 Task: Go to Program & Features. Select Whole Food Market. Add to cart Organic Fruit Cups-2. Place order for Jonathan Nelson, _x000D_
22 Red Rail Farm Rd_x000D_
Lincoln, Massachusetts(MA), 01773, Cell Number (781) 259-0697
Action: Mouse moved to (22, 59)
Screenshot: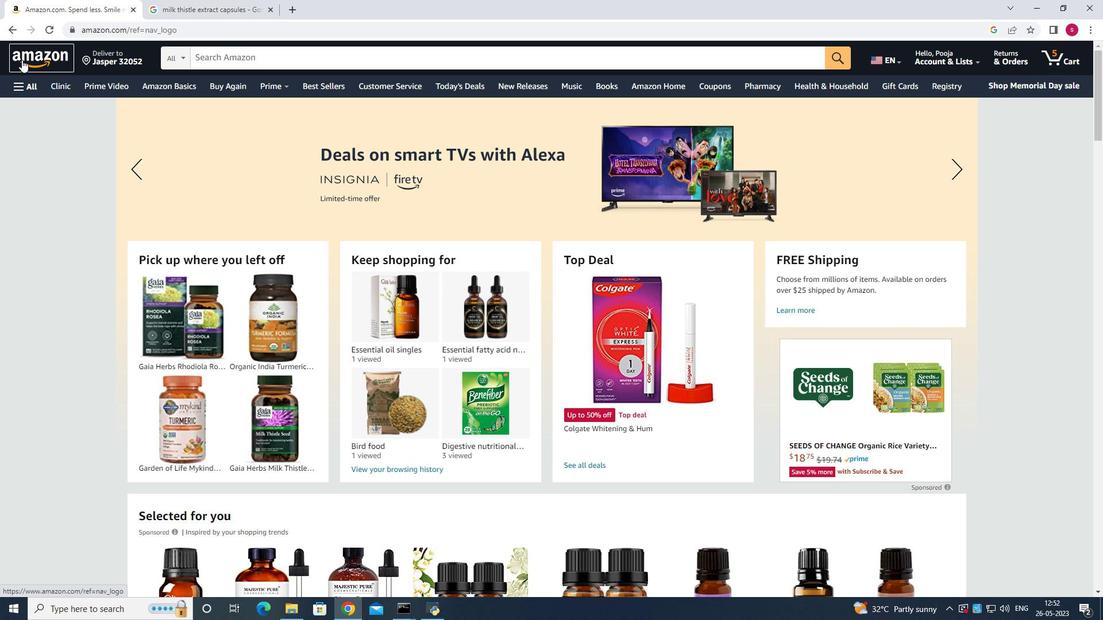 
Action: Mouse pressed left at (22, 59)
Screenshot: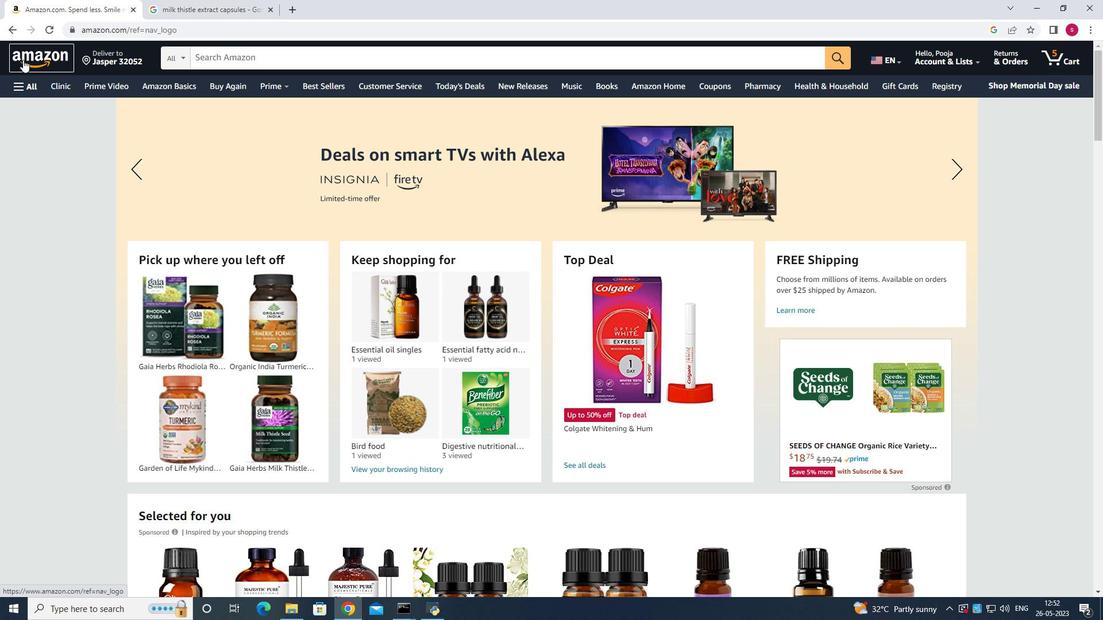 
Action: Mouse moved to (20, 62)
Screenshot: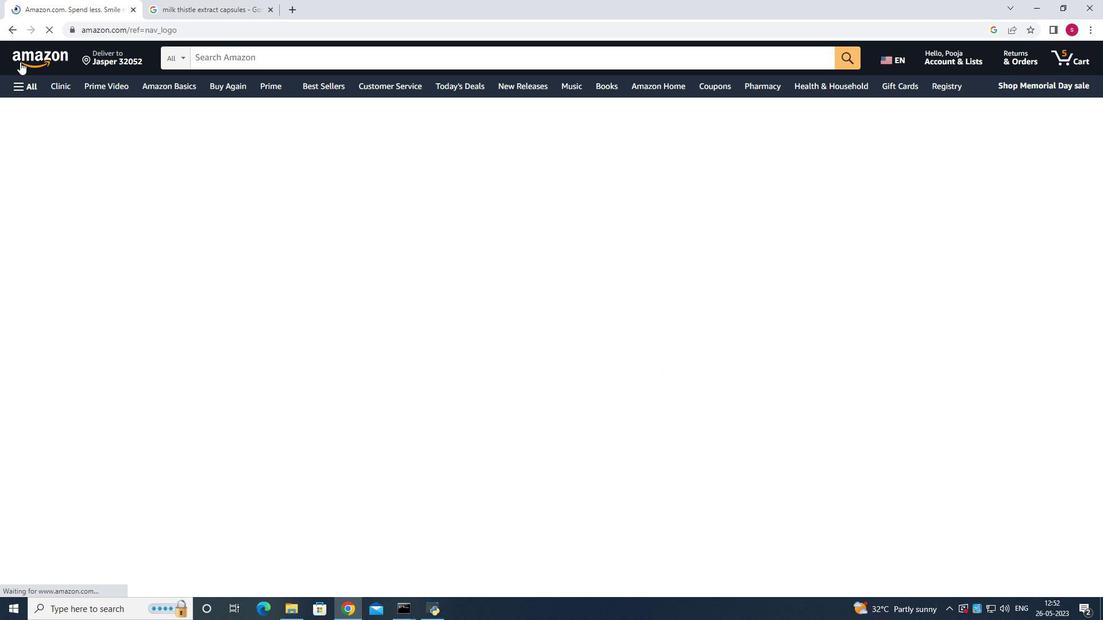 
Action: Mouse pressed left at (20, 62)
Screenshot: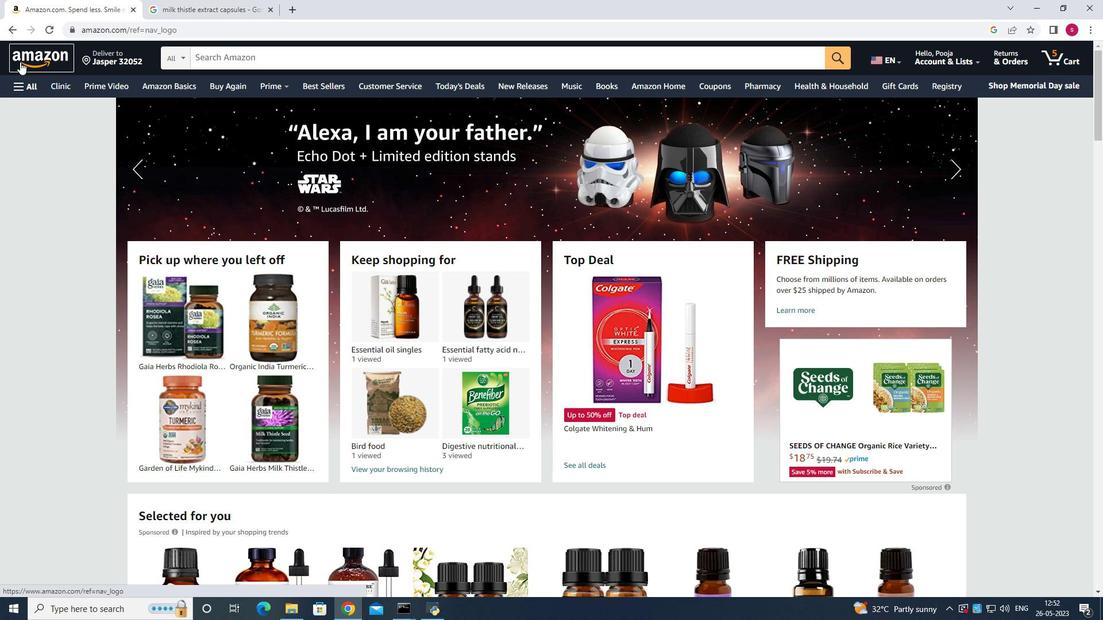 
Action: Mouse moved to (29, 91)
Screenshot: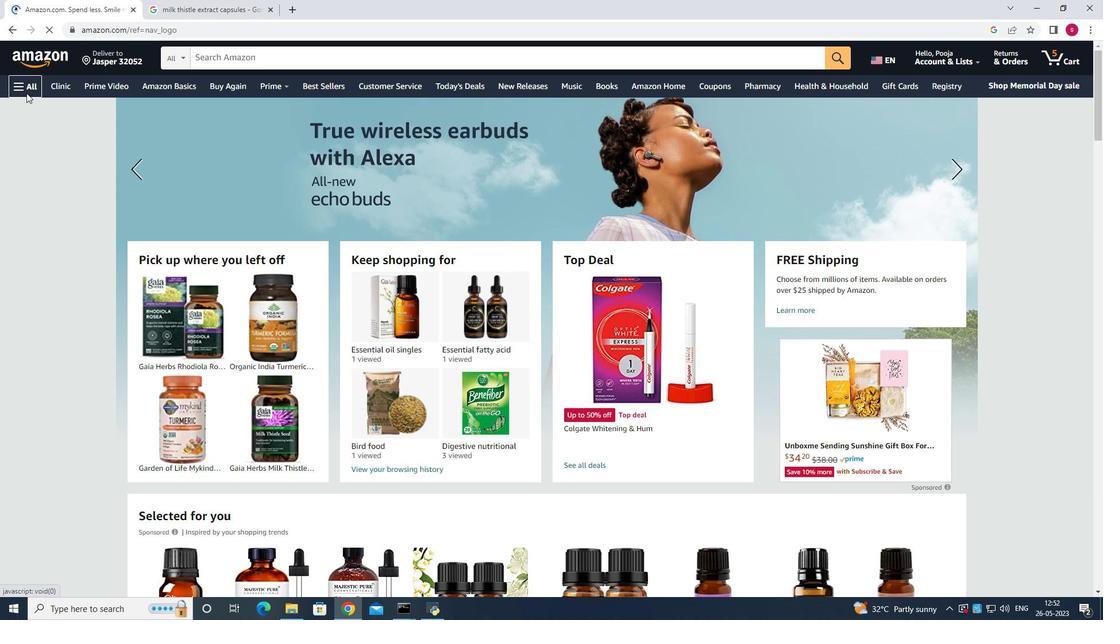 
Action: Mouse pressed left at (29, 91)
Screenshot: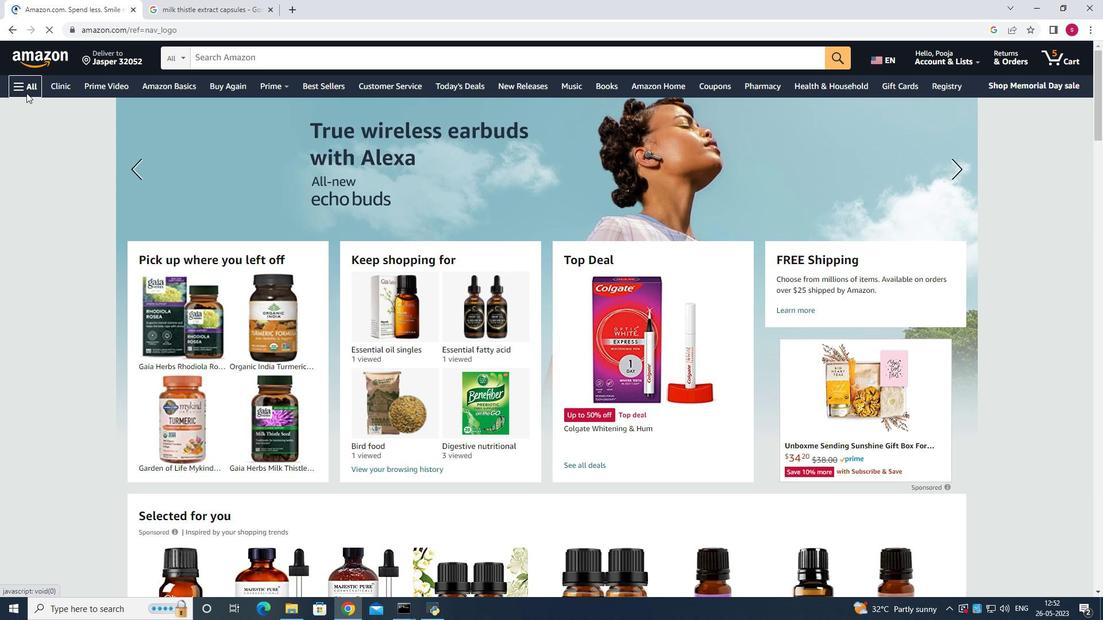 
Action: Mouse moved to (27, 129)
Screenshot: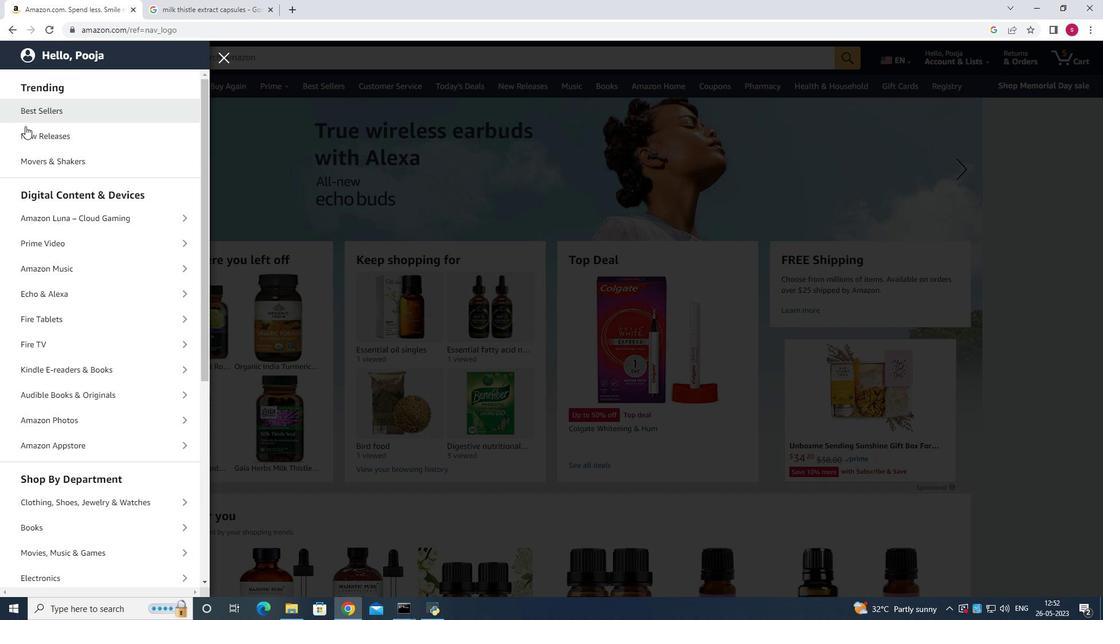 
Action: Mouse scrolled (27, 128) with delta (0, 0)
Screenshot: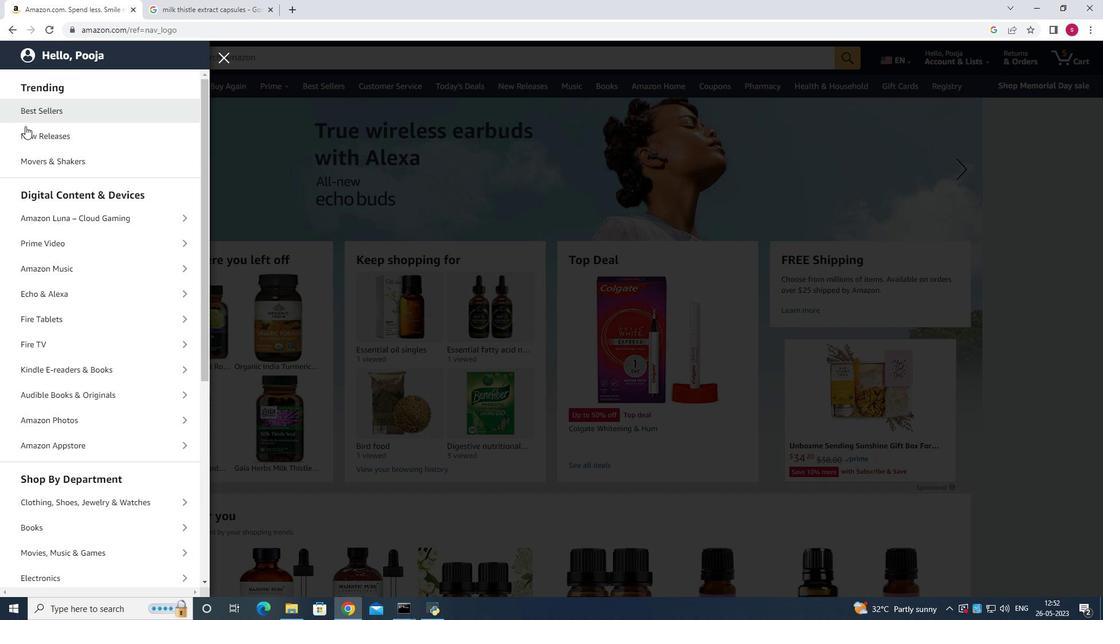 
Action: Mouse moved to (27, 129)
Screenshot: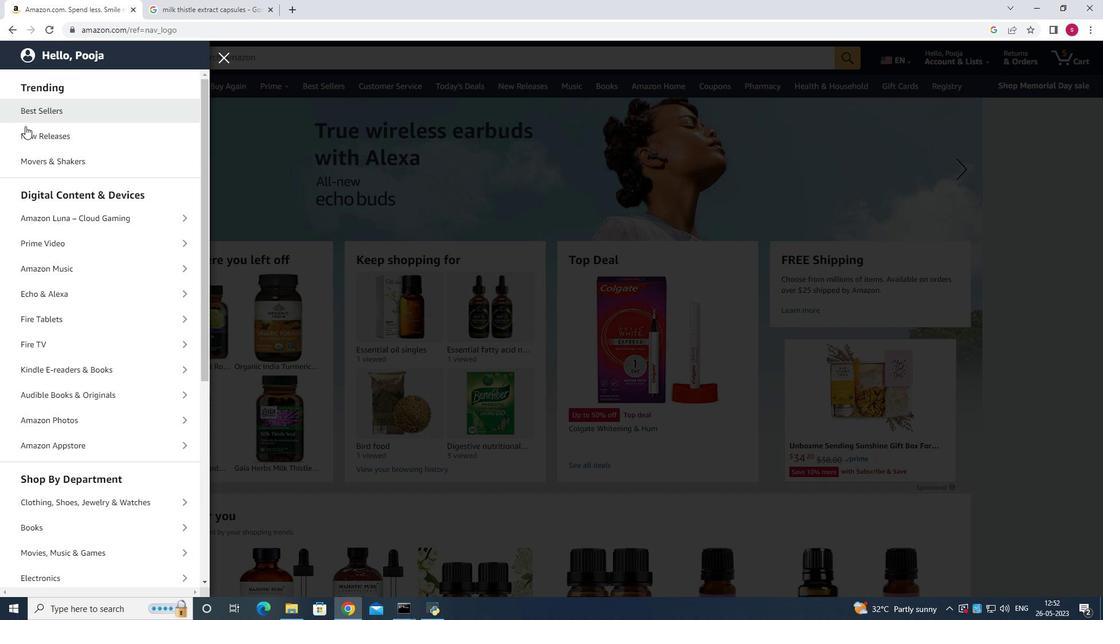 
Action: Mouse scrolled (27, 128) with delta (0, 0)
Screenshot: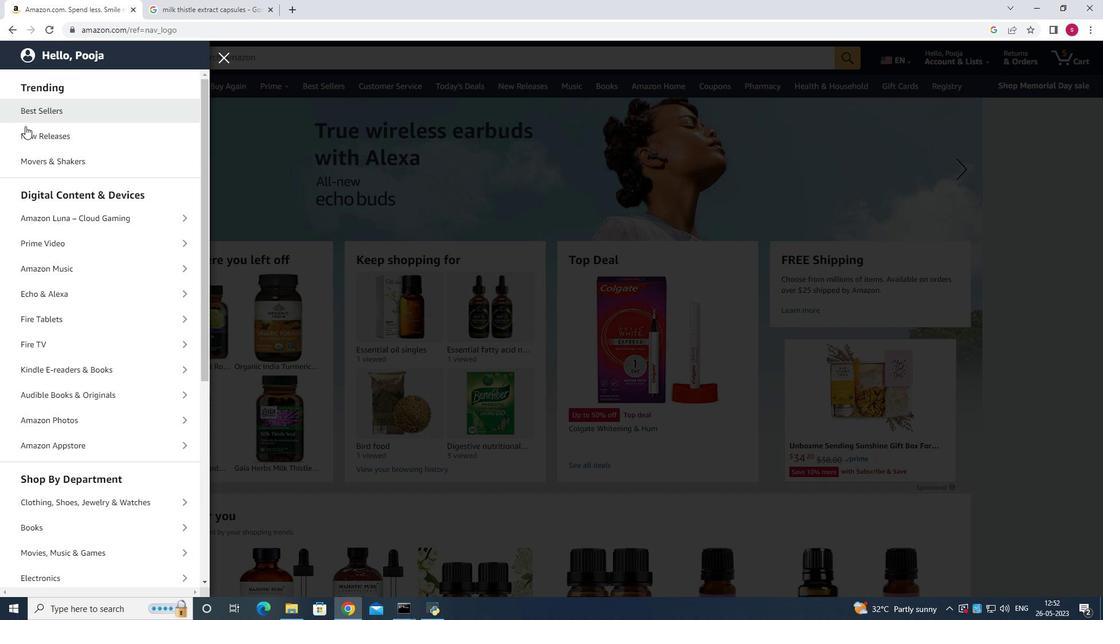 
Action: Mouse moved to (27, 130)
Screenshot: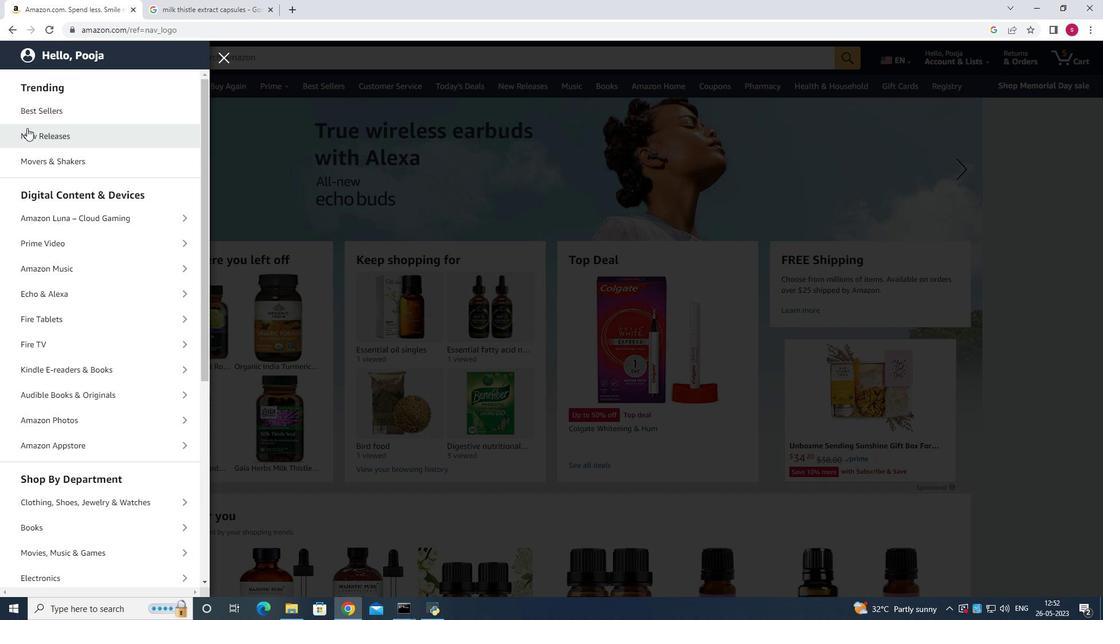 
Action: Mouse scrolled (27, 129) with delta (0, 0)
Screenshot: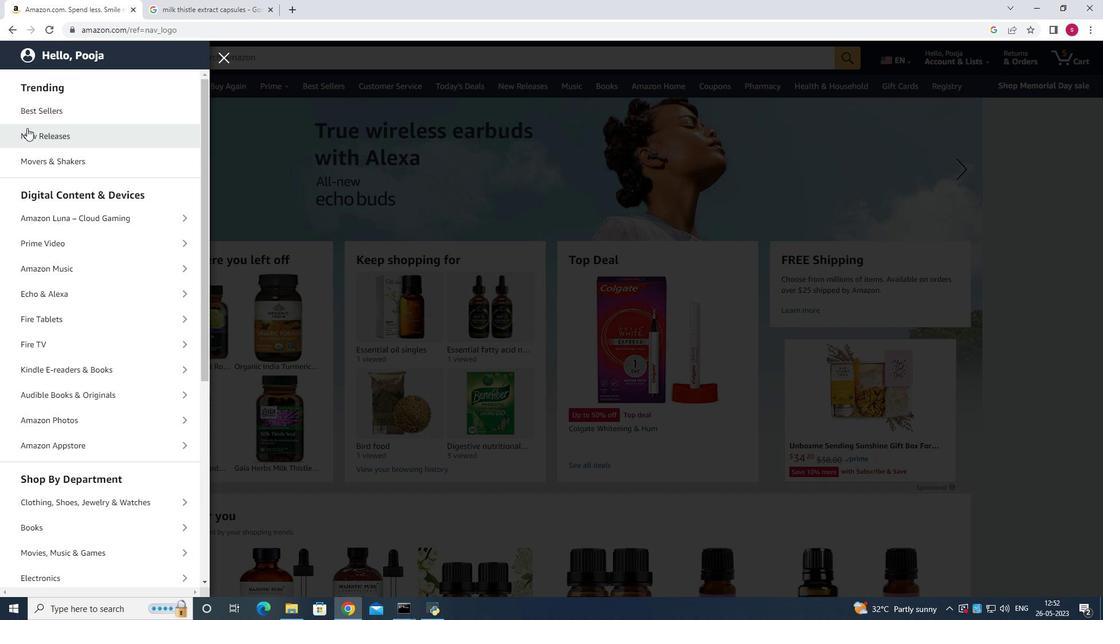 
Action: Mouse scrolled (27, 129) with delta (0, 0)
Screenshot: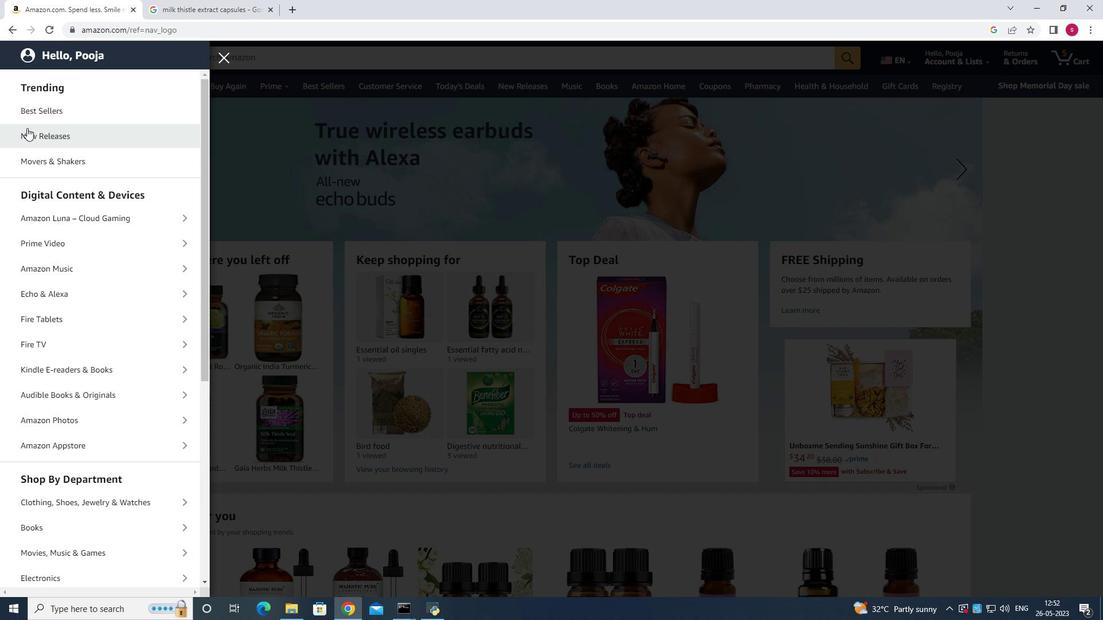 
Action: Mouse scrolled (27, 129) with delta (0, 0)
Screenshot: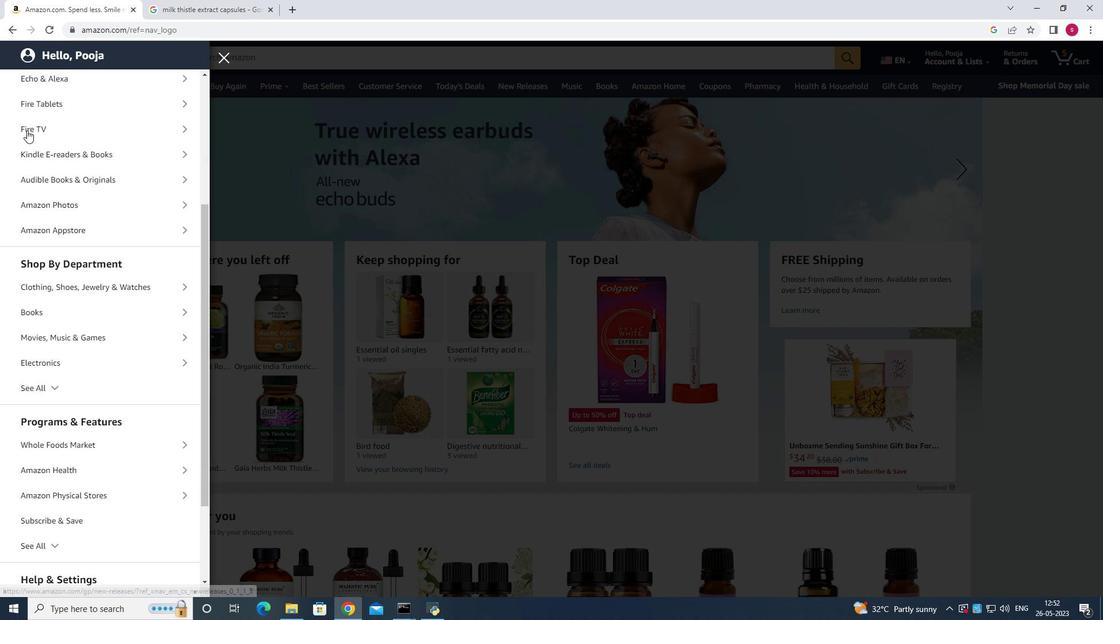 
Action: Mouse scrolled (27, 129) with delta (0, 0)
Screenshot: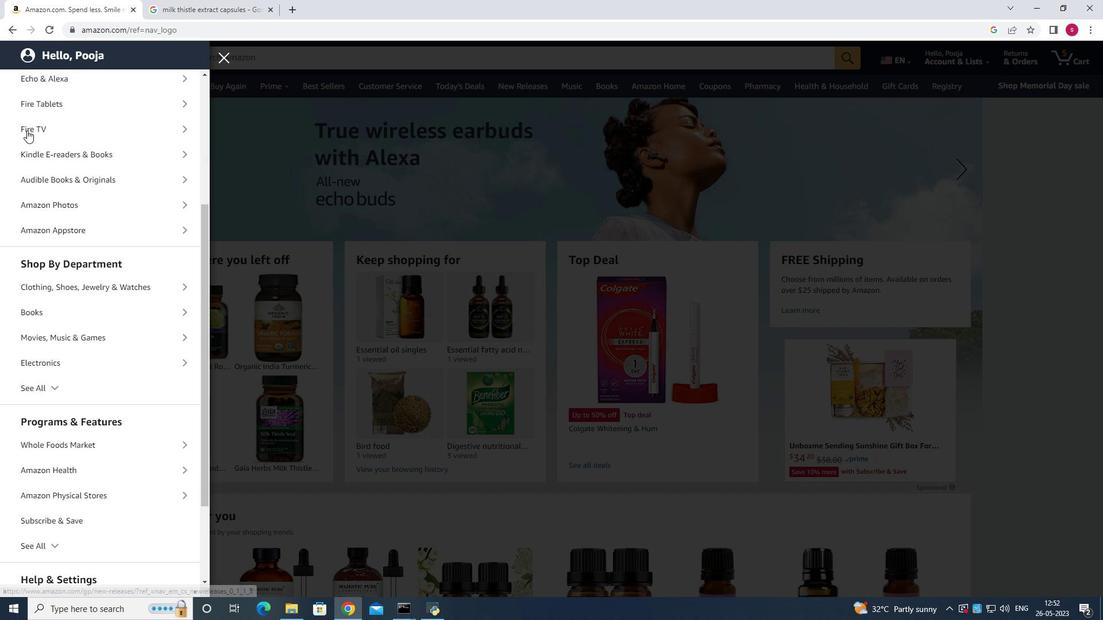 
Action: Mouse scrolled (27, 129) with delta (0, 0)
Screenshot: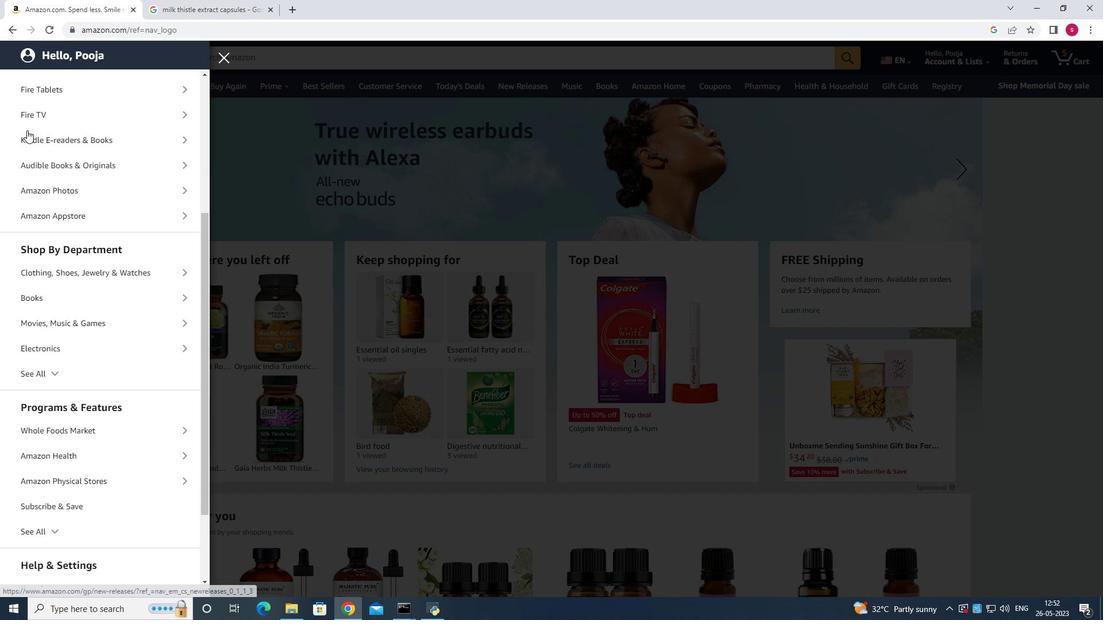 
Action: Mouse scrolled (27, 129) with delta (0, 0)
Screenshot: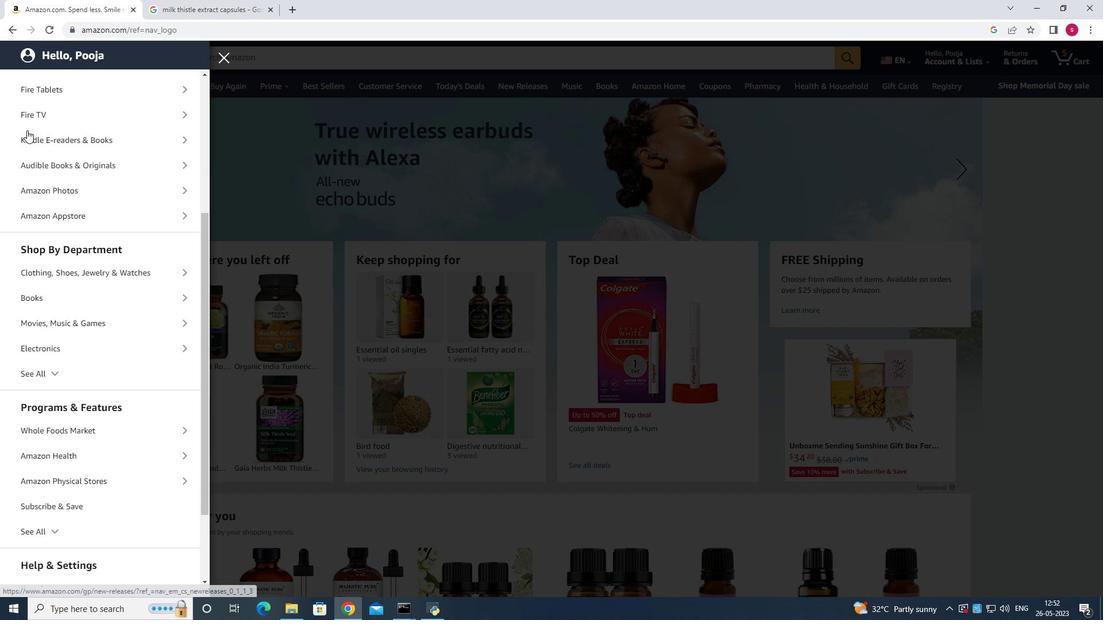 
Action: Mouse moved to (27, 130)
Screenshot: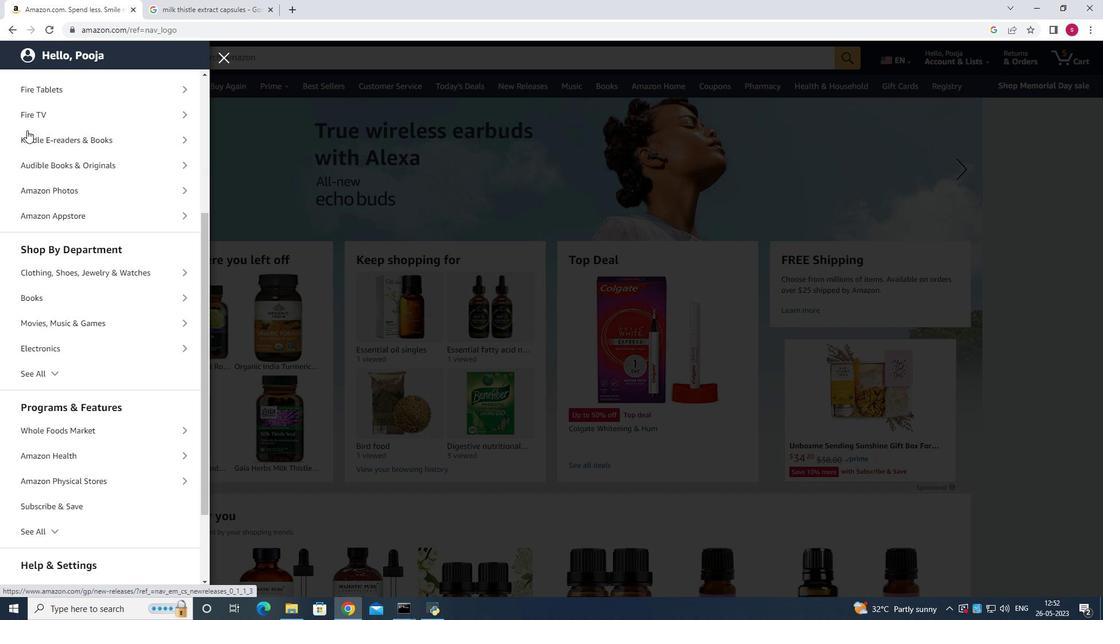 
Action: Mouse scrolled (27, 129) with delta (0, 0)
Screenshot: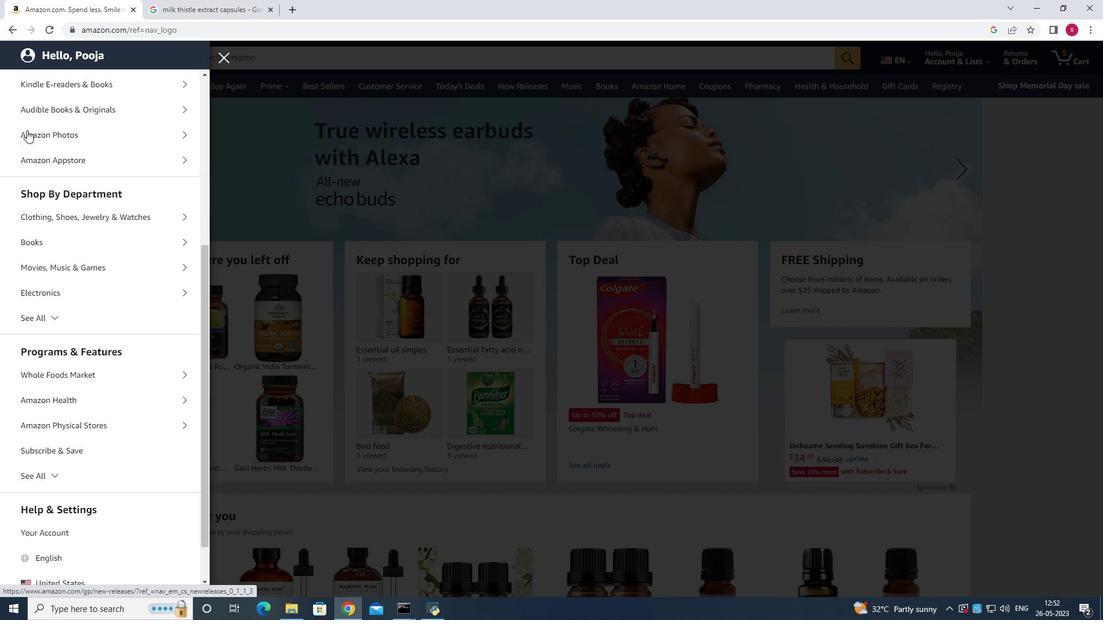 
Action: Mouse scrolled (27, 129) with delta (0, 0)
Screenshot: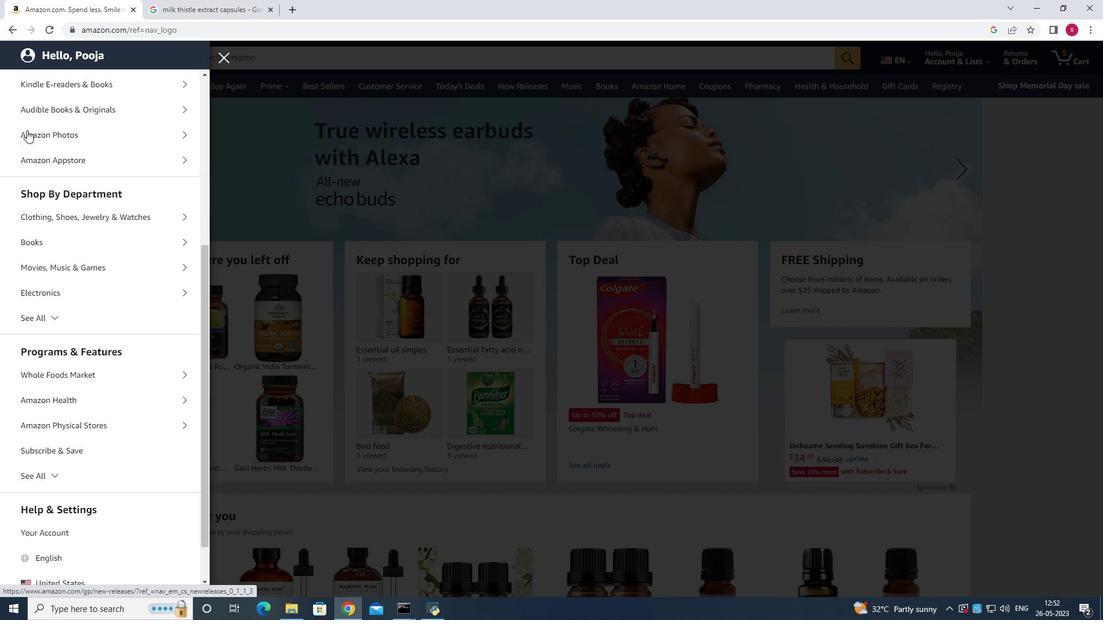 
Action: Mouse moved to (27, 131)
Screenshot: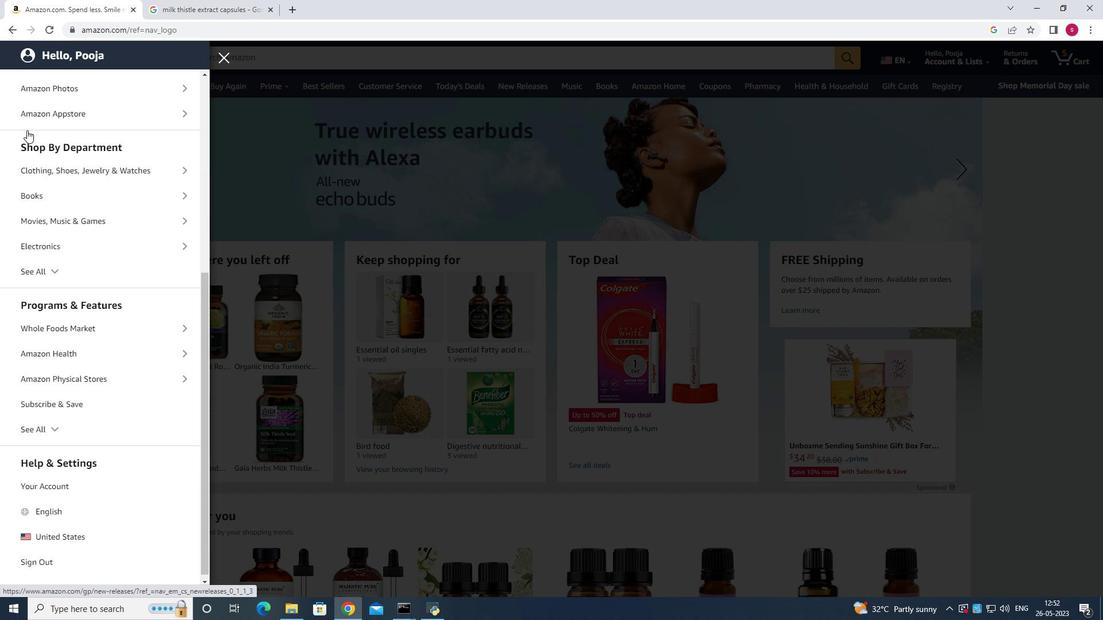 
Action: Mouse scrolled (27, 130) with delta (0, 0)
Screenshot: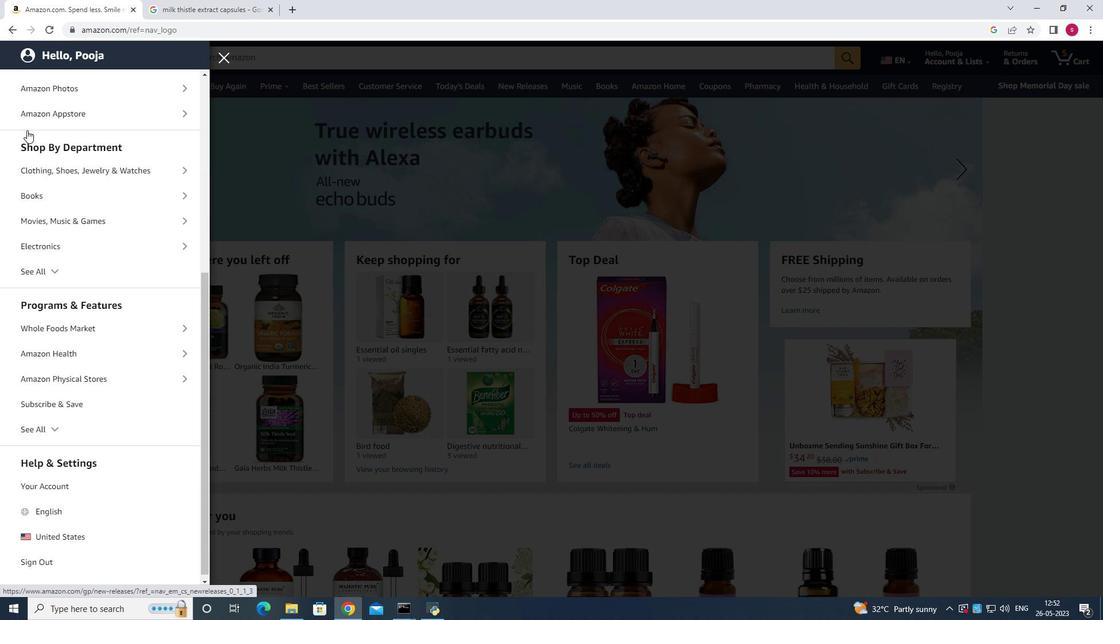 
Action: Mouse moved to (52, 320)
Screenshot: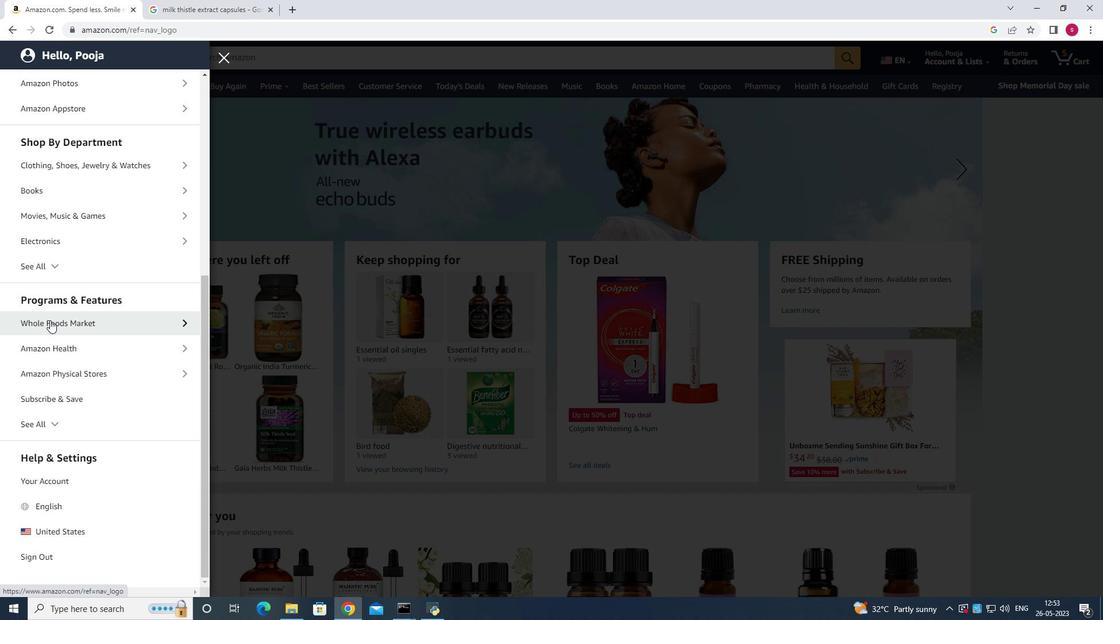
Action: Mouse pressed left at (52, 320)
Screenshot: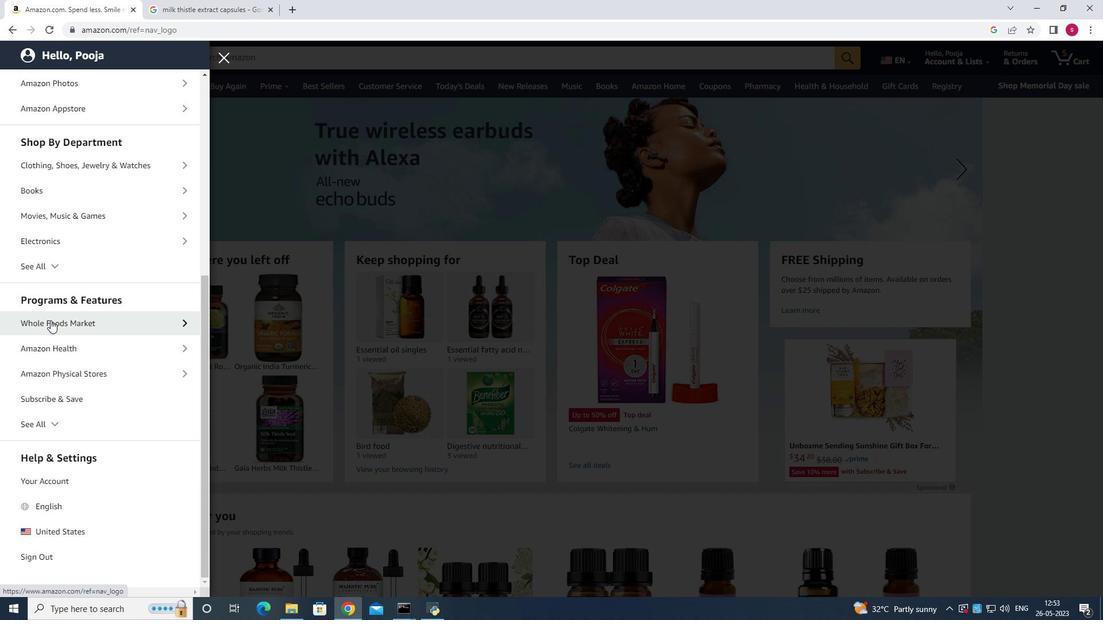 
Action: Mouse moved to (129, 139)
Screenshot: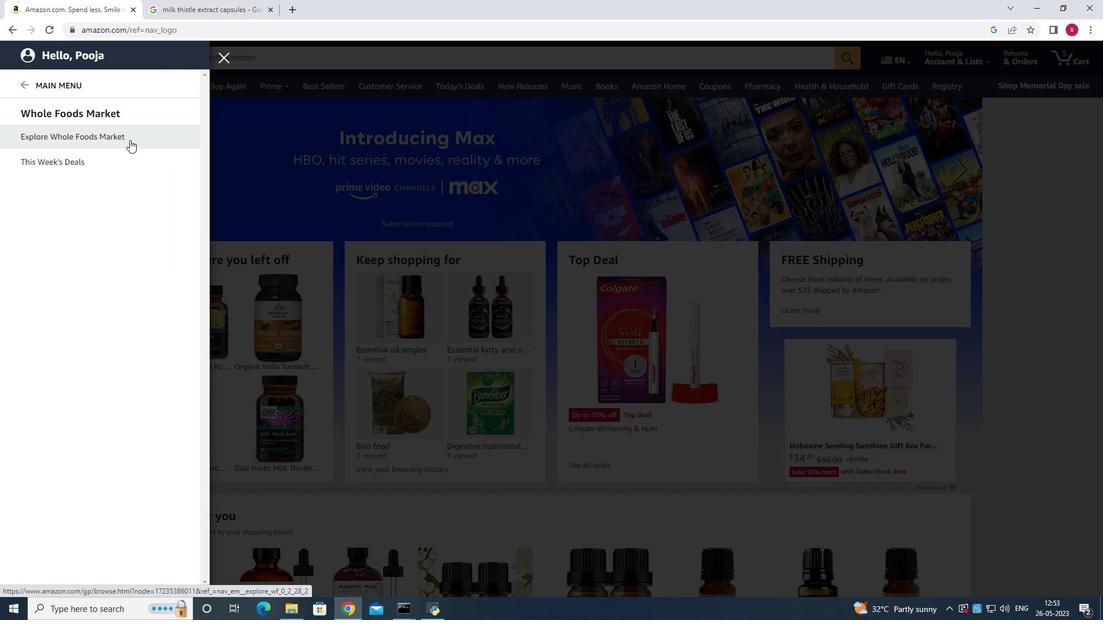 
Action: Mouse pressed left at (129, 139)
Screenshot: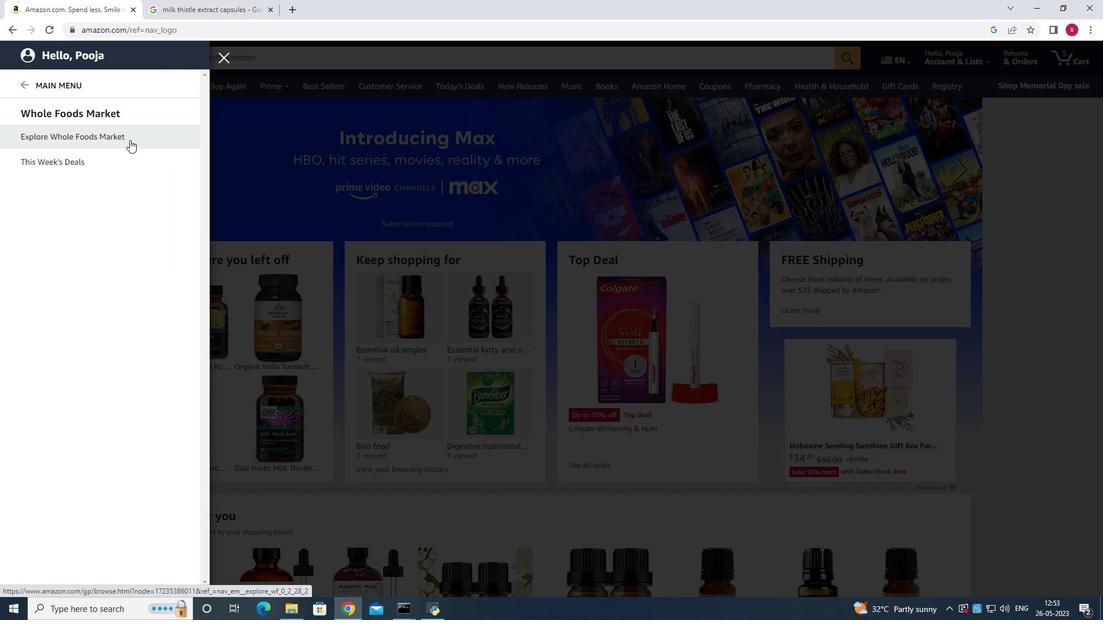 
Action: Mouse moved to (378, 50)
Screenshot: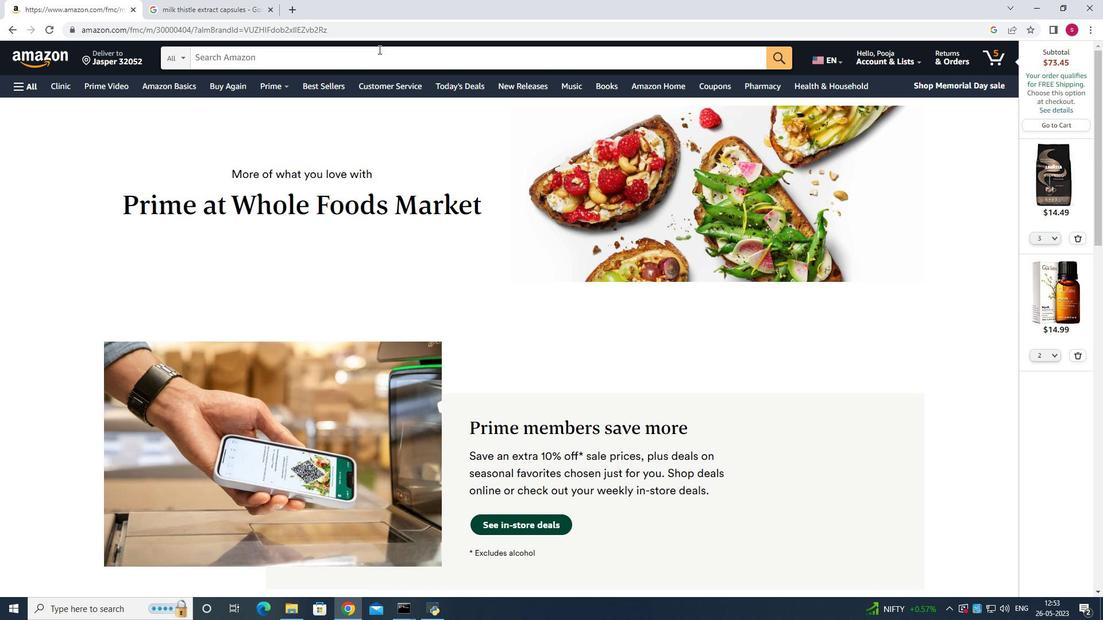 
Action: Mouse pressed left at (378, 50)
Screenshot: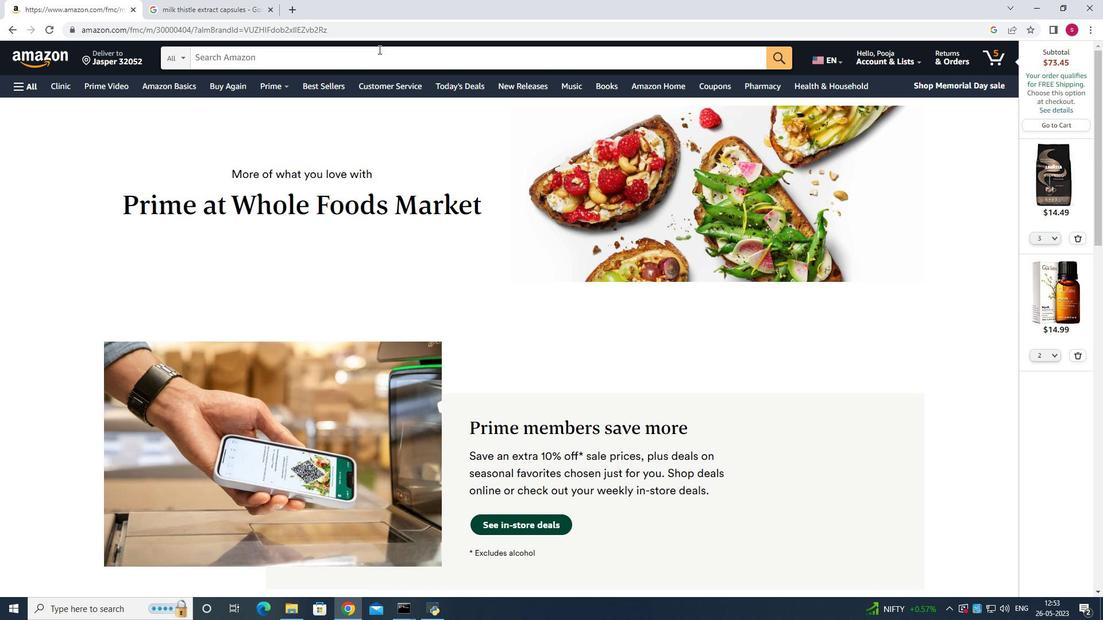 
Action: Mouse moved to (530, 110)
Screenshot: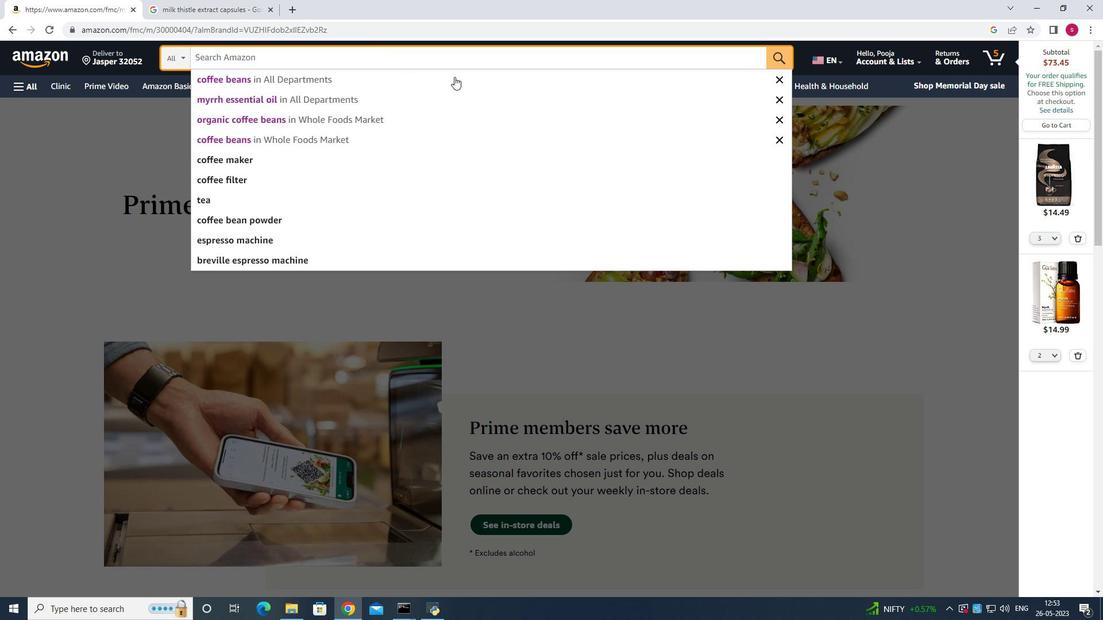 
Action: Key pressed organic<Key.space>fruit<Key.space>cup<Key.enter>
Screenshot: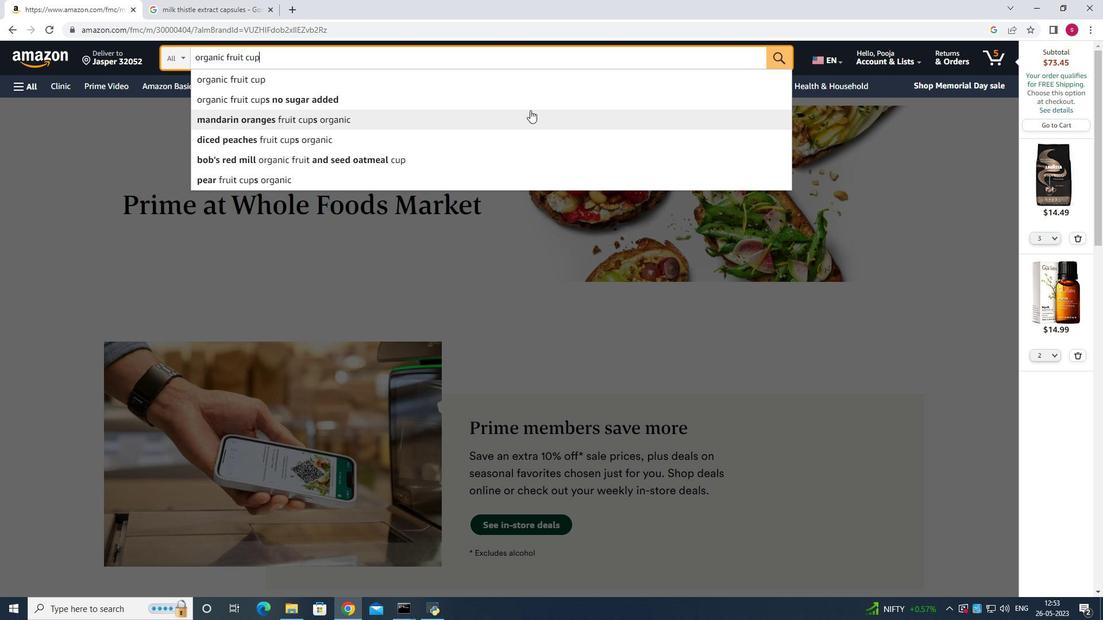 
Action: Mouse moved to (527, 110)
Screenshot: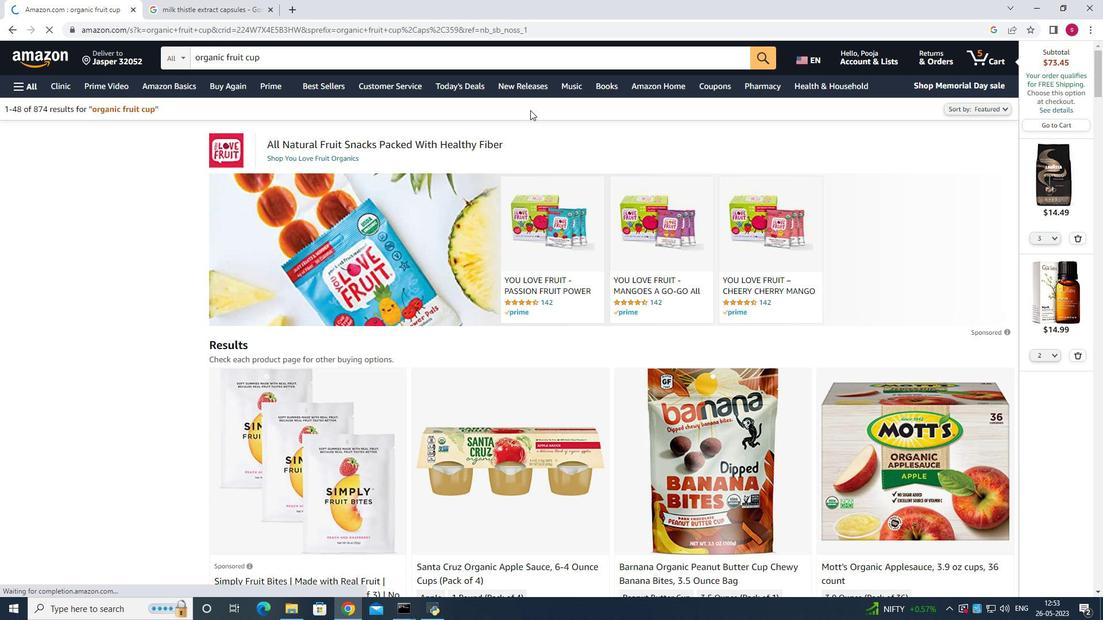 
Action: Mouse scrolled (527, 109) with delta (0, 0)
Screenshot: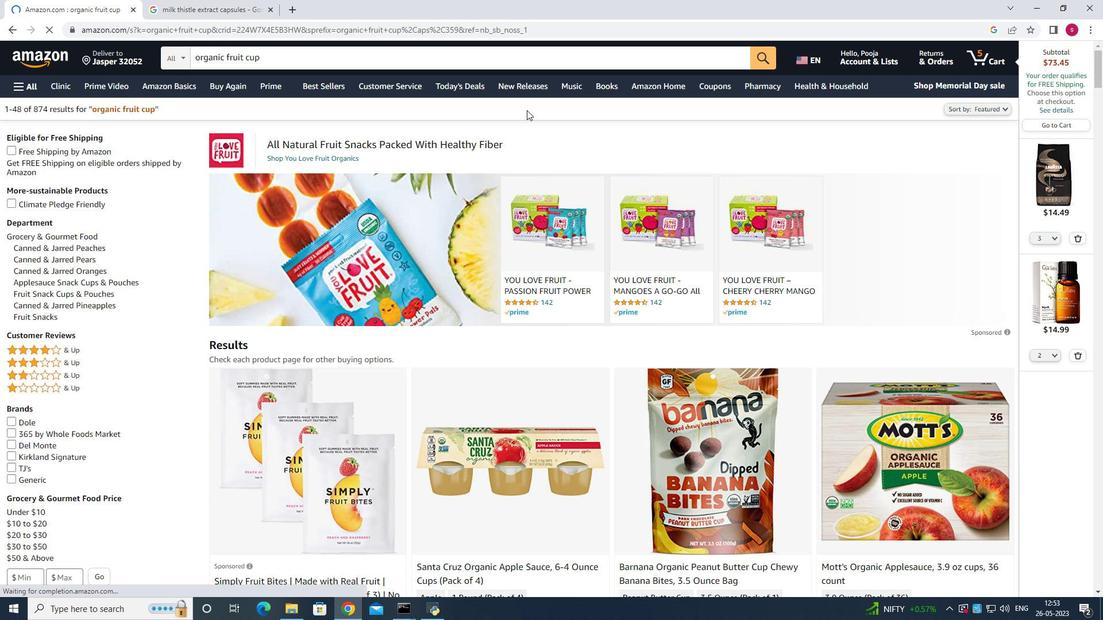 
Action: Mouse moved to (527, 112)
Screenshot: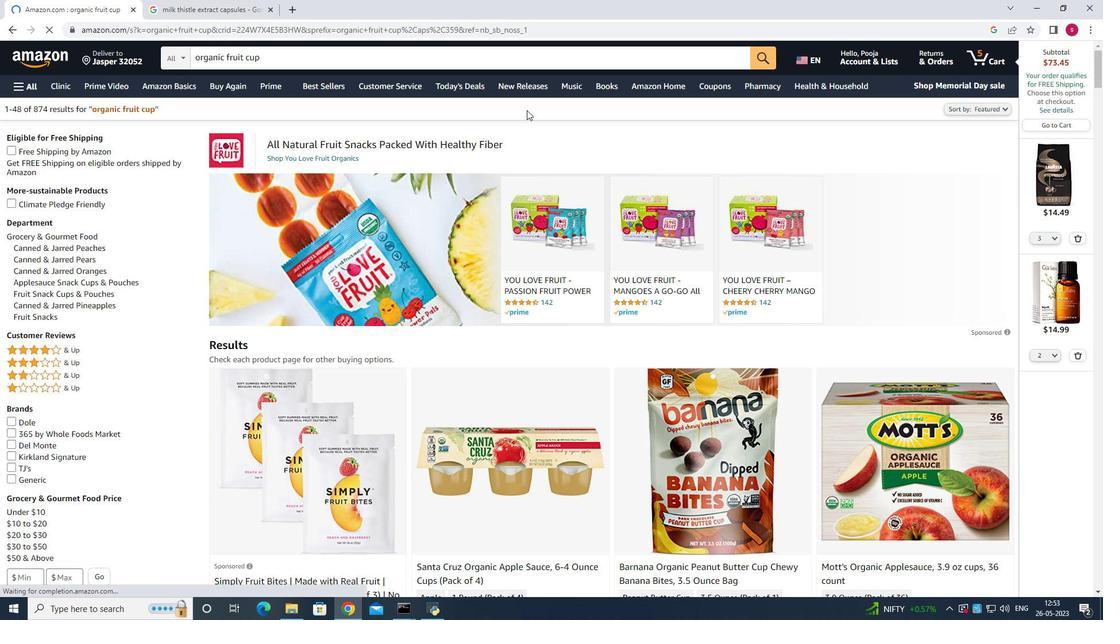 
Action: Mouse scrolled (527, 112) with delta (0, 0)
Screenshot: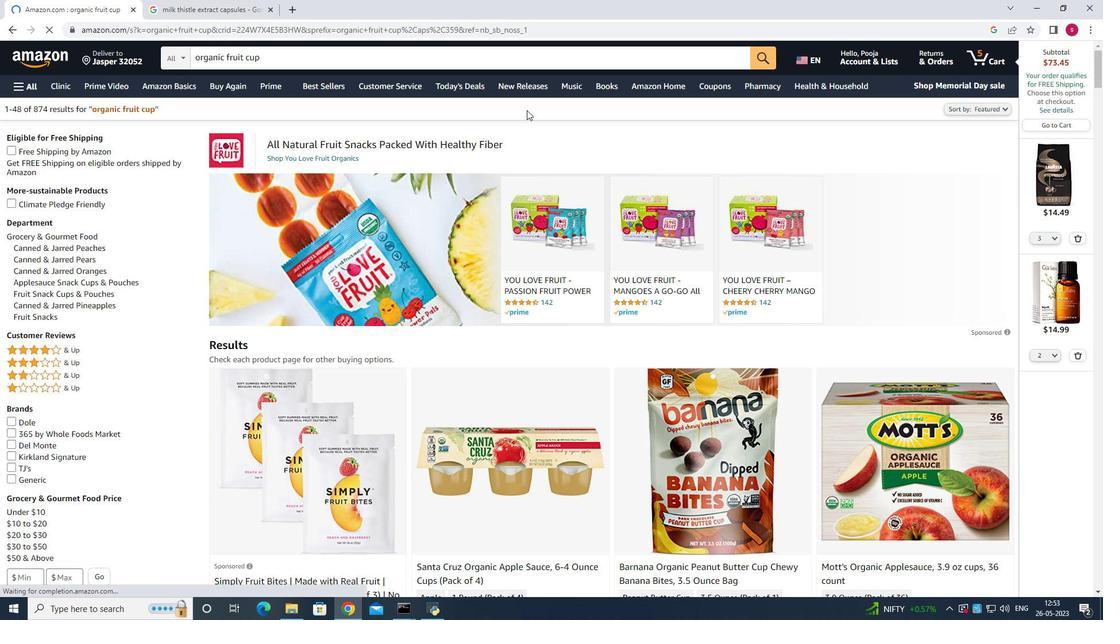 
Action: Mouse moved to (523, 101)
Screenshot: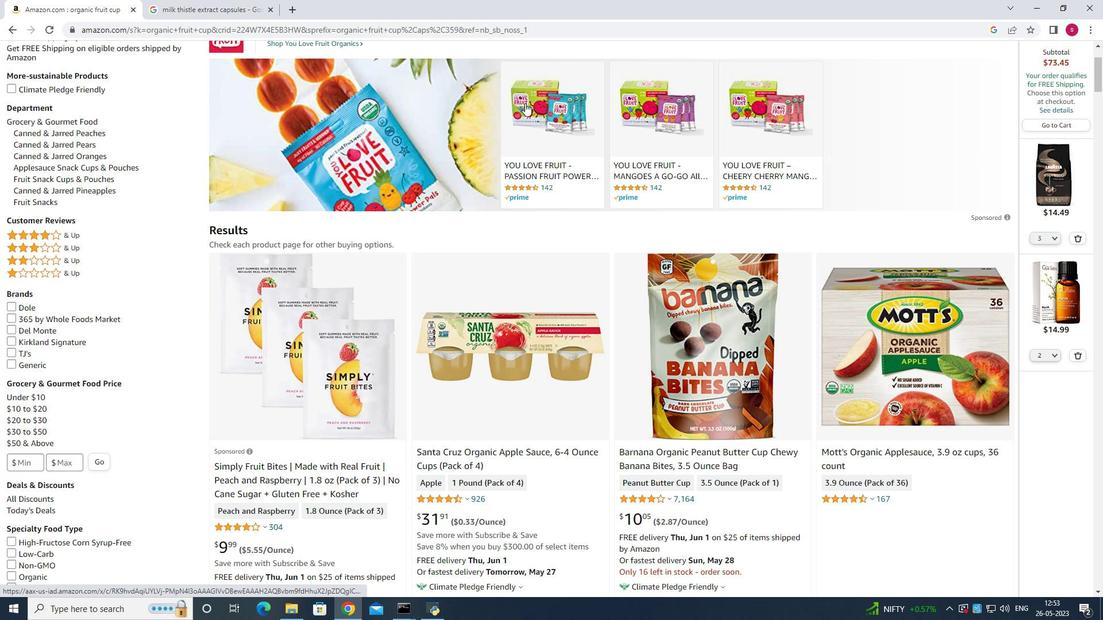 
Action: Mouse scrolled (523, 101) with delta (0, 0)
Screenshot: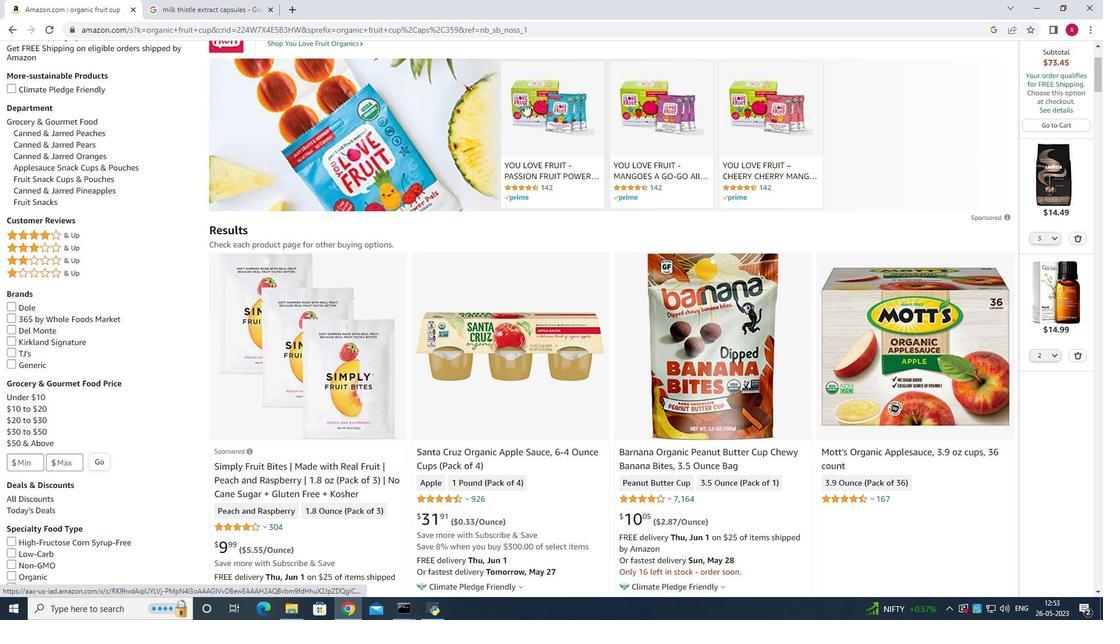 
Action: Mouse scrolled (523, 101) with delta (0, 0)
Screenshot: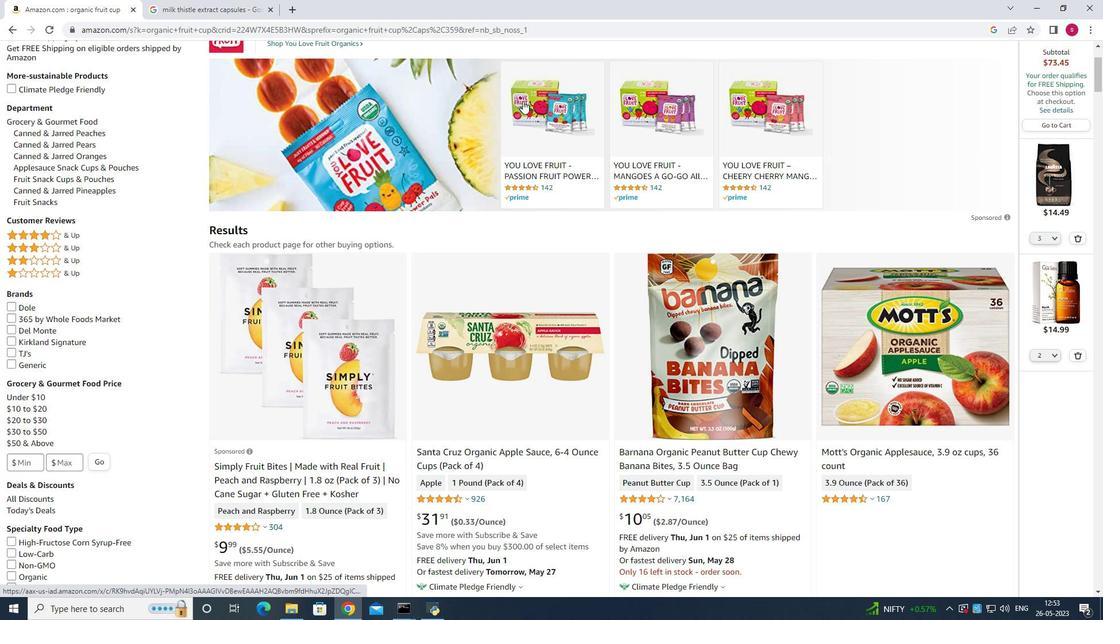
Action: Mouse scrolled (523, 101) with delta (0, 0)
Screenshot: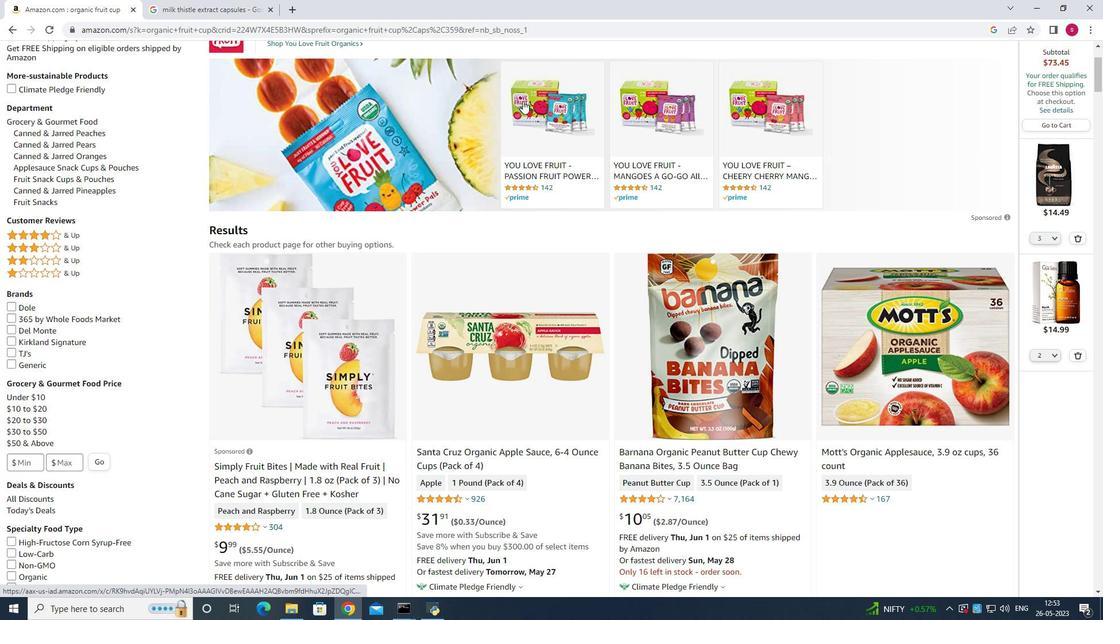 
Action: Mouse scrolled (523, 101) with delta (0, 0)
Screenshot: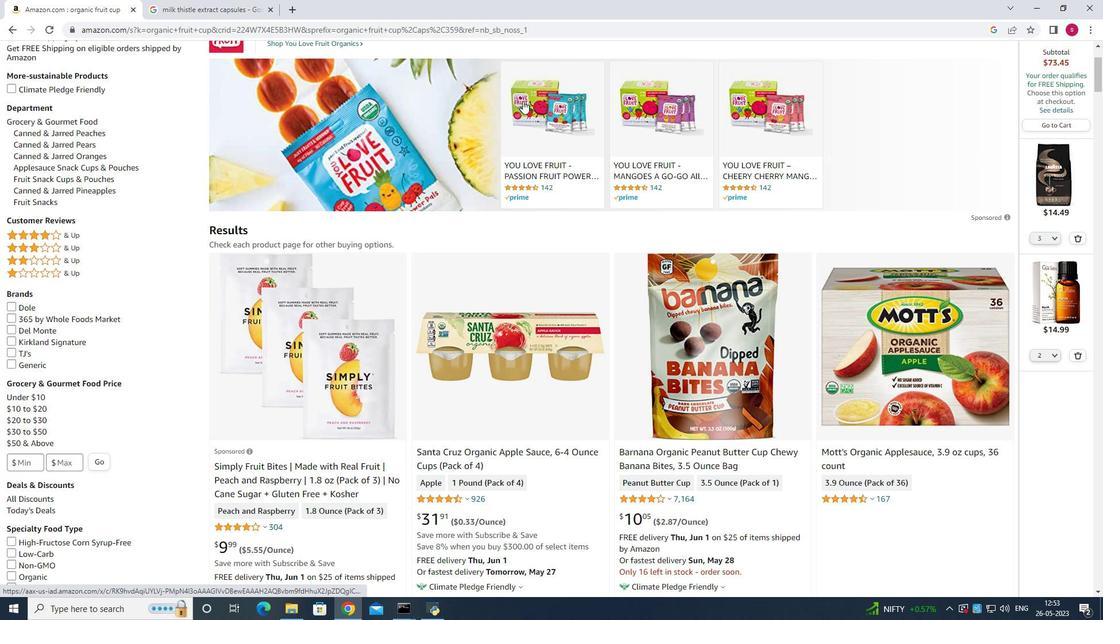 
Action: Mouse moved to (523, 101)
Screenshot: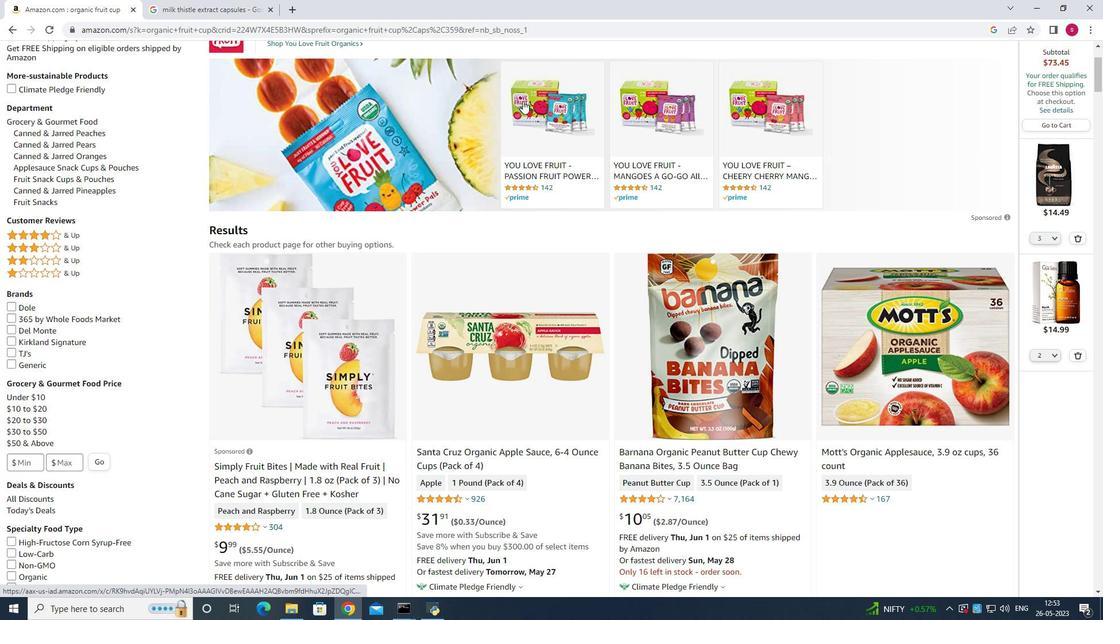 
Action: Mouse scrolled (523, 101) with delta (0, 0)
Screenshot: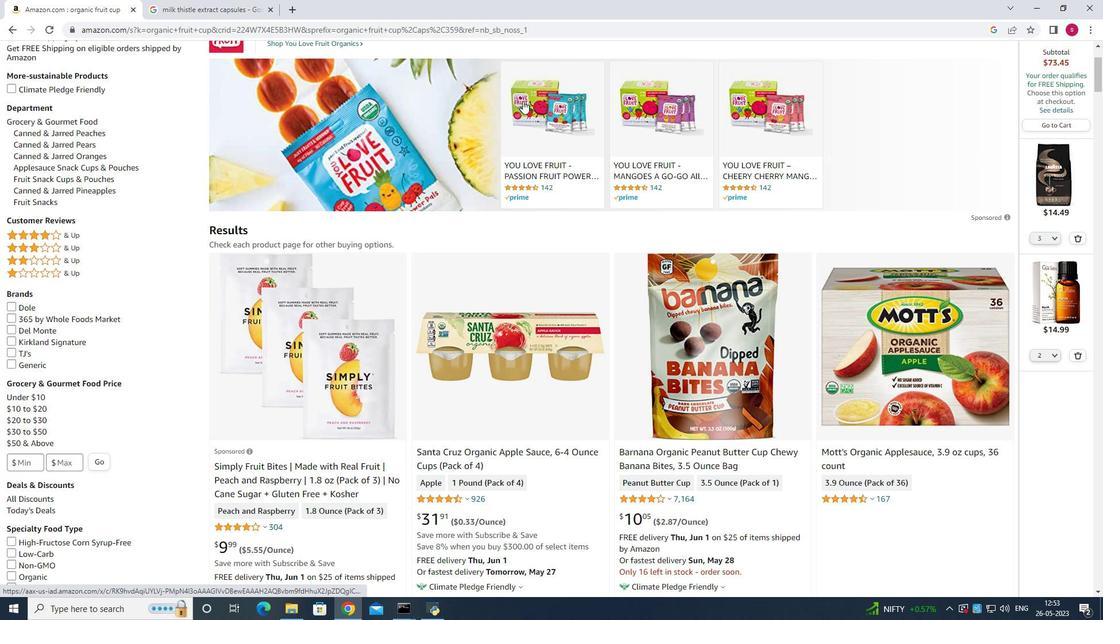 
Action: Mouse moved to (506, 104)
Screenshot: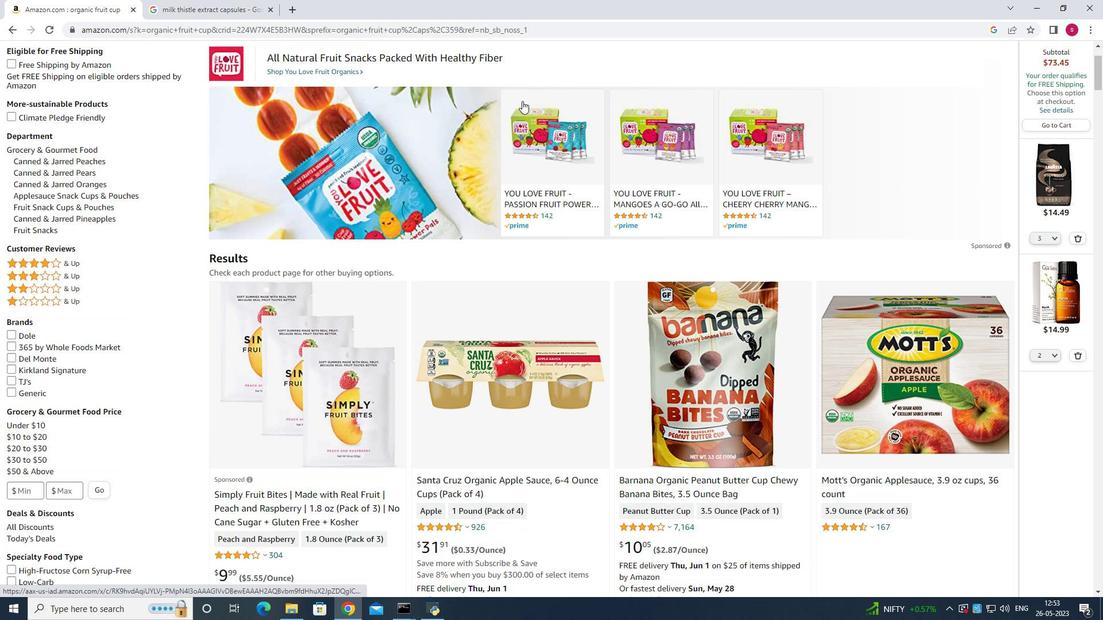 
Action: Mouse scrolled (521, 101) with delta (0, 0)
Screenshot: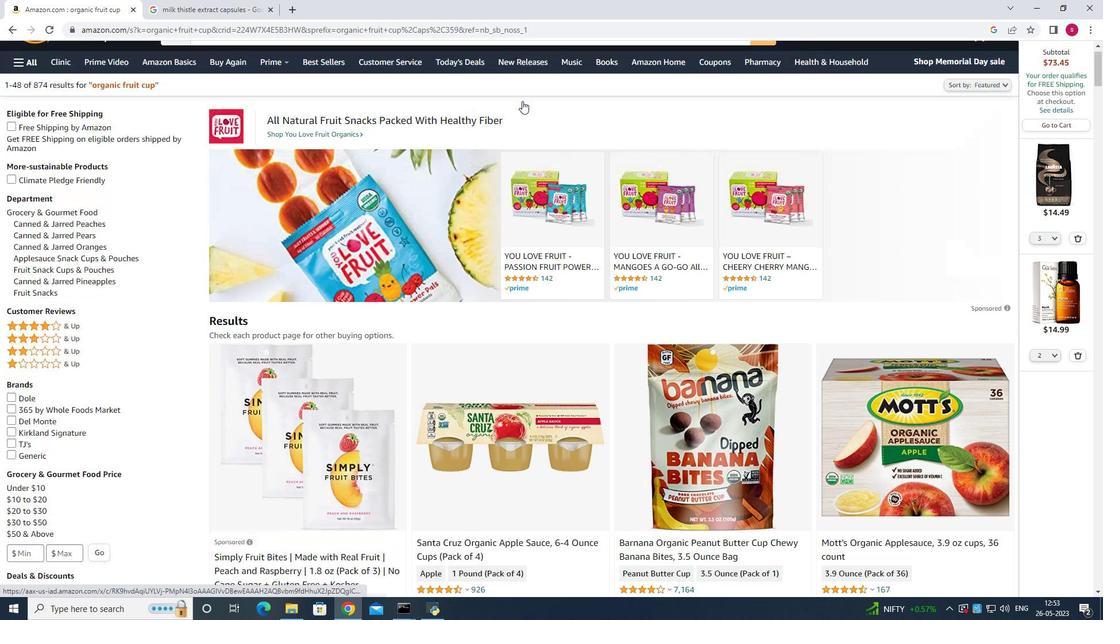 
Action: Mouse moved to (503, 104)
Screenshot: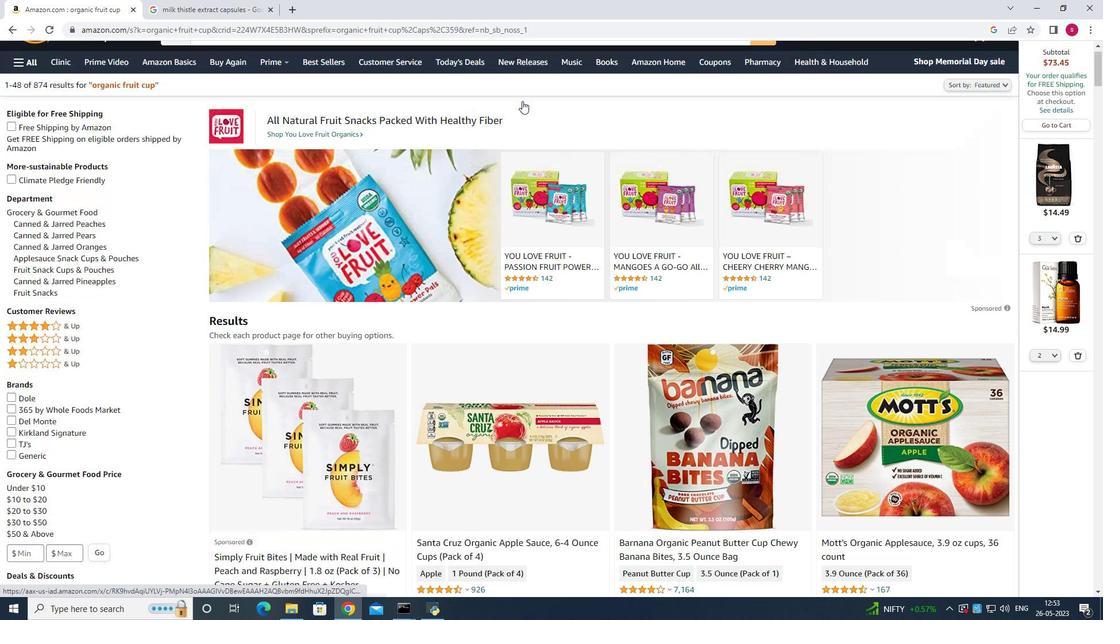 
Action: Mouse scrolled (503, 104) with delta (0, 0)
Screenshot: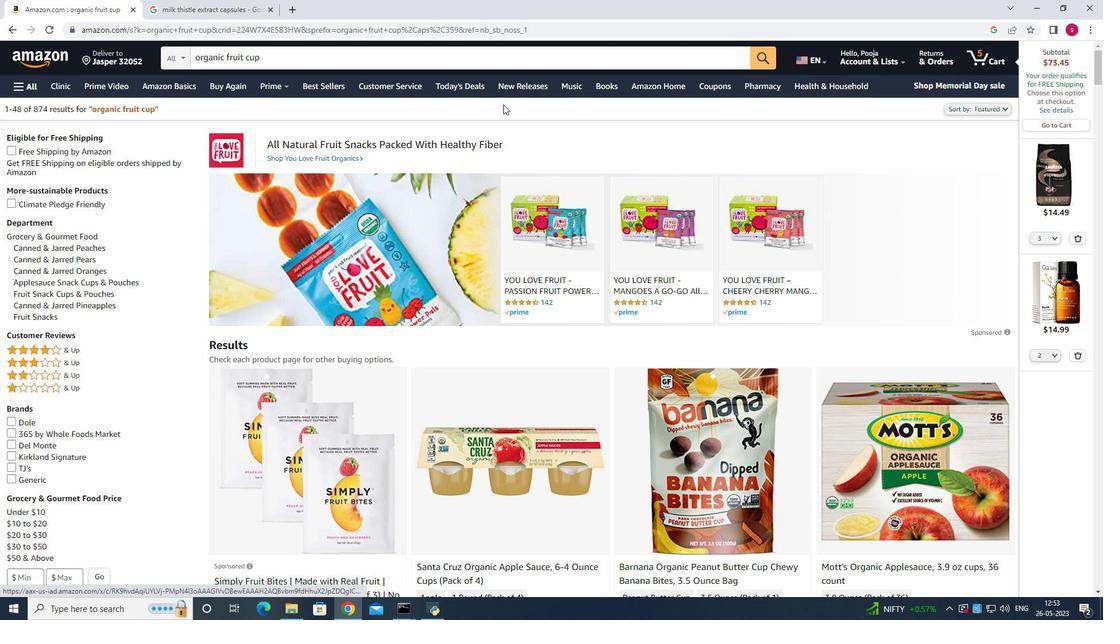 
Action: Mouse moved to (503, 105)
Screenshot: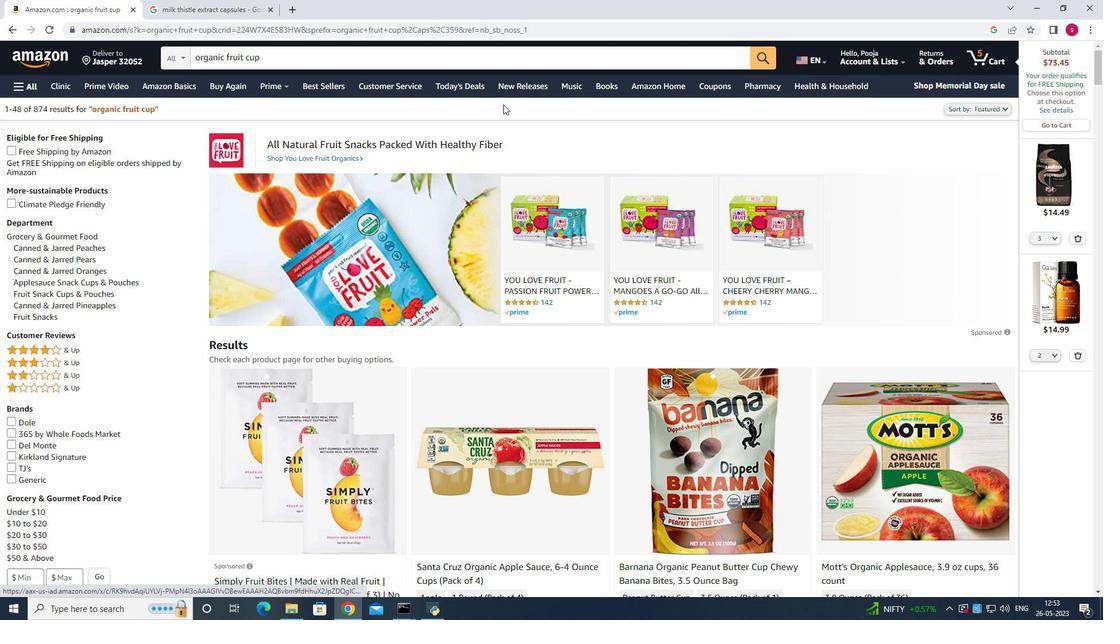 
Action: Mouse scrolled (503, 104) with delta (0, 0)
Screenshot: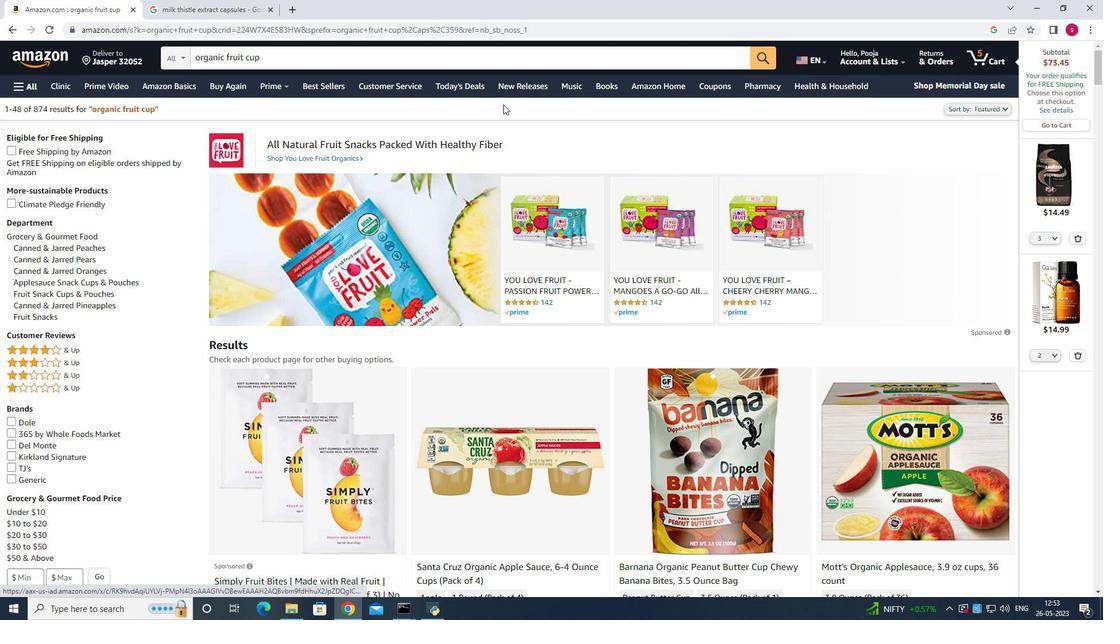 
Action: Mouse moved to (501, 105)
Screenshot: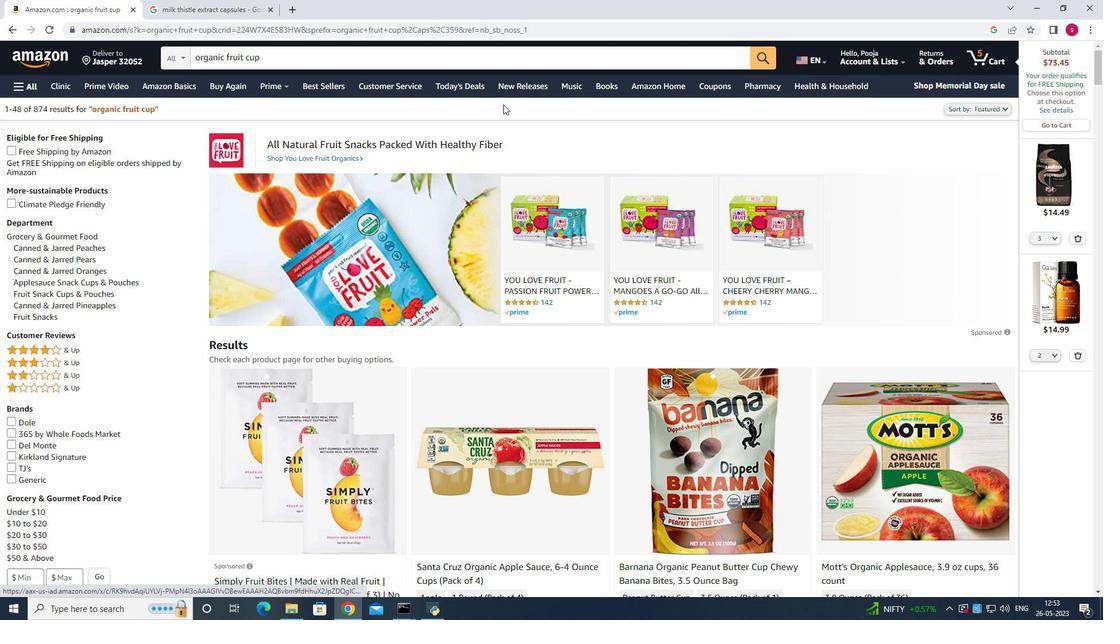
Action: Mouse scrolled (501, 104) with delta (0, 0)
Screenshot: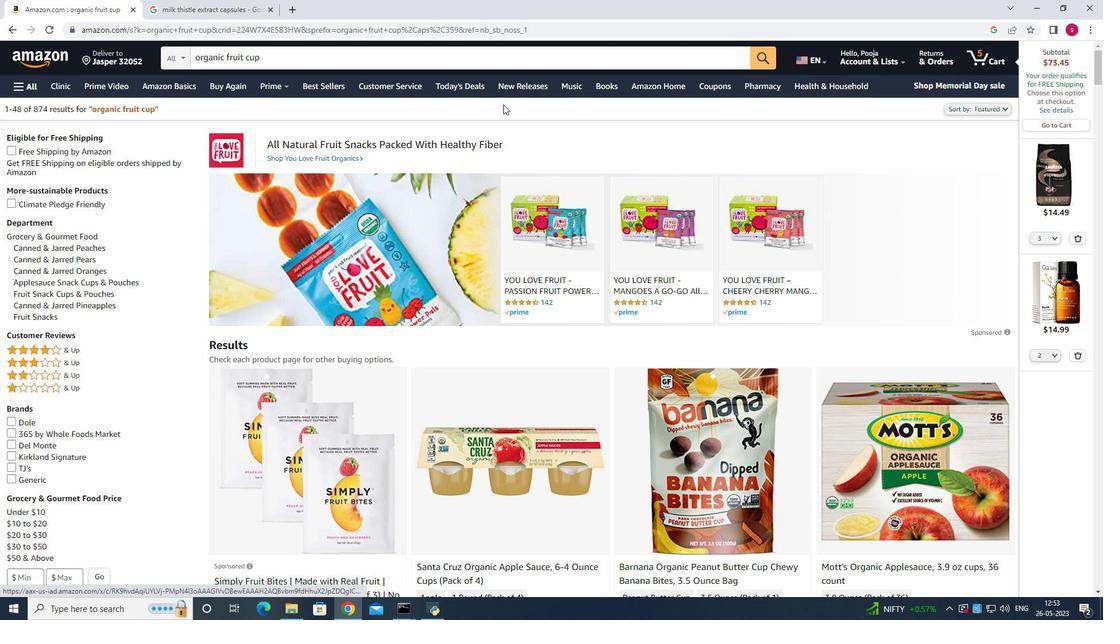 
Action: Mouse scrolled (501, 104) with delta (0, 0)
Screenshot: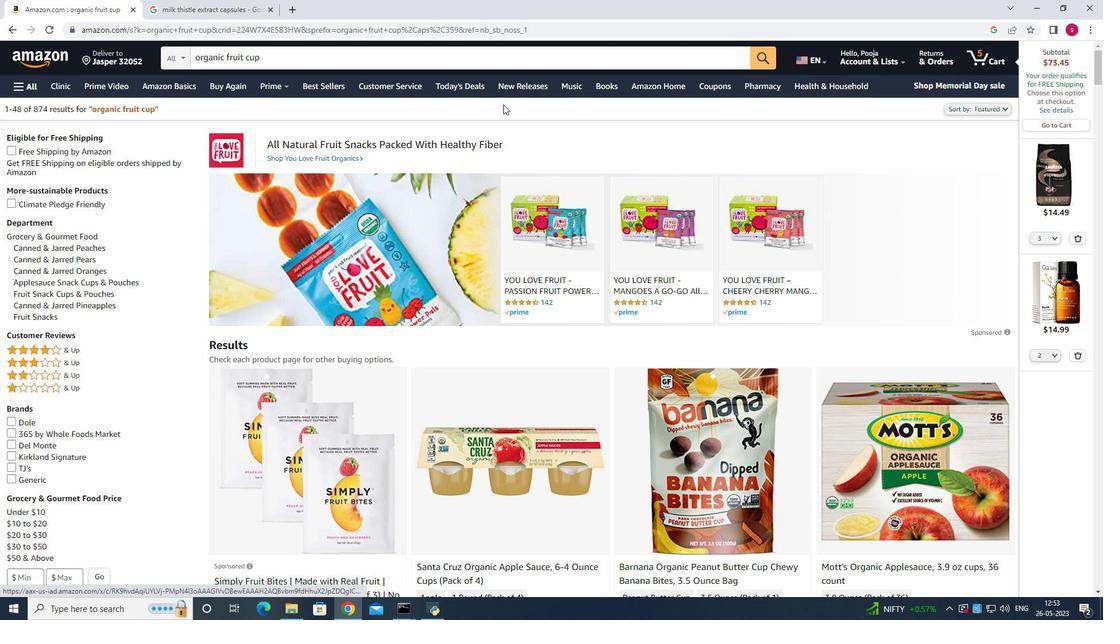 
Action: Mouse scrolled (501, 104) with delta (0, 0)
Screenshot: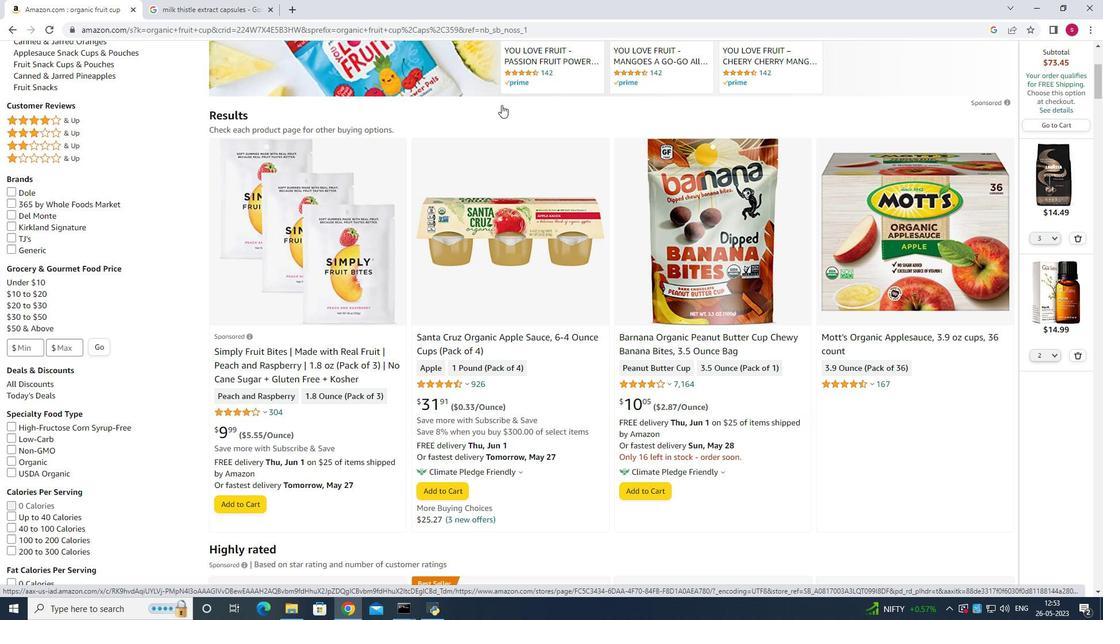 
Action: Mouse scrolled (501, 104) with delta (0, 0)
Screenshot: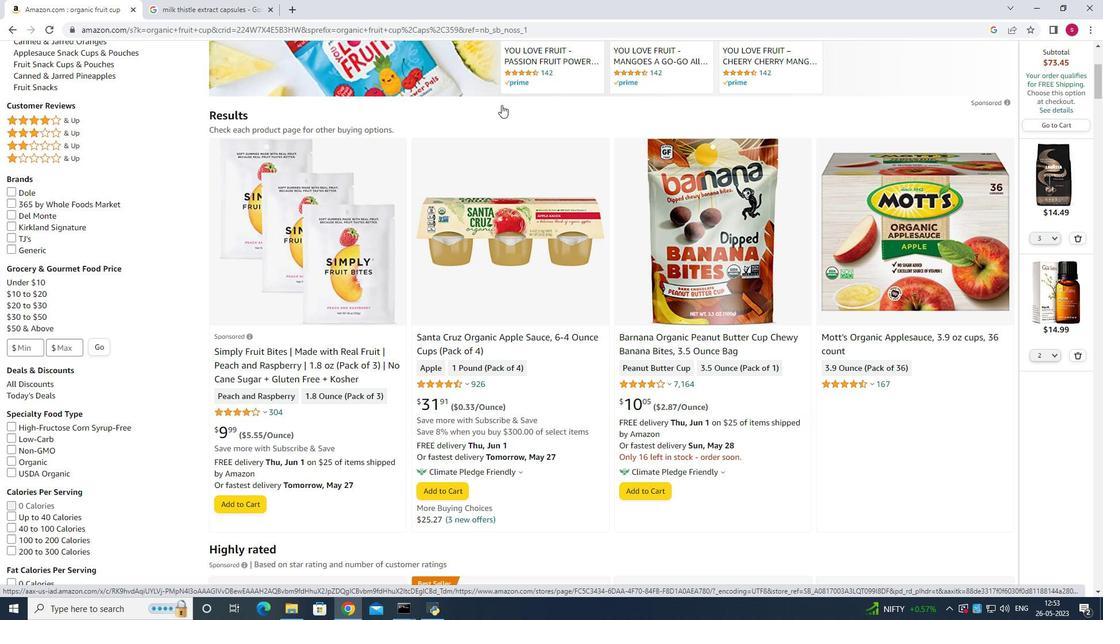 
Action: Mouse scrolled (501, 105) with delta (0, 0)
Screenshot: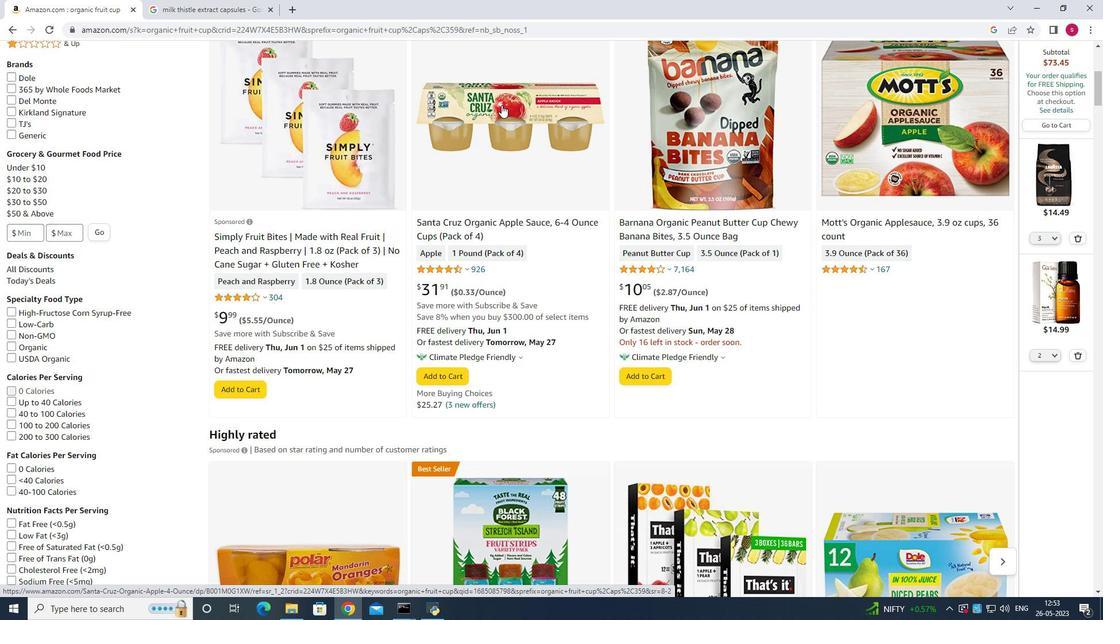 
Action: Mouse scrolled (501, 104) with delta (0, 0)
Screenshot: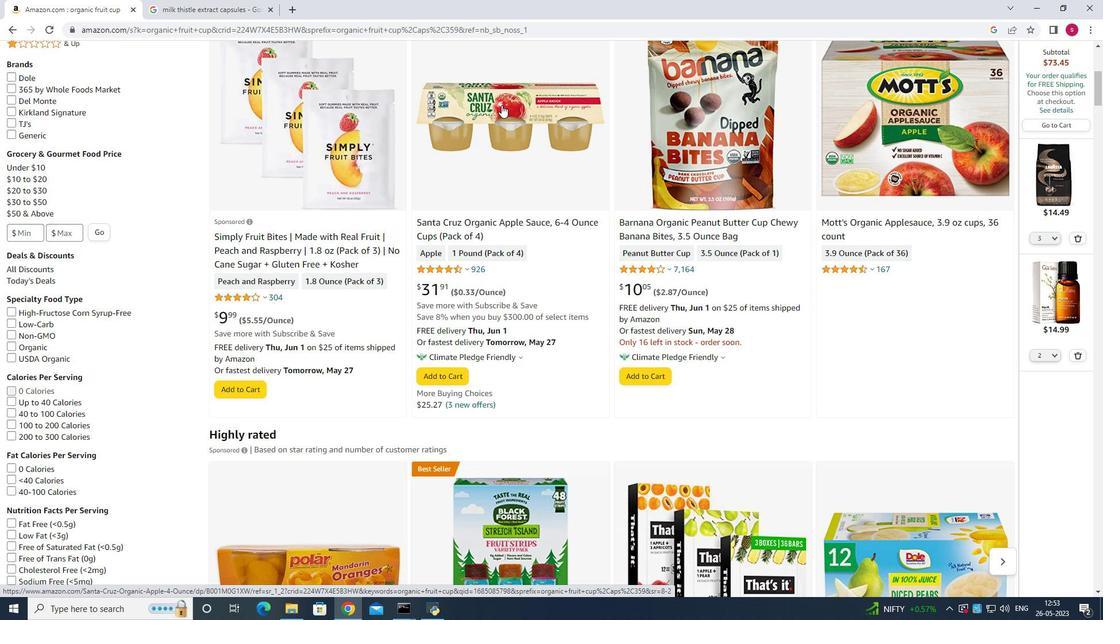 
Action: Mouse scrolled (501, 104) with delta (0, 0)
Screenshot: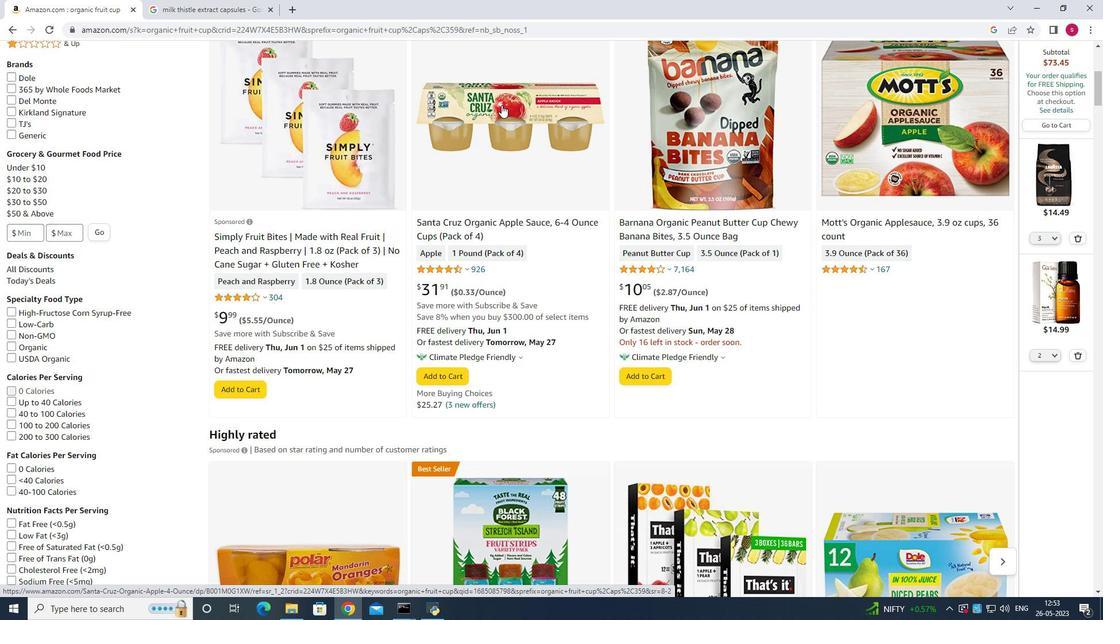 
Action: Mouse scrolled (501, 104) with delta (0, 0)
Screenshot: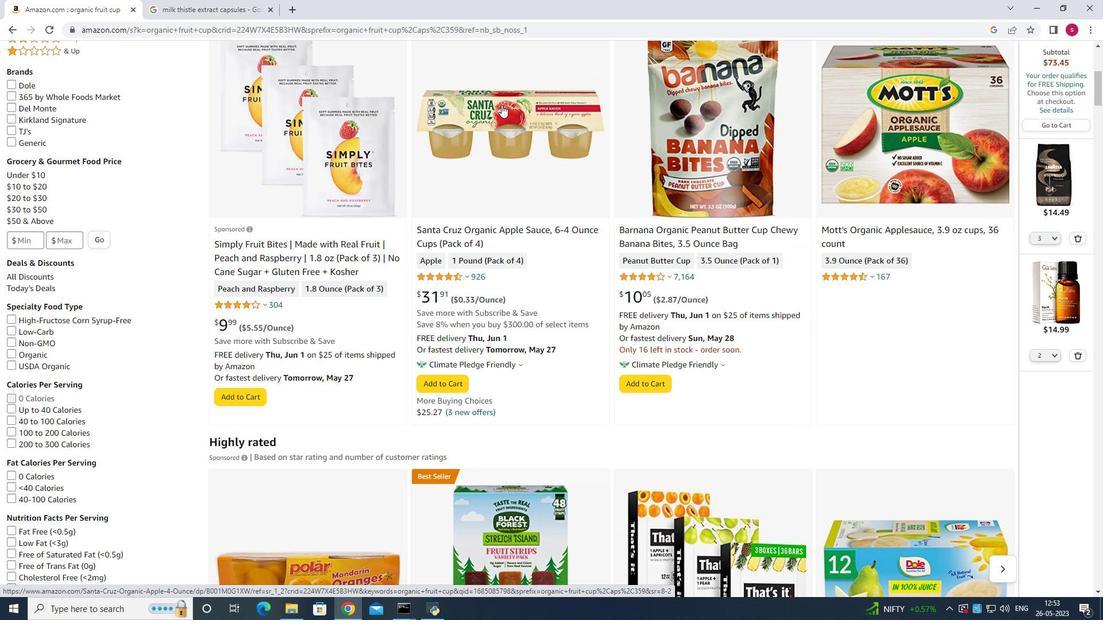 
Action: Mouse scrolled (501, 104) with delta (0, 0)
Screenshot: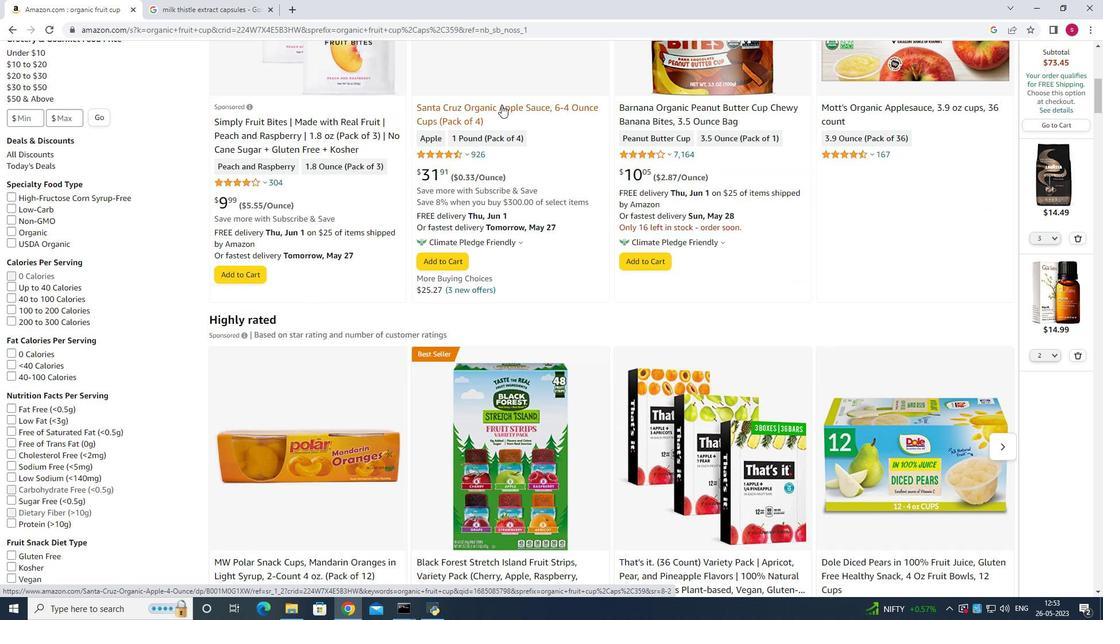 
Action: Mouse scrolled (501, 104) with delta (0, 0)
Screenshot: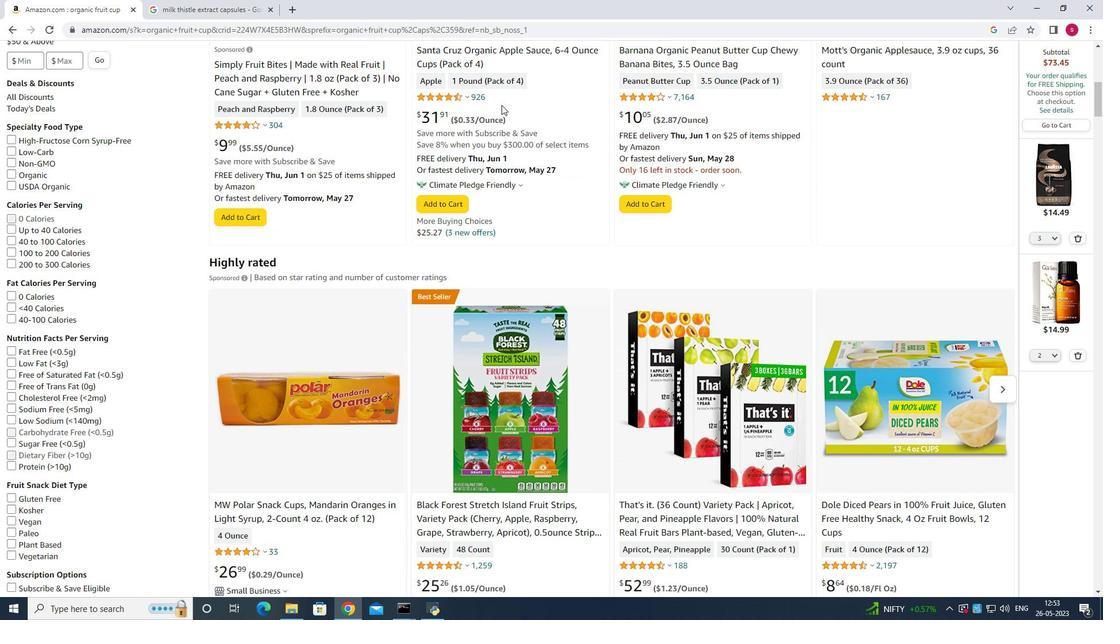 
Action: Mouse scrolled (501, 104) with delta (0, 0)
Screenshot: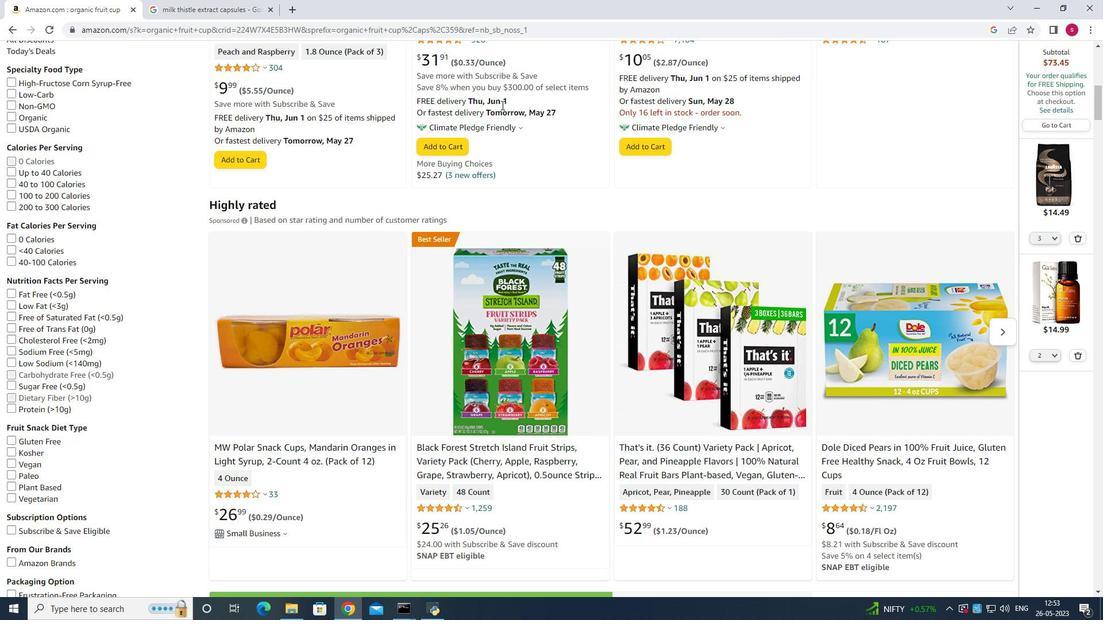 
Action: Mouse scrolled (501, 104) with delta (0, 0)
Screenshot: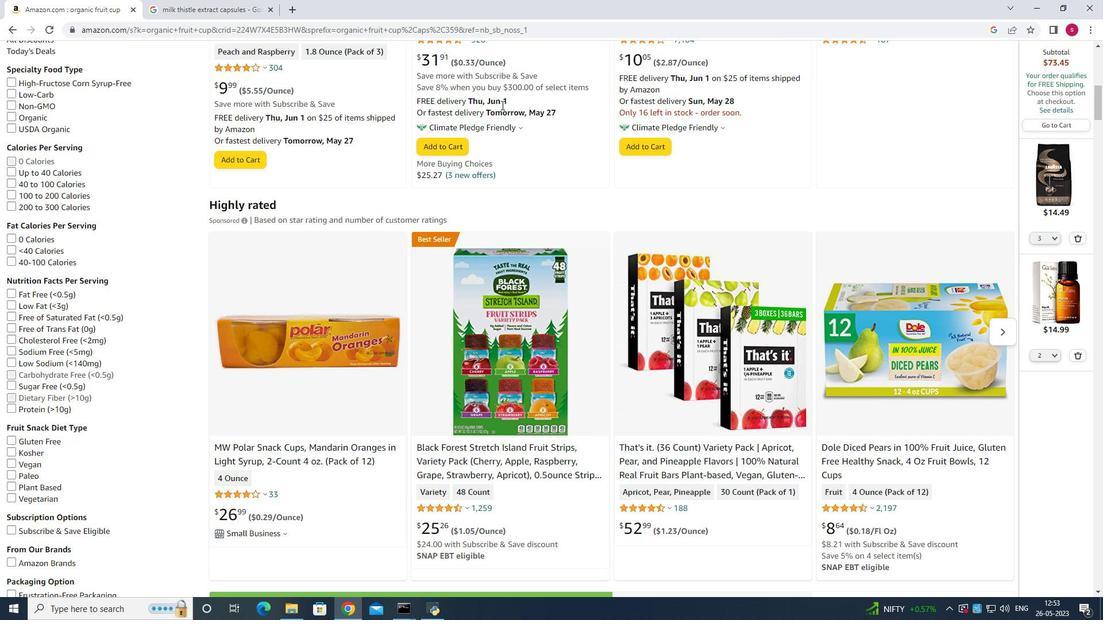 
Action: Mouse scrolled (501, 104) with delta (0, 0)
Screenshot: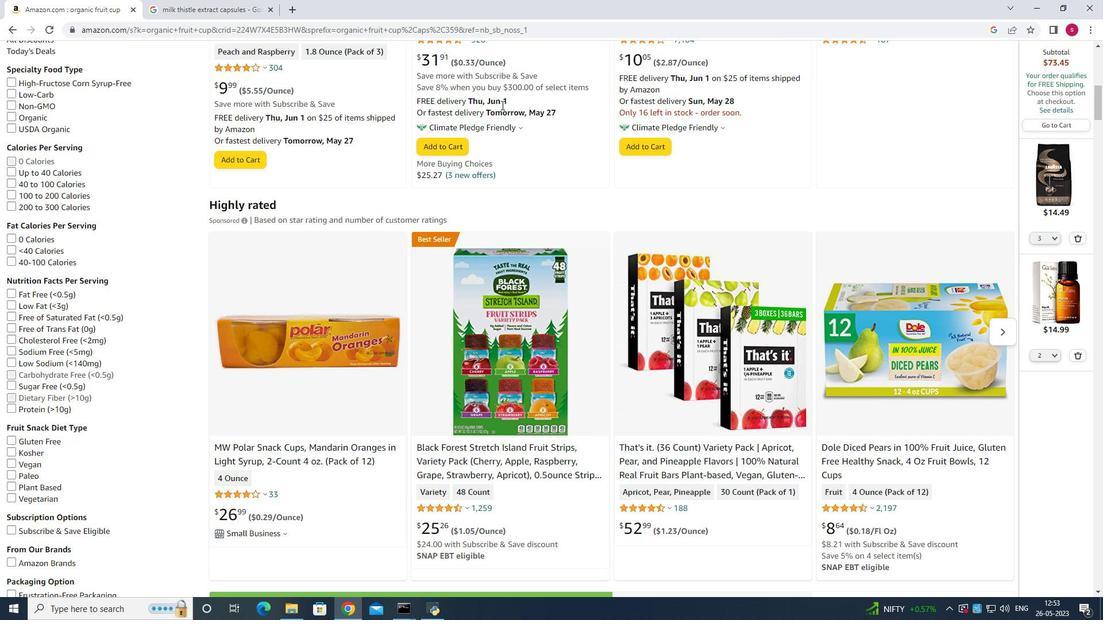 
Action: Mouse scrolled (501, 104) with delta (0, 0)
Screenshot: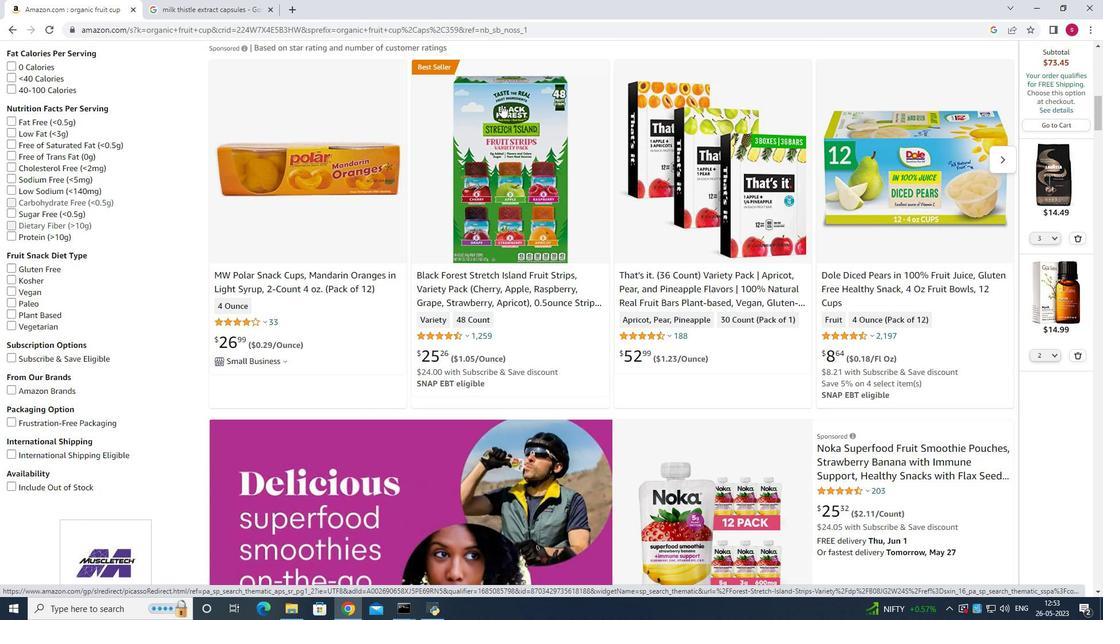 
Action: Mouse scrolled (501, 104) with delta (0, 0)
Screenshot: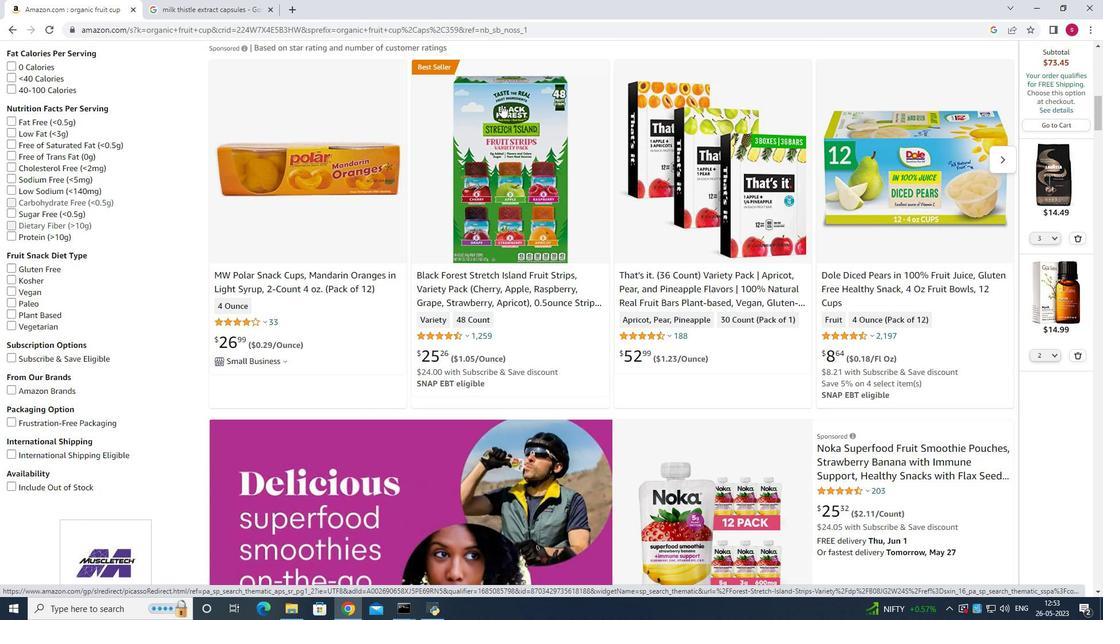 
Action: Mouse scrolled (501, 104) with delta (0, 0)
Screenshot: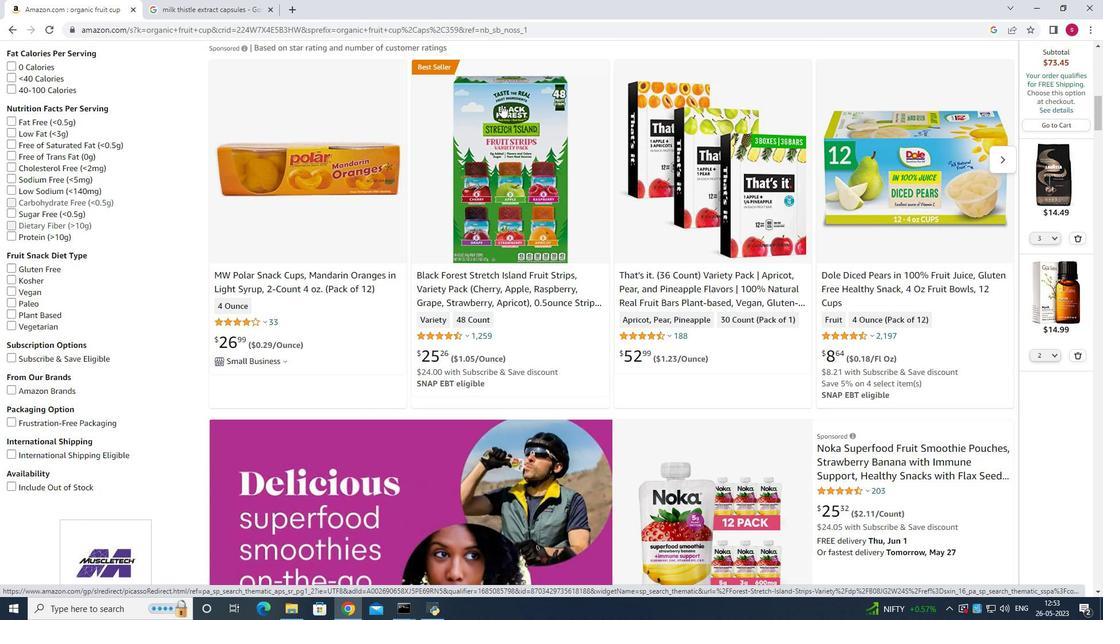 
Action: Mouse scrolled (501, 104) with delta (0, 0)
Screenshot: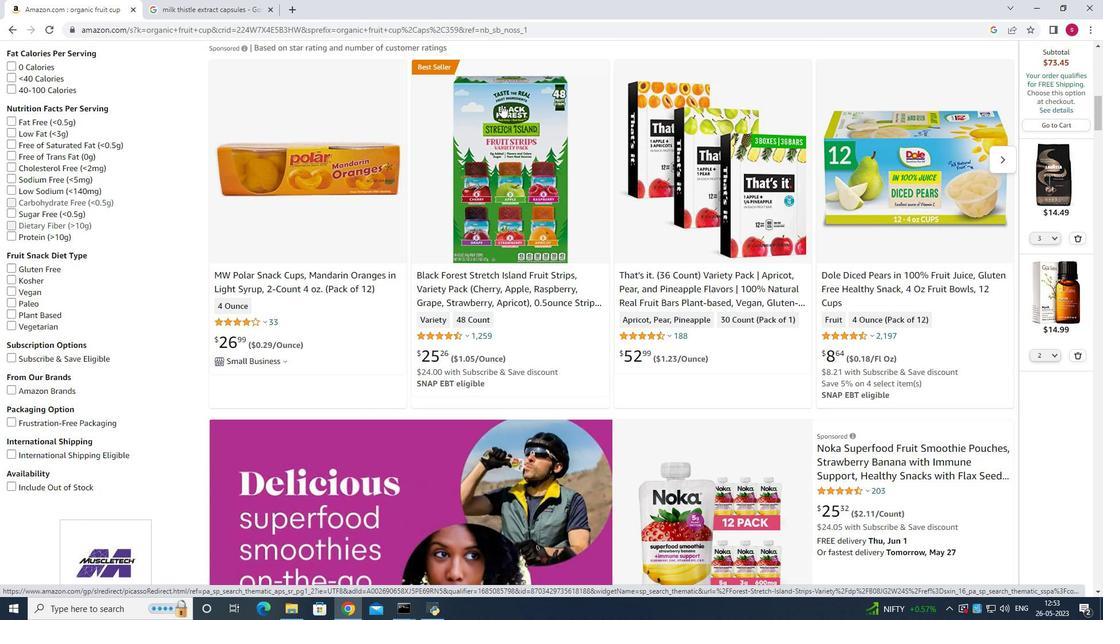 
Action: Mouse scrolled (501, 104) with delta (0, 0)
Screenshot: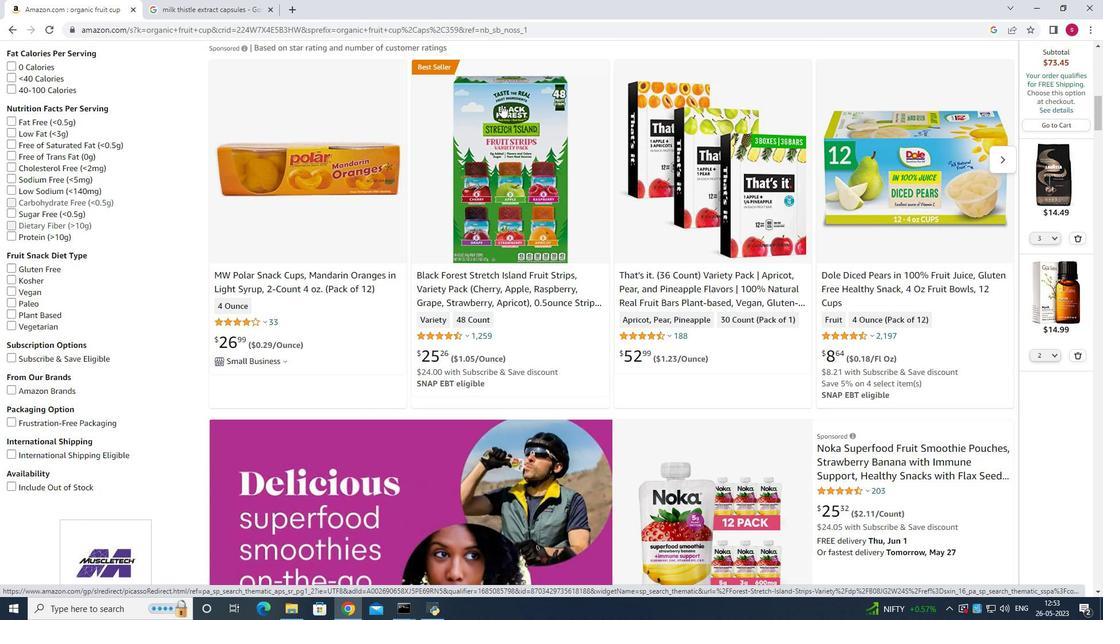 
Action: Mouse moved to (501, 105)
Screenshot: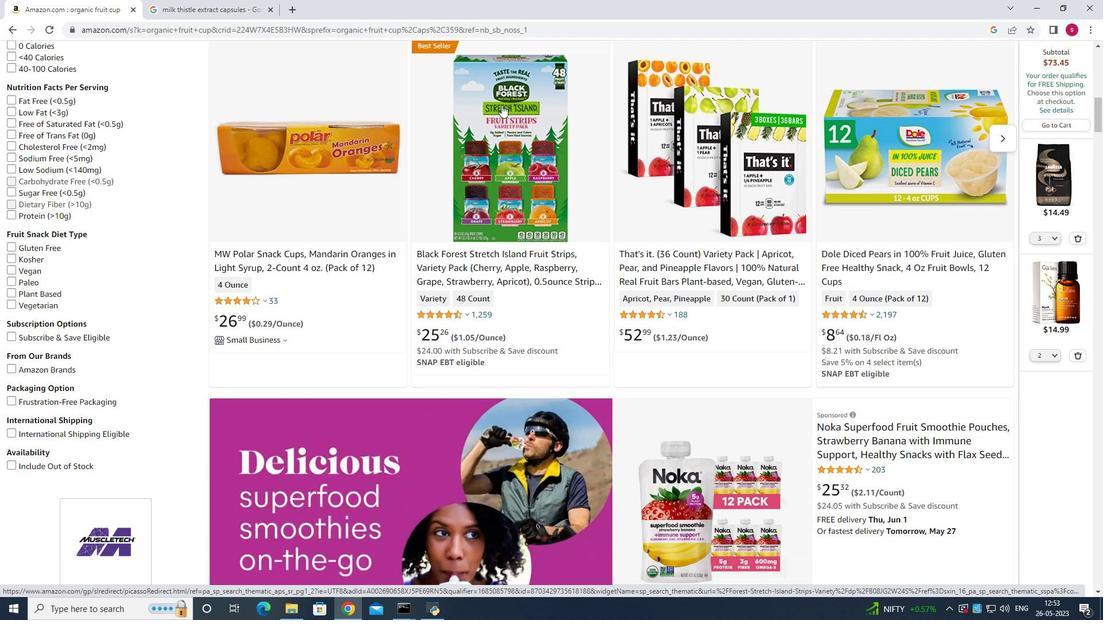 
Action: Mouse scrolled (501, 105) with delta (0, 0)
Screenshot: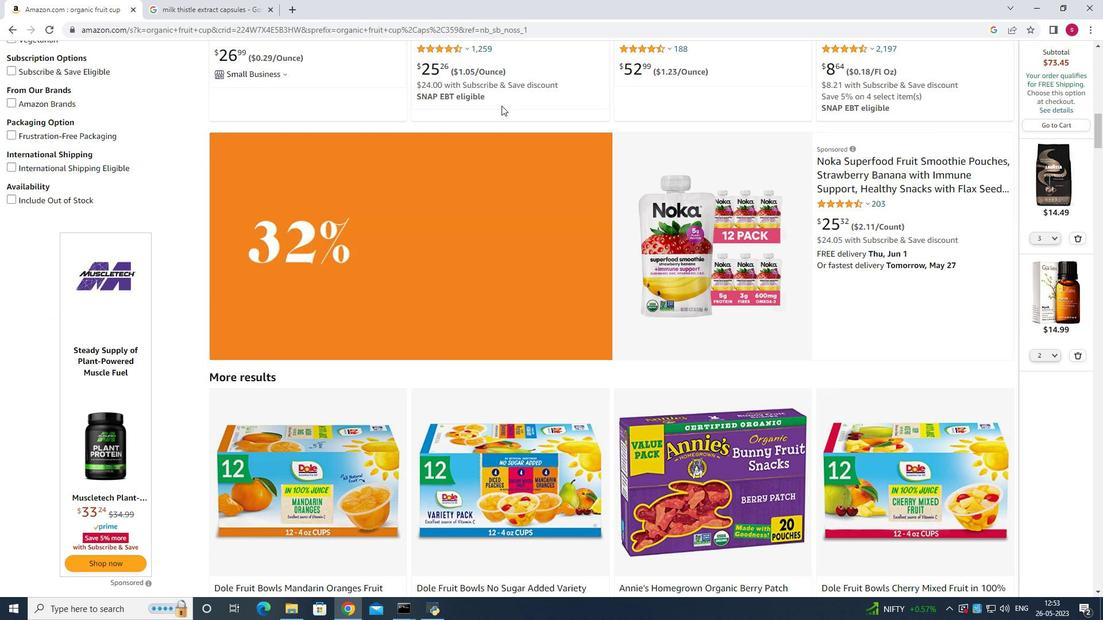 
Action: Mouse scrolled (501, 105) with delta (0, 0)
Screenshot: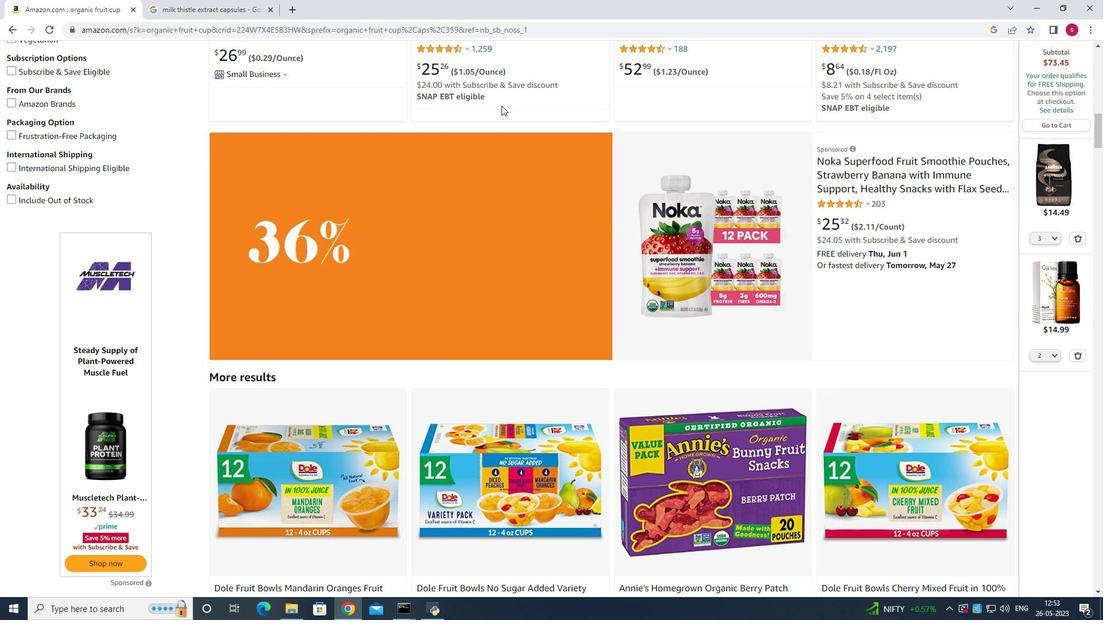 
Action: Mouse scrolled (501, 105) with delta (0, 0)
Screenshot: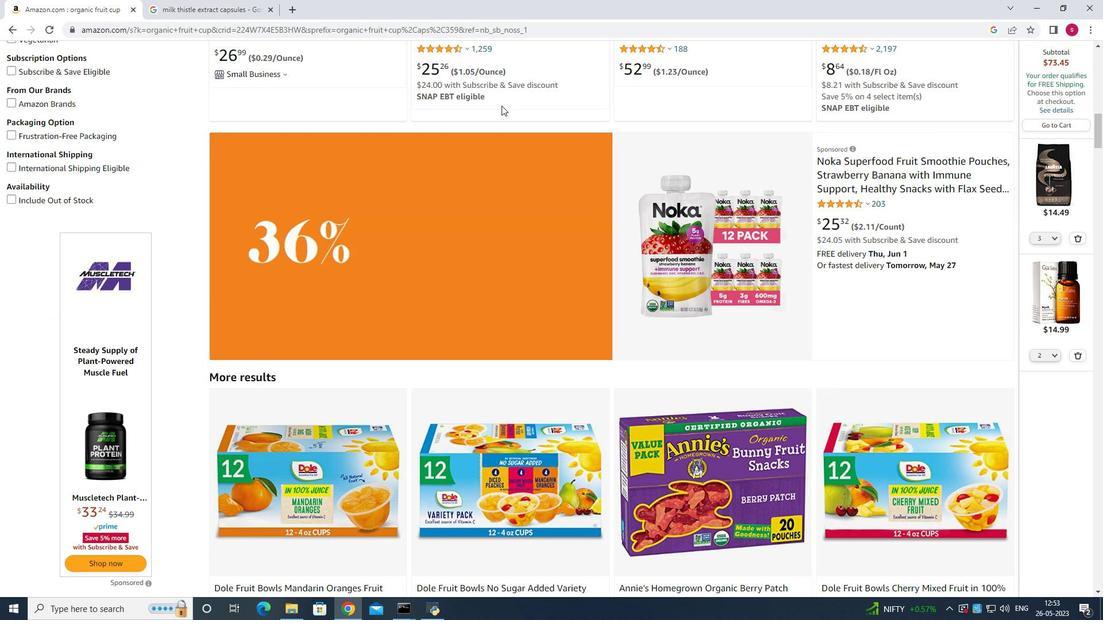 
Action: Mouse scrolled (501, 105) with delta (0, 0)
Screenshot: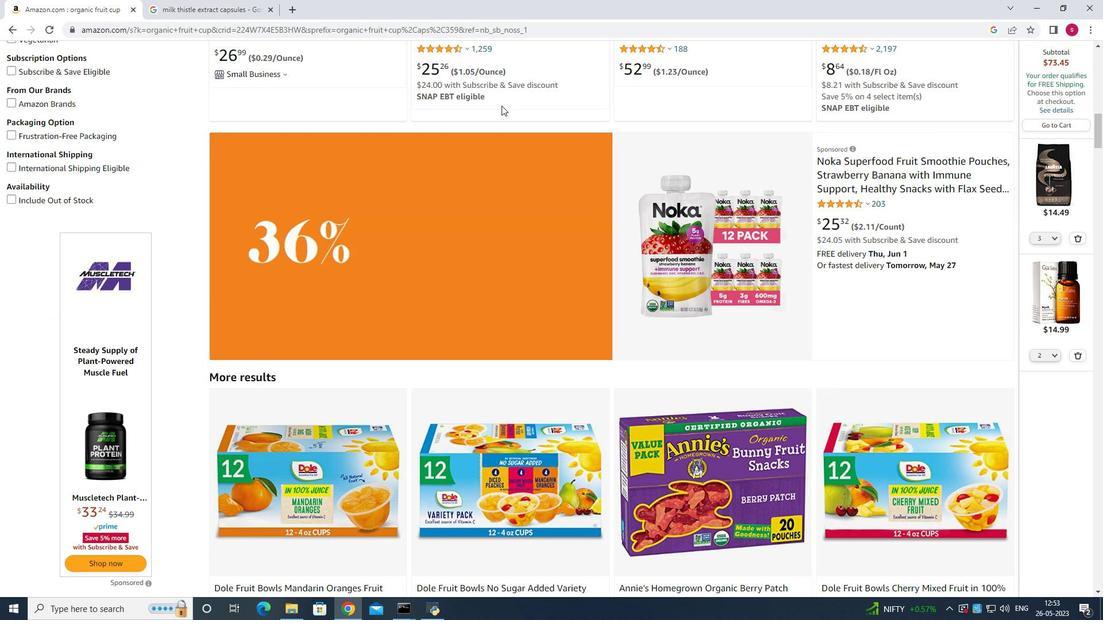 
Action: Mouse scrolled (501, 105) with delta (0, 0)
Screenshot: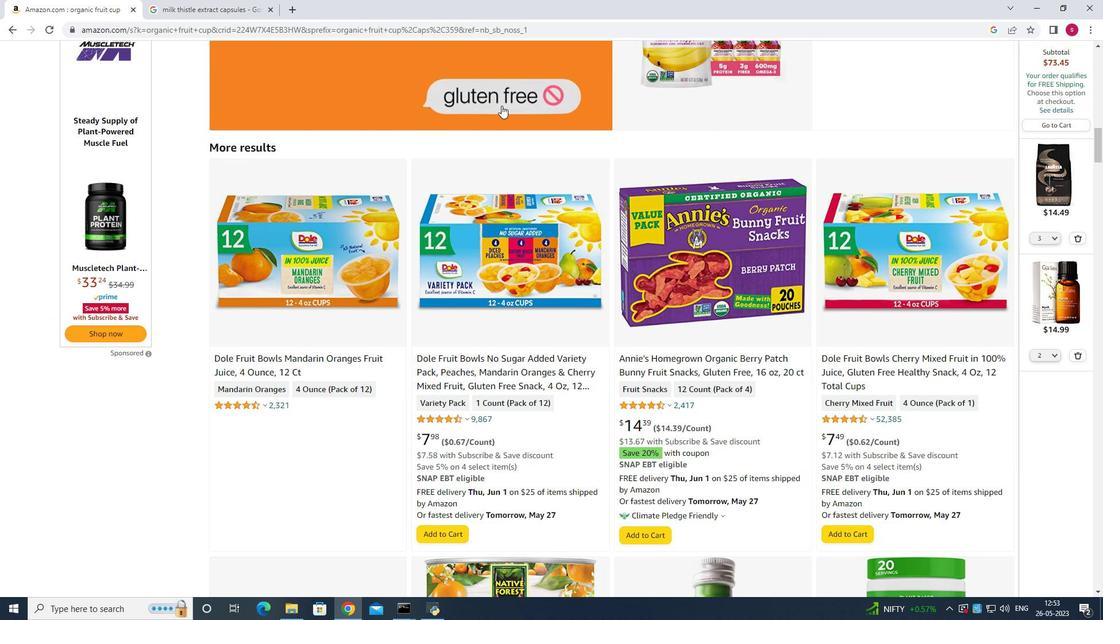 
Action: Mouse scrolled (501, 105) with delta (0, 0)
Screenshot: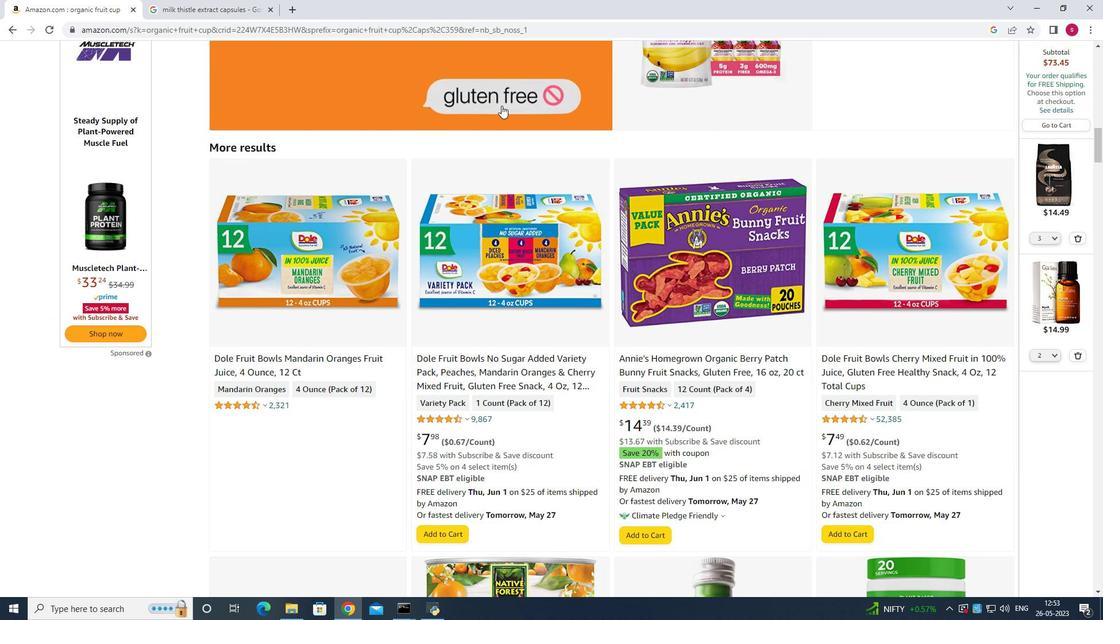 
Action: Mouse scrolled (501, 105) with delta (0, 0)
Screenshot: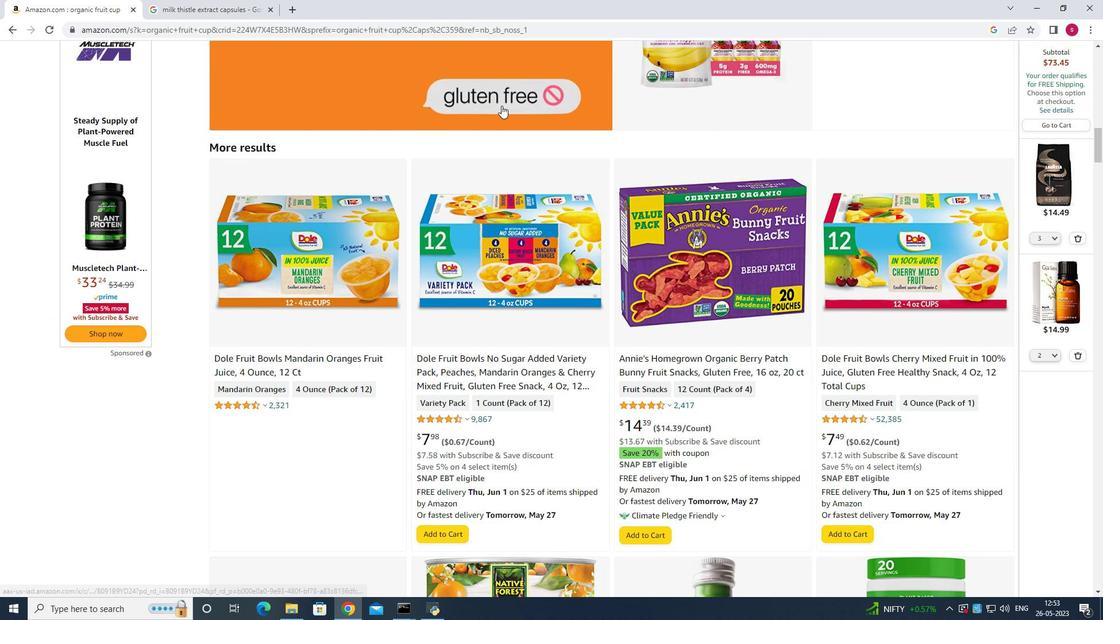 
Action: Mouse scrolled (501, 105) with delta (0, 0)
Screenshot: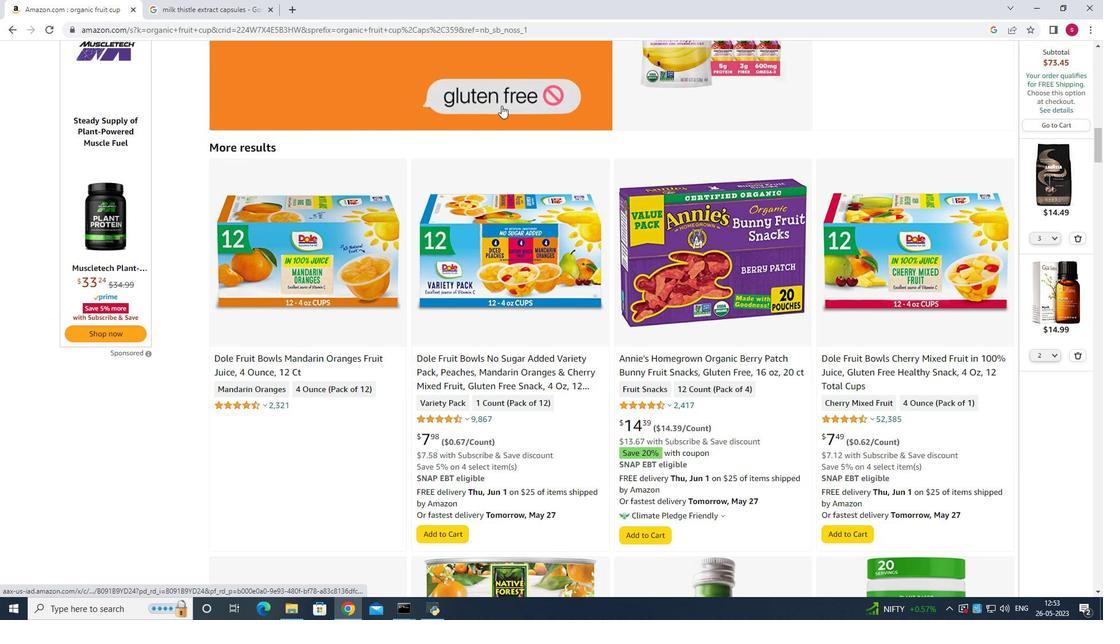 
Action: Mouse scrolled (501, 105) with delta (0, 0)
Screenshot: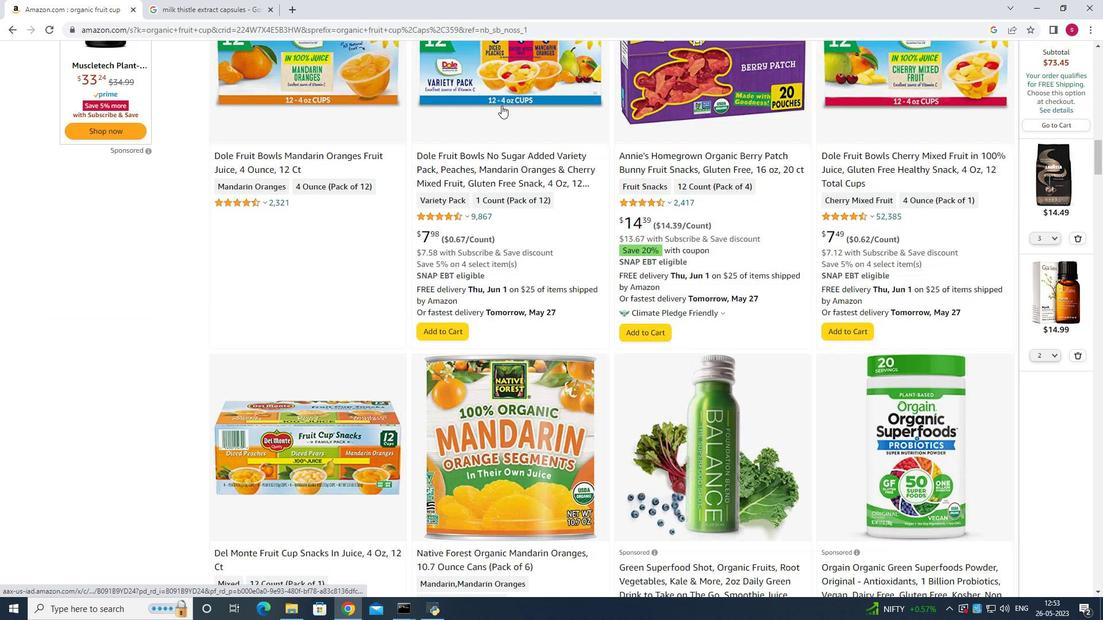 
Action: Mouse scrolled (501, 105) with delta (0, 0)
Screenshot: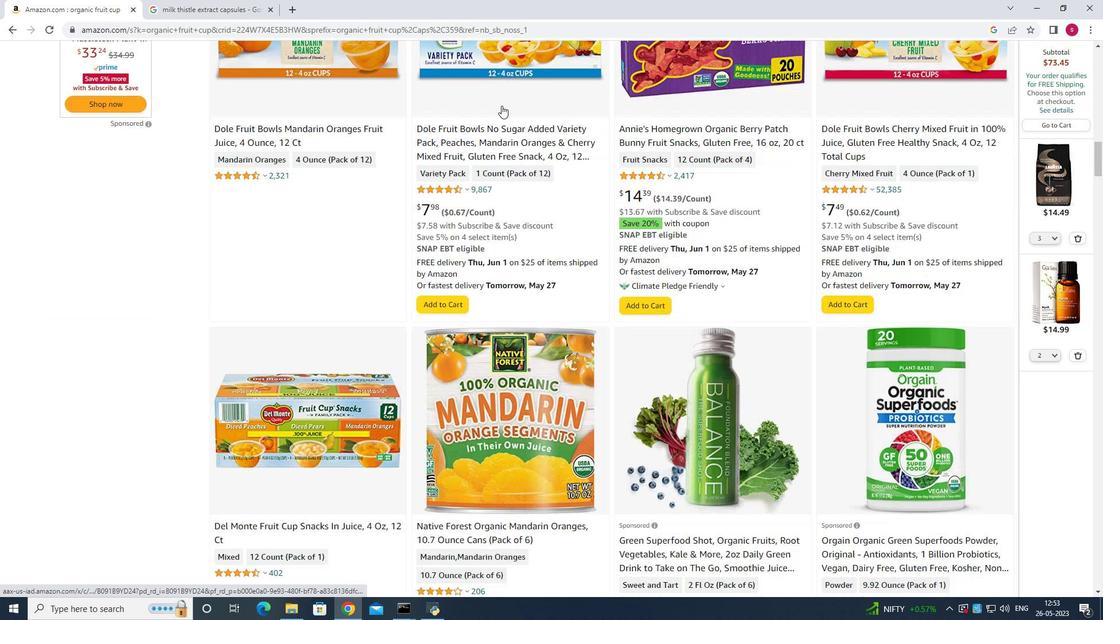 
Action: Mouse scrolled (501, 105) with delta (0, 0)
Screenshot: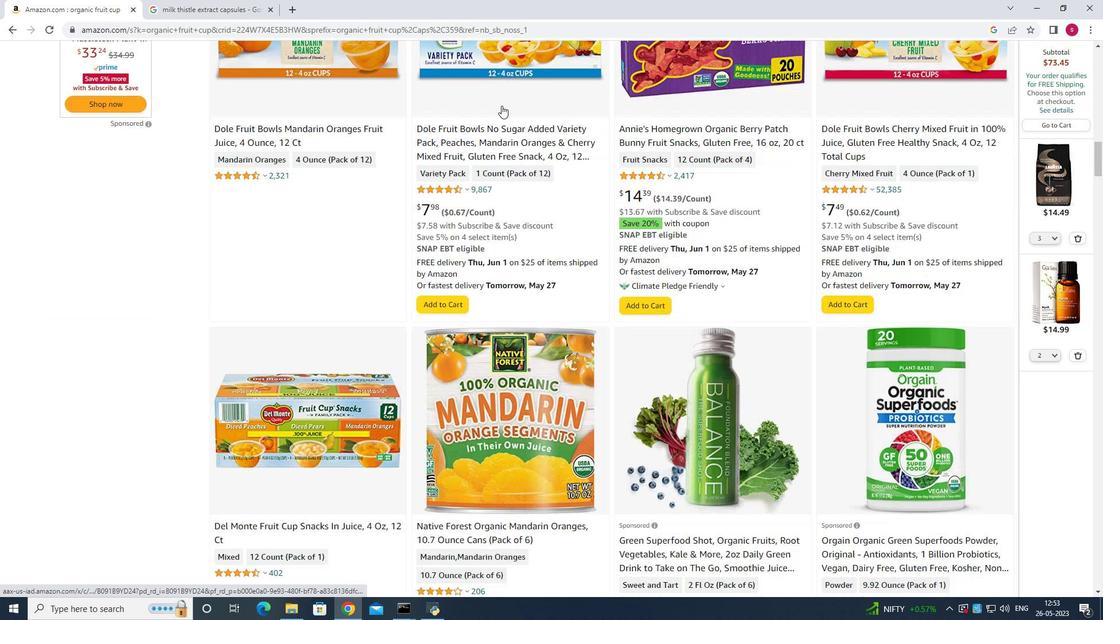 
Action: Mouse scrolled (501, 105) with delta (0, 0)
Screenshot: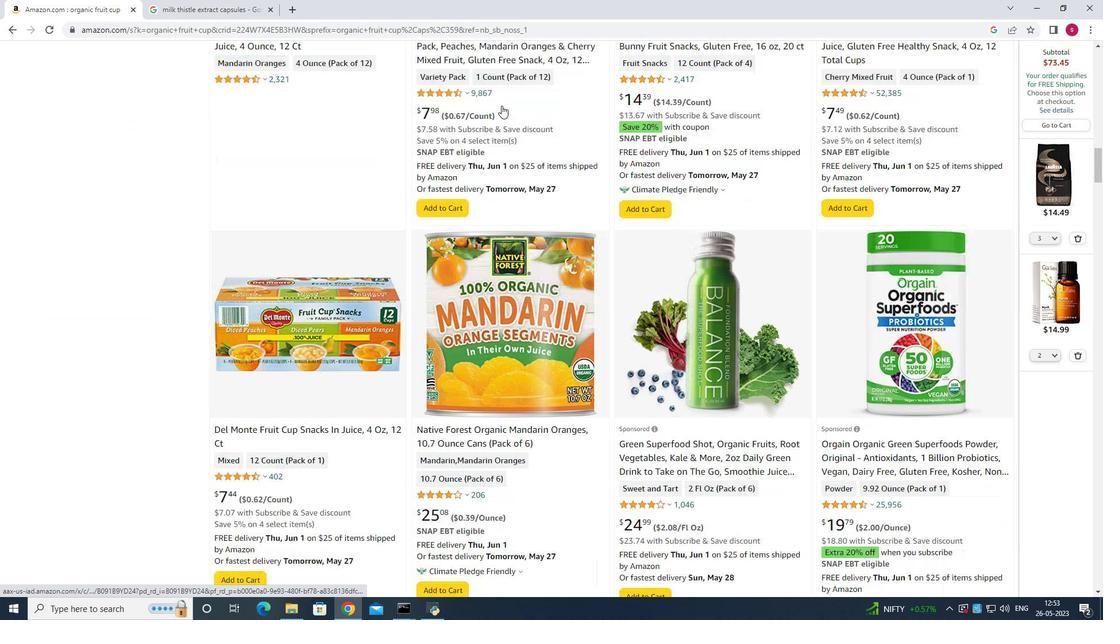
Action: Mouse scrolled (501, 105) with delta (0, 0)
Screenshot: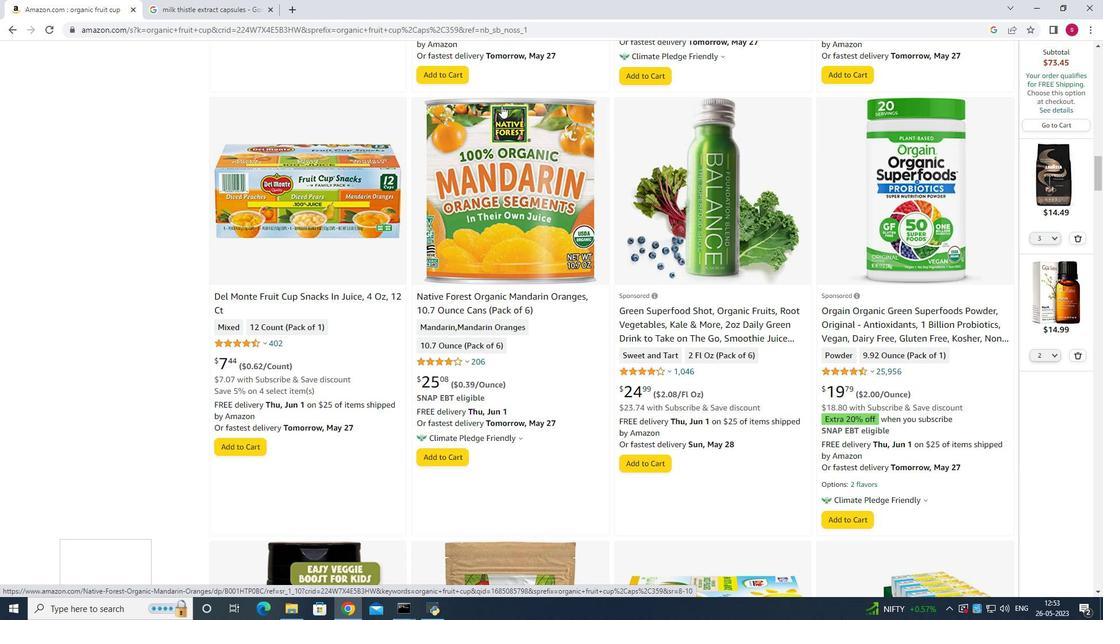
Action: Mouse scrolled (501, 105) with delta (0, 0)
Screenshot: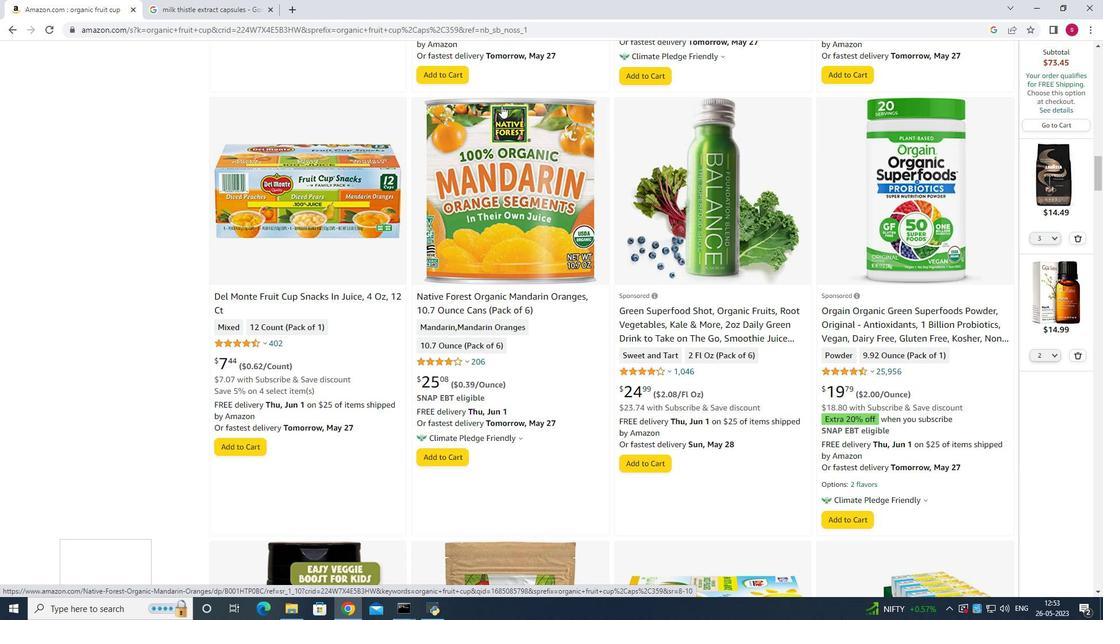 
Action: Mouse scrolled (501, 105) with delta (0, 0)
Screenshot: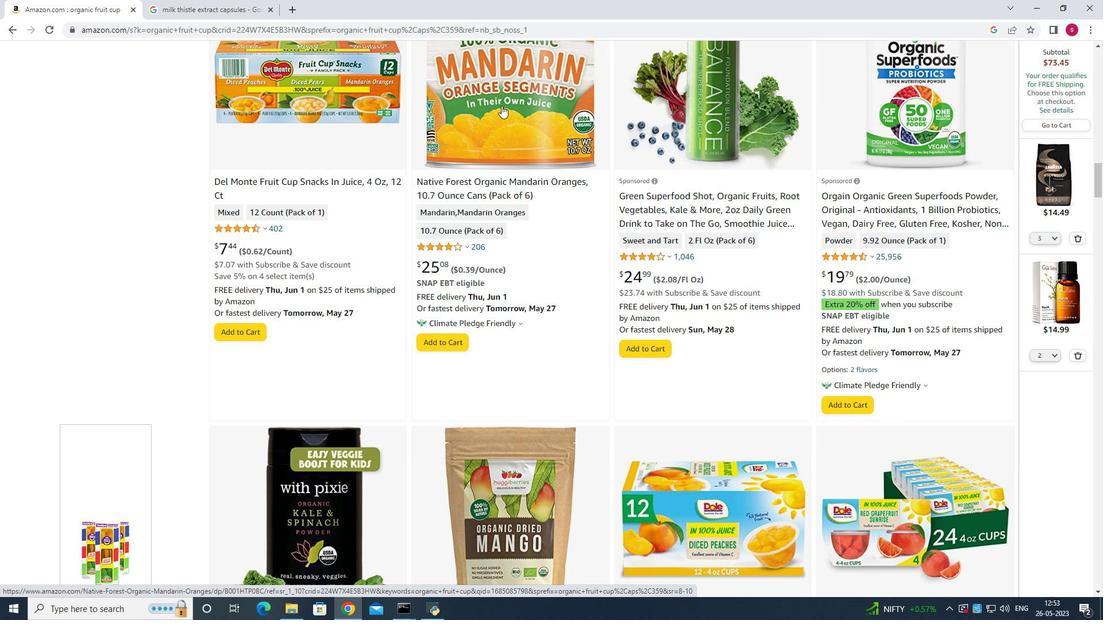 
Action: Mouse scrolled (501, 105) with delta (0, 0)
Screenshot: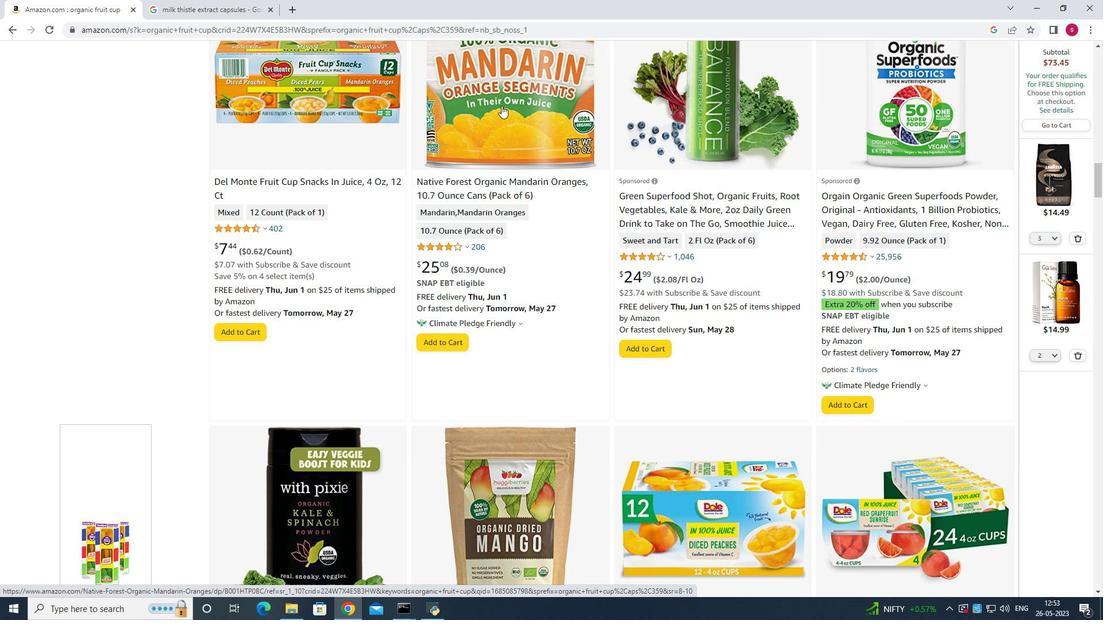 
Action: Mouse scrolled (501, 105) with delta (0, 0)
Screenshot: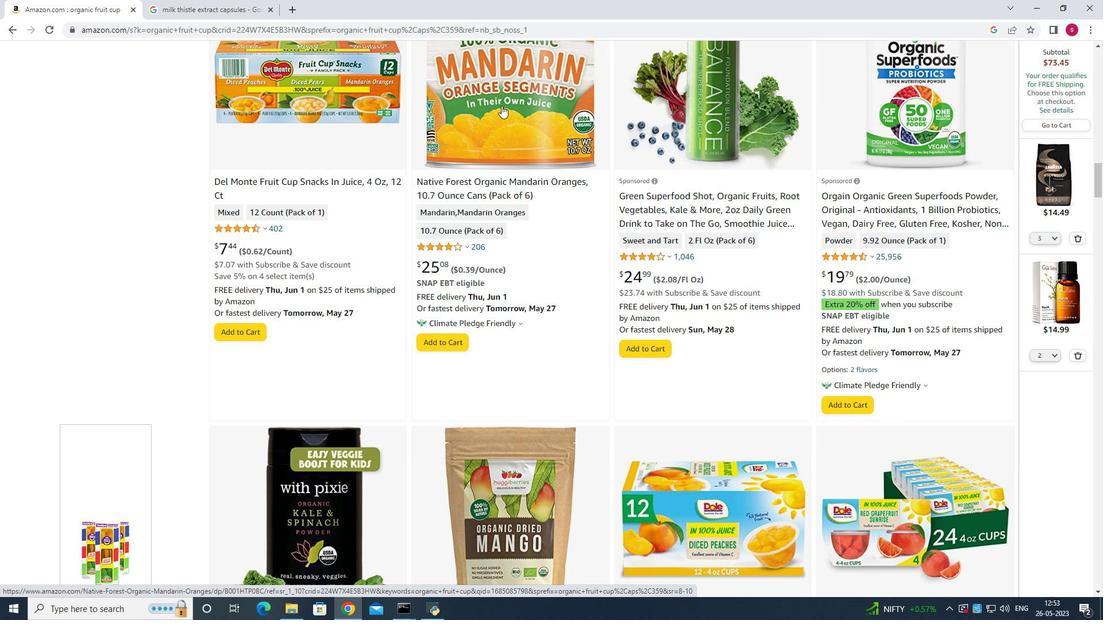 
Action: Mouse scrolled (501, 105) with delta (0, 0)
Screenshot: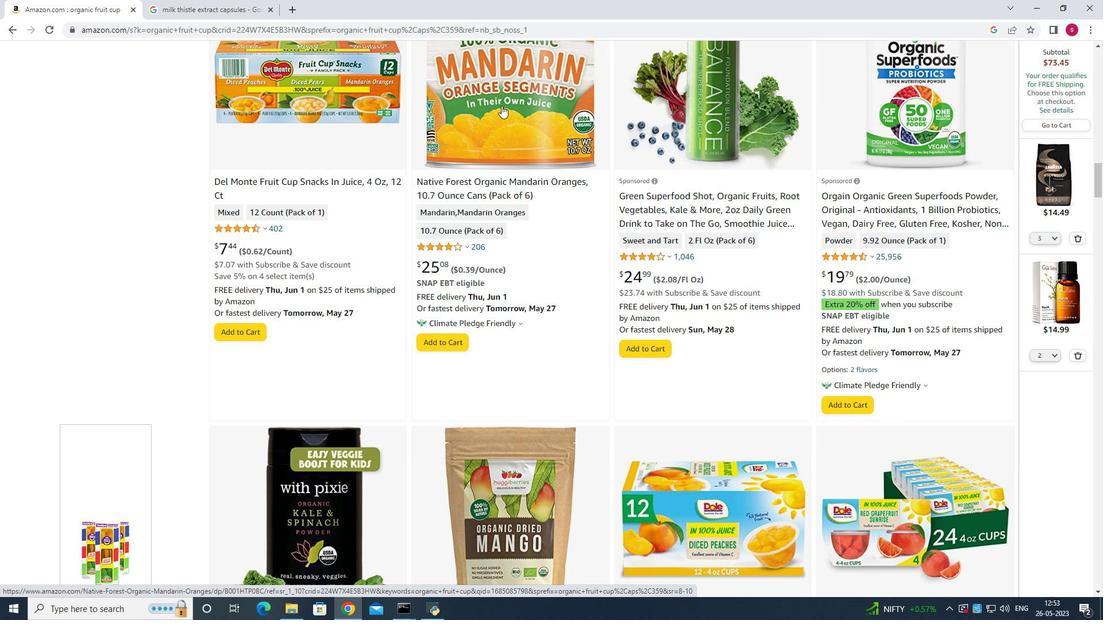 
Action: Mouse scrolled (501, 105) with delta (0, 0)
Screenshot: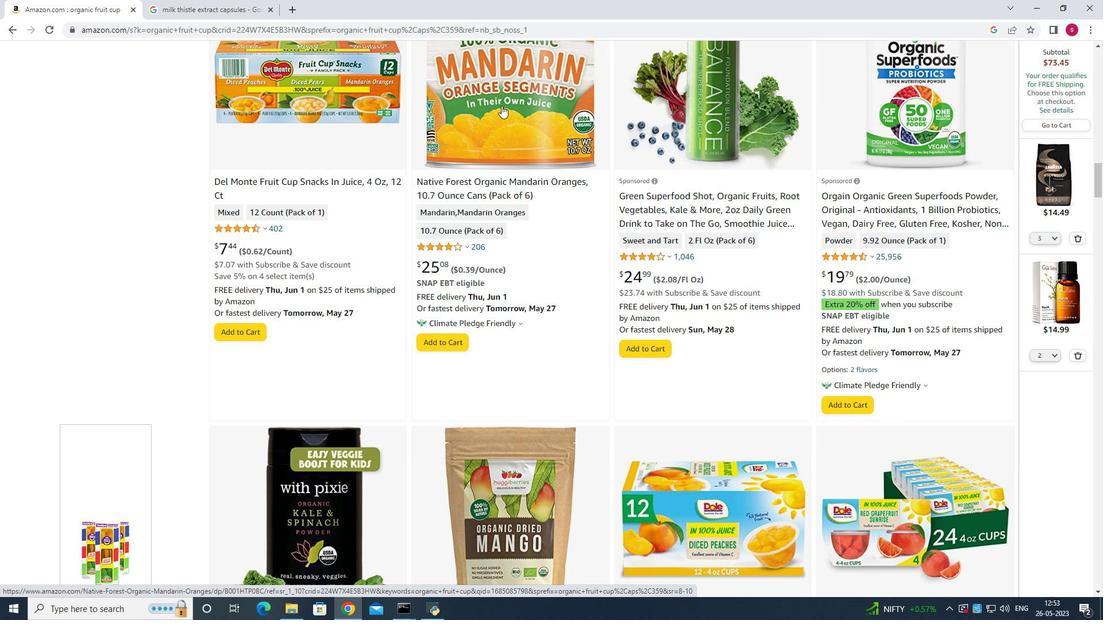 
Action: Mouse scrolled (501, 106) with delta (0, 0)
Screenshot: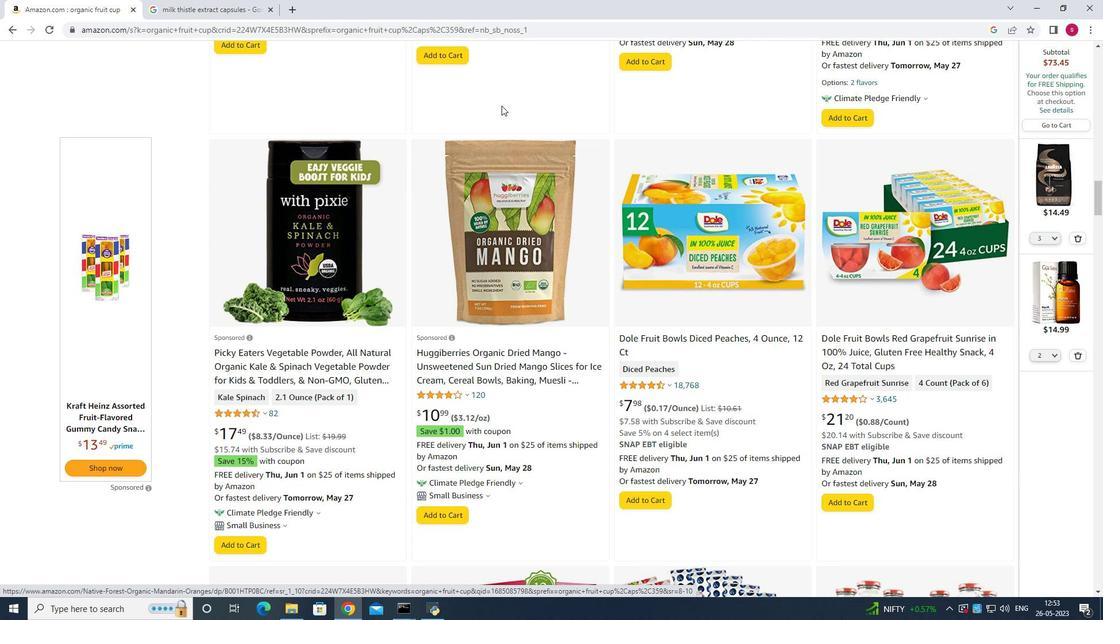 
Action: Mouse scrolled (501, 106) with delta (0, 0)
Screenshot: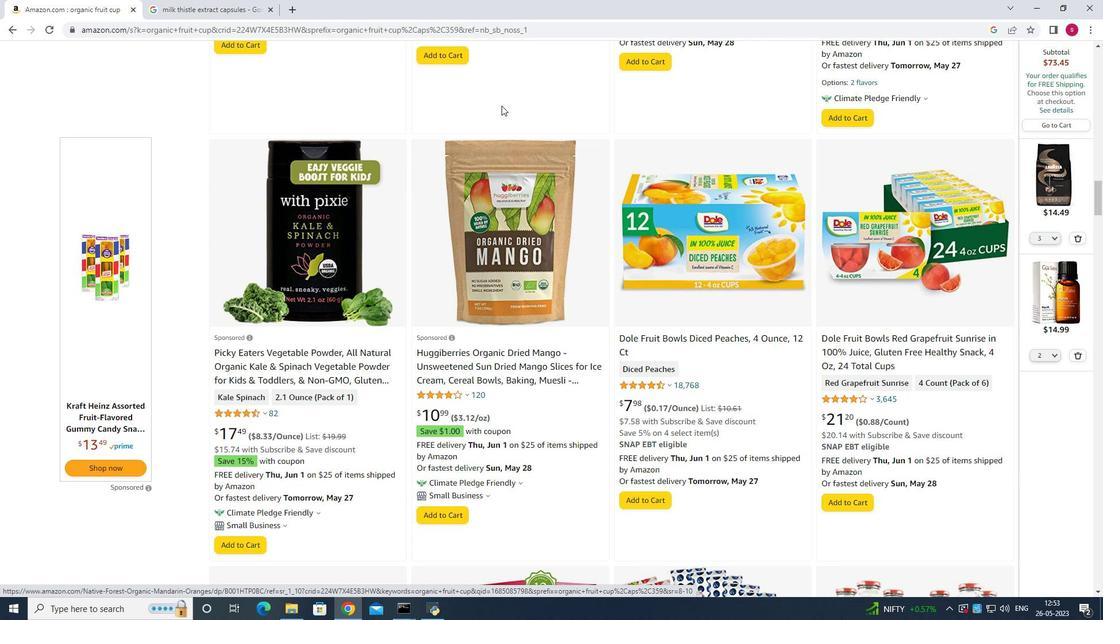 
Action: Mouse scrolled (501, 106) with delta (0, 0)
Screenshot: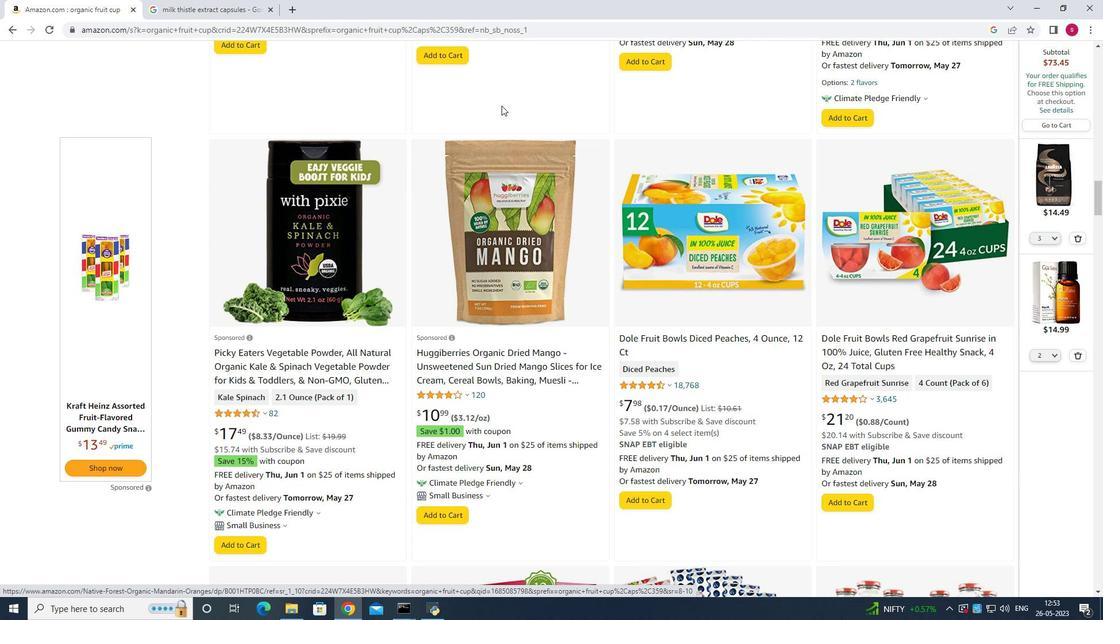 
Action: Mouse scrolled (501, 106) with delta (0, 0)
Screenshot: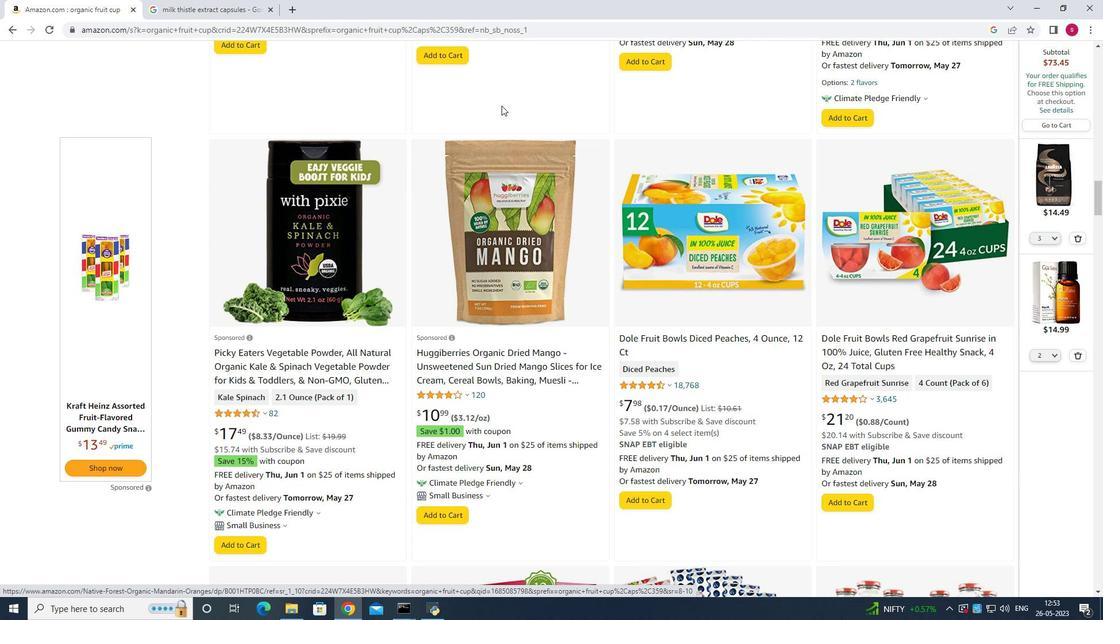 
Action: Mouse scrolled (501, 106) with delta (0, 0)
Screenshot: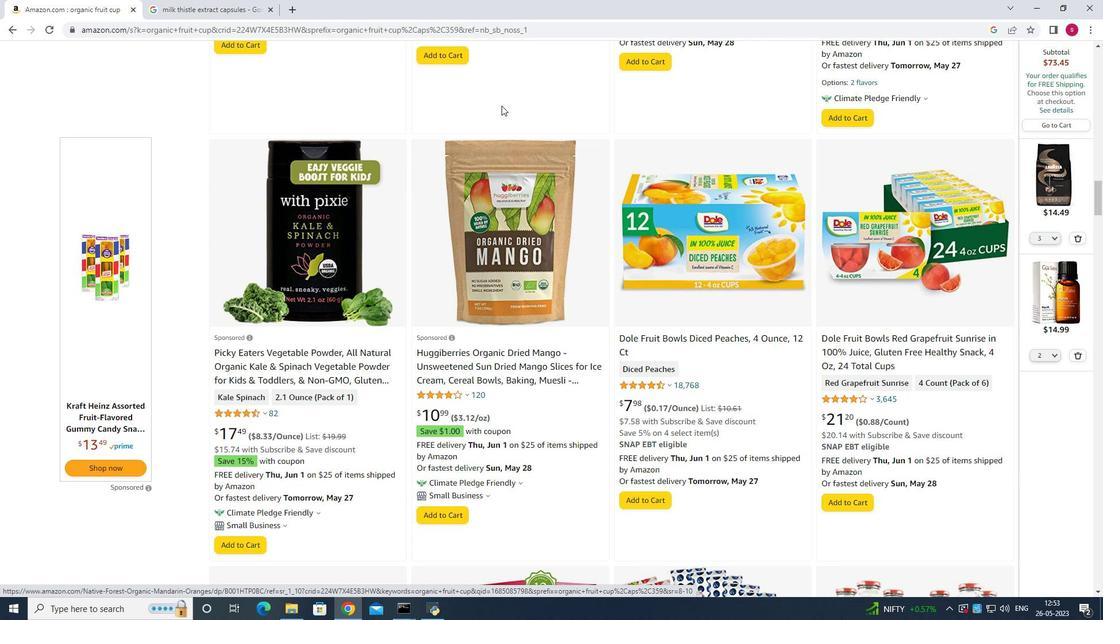 
Action: Mouse scrolled (501, 106) with delta (0, 0)
Screenshot: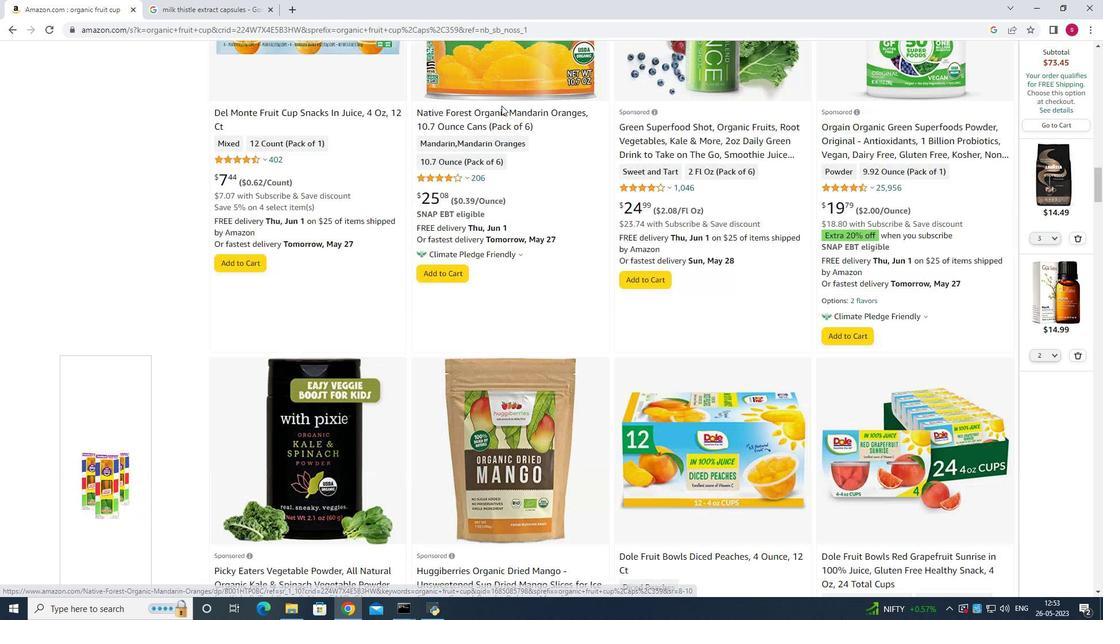 
Action: Mouse scrolled (501, 106) with delta (0, 0)
Screenshot: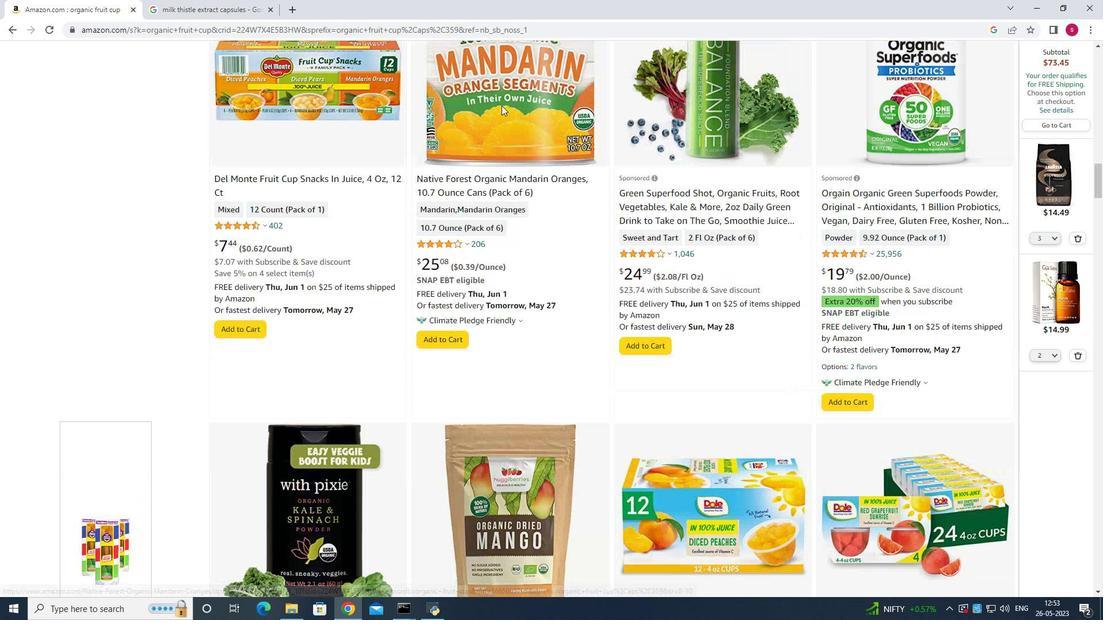 
Action: Mouse scrolled (501, 106) with delta (0, 0)
Screenshot: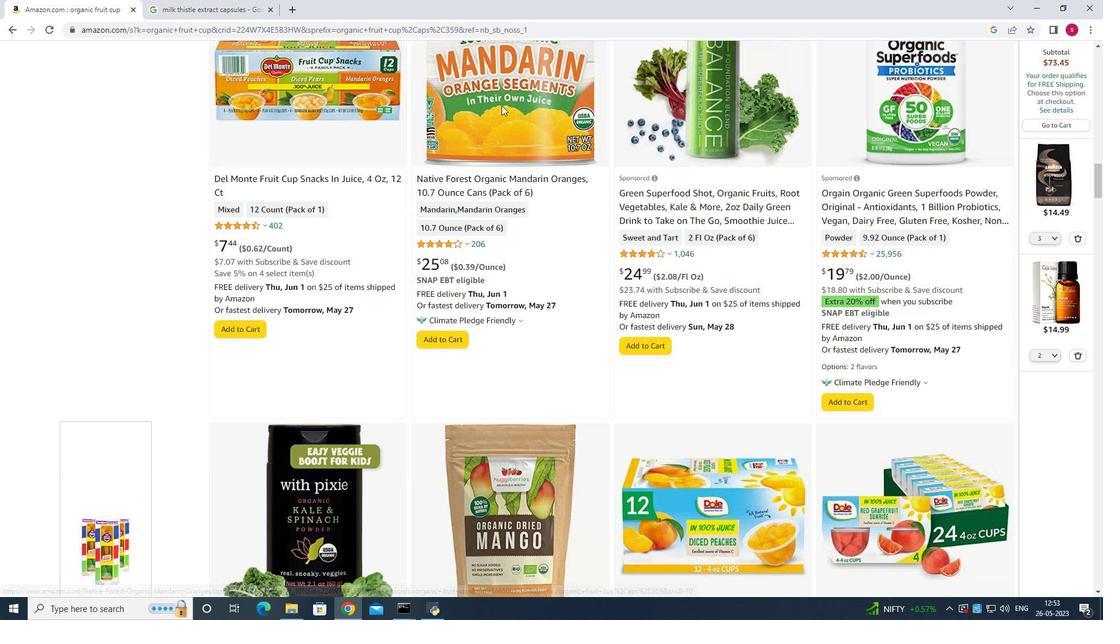 
Action: Mouse moved to (502, 105)
Screenshot: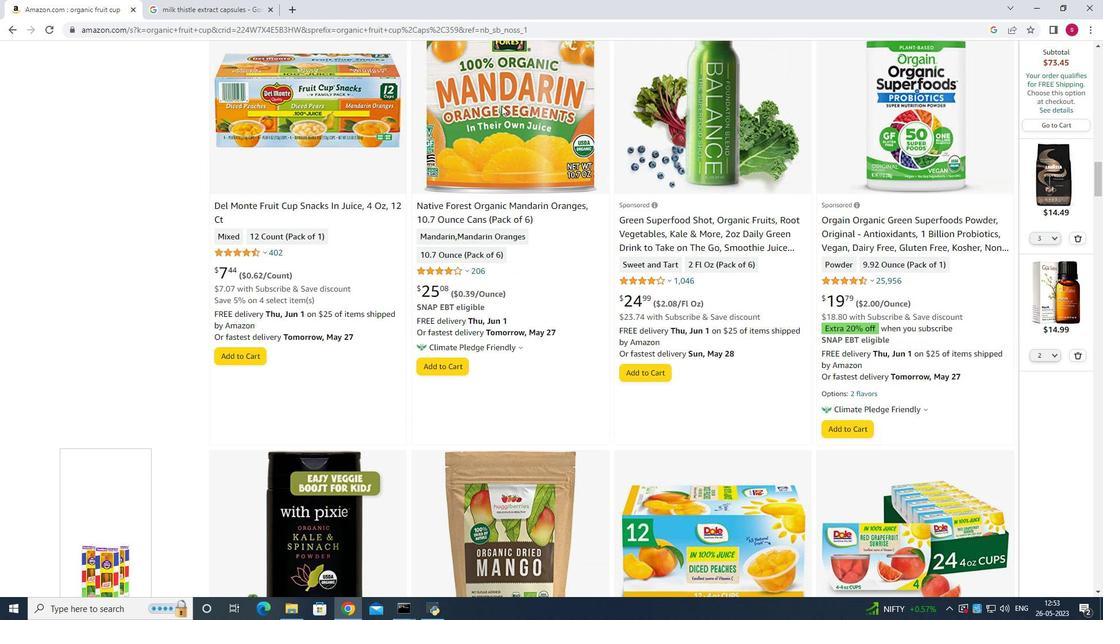 
Action: Mouse scrolled (502, 105) with delta (0, 0)
Screenshot: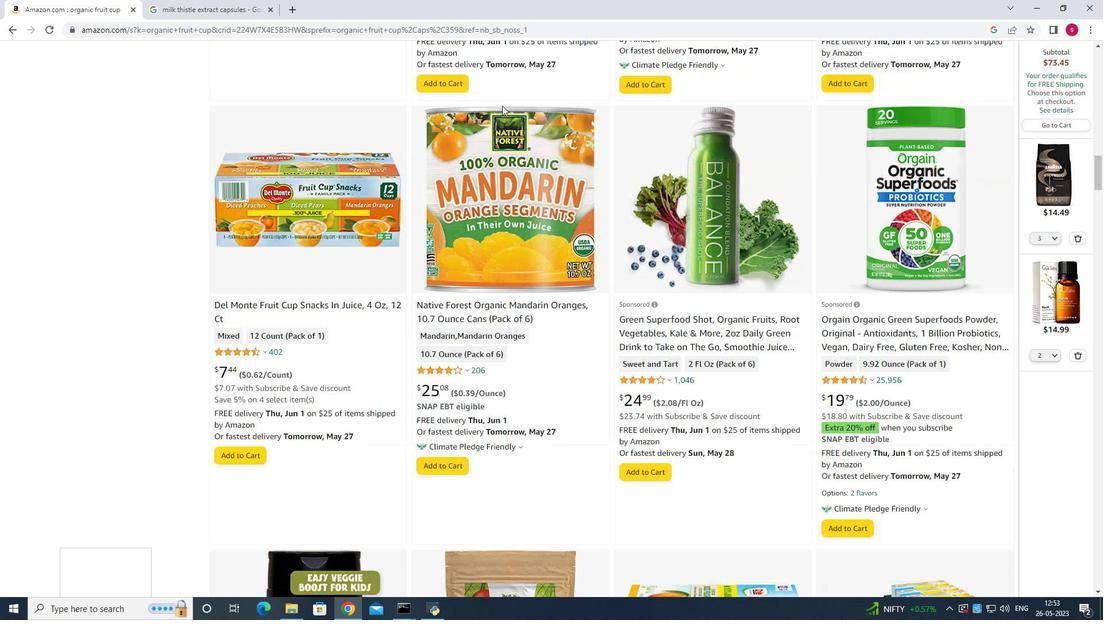 
Action: Mouse moved to (502, 104)
Screenshot: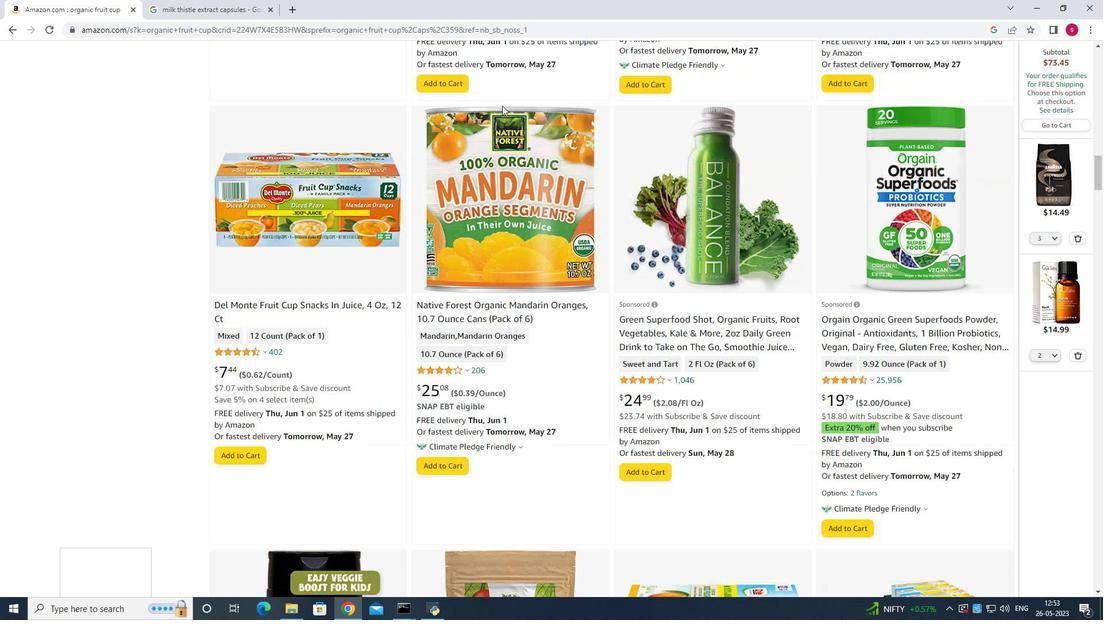 
Action: Mouse scrolled (502, 105) with delta (0, 0)
Screenshot: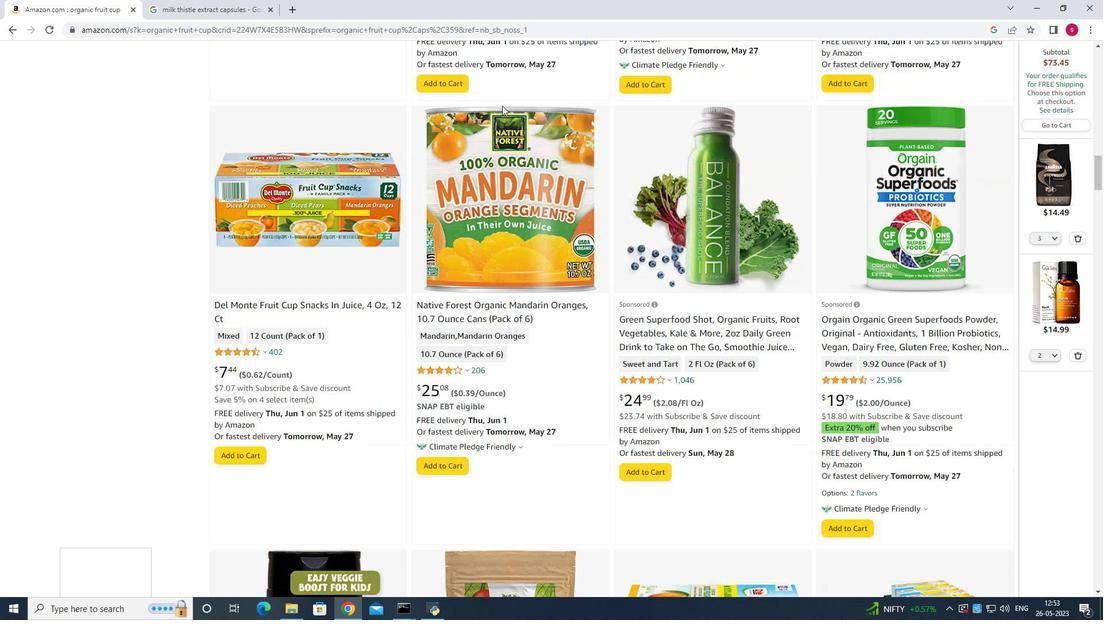 
Action: Mouse scrolled (502, 105) with delta (0, 0)
Screenshot: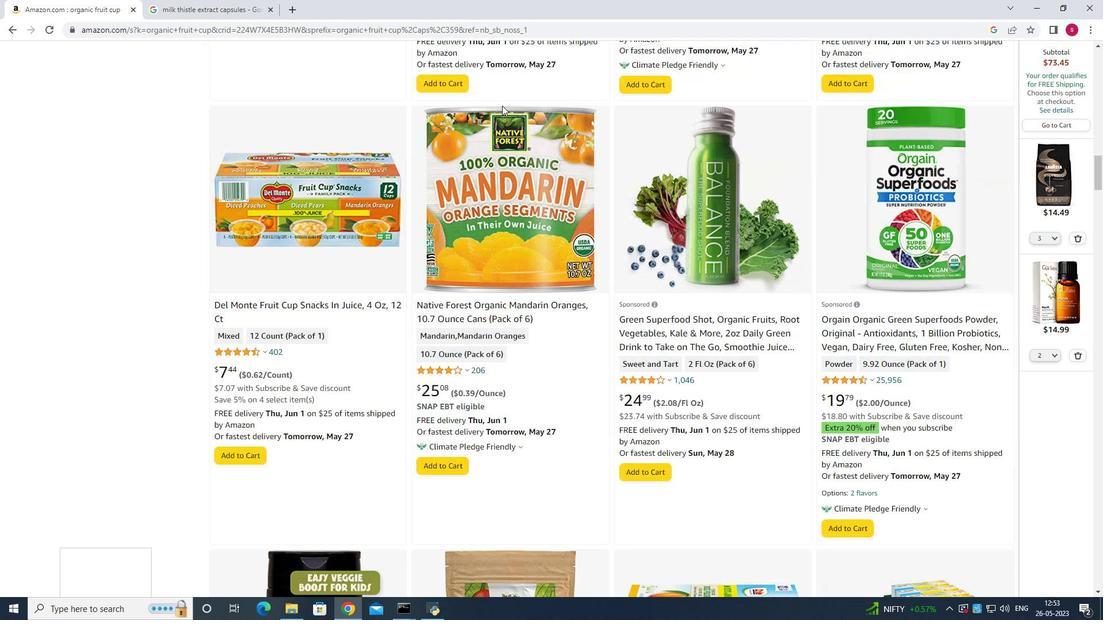 
Action: Mouse moved to (502, 104)
Screenshot: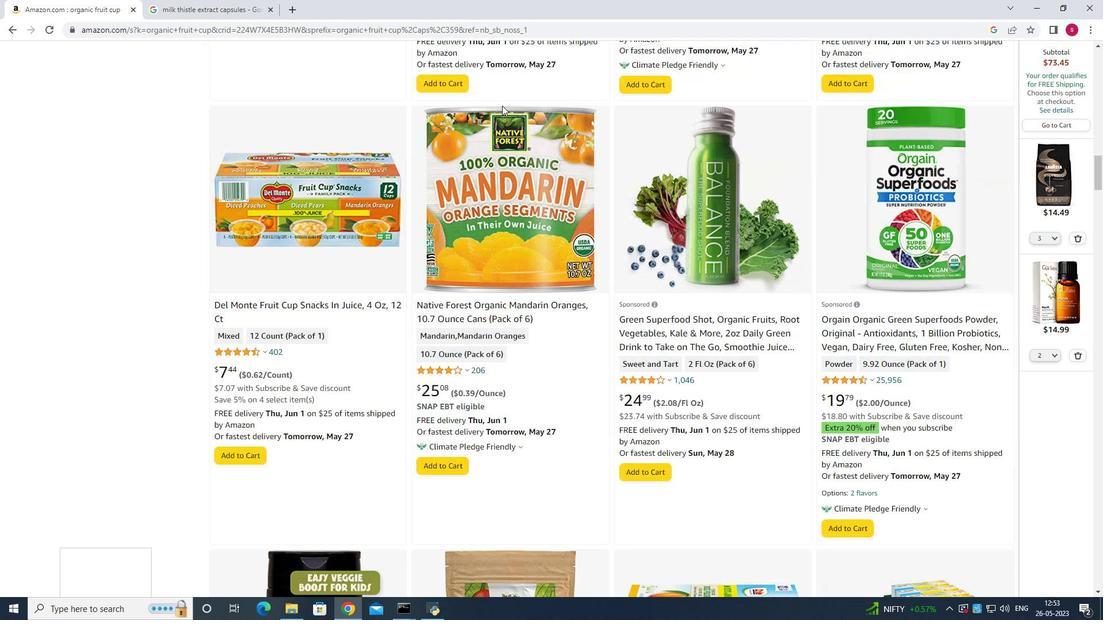 
Action: Mouse scrolled (502, 104) with delta (0, 0)
Screenshot: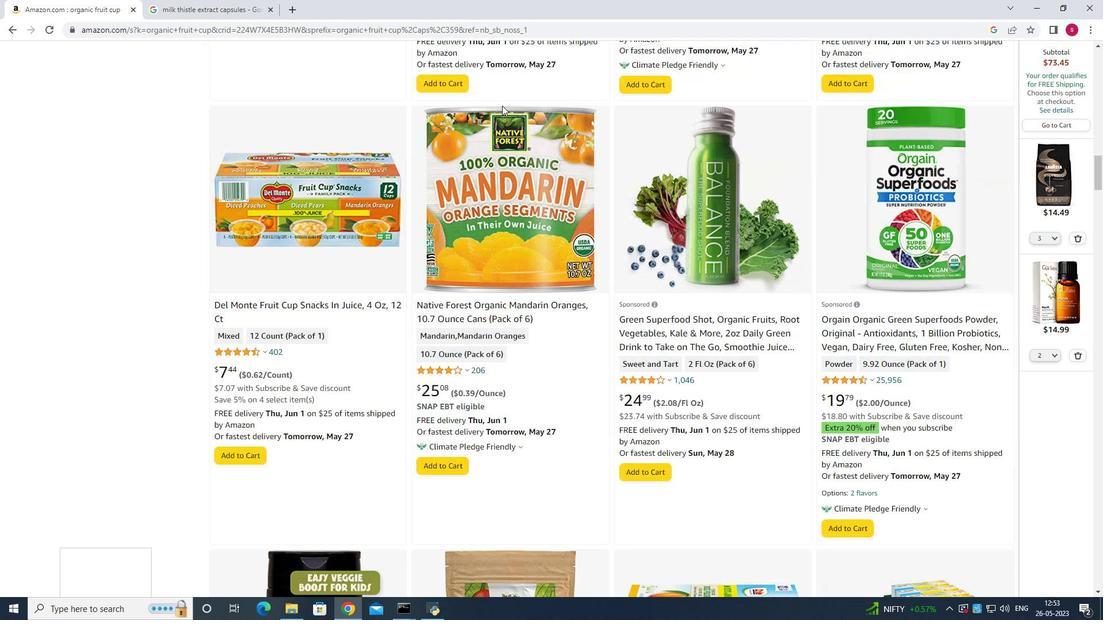 
Action: Mouse moved to (502, 102)
Screenshot: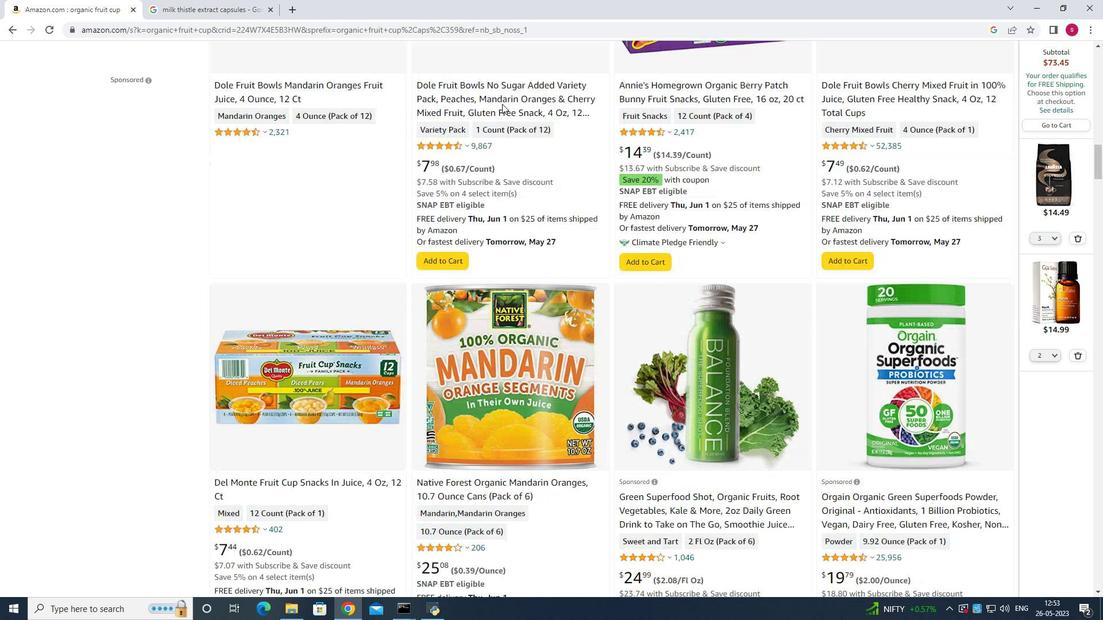 
Action: Mouse scrolled (502, 103) with delta (0, 0)
Screenshot: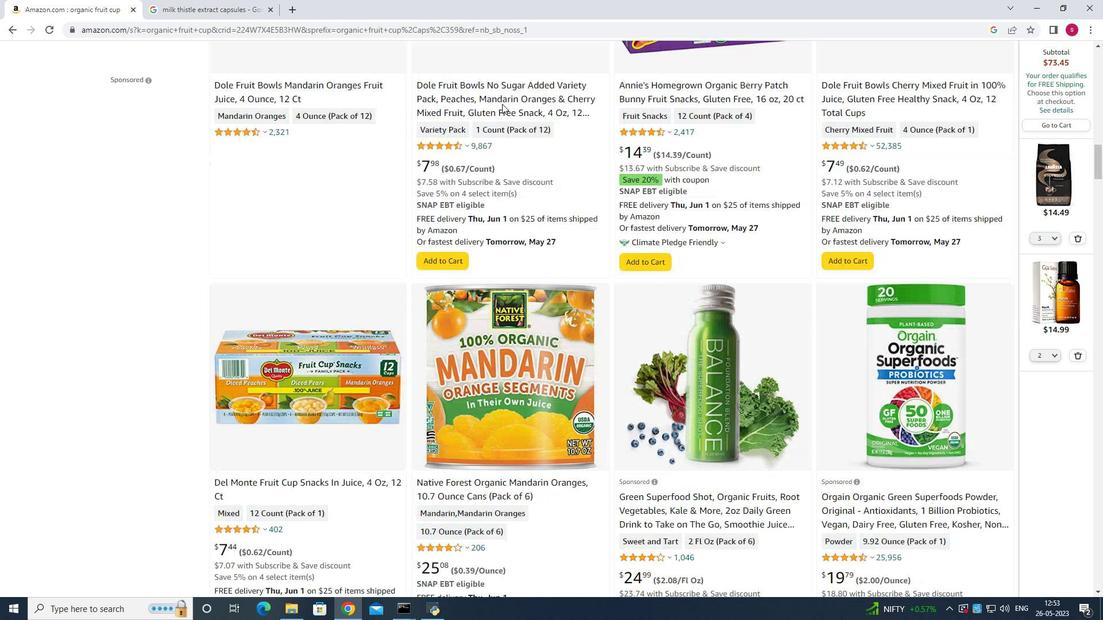 
Action: Mouse scrolled (502, 103) with delta (0, 0)
Screenshot: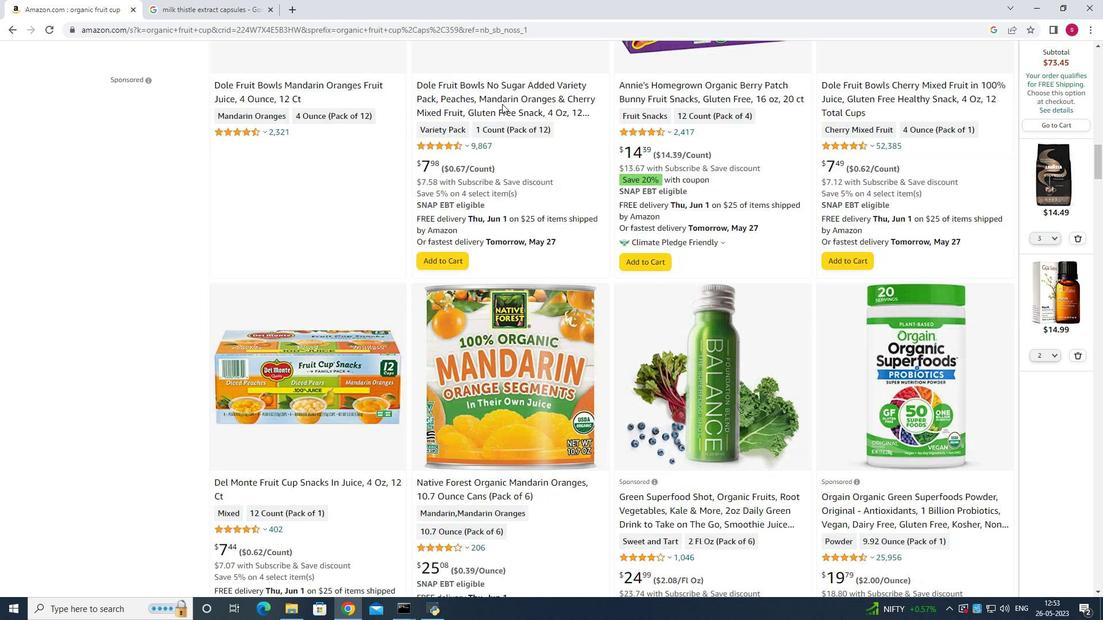 
Action: Mouse moved to (502, 102)
Screenshot: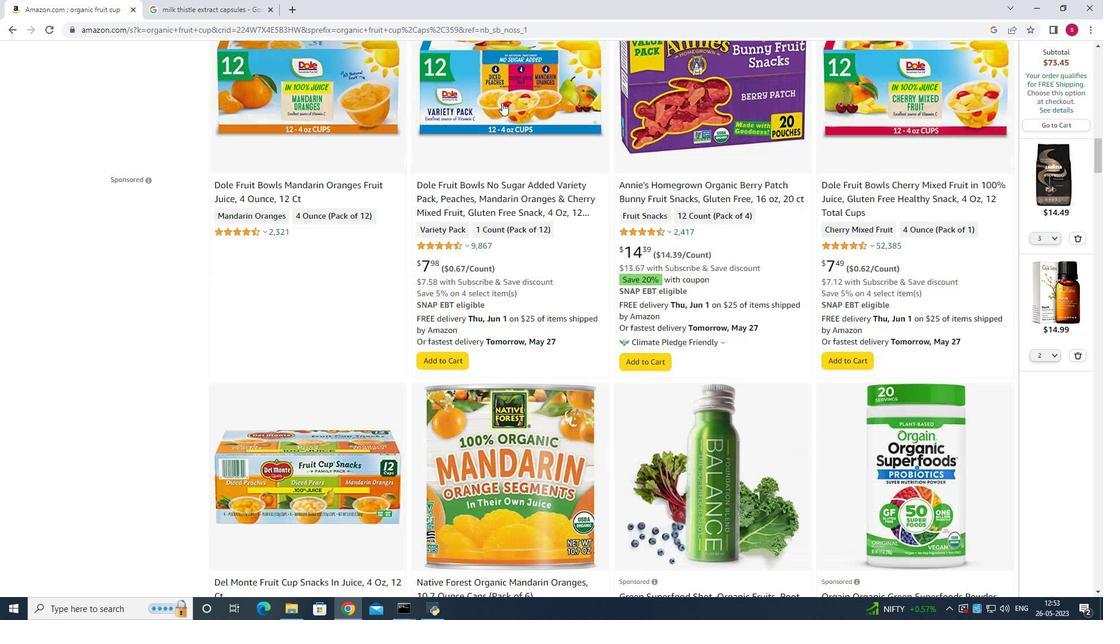 
Action: Mouse scrolled (502, 102) with delta (0, 0)
Screenshot: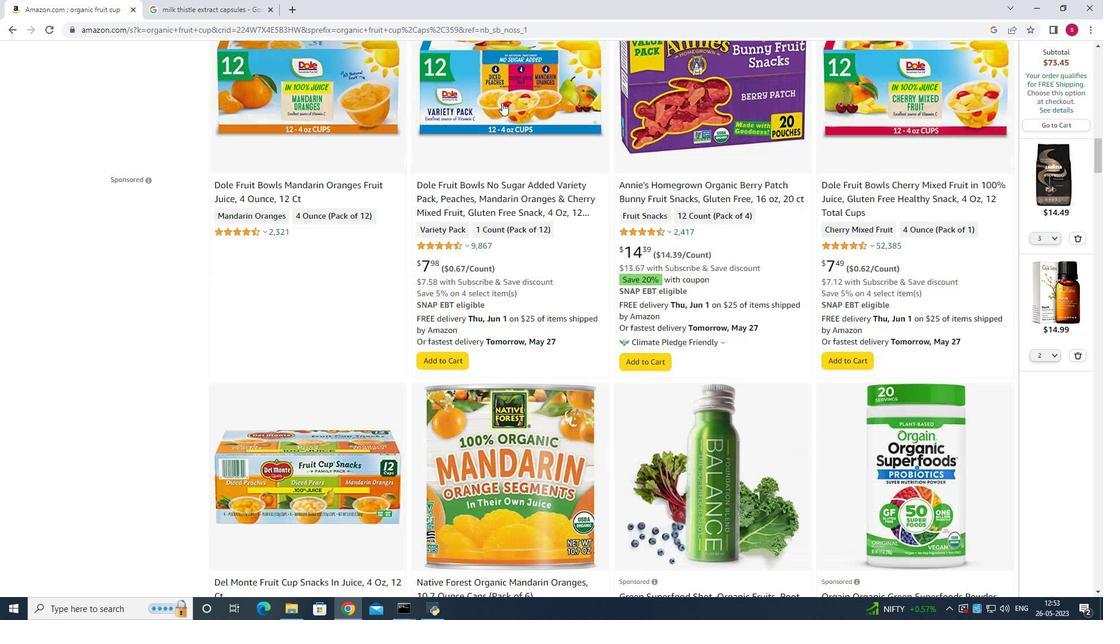 
Action: Mouse scrolled (502, 102) with delta (0, 0)
Screenshot: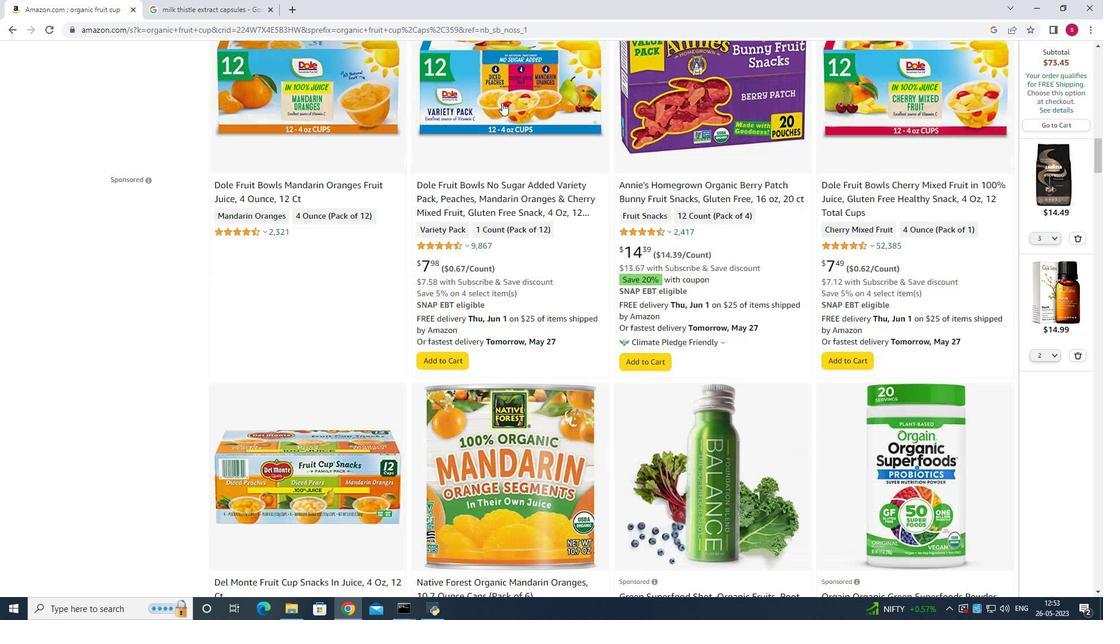 
Action: Mouse moved to (502, 101)
Screenshot: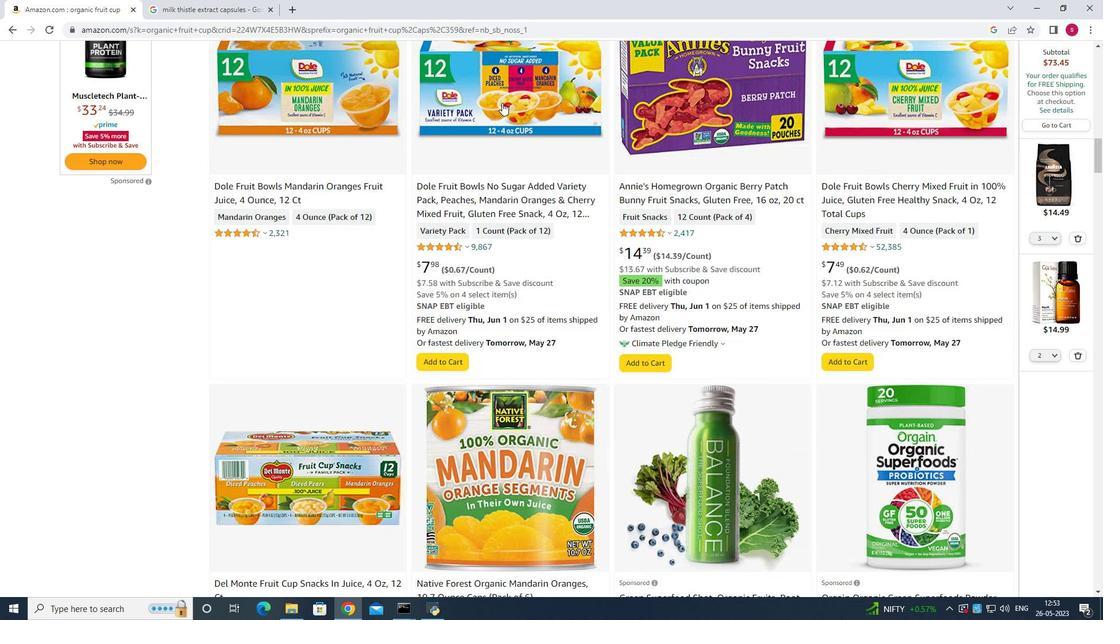 
Action: Mouse scrolled (502, 101) with delta (0, 0)
Screenshot: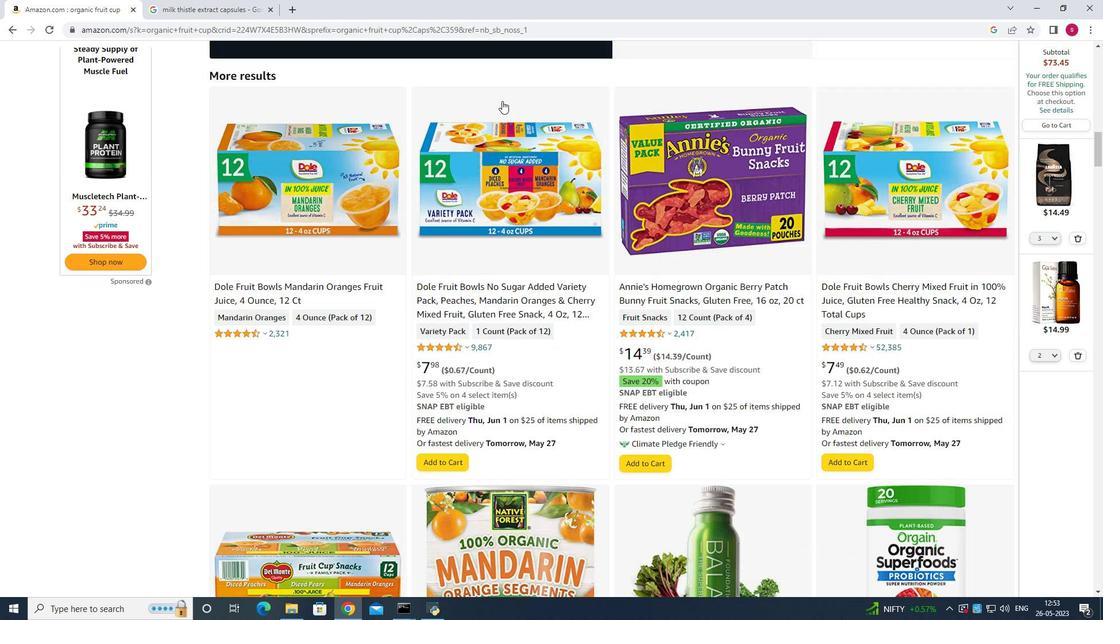 
Action: Mouse scrolled (502, 101) with delta (0, 0)
Screenshot: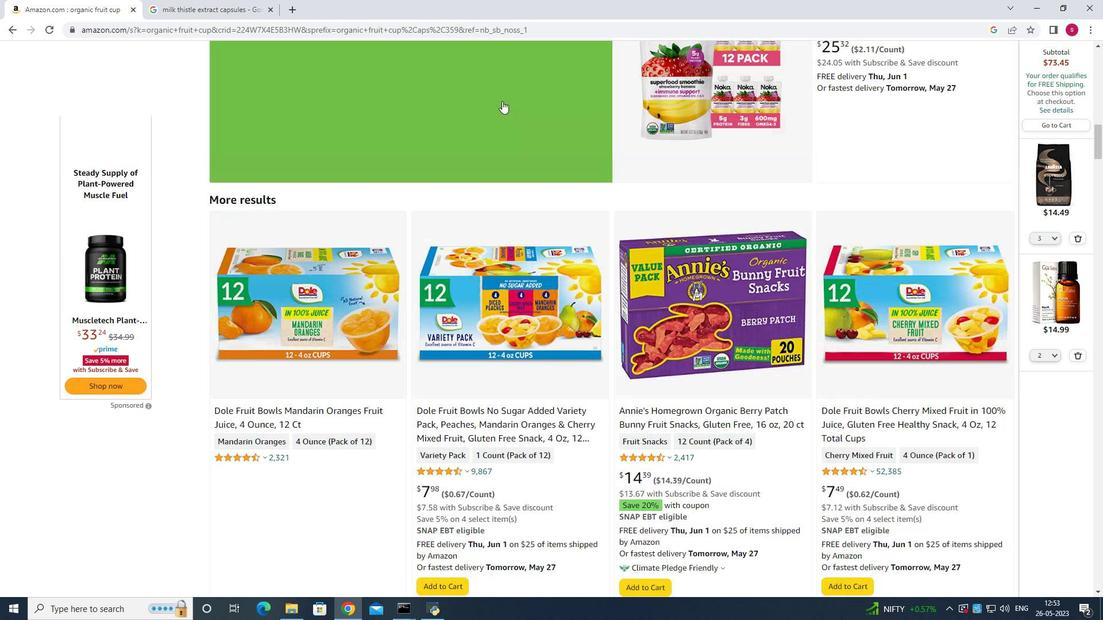 
Action: Mouse scrolled (502, 101) with delta (0, 0)
Screenshot: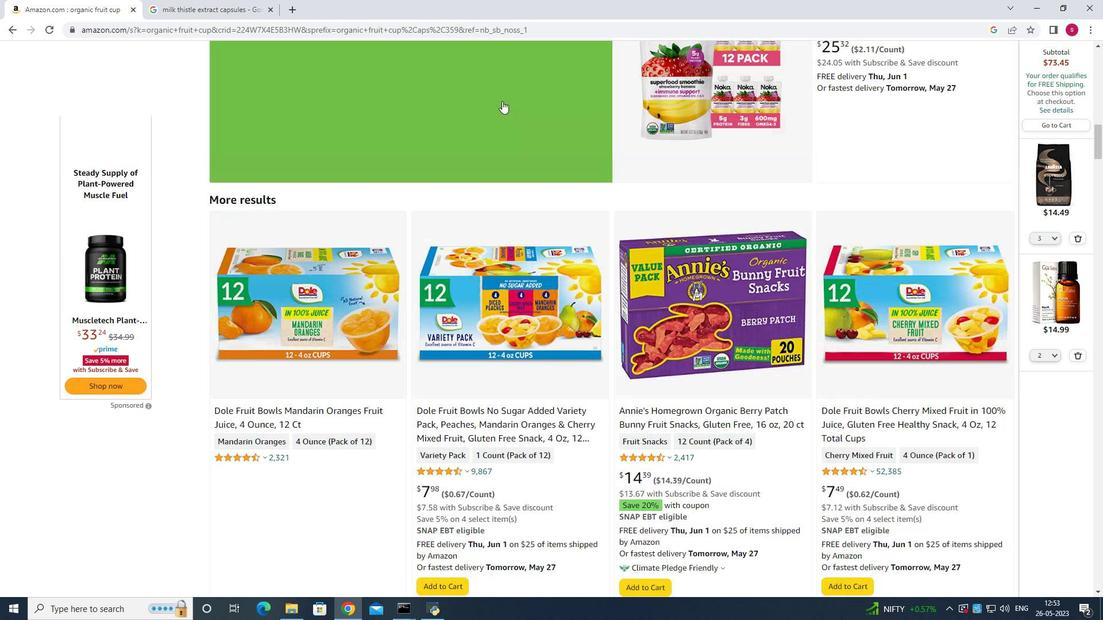 
Action: Mouse moved to (502, 100)
Screenshot: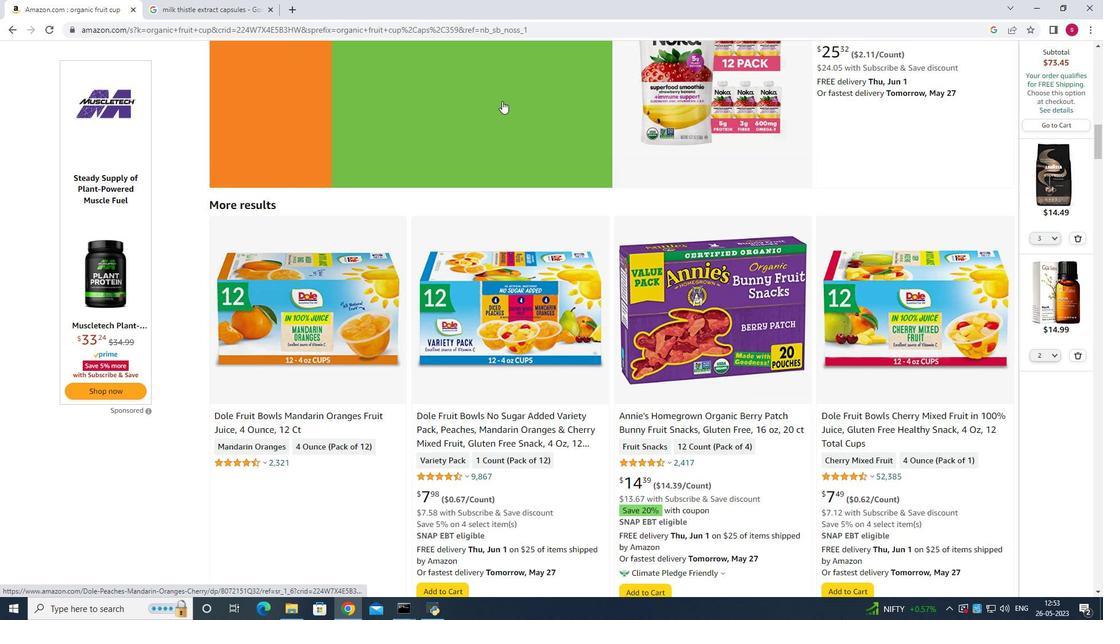 
Action: Mouse scrolled (502, 101) with delta (0, 0)
Screenshot: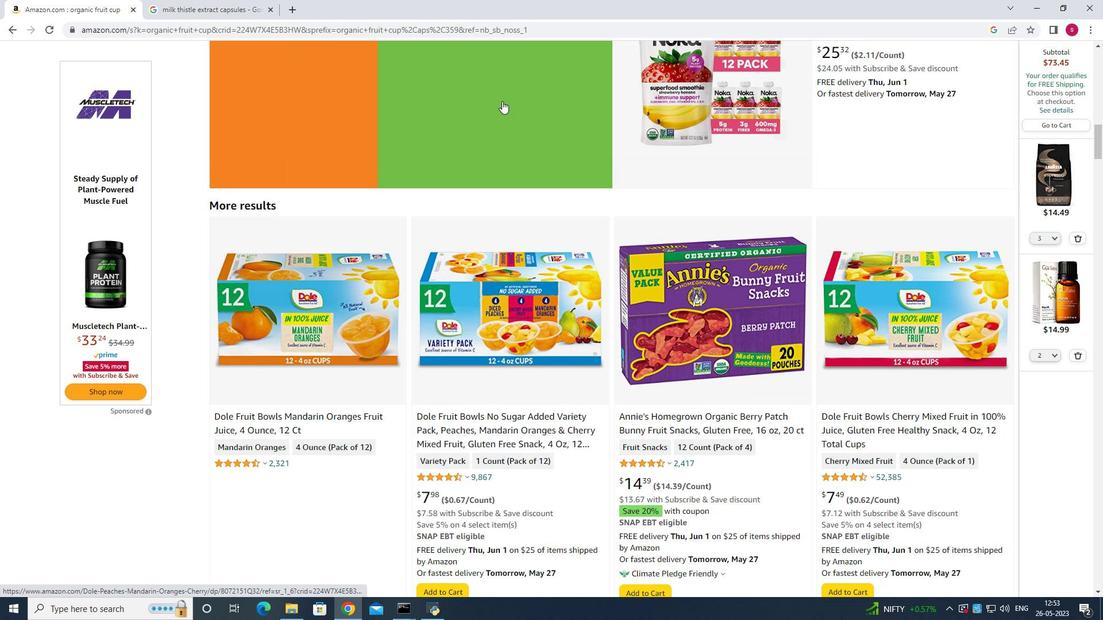 
Action: Mouse scrolled (502, 101) with delta (0, 0)
Screenshot: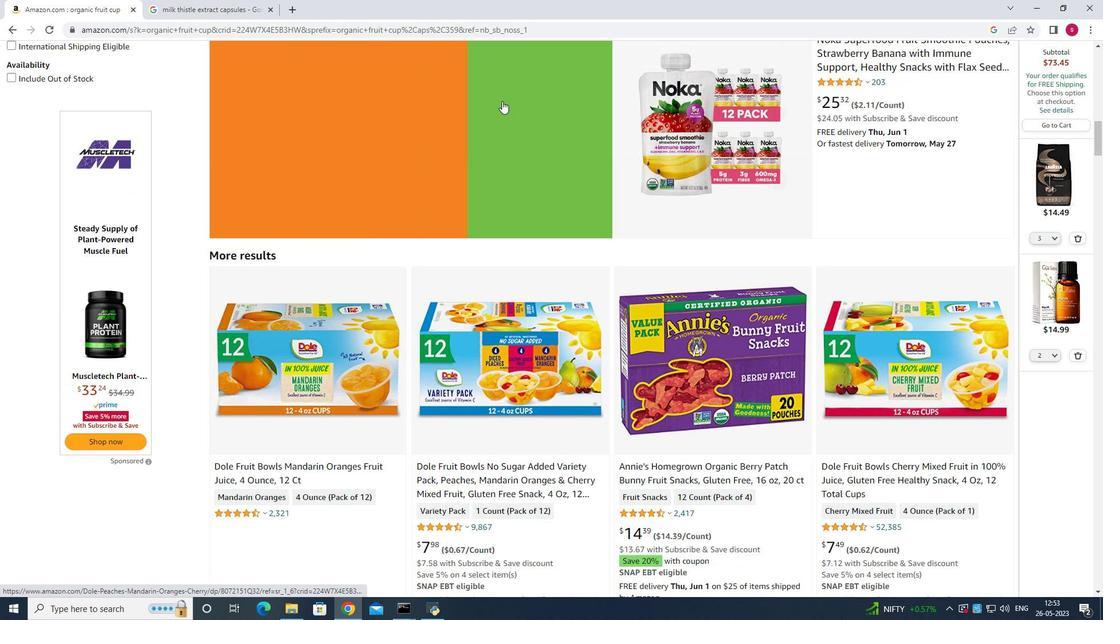 
Action: Mouse scrolled (502, 101) with delta (0, 0)
Screenshot: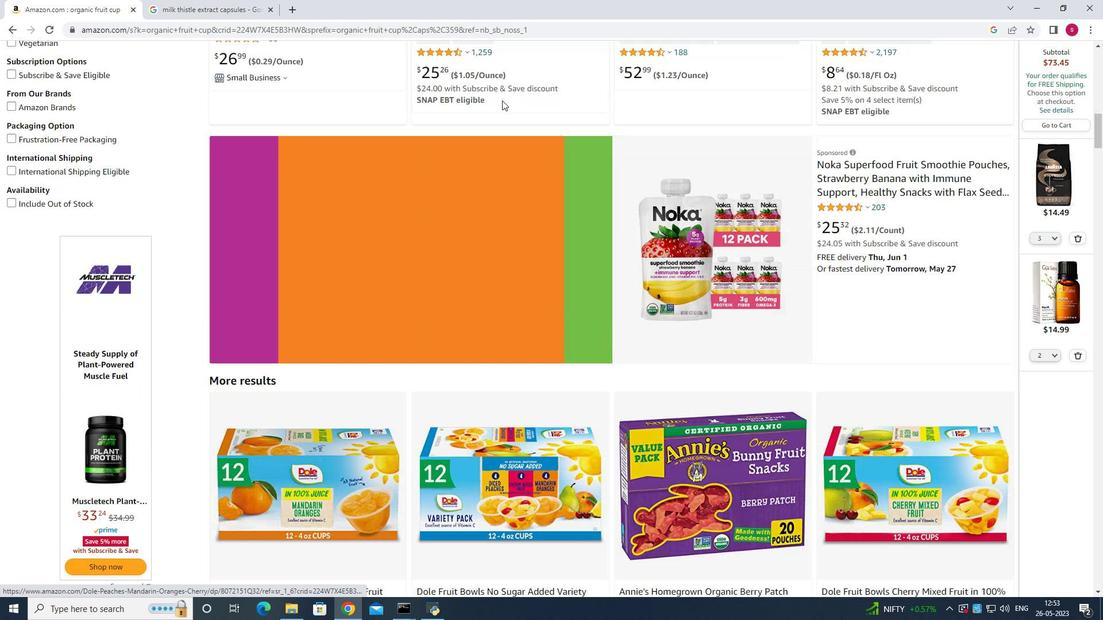 
Action: Mouse scrolled (502, 101) with delta (0, 0)
Screenshot: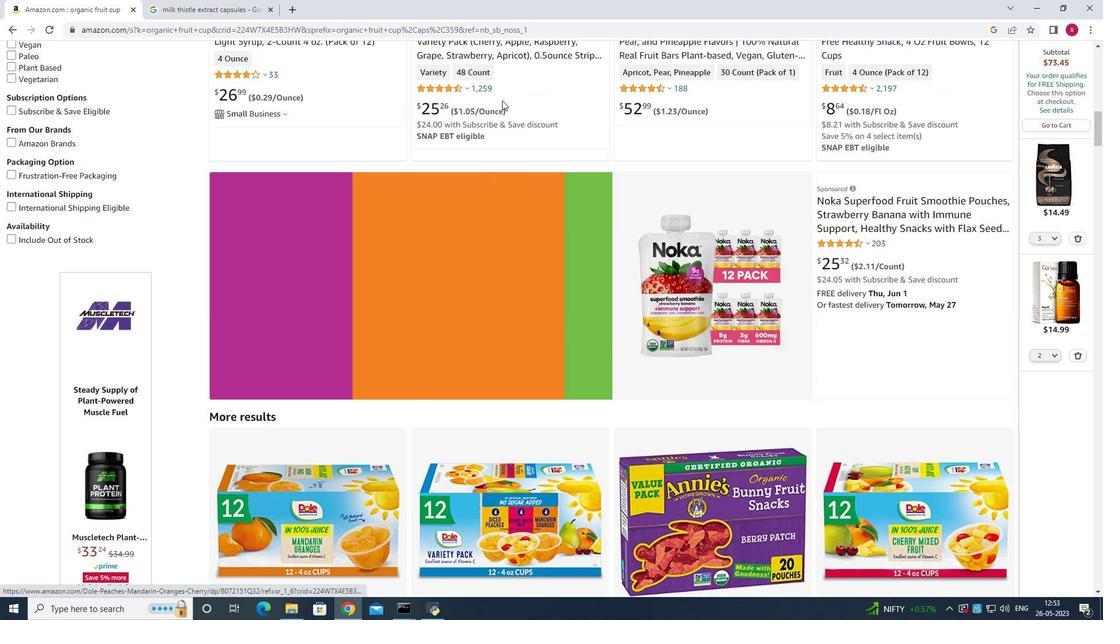 
Action: Mouse scrolled (502, 101) with delta (0, 0)
Screenshot: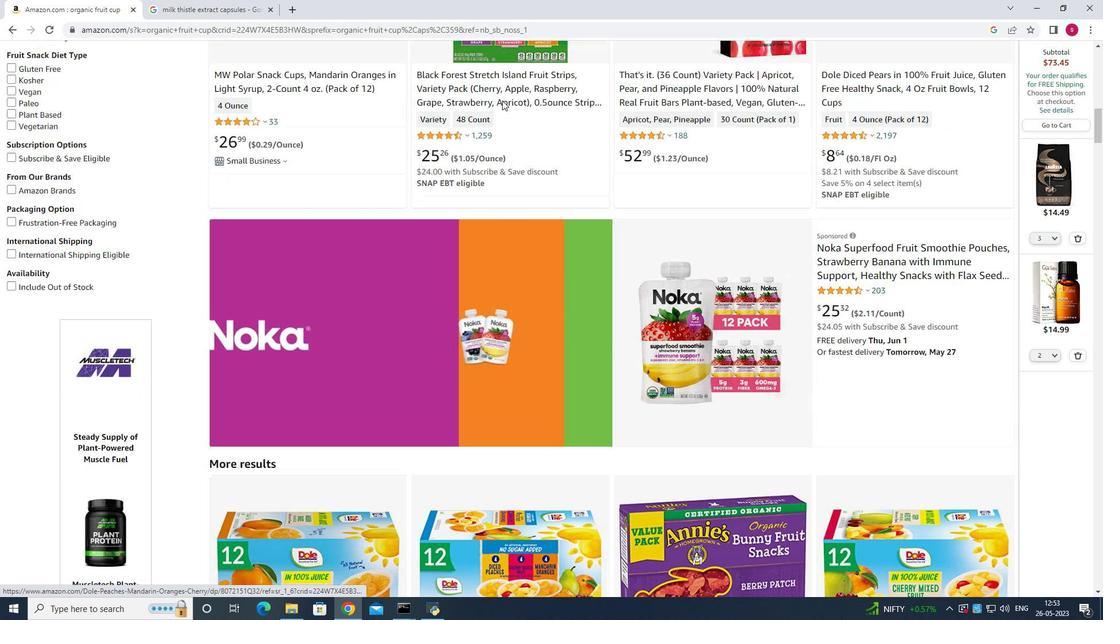 
Action: Mouse scrolled (502, 101) with delta (0, 0)
Screenshot: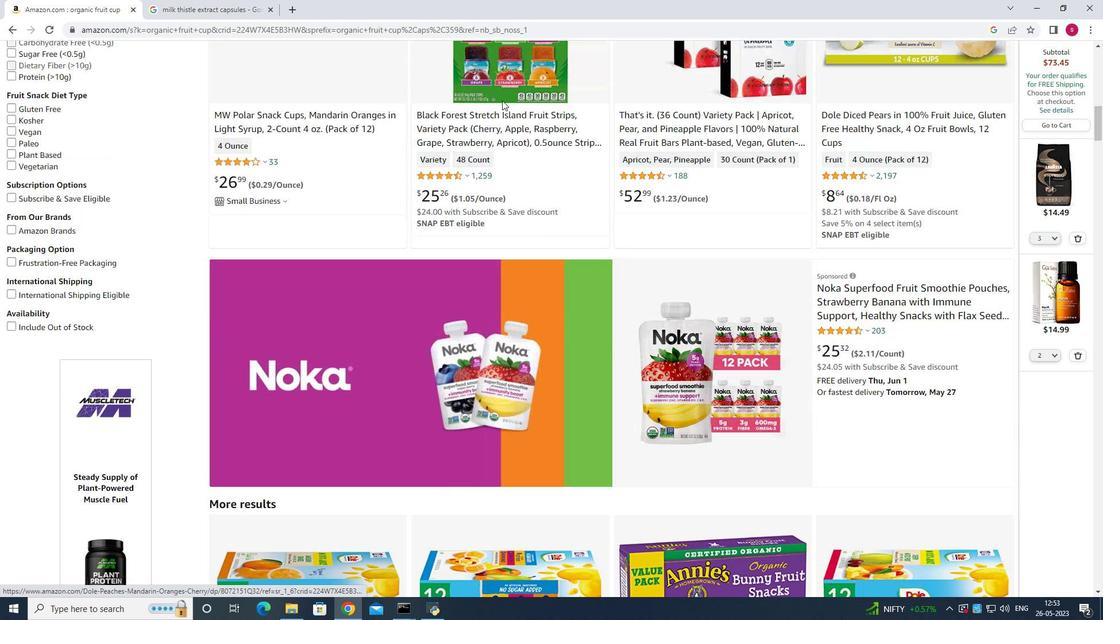 
Action: Mouse scrolled (502, 101) with delta (0, 0)
Screenshot: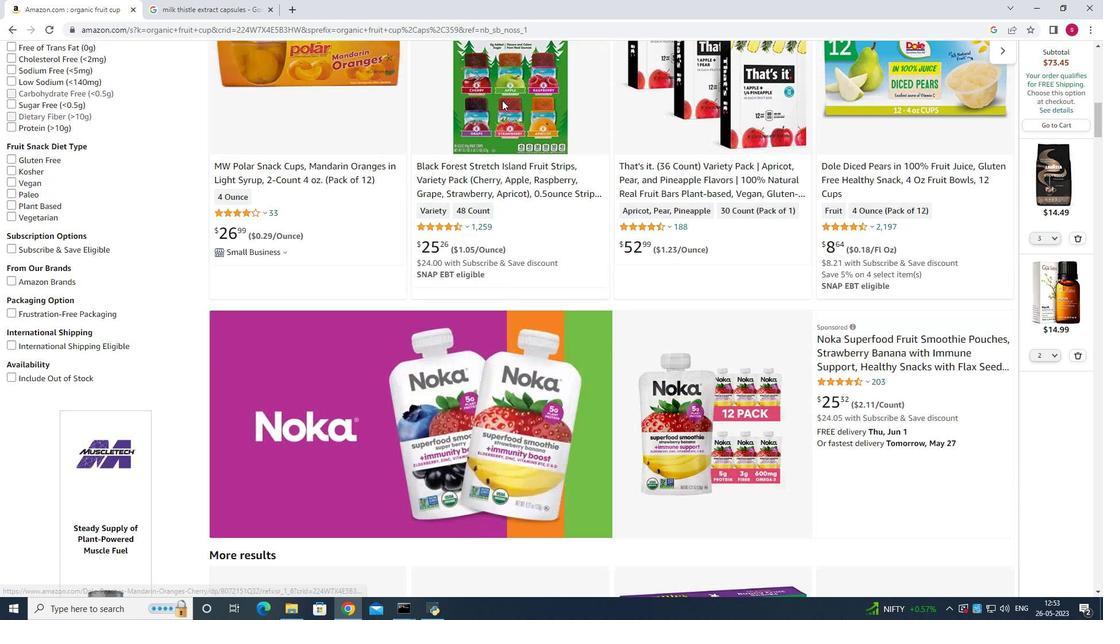
Action: Mouse scrolled (502, 101) with delta (0, 0)
Screenshot: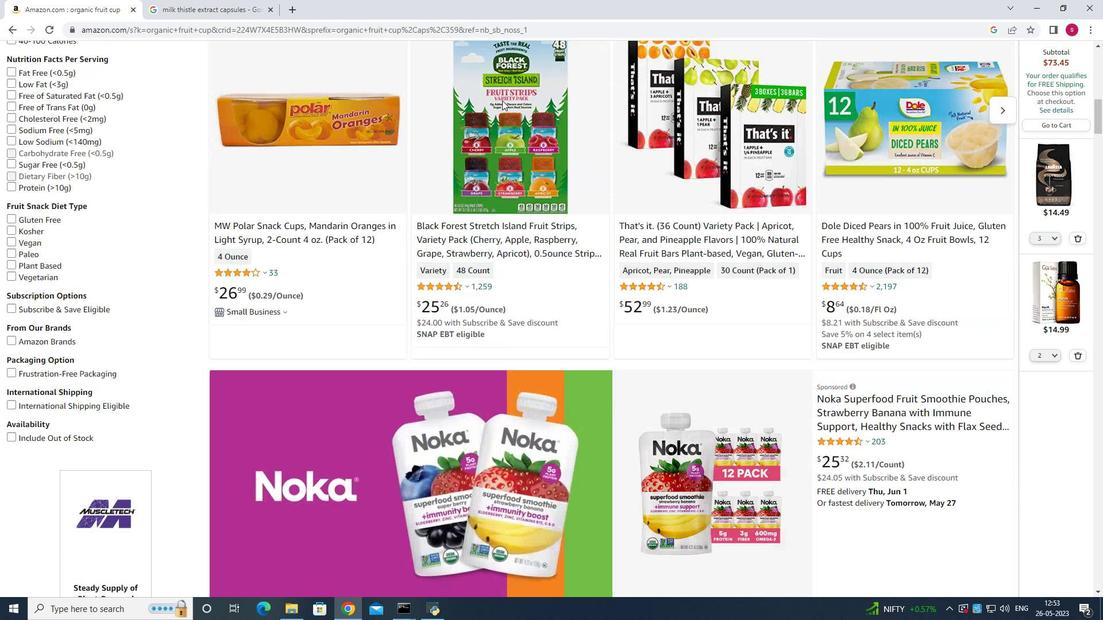 
Action: Mouse scrolled (502, 101) with delta (0, 0)
Screenshot: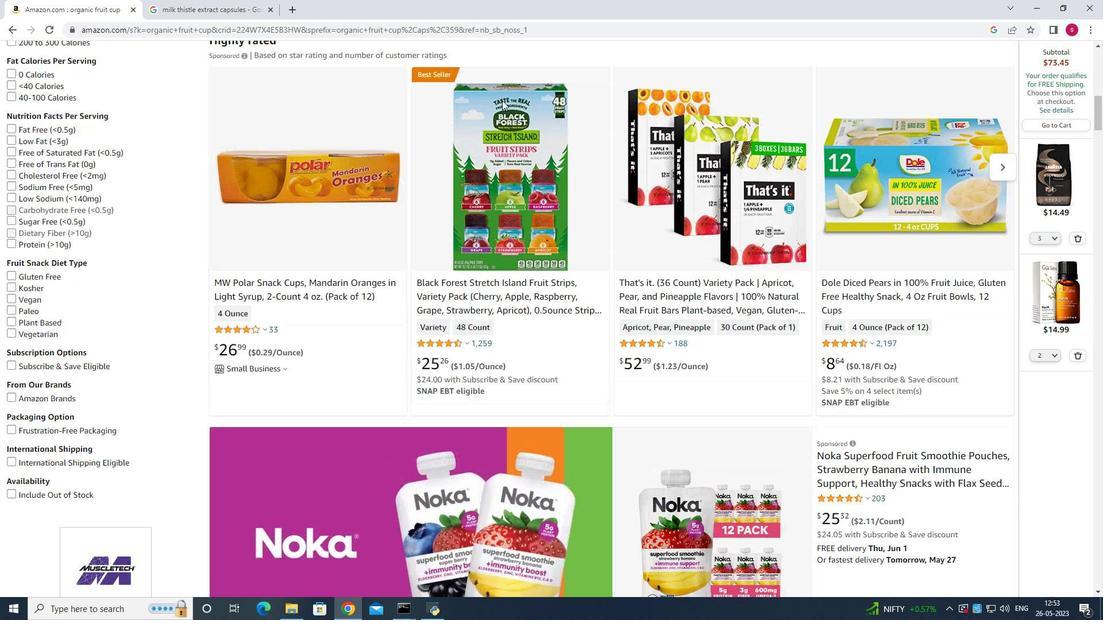 
Action: Mouse scrolled (502, 101) with delta (0, 0)
Screenshot: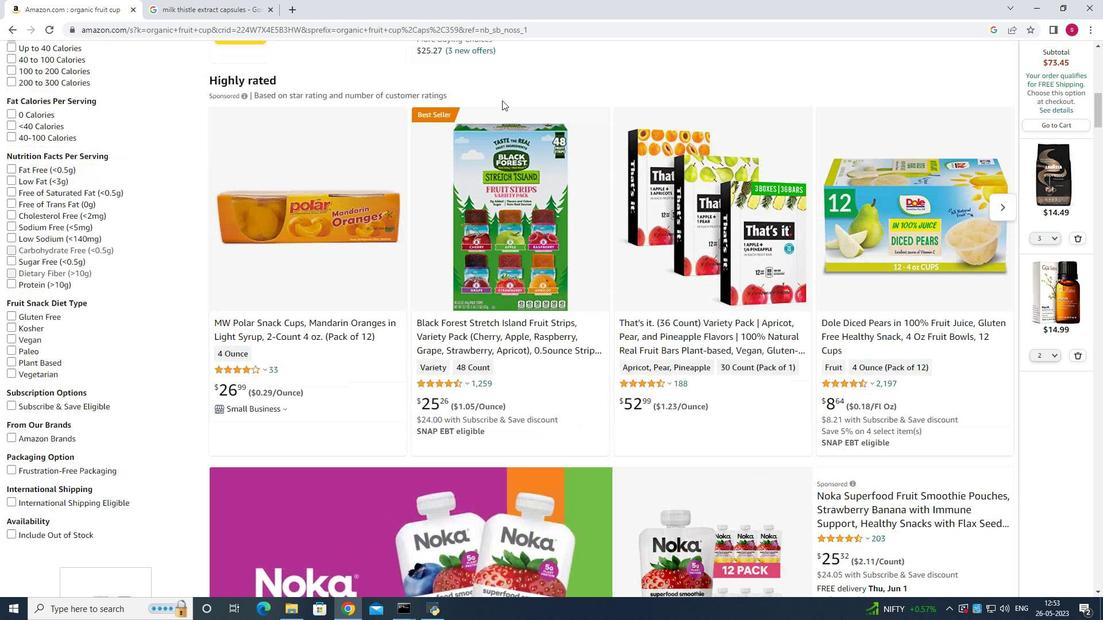 
Action: Mouse scrolled (502, 101) with delta (0, 0)
Screenshot: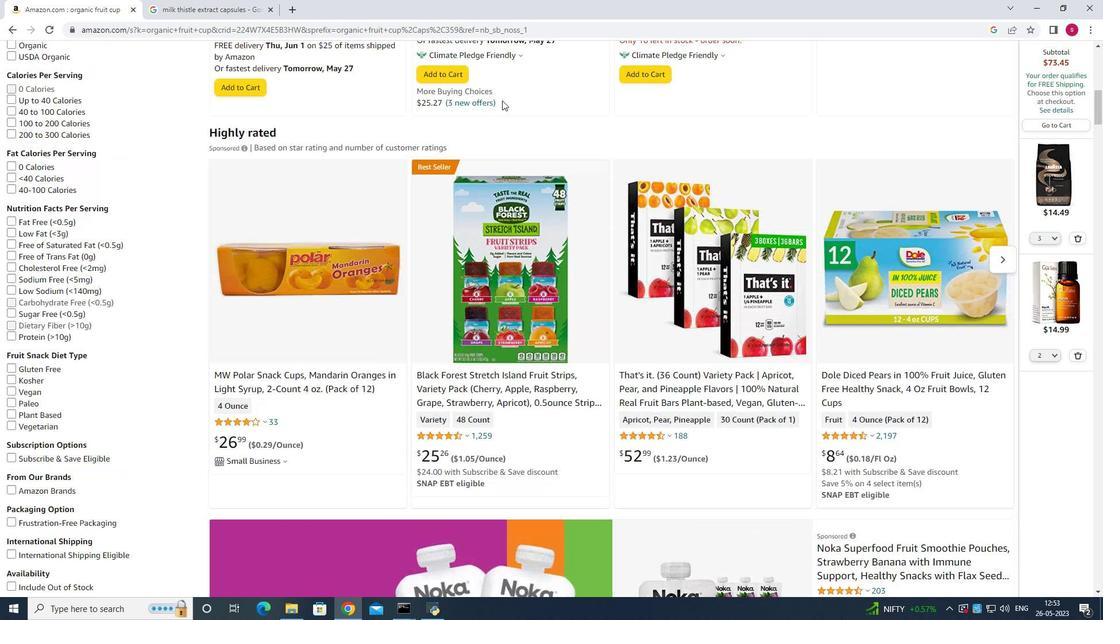 
Action: Mouse scrolled (502, 101) with delta (0, 0)
Screenshot: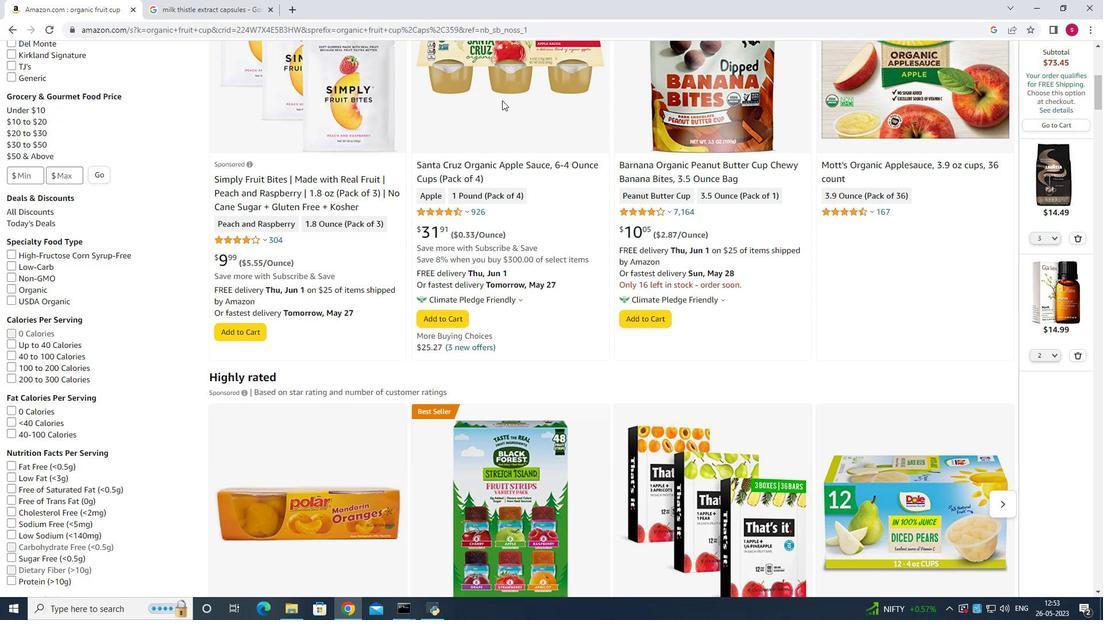 
Action: Mouse scrolled (502, 101) with delta (0, 0)
Screenshot: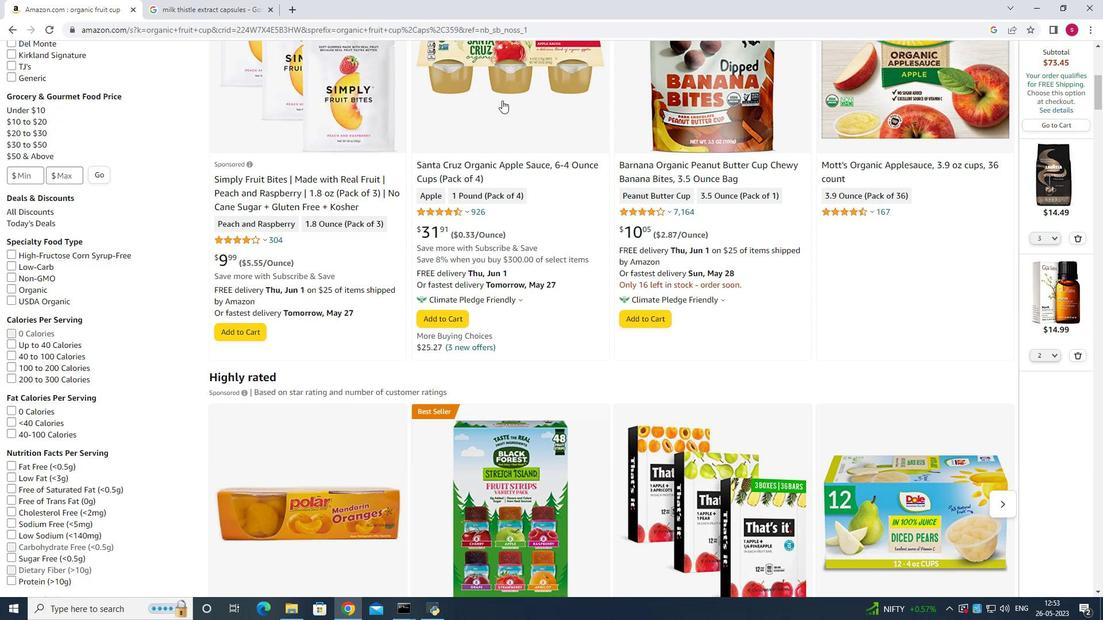 
Action: Mouse scrolled (502, 101) with delta (0, 0)
Screenshot: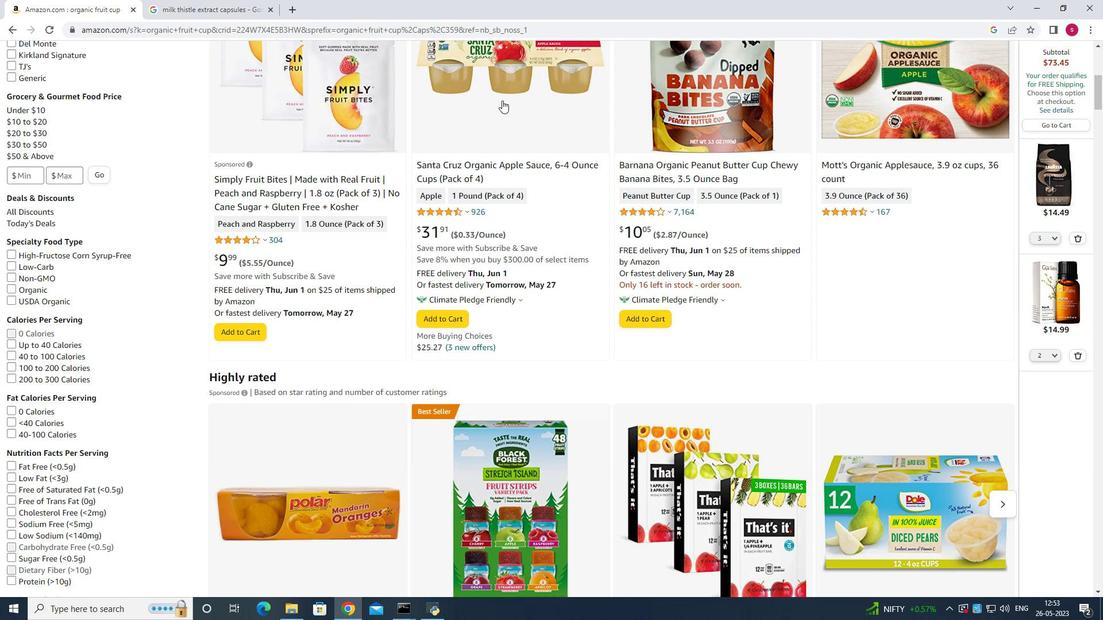 
Action: Mouse moved to (502, 100)
Screenshot: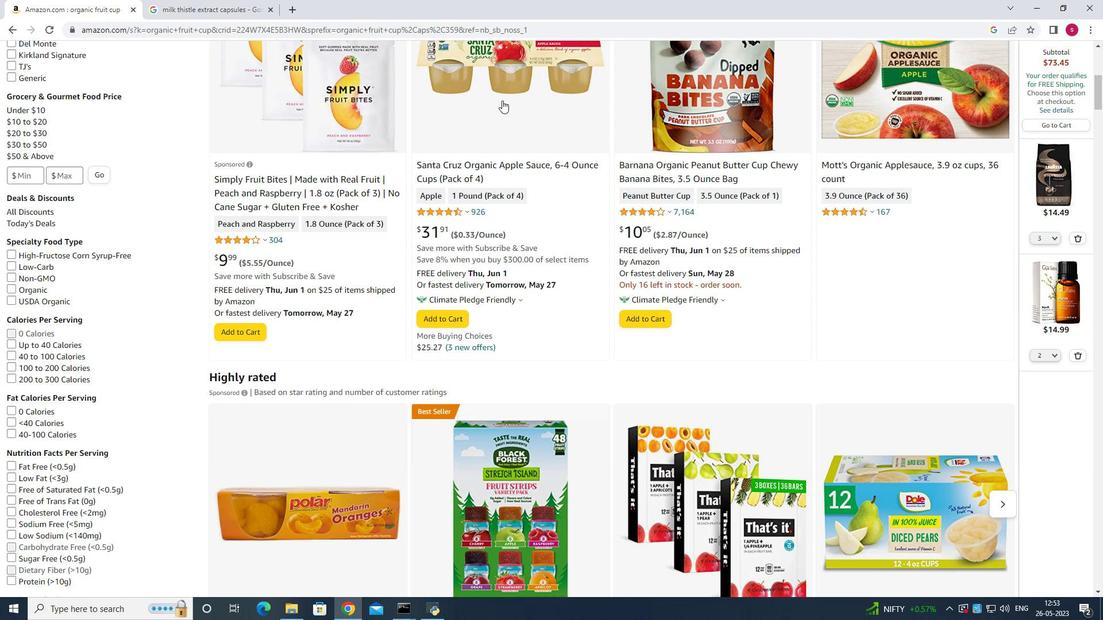 
Action: Mouse scrolled (502, 101) with delta (0, 0)
Screenshot: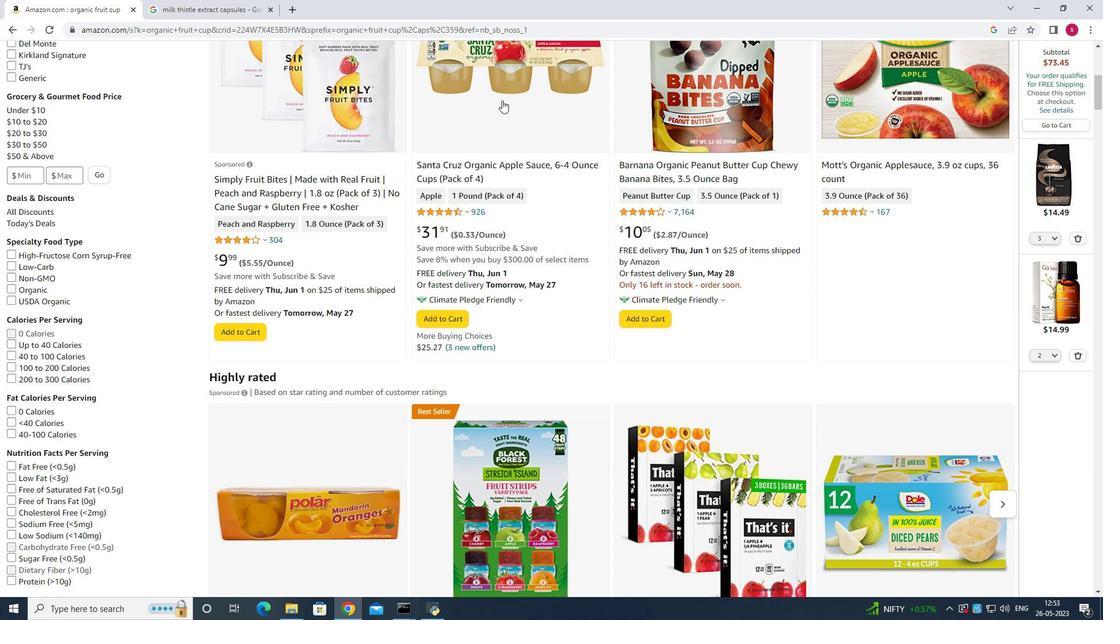 
Action: Mouse scrolled (502, 101) with delta (0, 0)
Screenshot: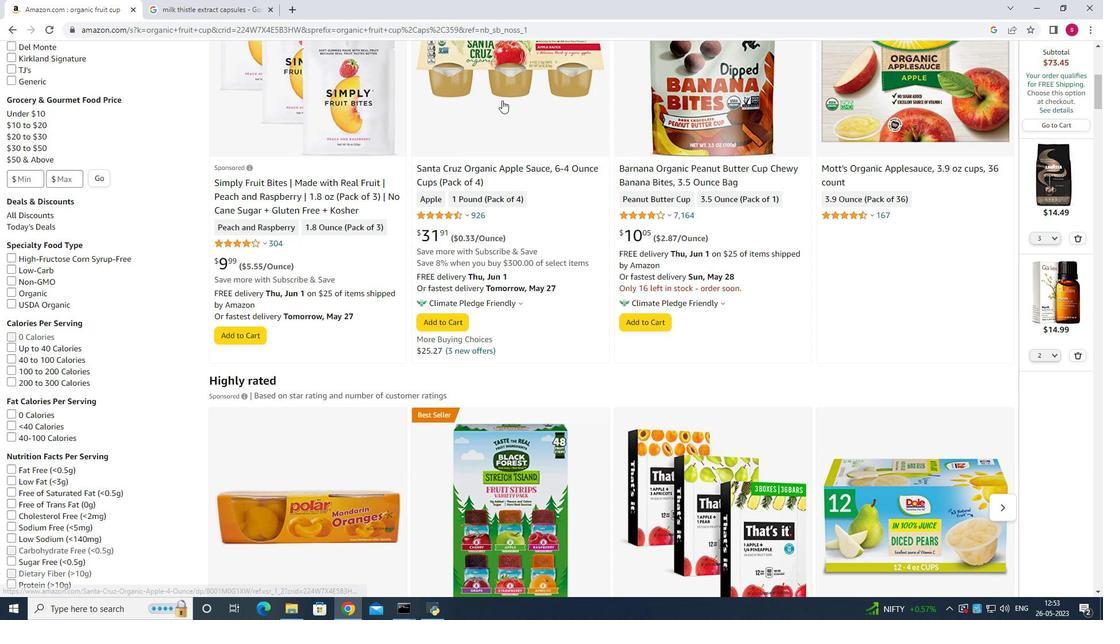 
Action: Mouse scrolled (502, 101) with delta (0, 0)
Screenshot: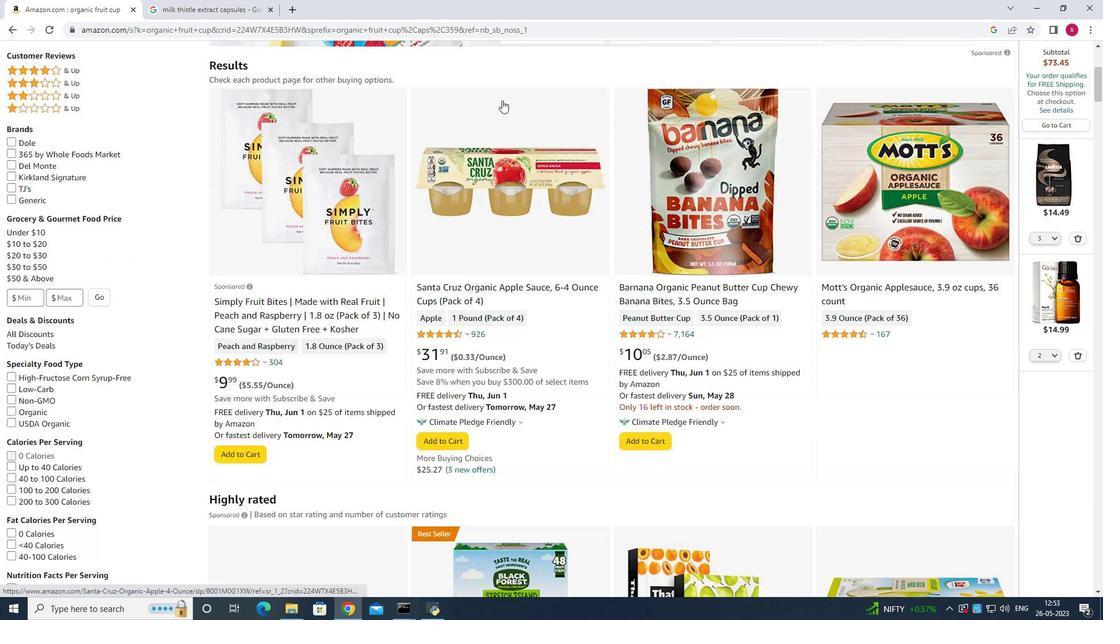 
Action: Mouse scrolled (502, 101) with delta (0, 0)
Screenshot: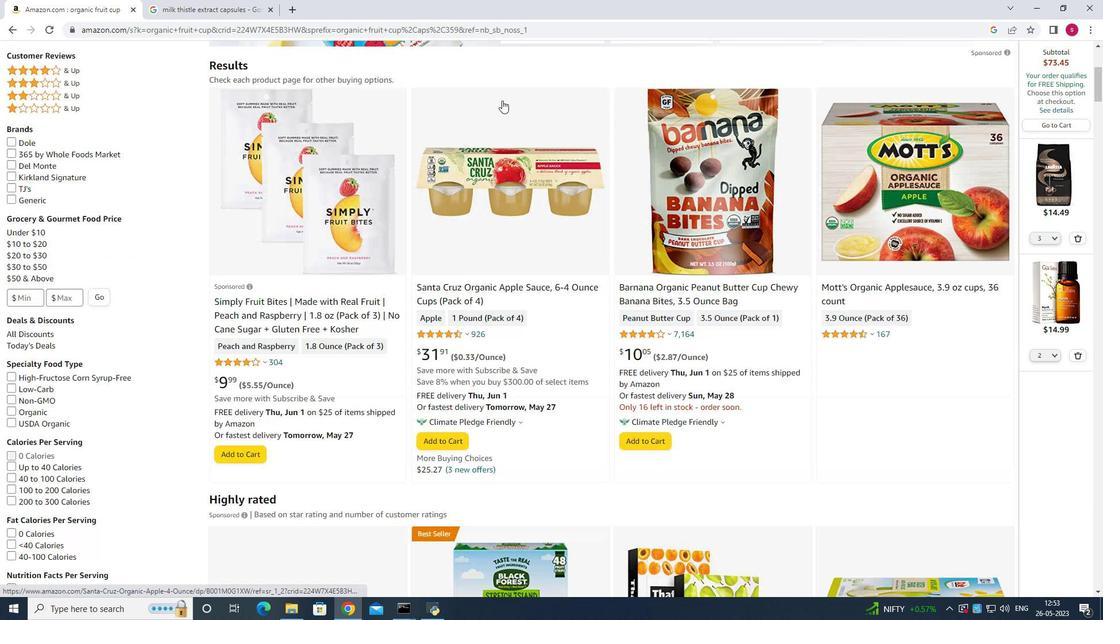
Action: Mouse moved to (508, 104)
Screenshot: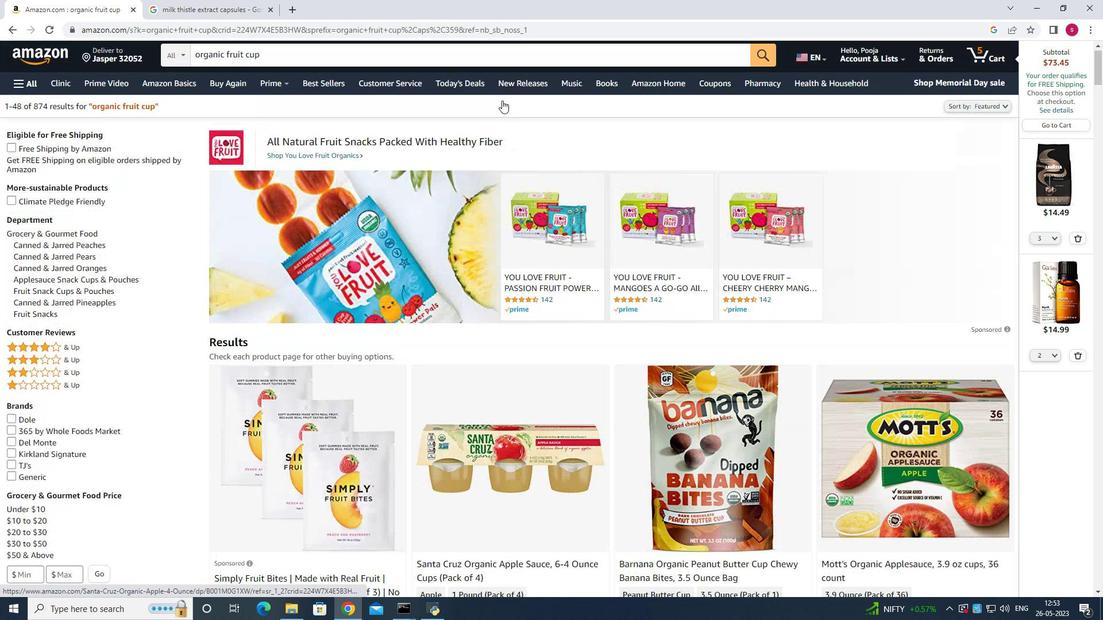 
Action: Mouse scrolled (508, 105) with delta (0, 0)
Screenshot: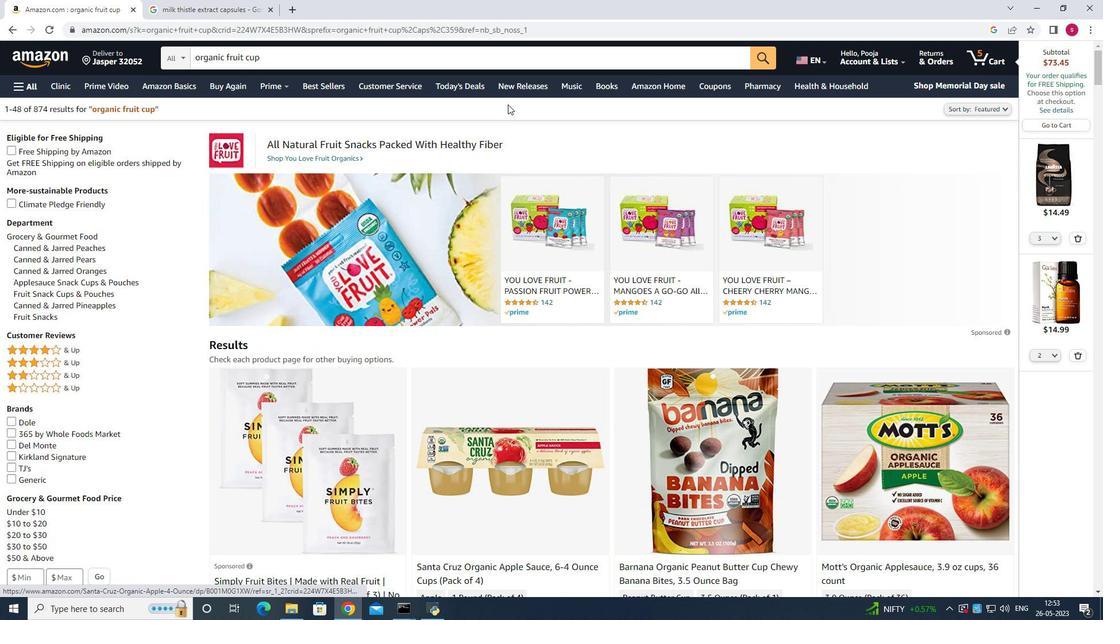 
Action: Mouse scrolled (508, 105) with delta (0, 0)
Screenshot: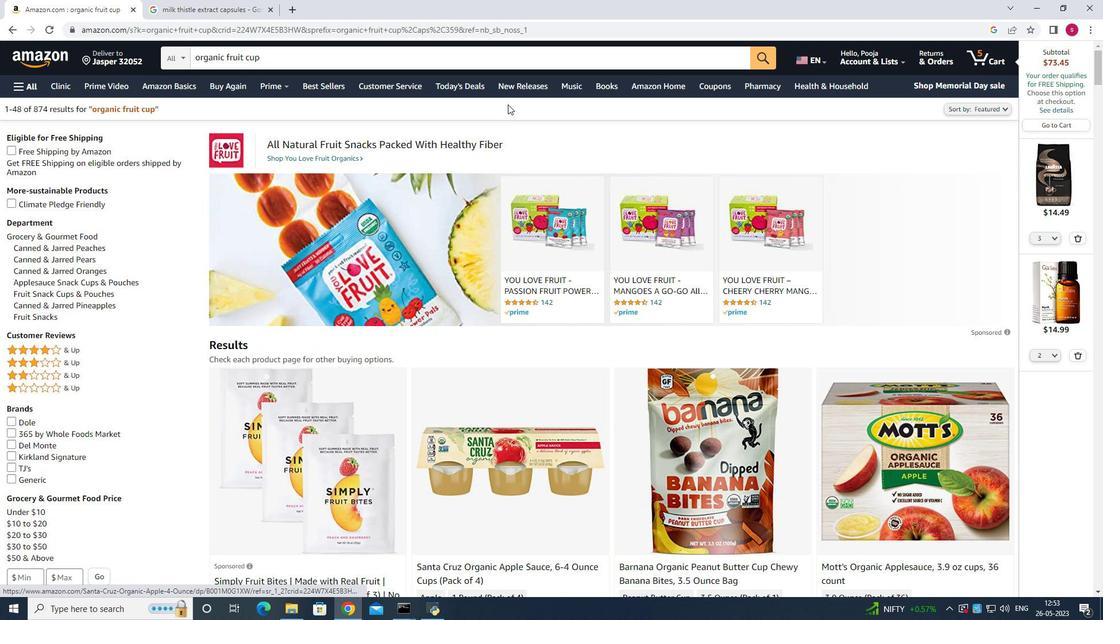 
Action: Mouse scrolled (508, 105) with delta (0, 0)
Screenshot: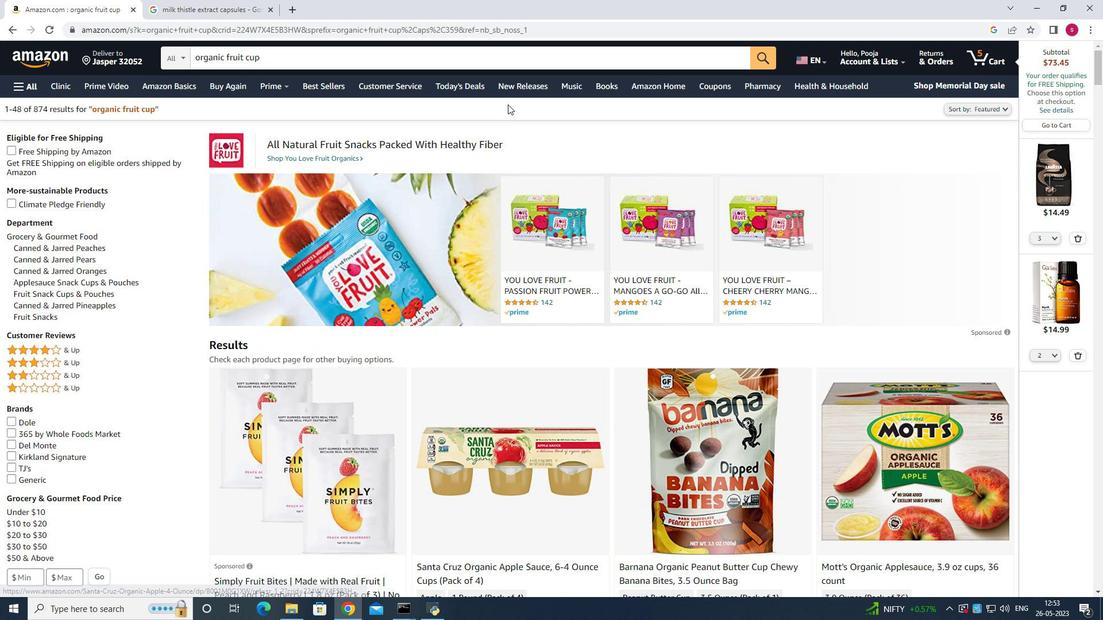 
Action: Mouse scrolled (508, 105) with delta (0, 0)
Screenshot: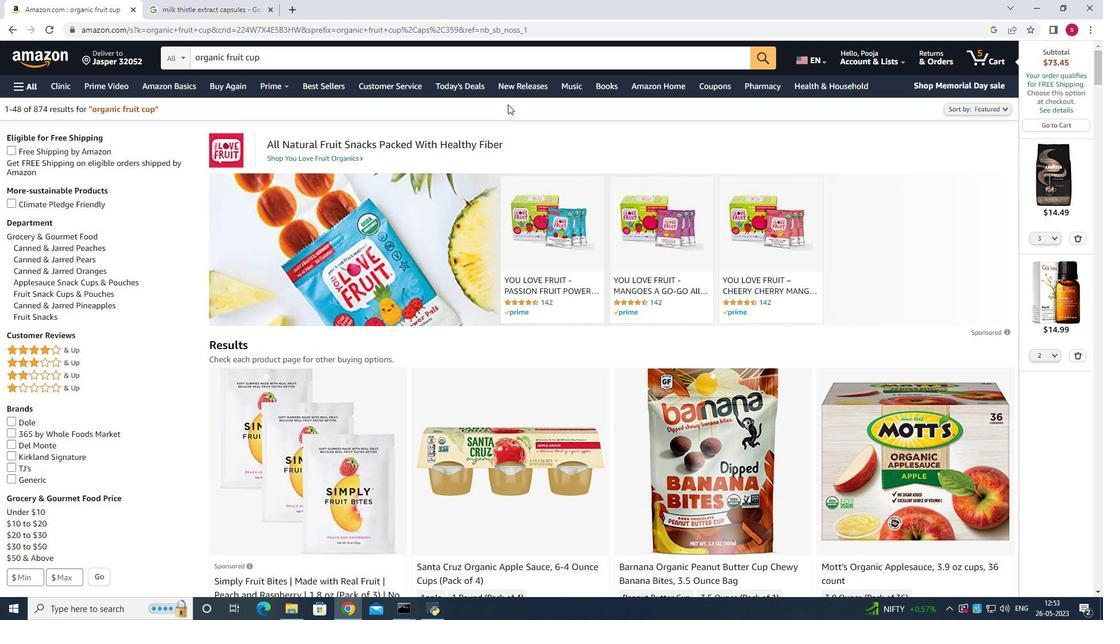 
Action: Mouse scrolled (508, 105) with delta (0, 0)
Screenshot: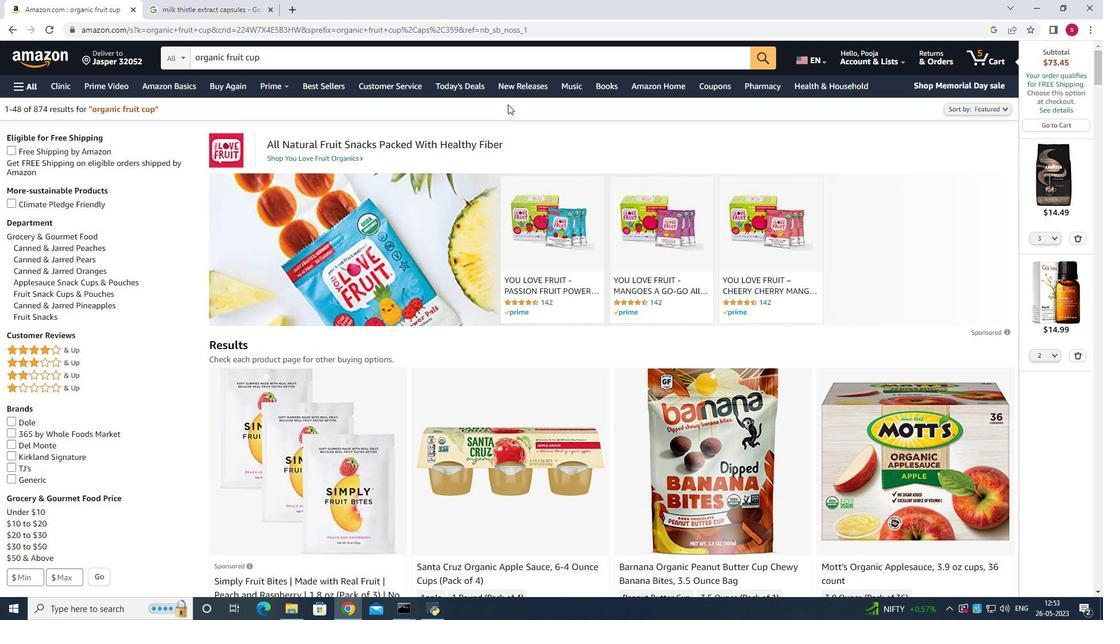 
Action: Mouse scrolled (508, 105) with delta (0, 0)
Screenshot: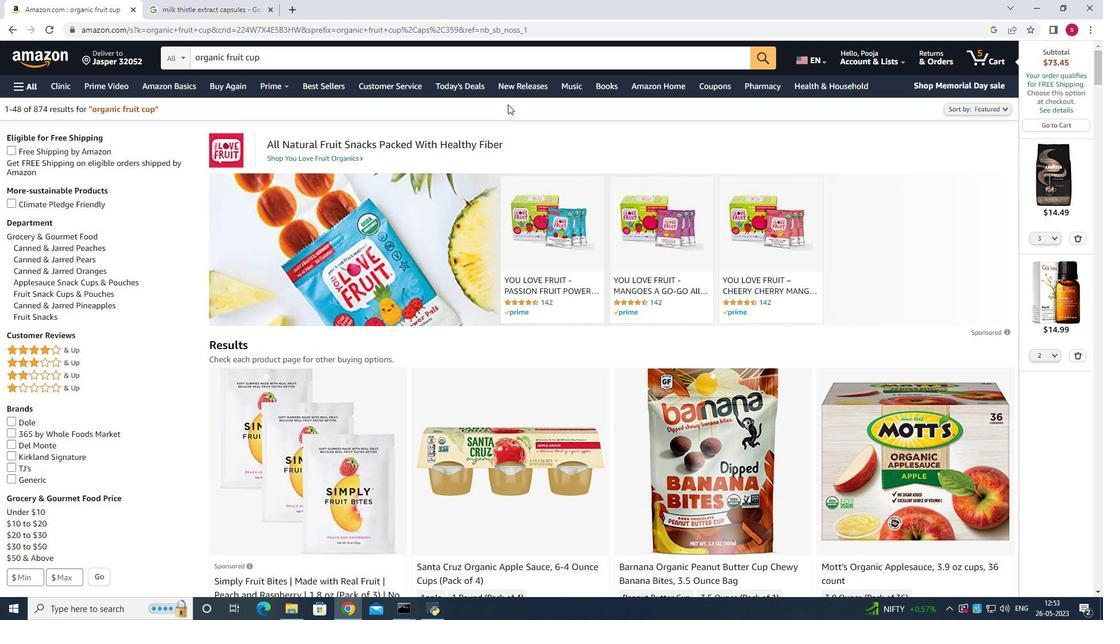 
Action: Mouse scrolled (508, 105) with delta (0, 0)
Screenshot: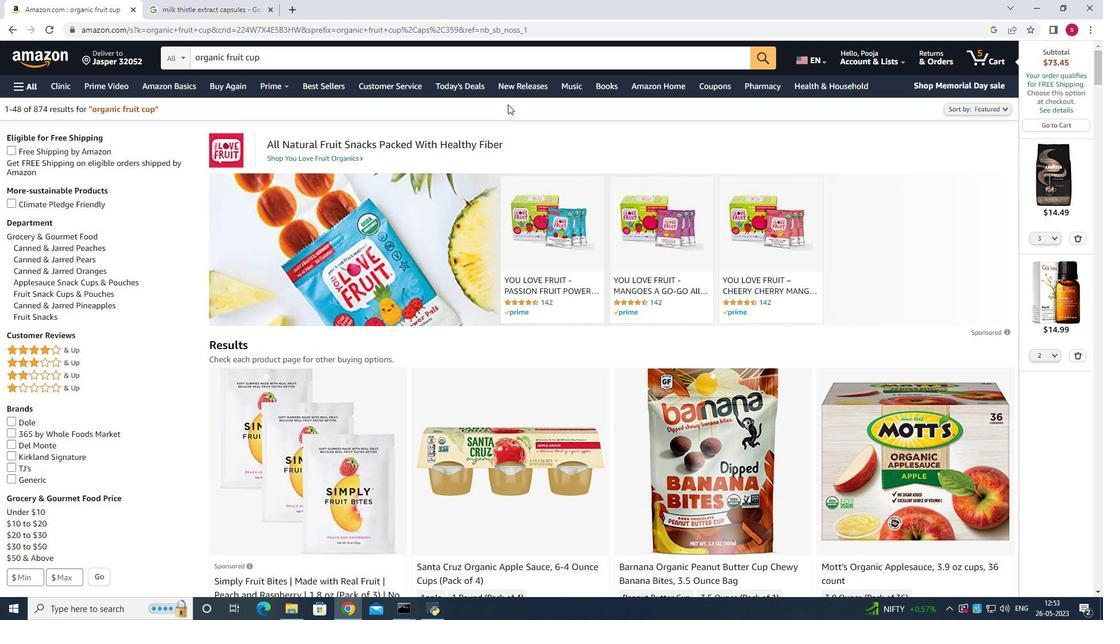 
Action: Mouse scrolled (508, 105) with delta (0, 0)
Screenshot: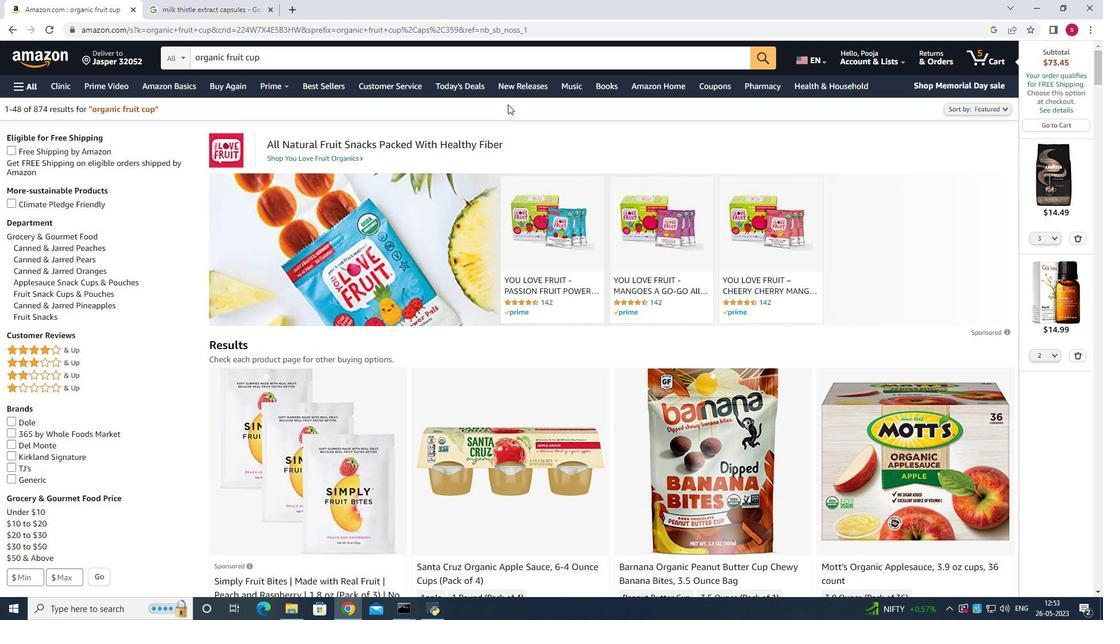 
Action: Mouse moved to (911, 415)
Screenshot: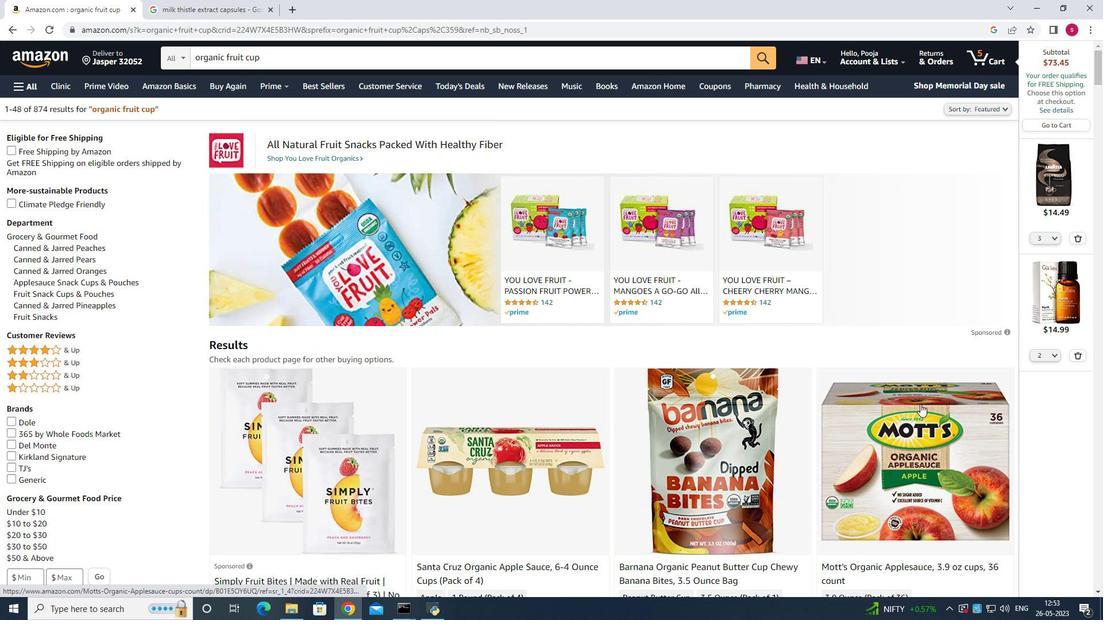 
Action: Mouse pressed left at (911, 415)
Screenshot: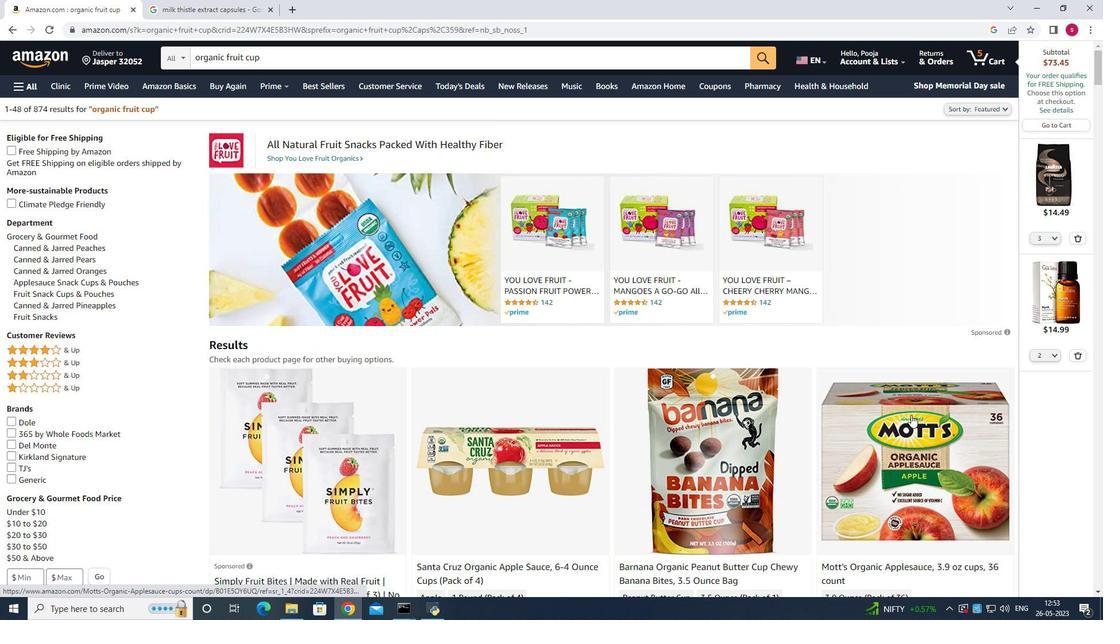 
Action: Mouse moved to (571, 318)
Screenshot: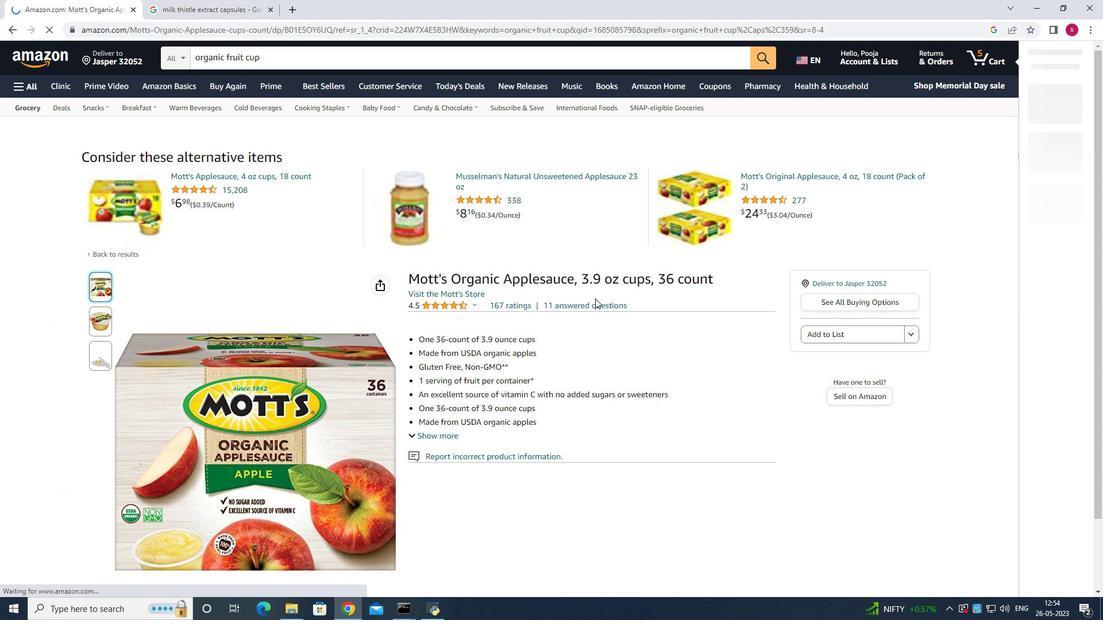 
Action: Mouse scrolled (571, 317) with delta (0, 0)
Screenshot: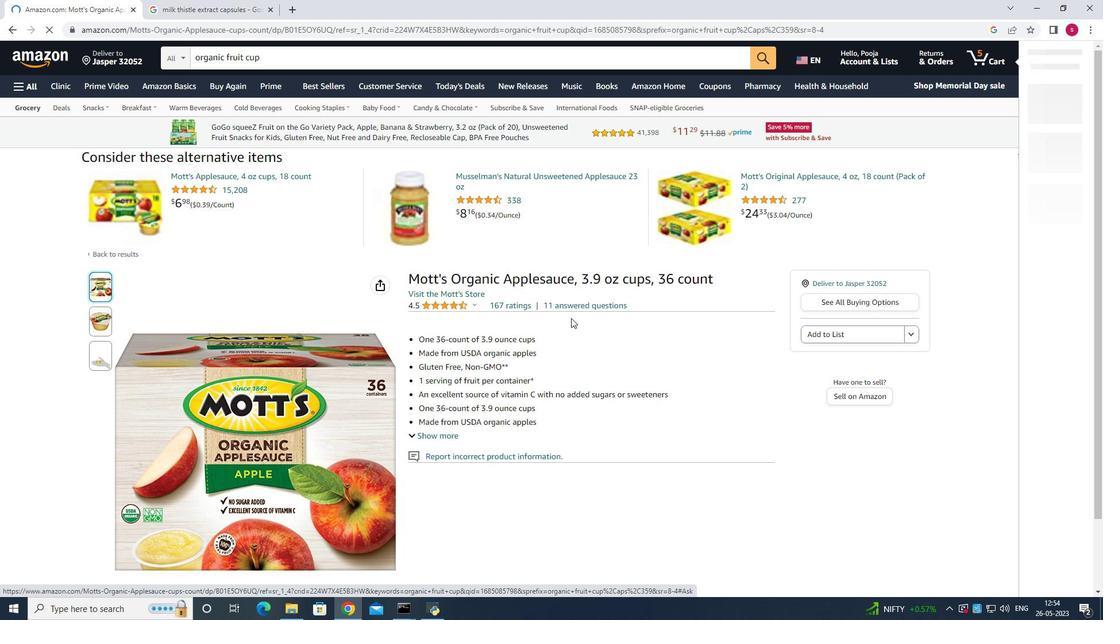 
Action: Mouse scrolled (571, 317) with delta (0, 0)
Screenshot: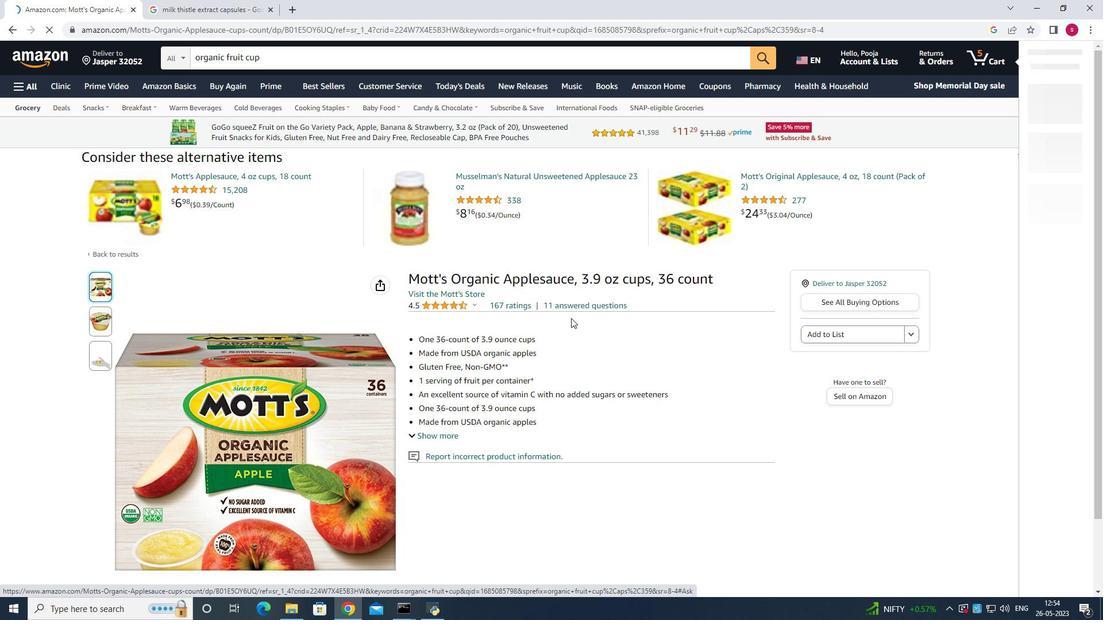 
Action: Mouse scrolled (571, 317) with delta (0, 0)
Screenshot: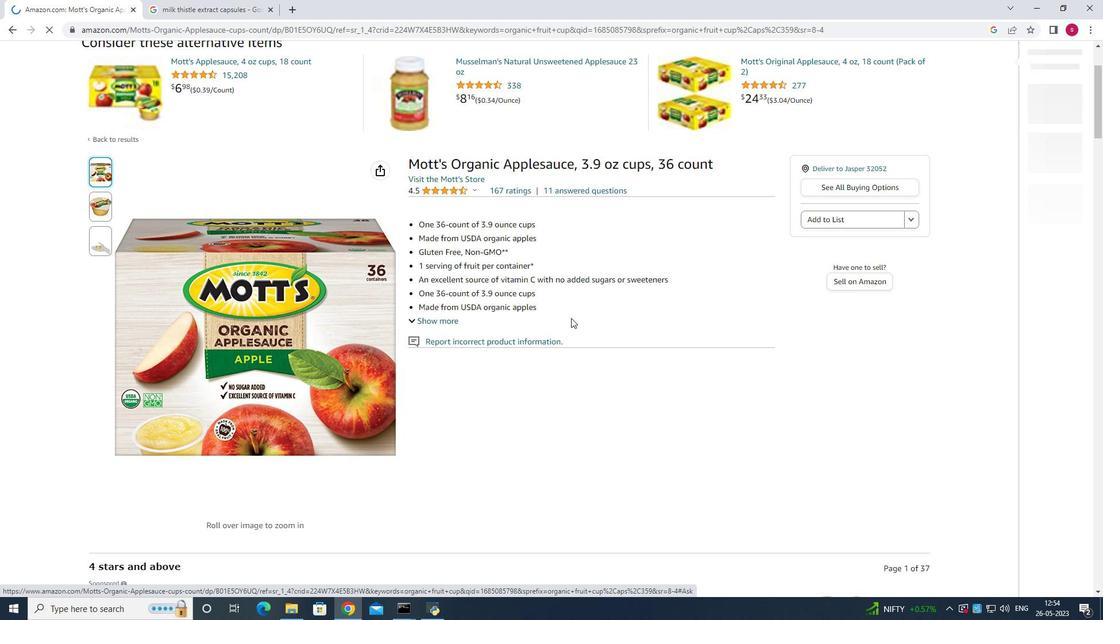 
Action: Mouse scrolled (571, 317) with delta (0, 0)
Screenshot: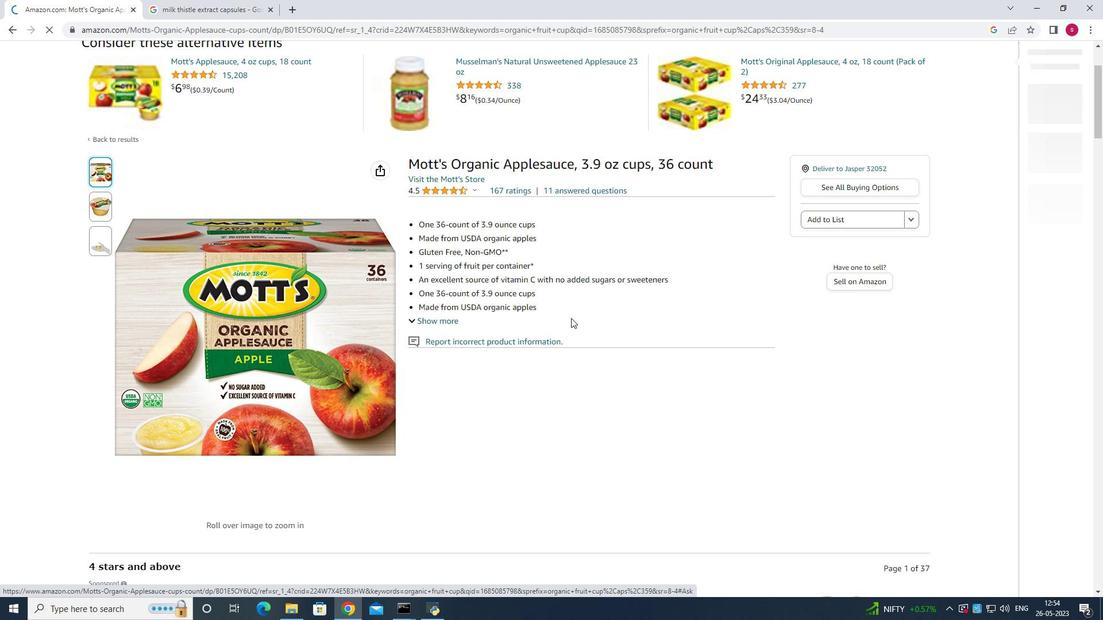 
Action: Mouse scrolled (571, 317) with delta (0, 0)
Screenshot: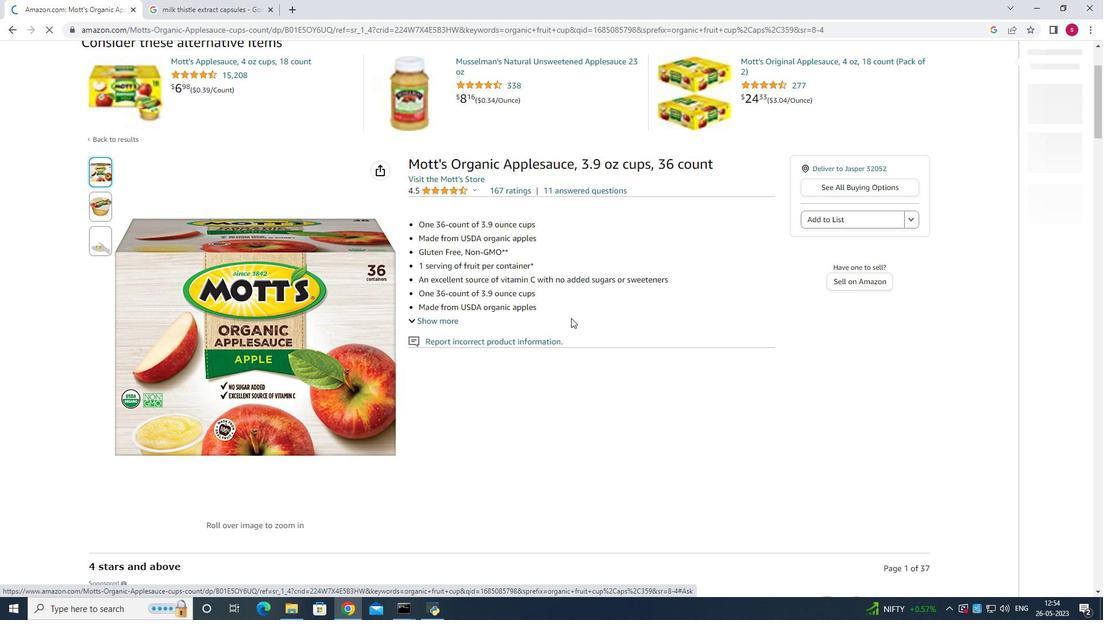 
Action: Mouse scrolled (571, 317) with delta (0, 0)
Screenshot: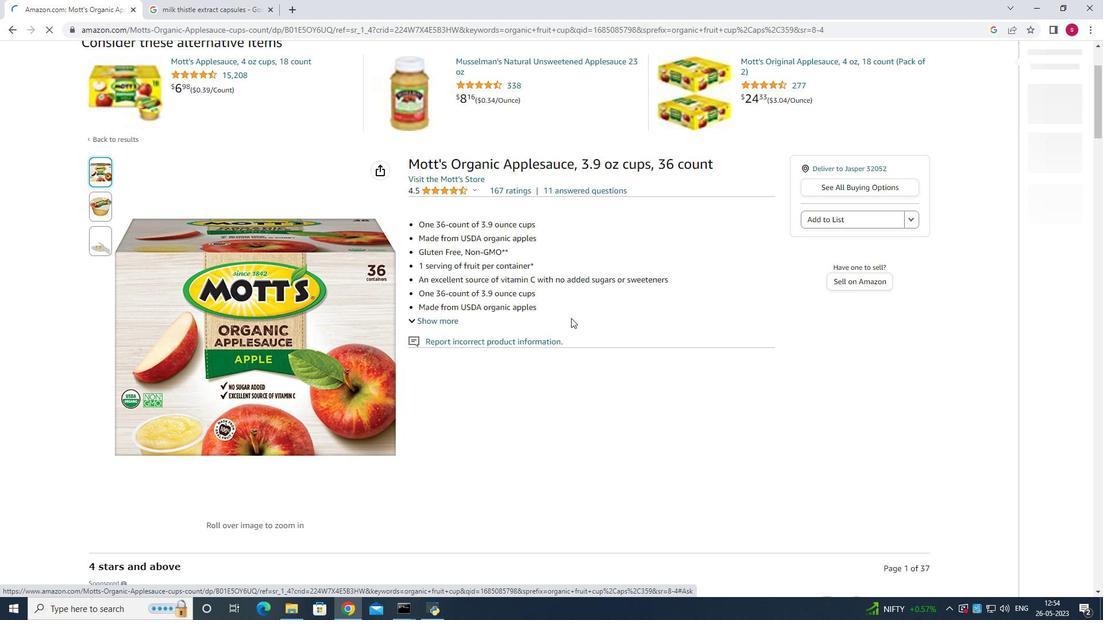 
Action: Mouse moved to (205, 243)
Screenshot: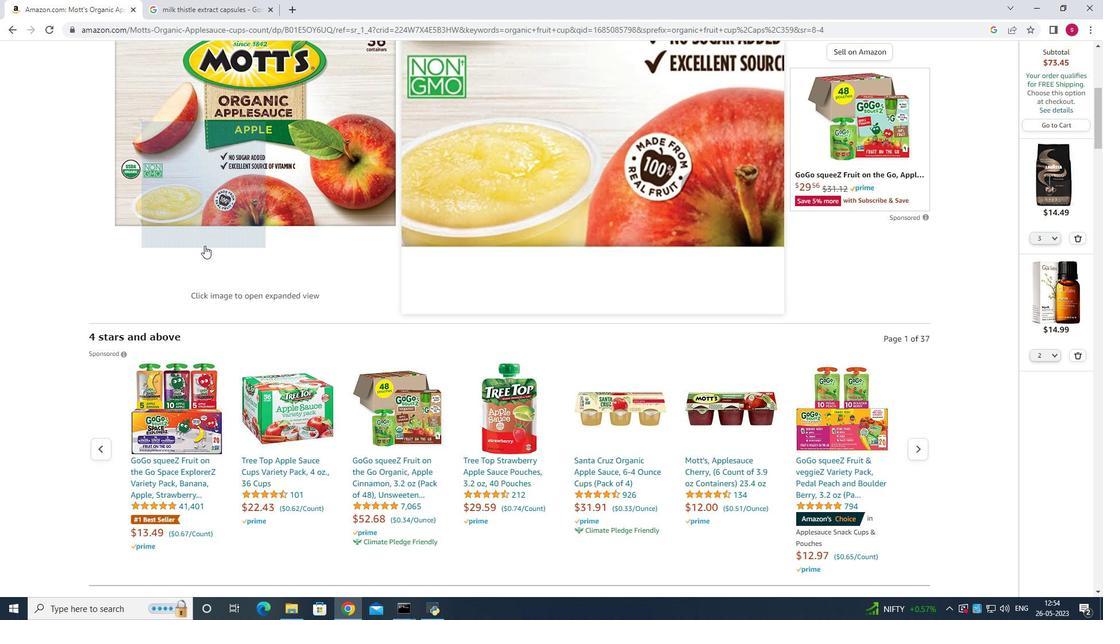 
Action: Mouse scrolled (205, 242) with delta (0, 0)
Screenshot: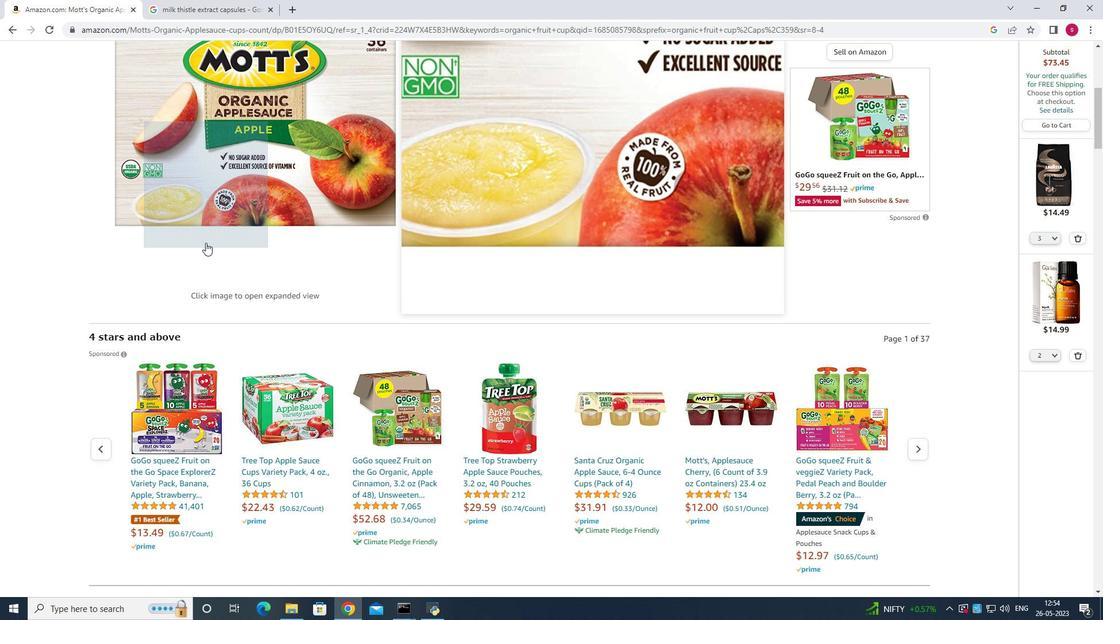 
Action: Mouse scrolled (205, 242) with delta (0, 0)
Screenshot: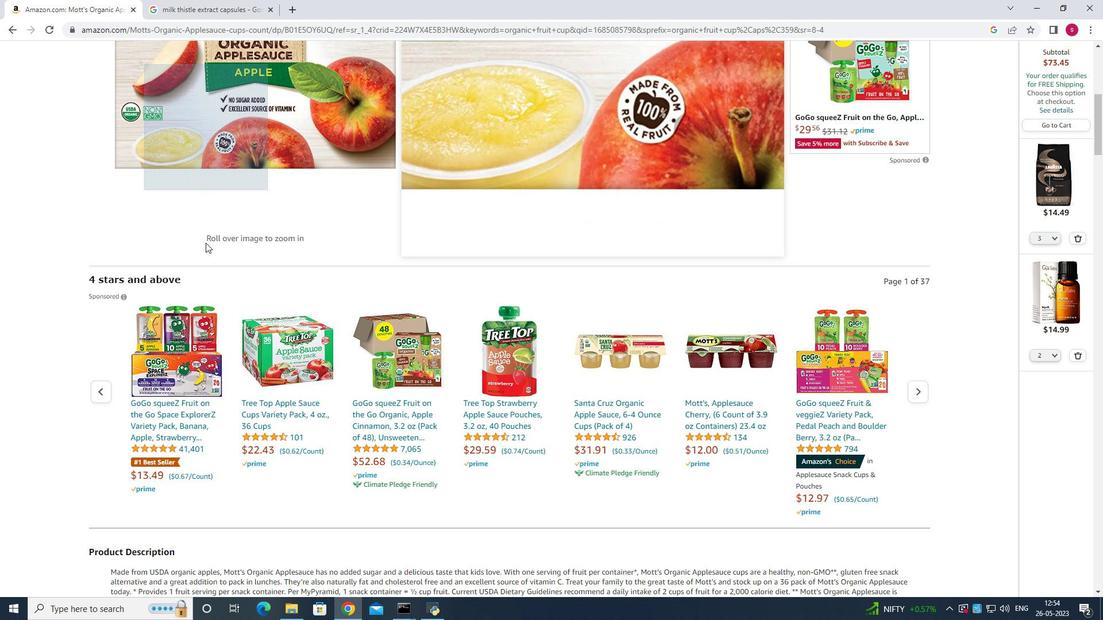 
Action: Mouse scrolled (205, 242) with delta (0, 0)
Screenshot: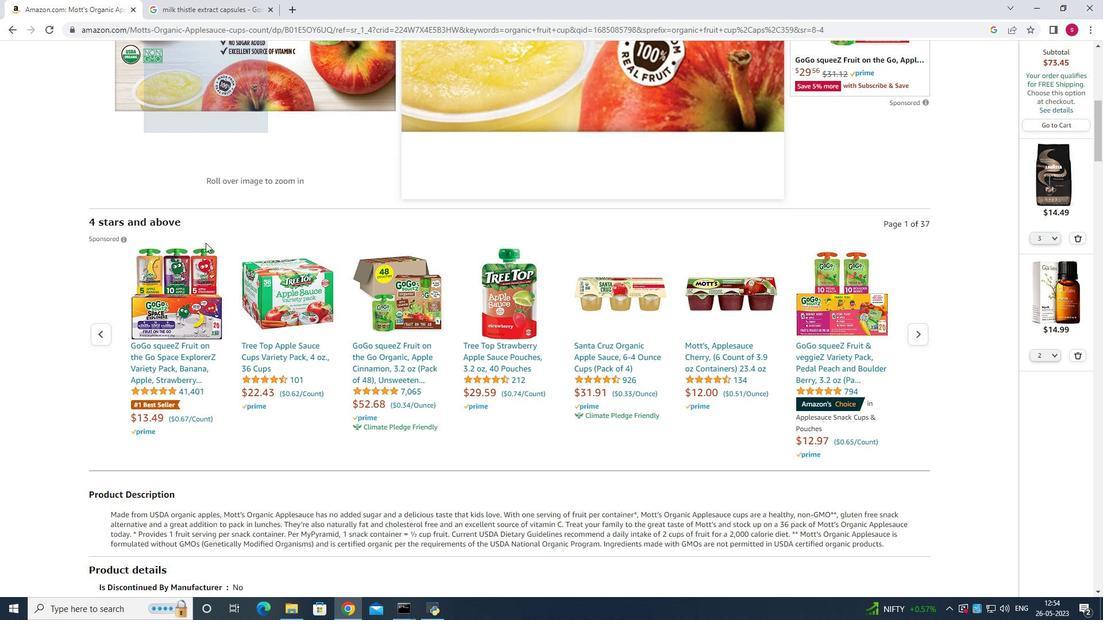 
Action: Mouse scrolled (205, 242) with delta (0, 0)
Screenshot: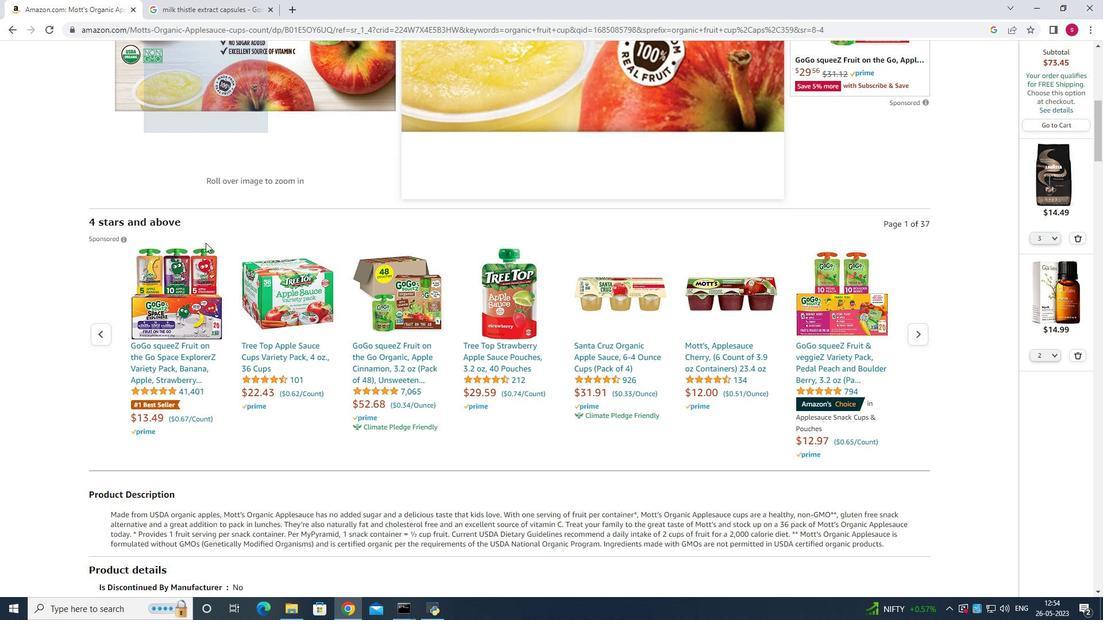 
Action: Mouse scrolled (205, 242) with delta (0, 0)
Screenshot: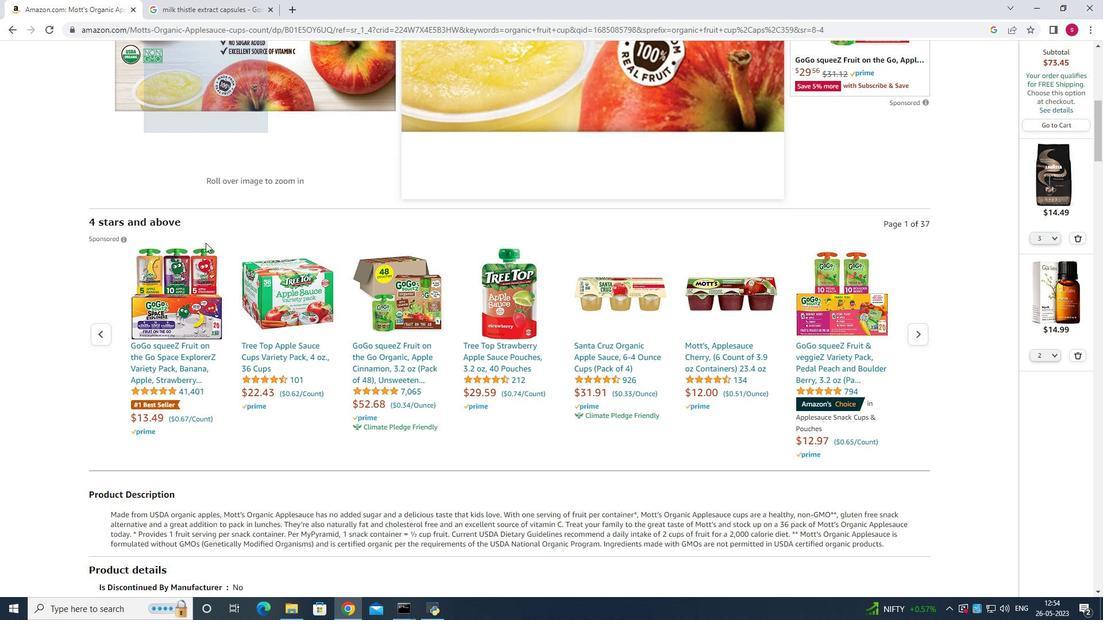 
Action: Mouse scrolled (205, 242) with delta (0, 0)
Screenshot: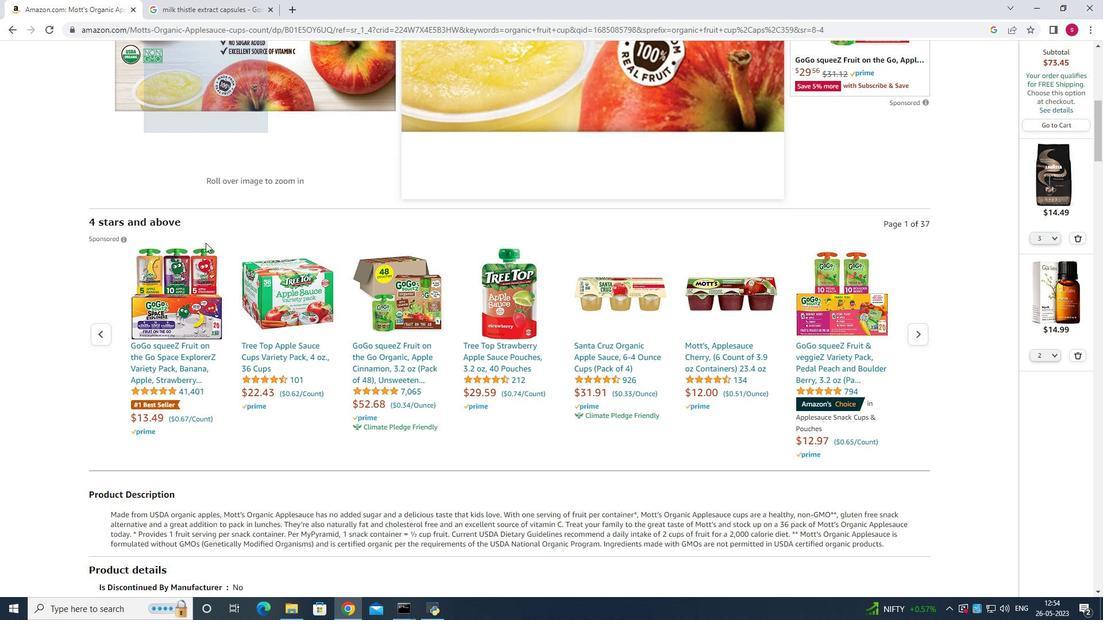 
Action: Mouse scrolled (205, 242) with delta (0, 0)
Screenshot: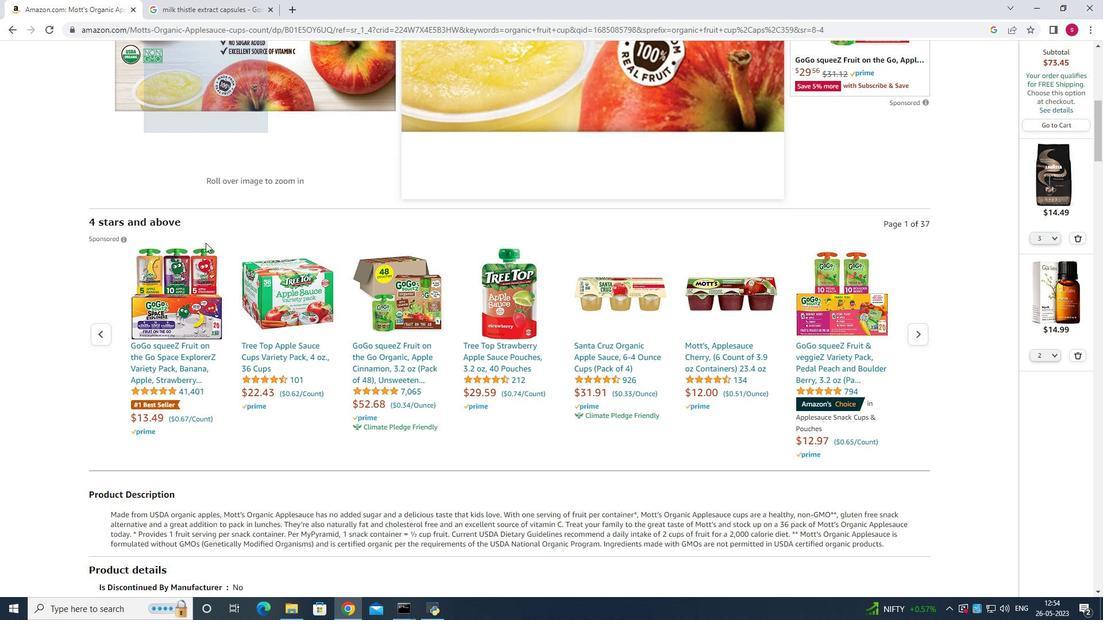 
Action: Mouse moved to (205, 243)
Screenshot: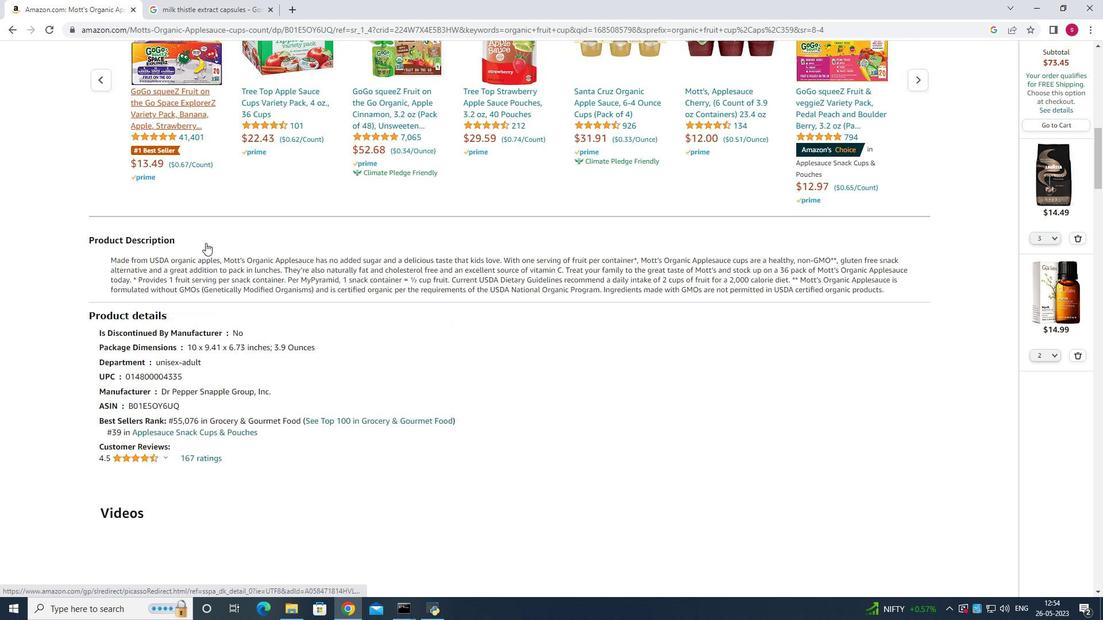 
Action: Mouse scrolled (205, 242) with delta (0, 0)
Screenshot: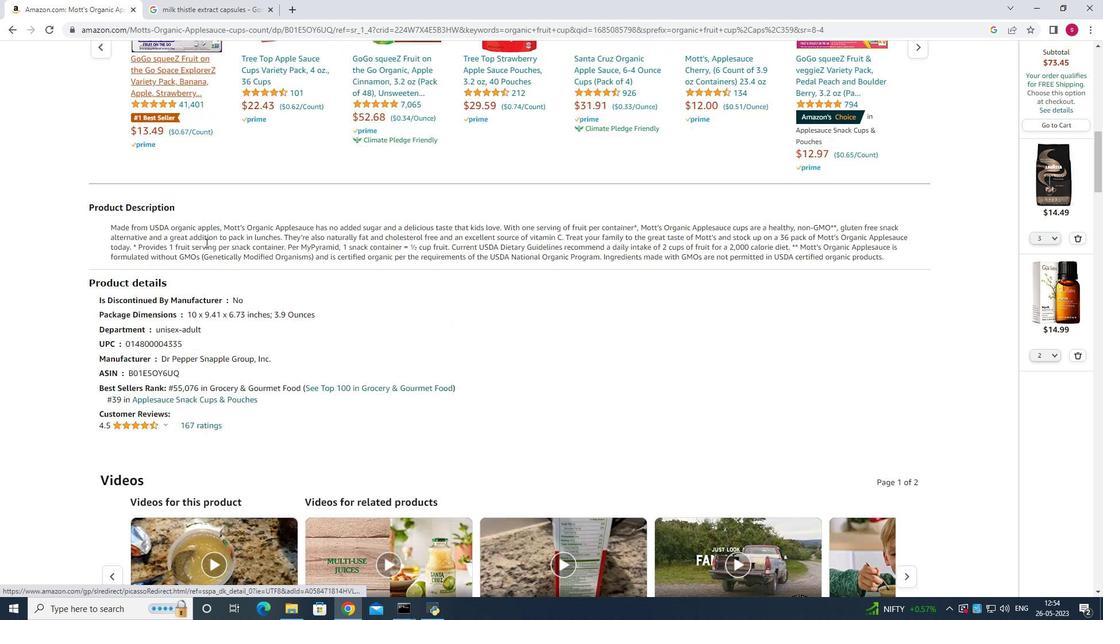 
Action: Mouse scrolled (205, 242) with delta (0, 0)
Screenshot: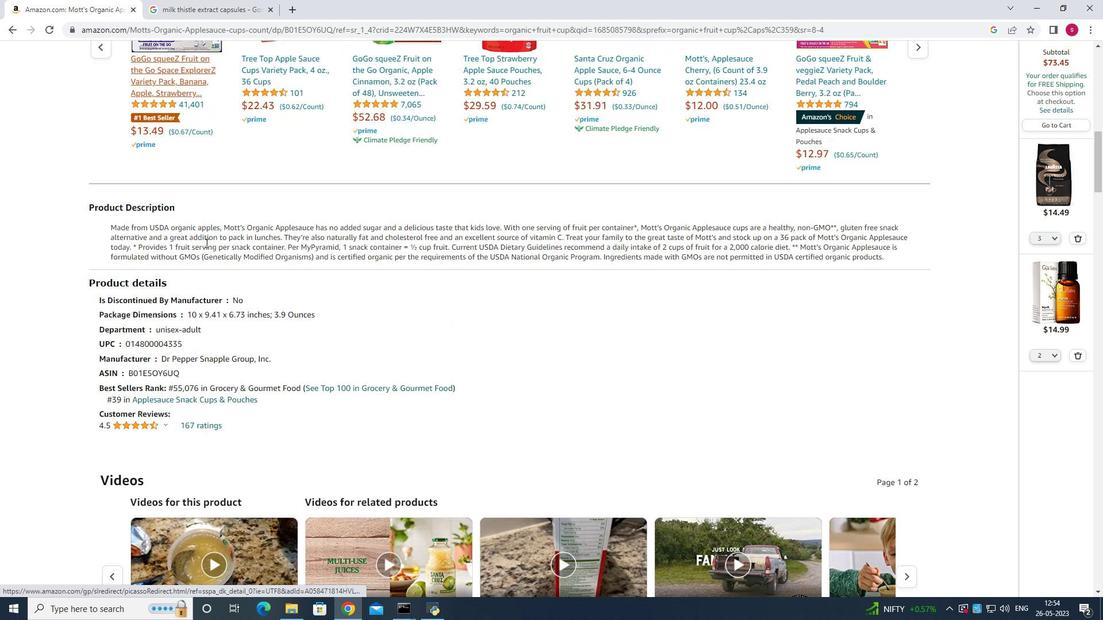 
Action: Mouse scrolled (205, 242) with delta (0, 0)
Screenshot: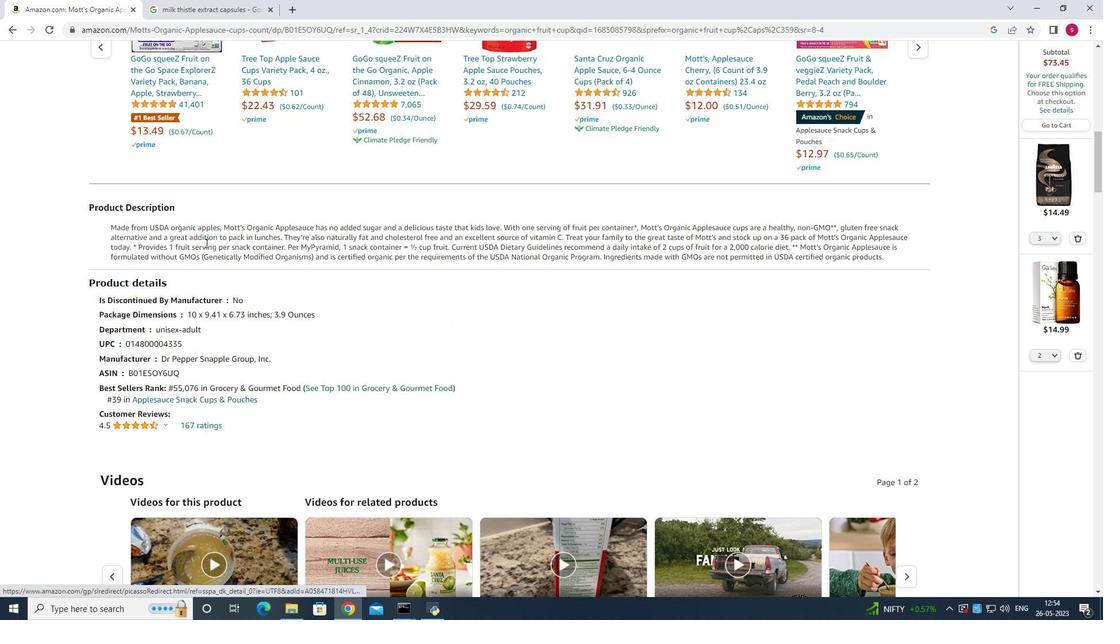 
Action: Mouse scrolled (205, 242) with delta (0, 0)
Screenshot: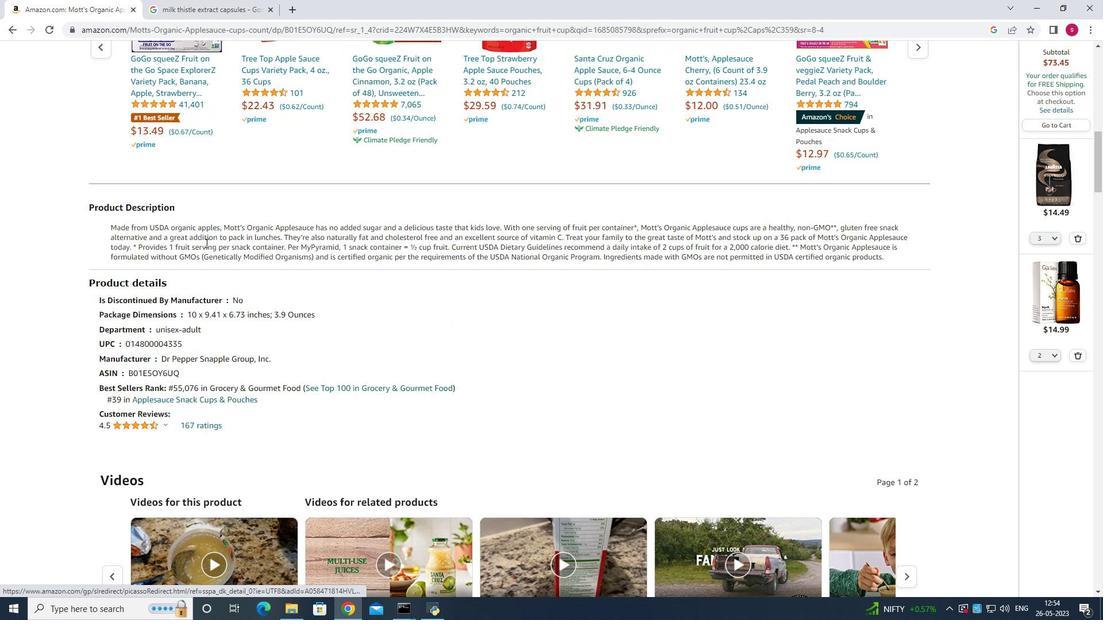 
Action: Mouse moved to (206, 241)
Screenshot: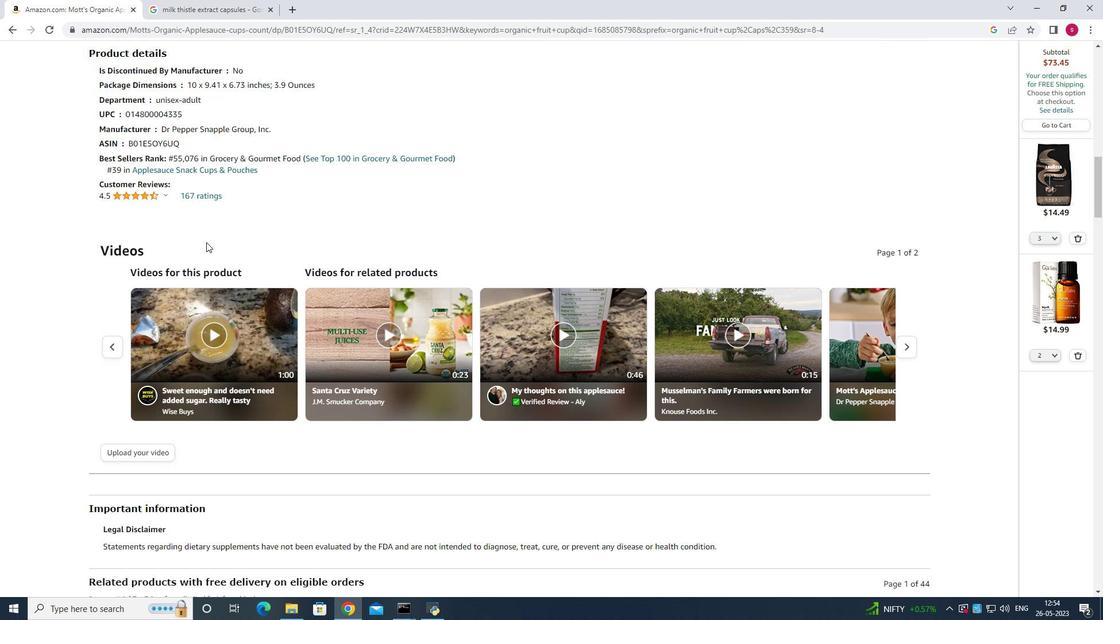 
Action: Mouse scrolled (206, 242) with delta (0, 0)
Screenshot: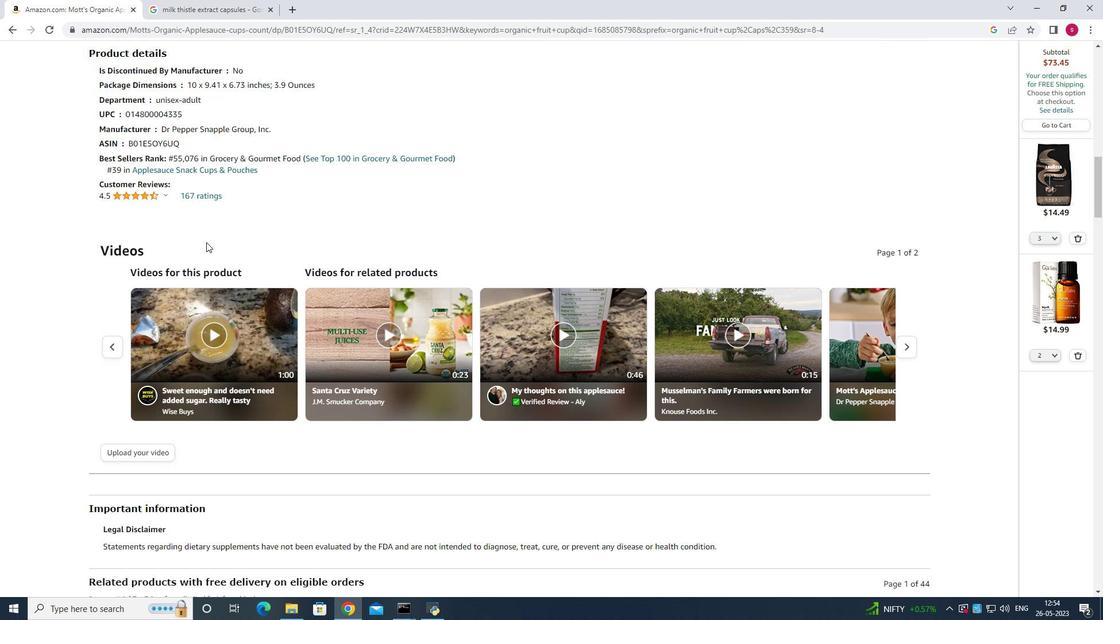 
Action: Mouse moved to (206, 240)
Screenshot: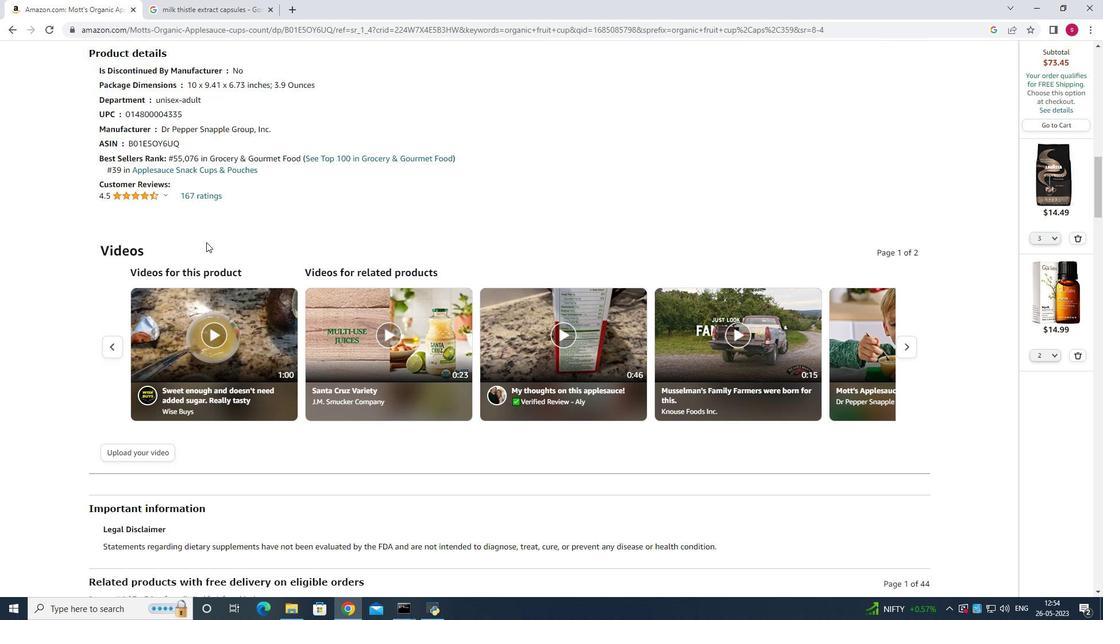 
Action: Mouse scrolled (206, 240) with delta (0, 0)
Screenshot: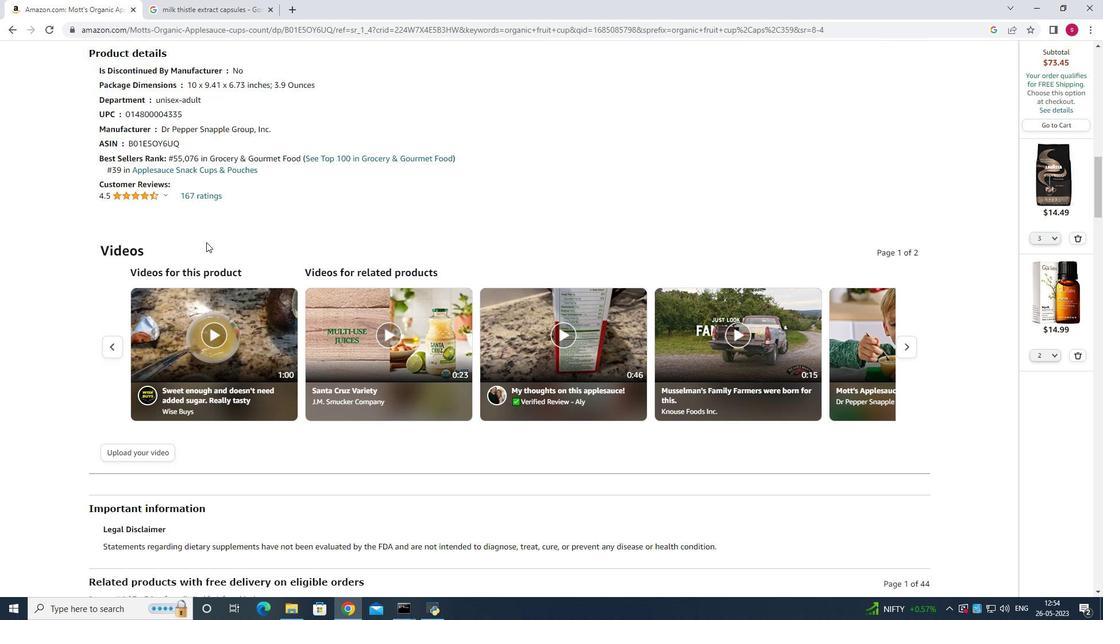 
Action: Mouse moved to (207, 239)
Screenshot: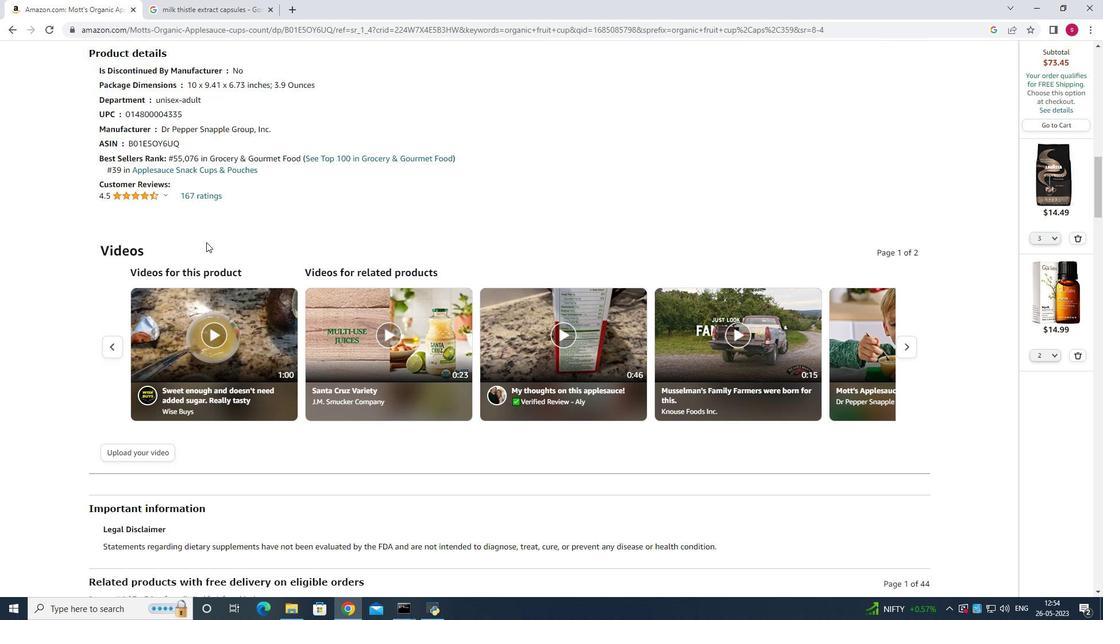 
Action: Mouse scrolled (207, 240) with delta (0, 0)
Screenshot: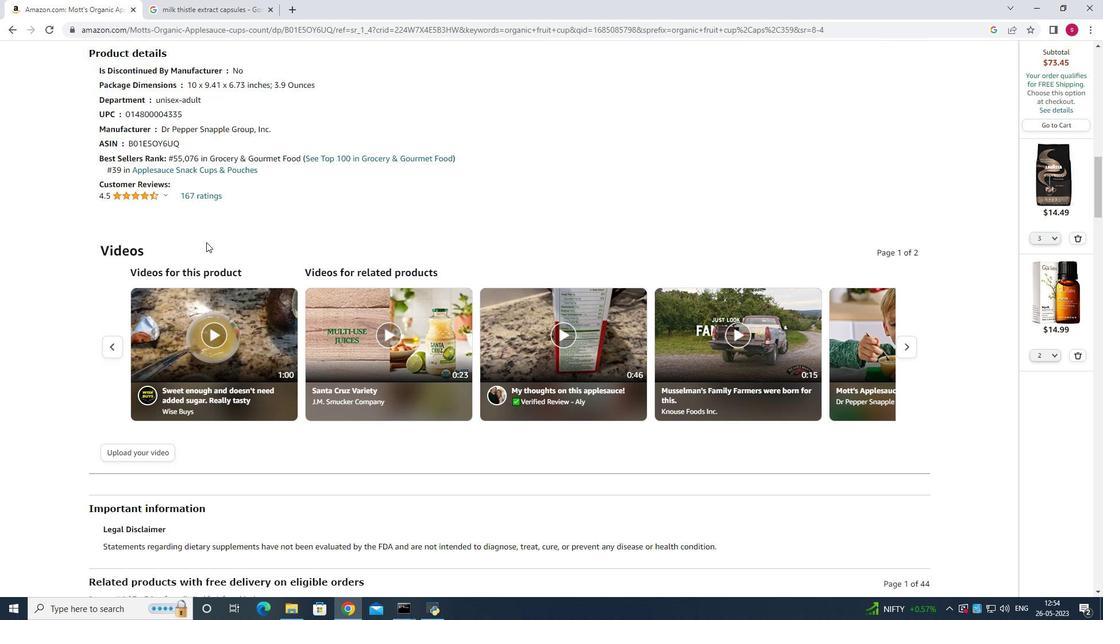 
Action: Mouse moved to (207, 239)
Screenshot: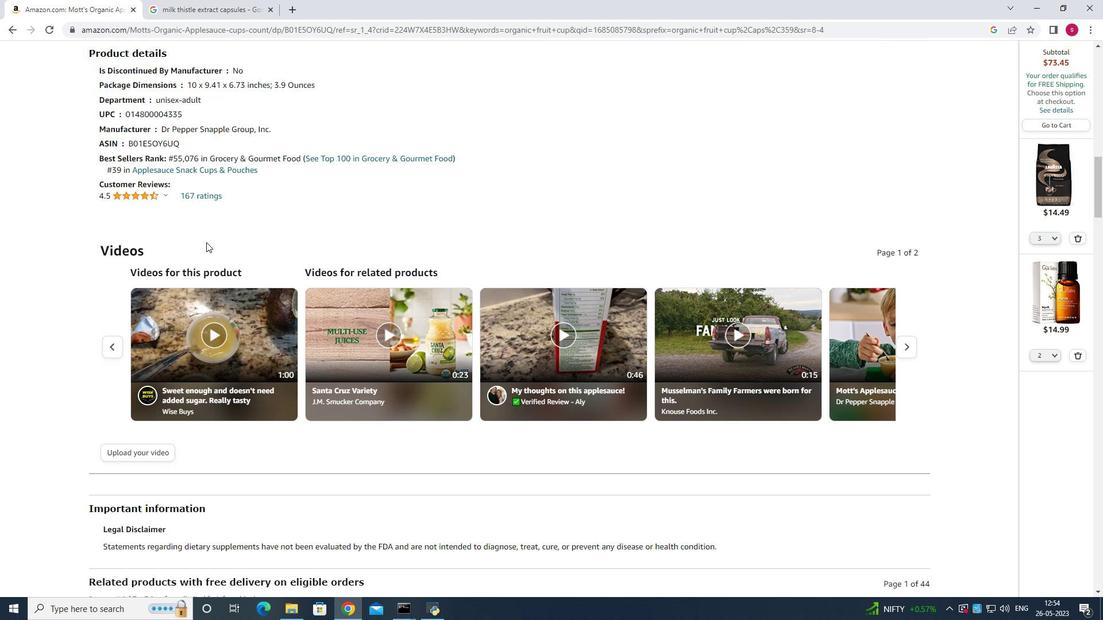 
Action: Mouse scrolled (207, 239) with delta (0, 0)
Screenshot: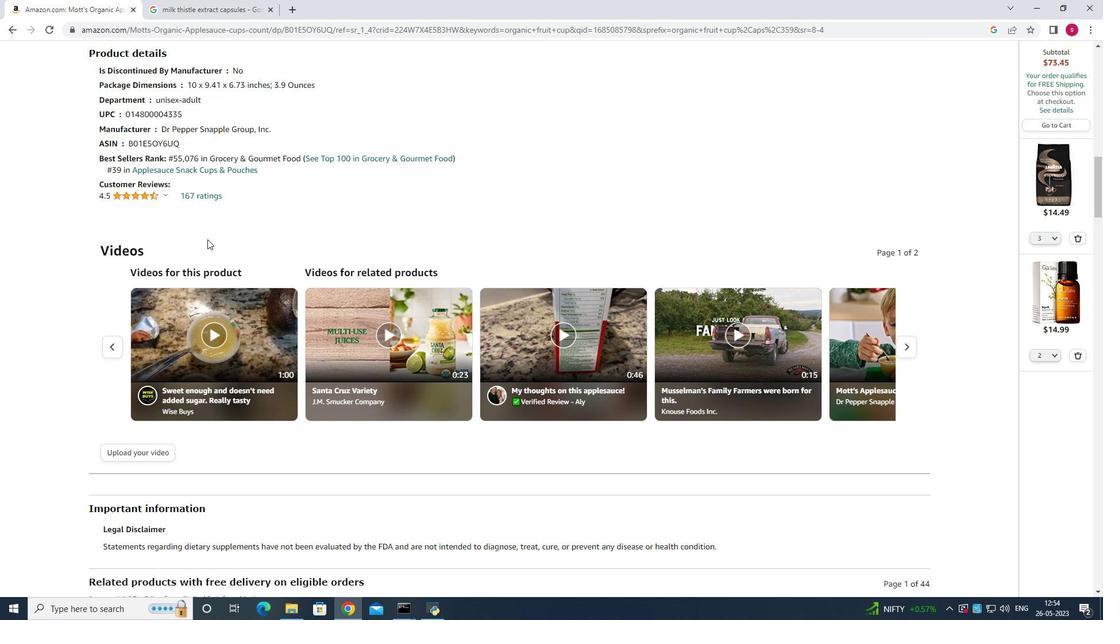 
Action: Mouse moved to (208, 237)
Screenshot: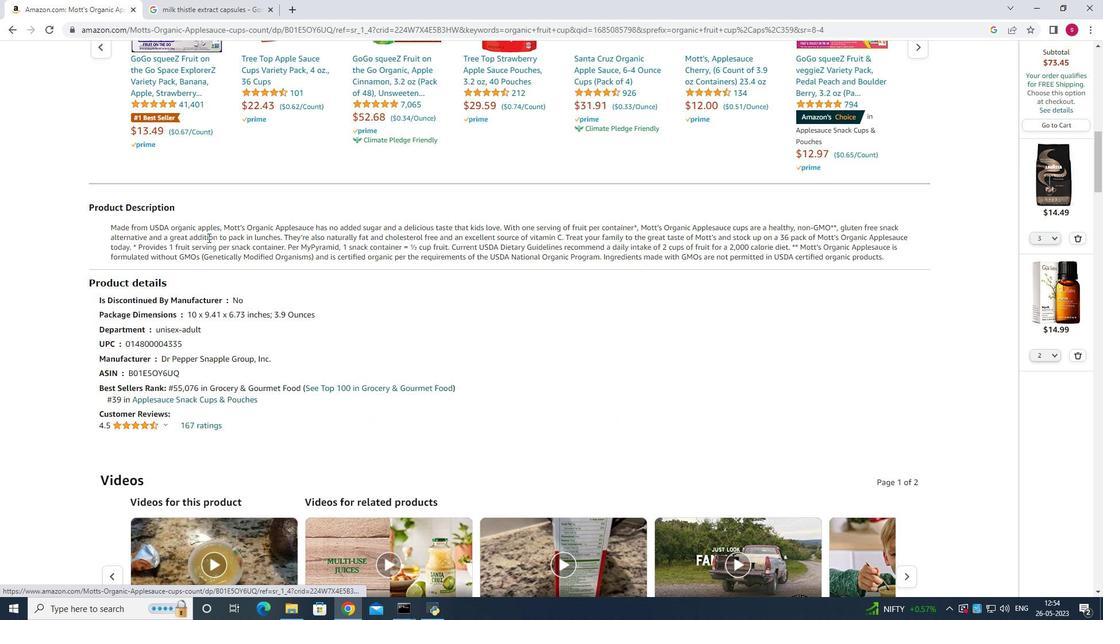 
Action: Mouse scrolled (208, 236) with delta (0, 0)
Screenshot: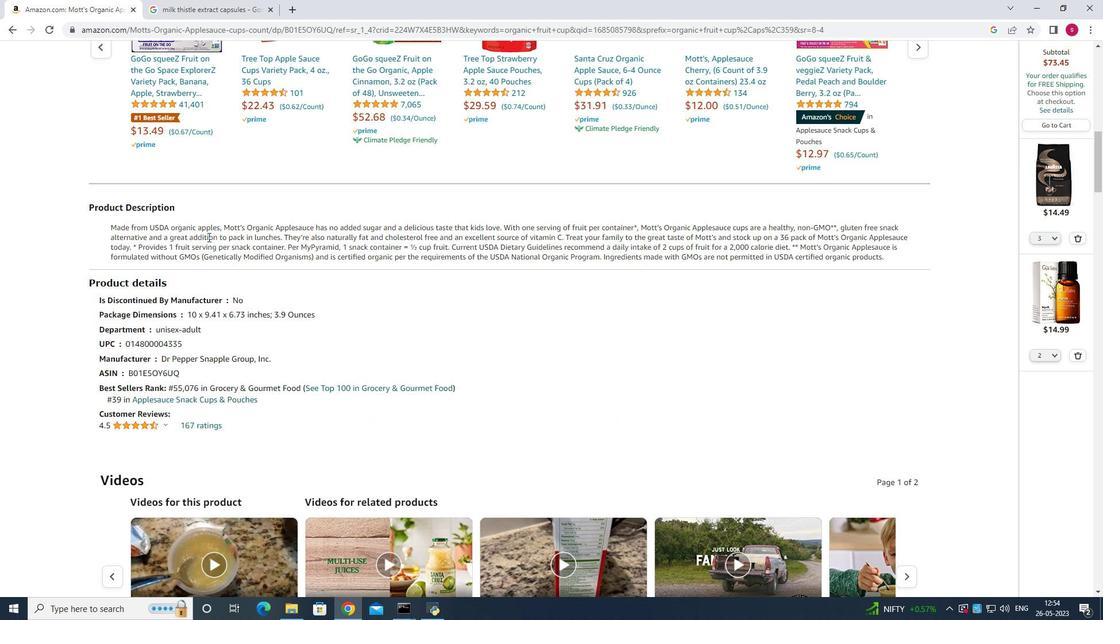 
Action: Mouse scrolled (208, 236) with delta (0, 0)
Screenshot: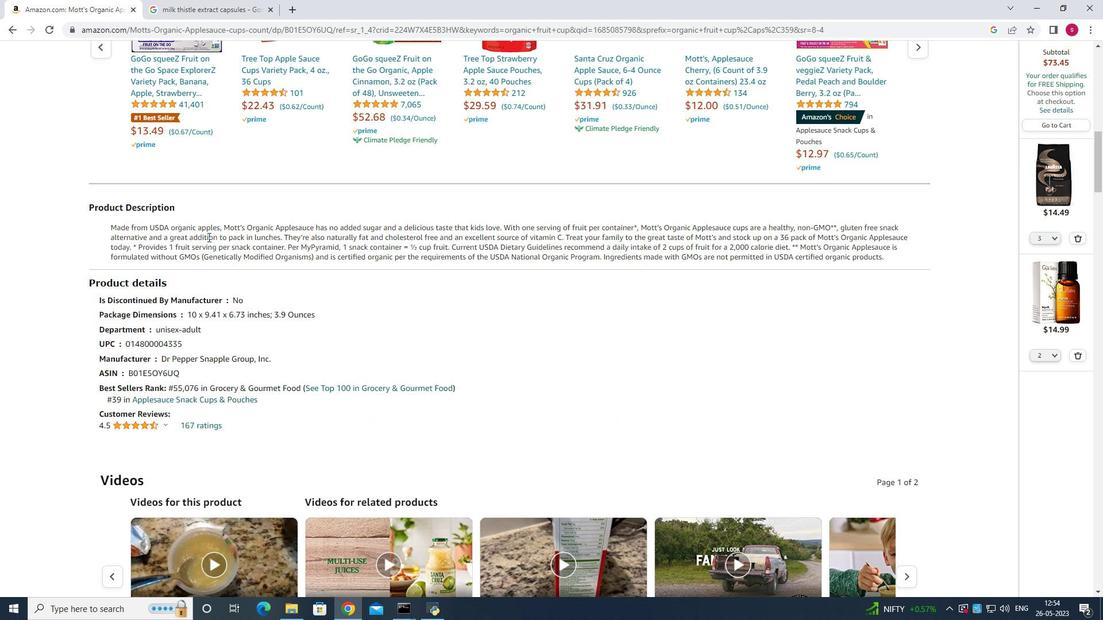
Action: Mouse scrolled (208, 236) with delta (0, 0)
Screenshot: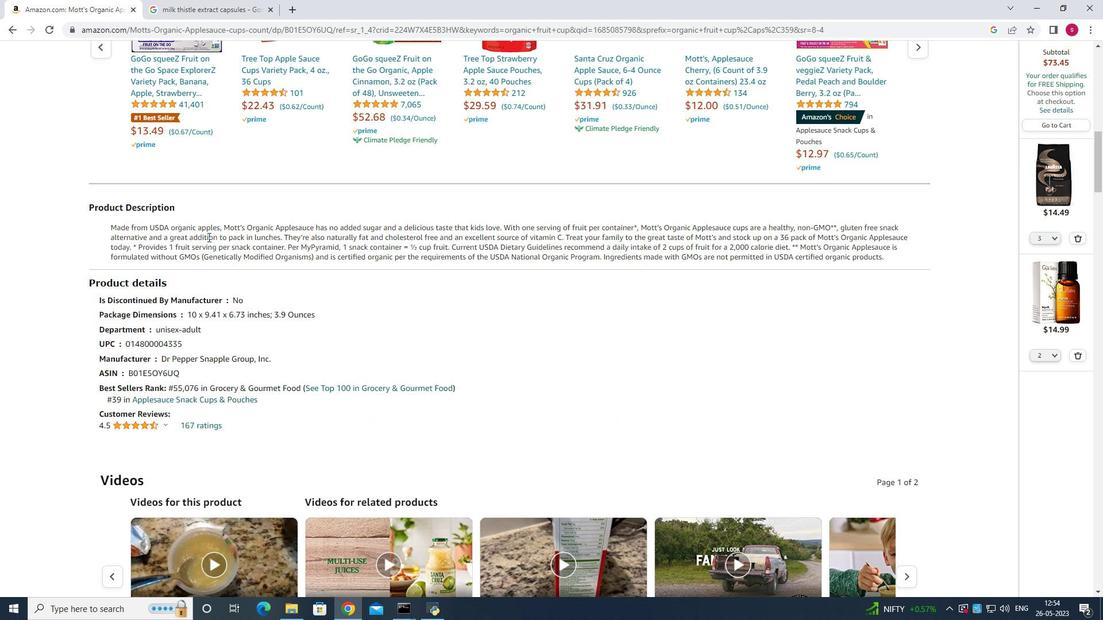 
Action: Mouse scrolled (208, 236) with delta (0, 0)
Screenshot: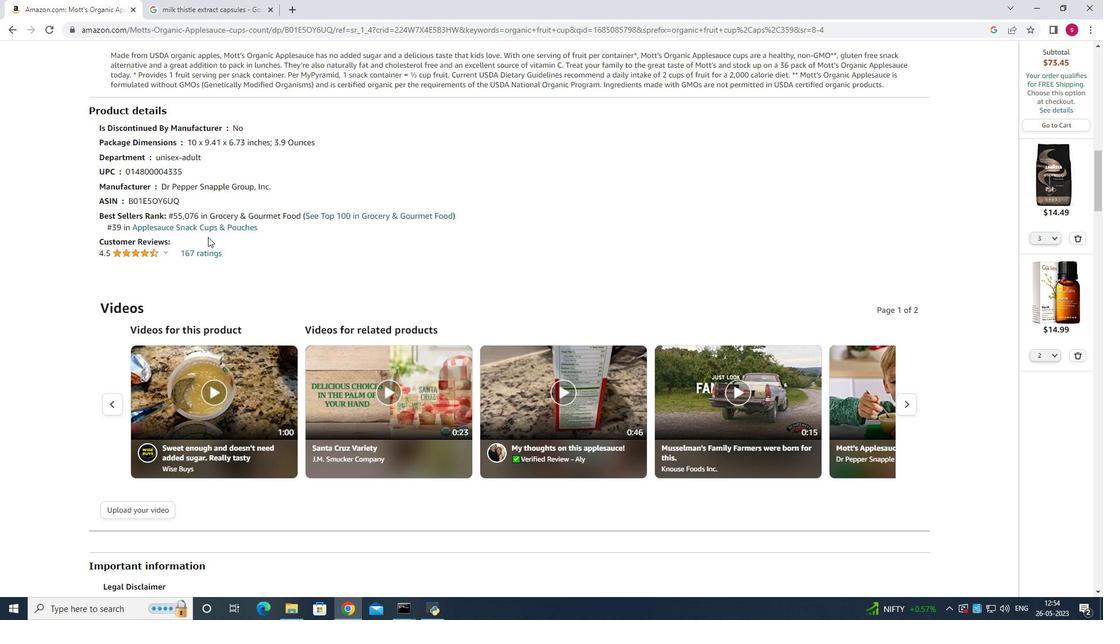 
Action: Mouse scrolled (208, 236) with delta (0, 0)
Screenshot: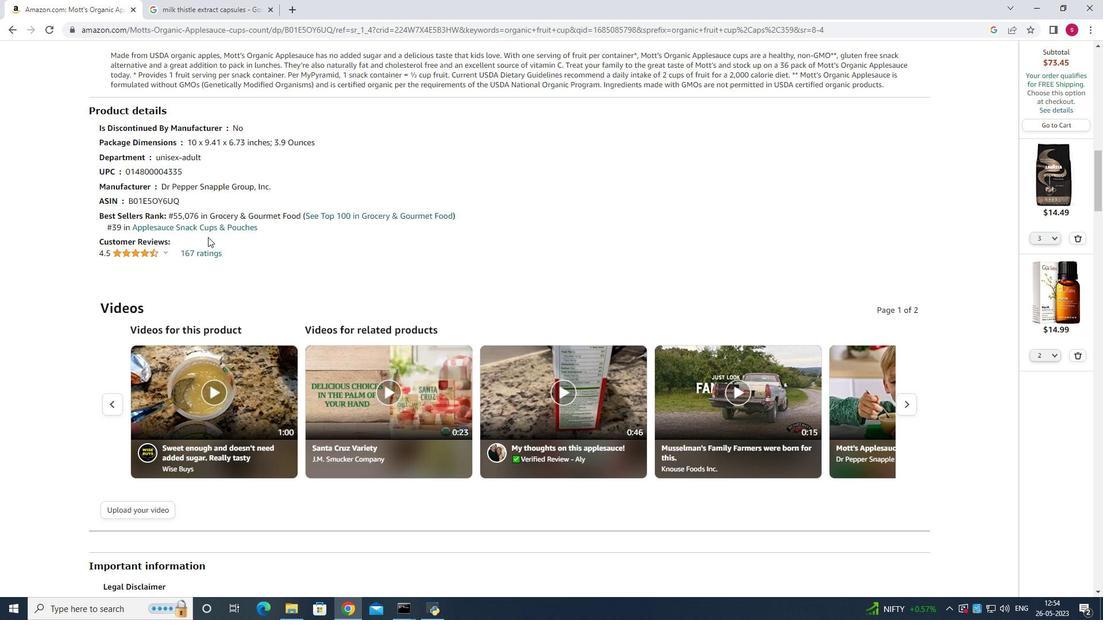 
Action: Mouse scrolled (208, 236) with delta (0, 0)
Screenshot: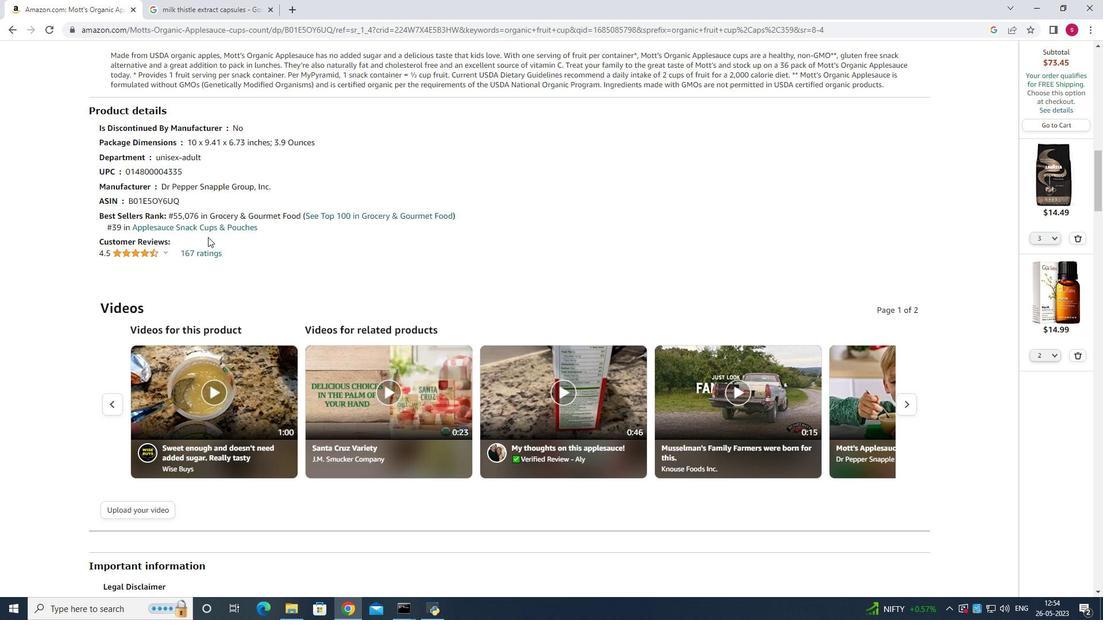 
Action: Mouse scrolled (208, 236) with delta (0, 0)
Screenshot: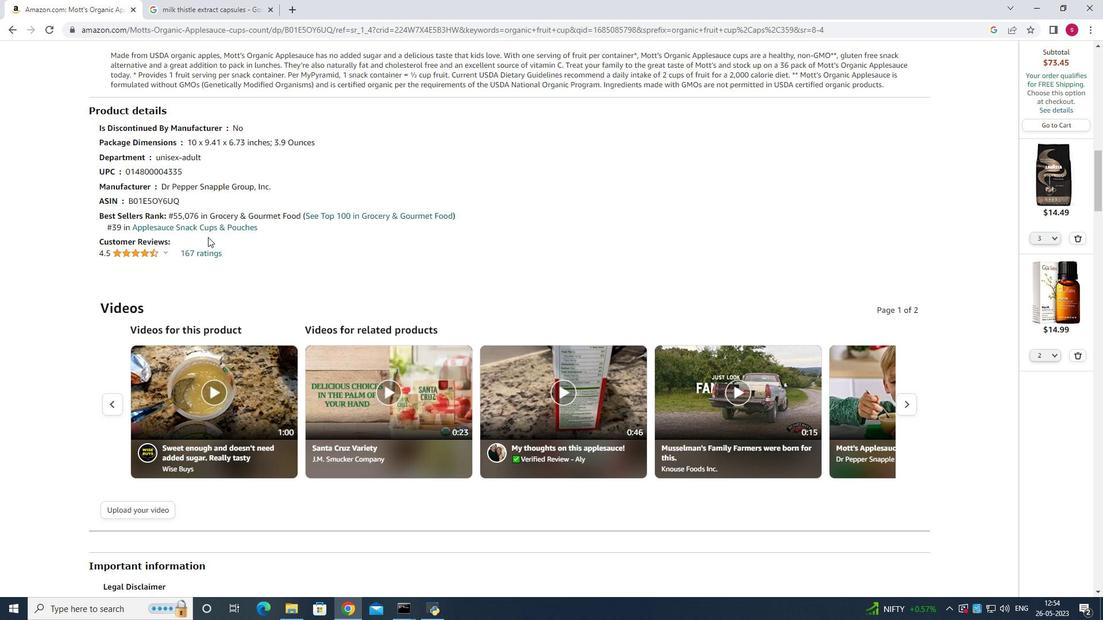 
Action: Mouse scrolled (208, 236) with delta (0, 0)
Screenshot: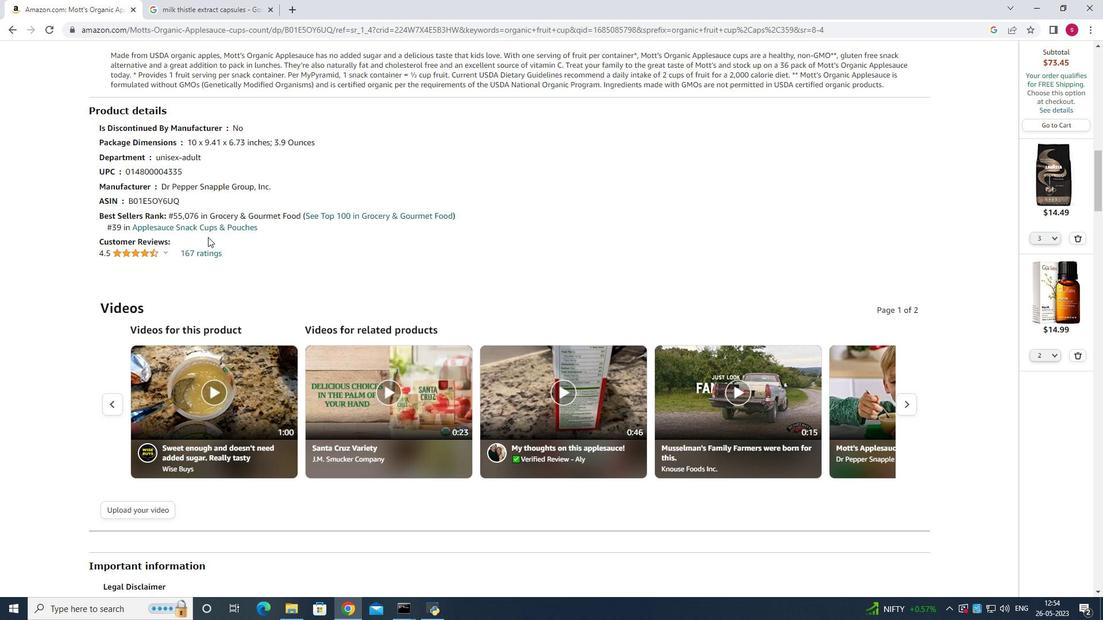 
Action: Mouse scrolled (208, 236) with delta (0, 0)
Screenshot: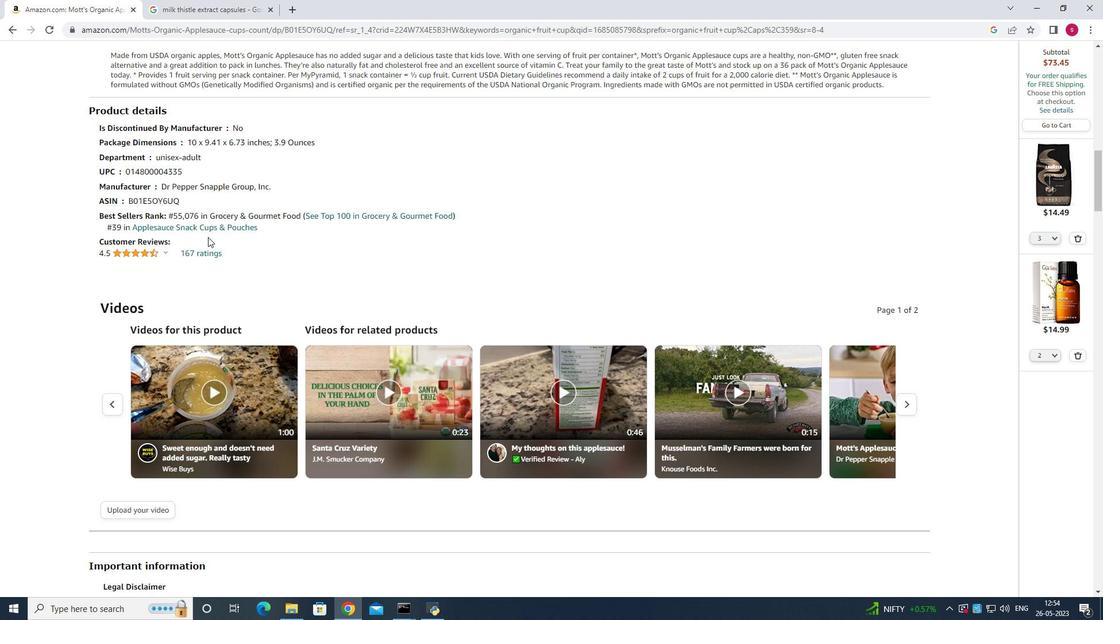 
Action: Mouse scrolled (208, 238) with delta (0, 0)
Screenshot: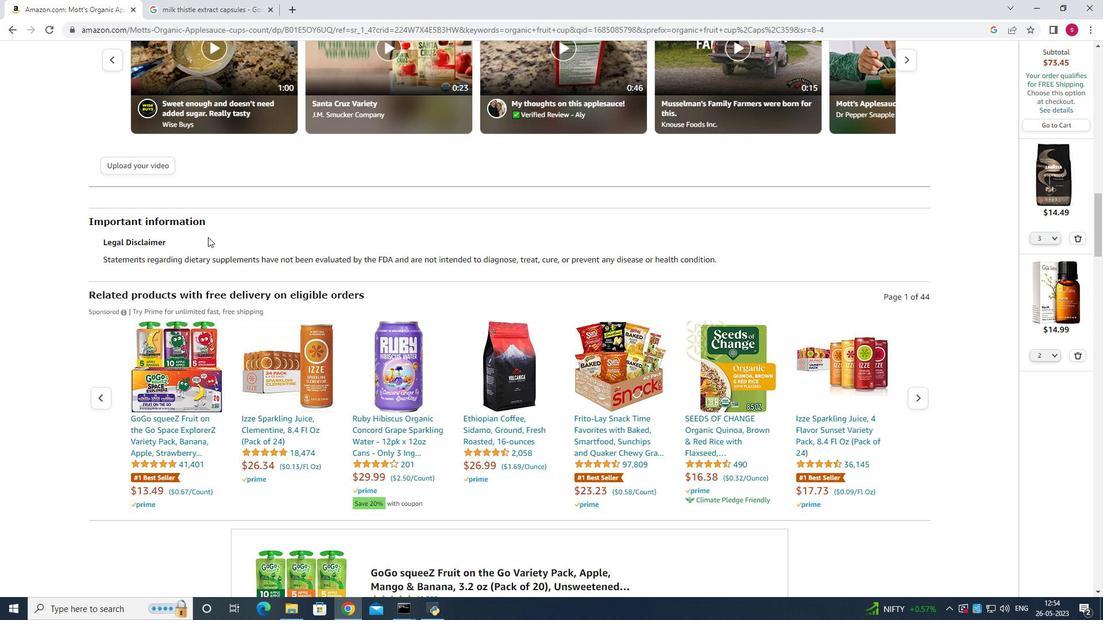 
Action: Mouse scrolled (208, 238) with delta (0, 0)
Screenshot: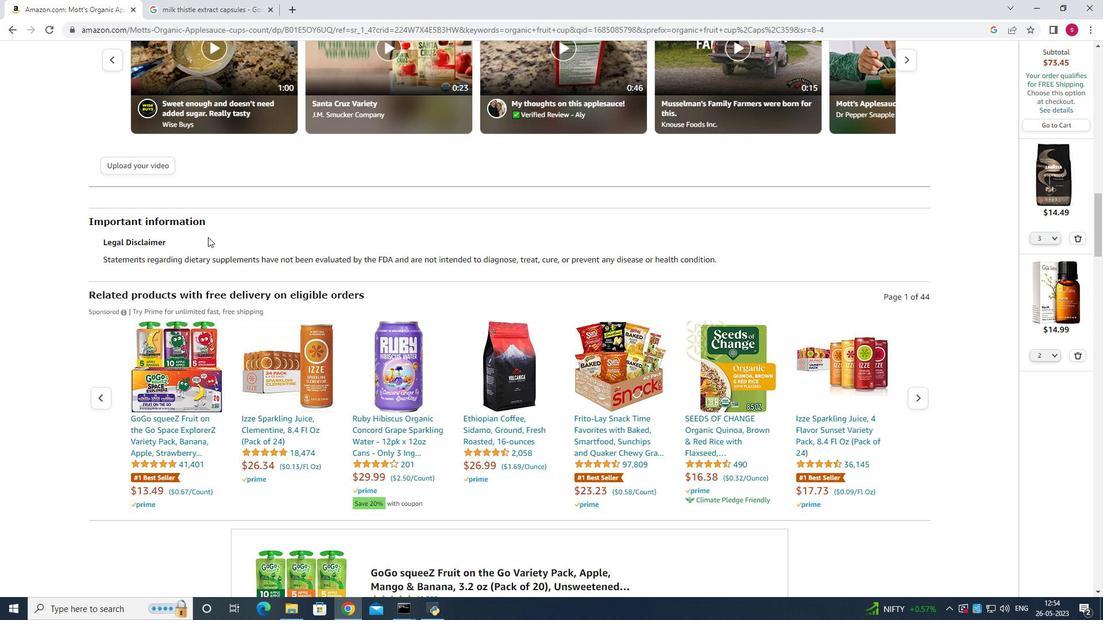 
Action: Mouse scrolled (208, 238) with delta (0, 0)
Screenshot: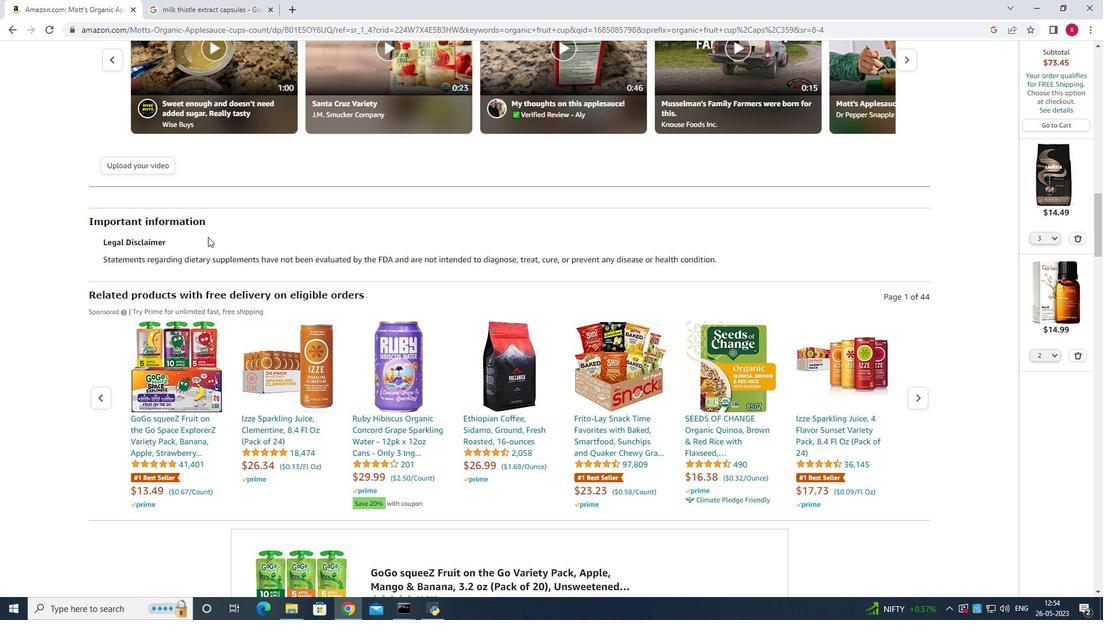 
Action: Mouse scrolled (208, 238) with delta (0, 0)
Screenshot: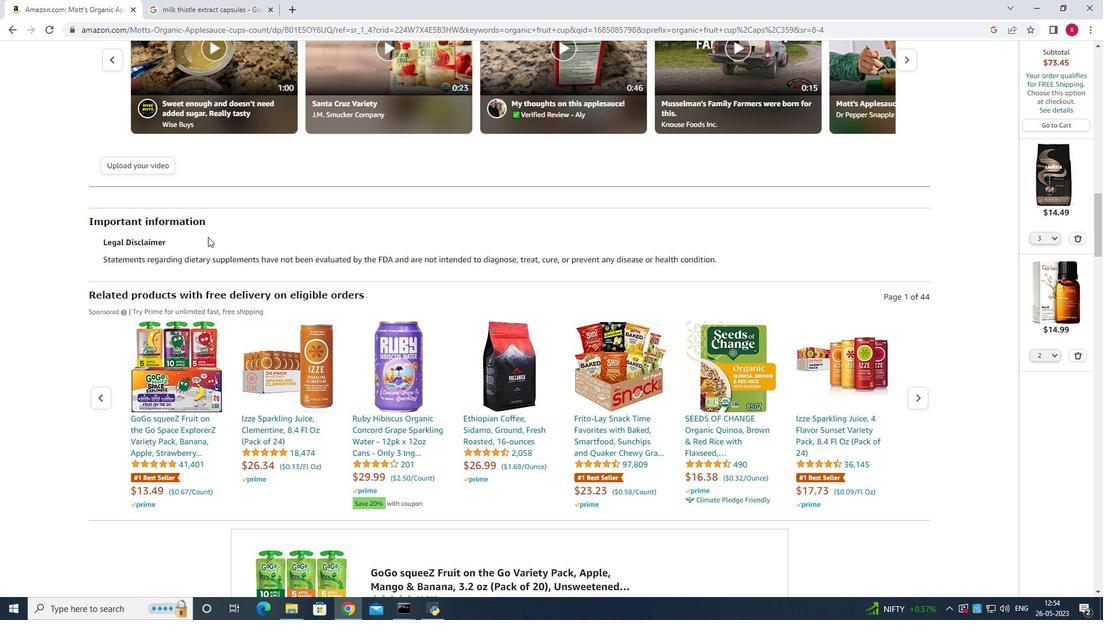 
Action: Mouse moved to (208, 236)
Screenshot: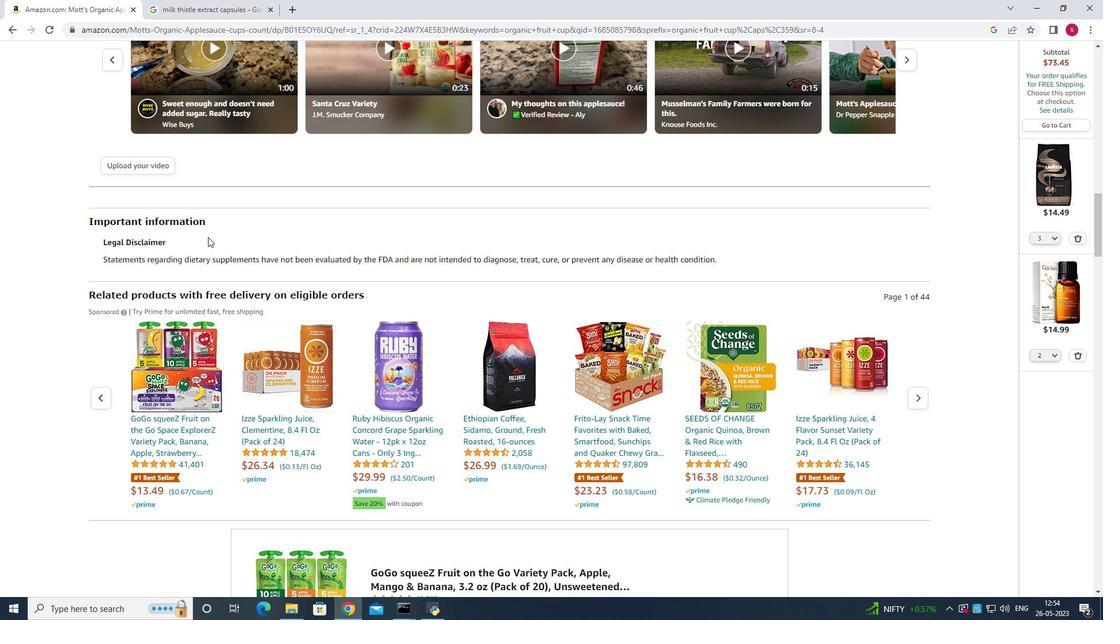 
Action: Mouse scrolled (208, 237) with delta (0, 0)
Screenshot: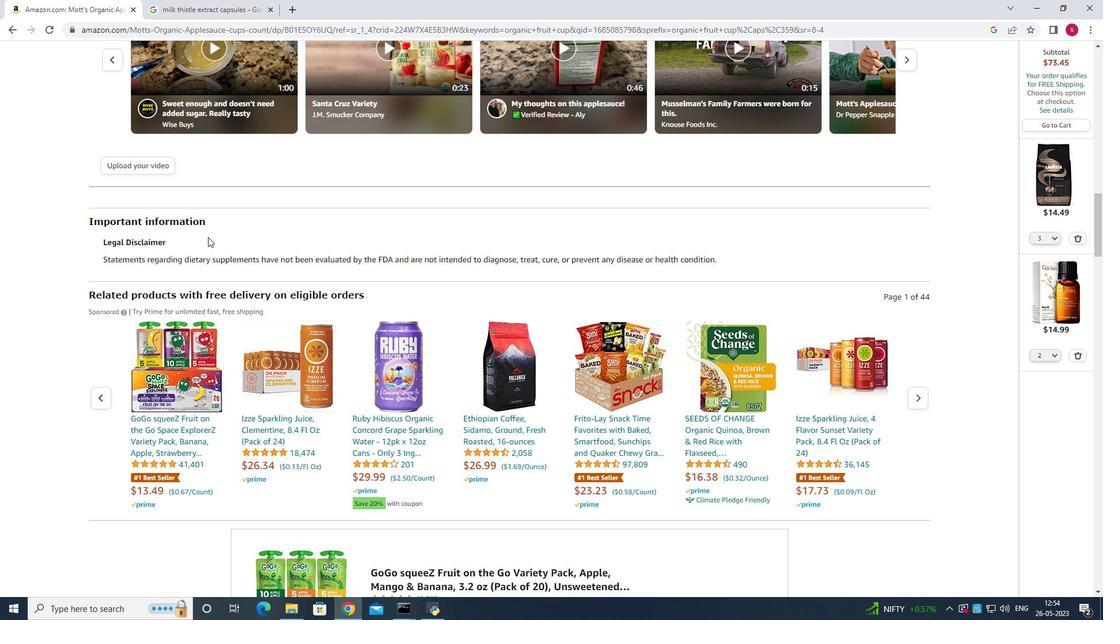 
Action: Mouse moved to (208, 232)
Screenshot: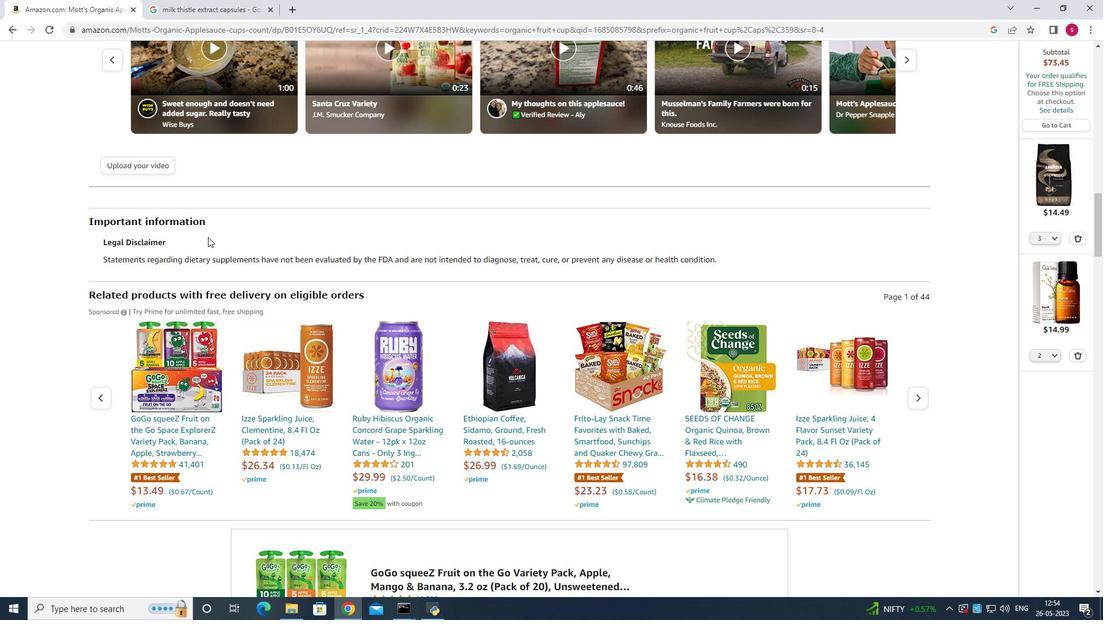 
Action: Mouse scrolled (208, 233) with delta (0, 0)
Screenshot: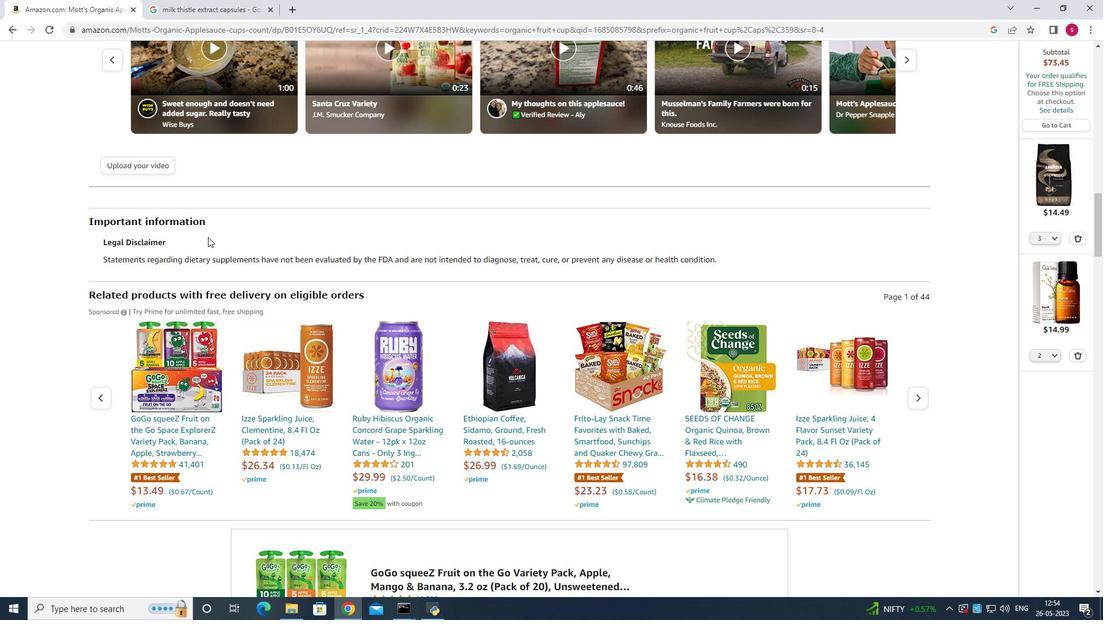 
Action: Mouse moved to (210, 224)
Screenshot: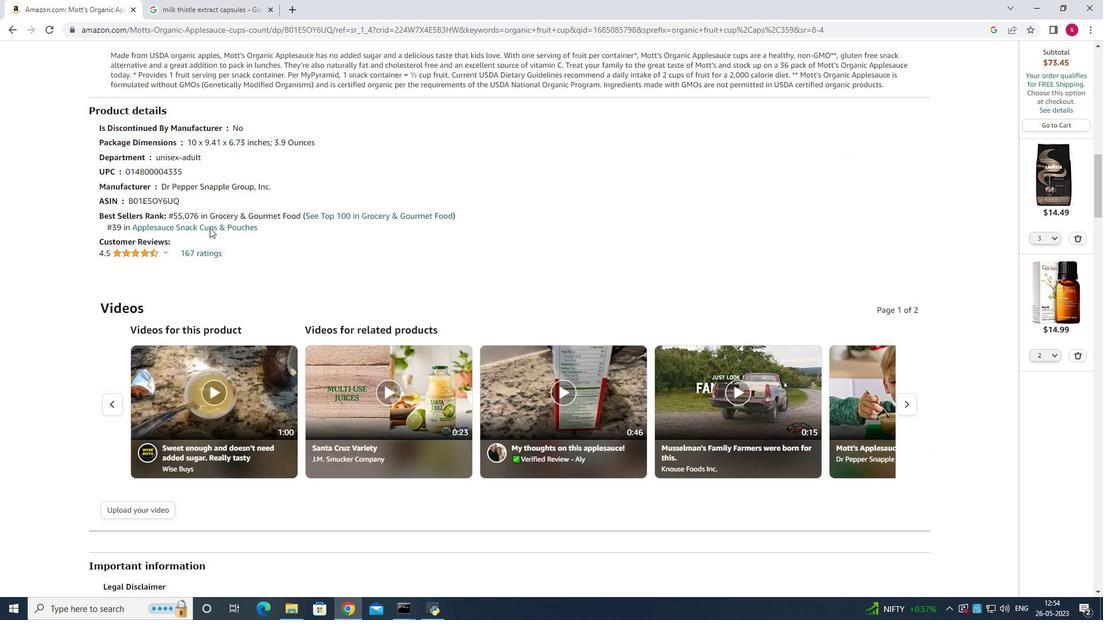 
Action: Mouse scrolled (210, 225) with delta (0, 0)
Screenshot: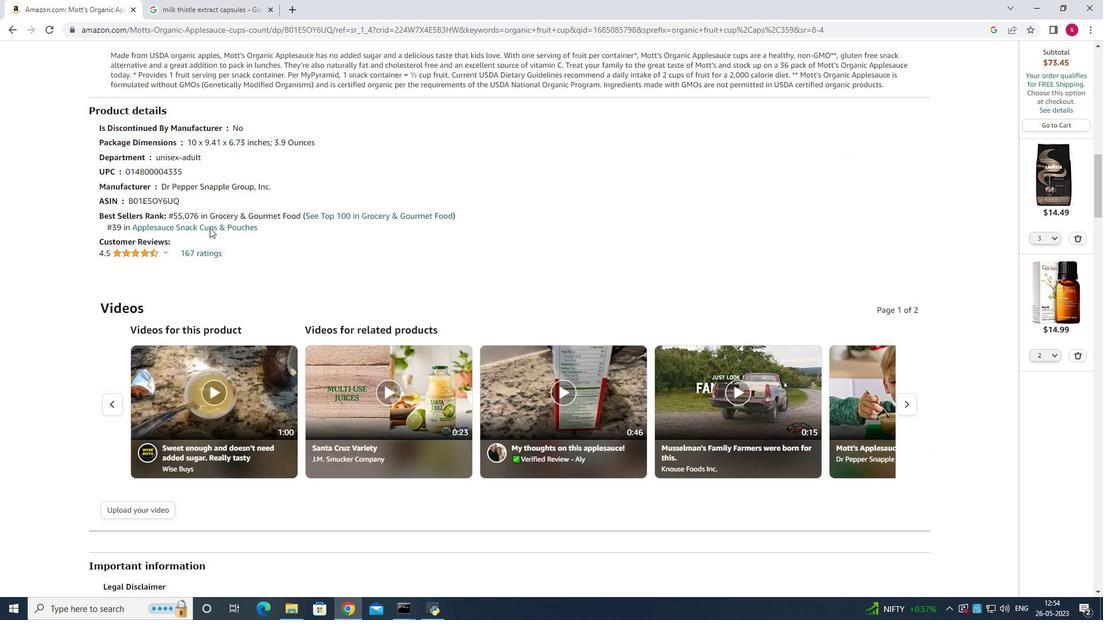 
Action: Mouse scrolled (210, 225) with delta (0, 0)
Screenshot: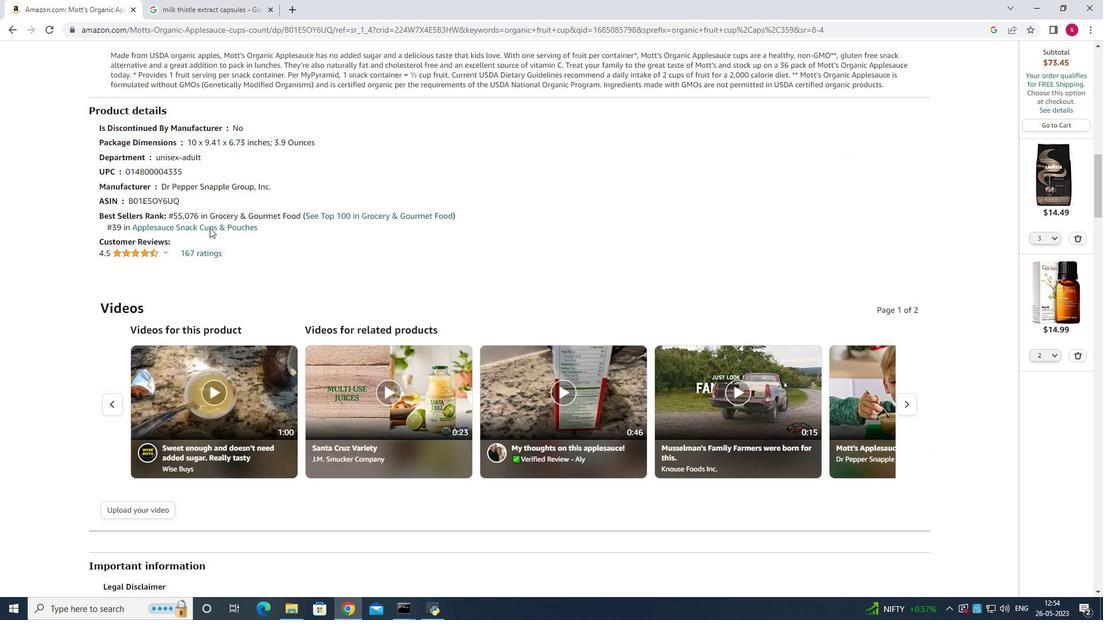 
Action: Mouse scrolled (210, 225) with delta (0, 0)
Screenshot: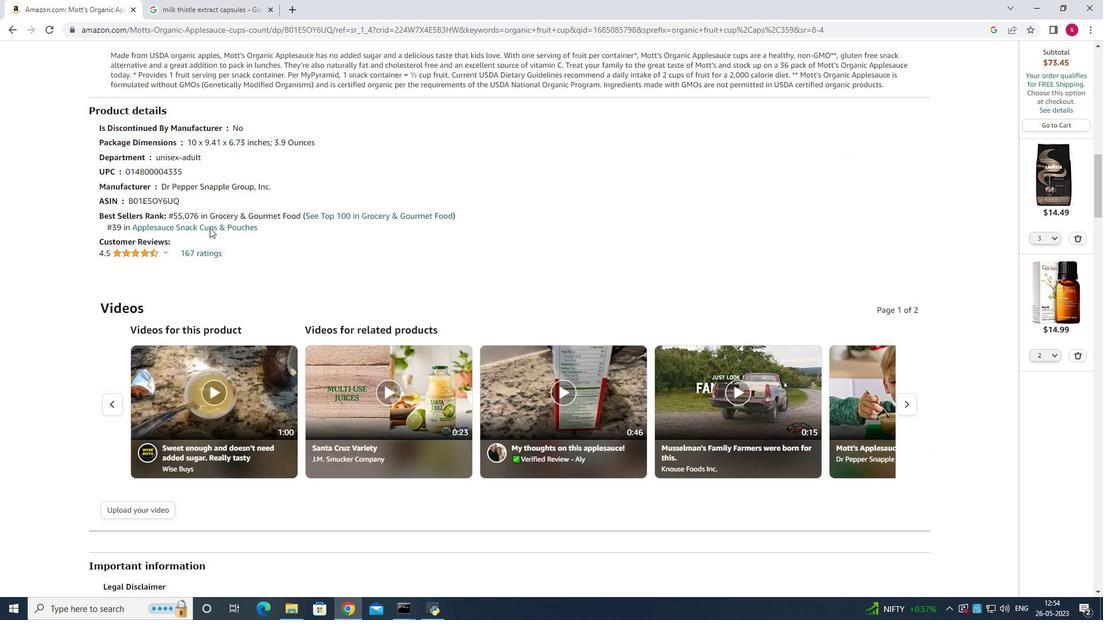 
Action: Mouse scrolled (210, 225) with delta (0, 0)
Screenshot: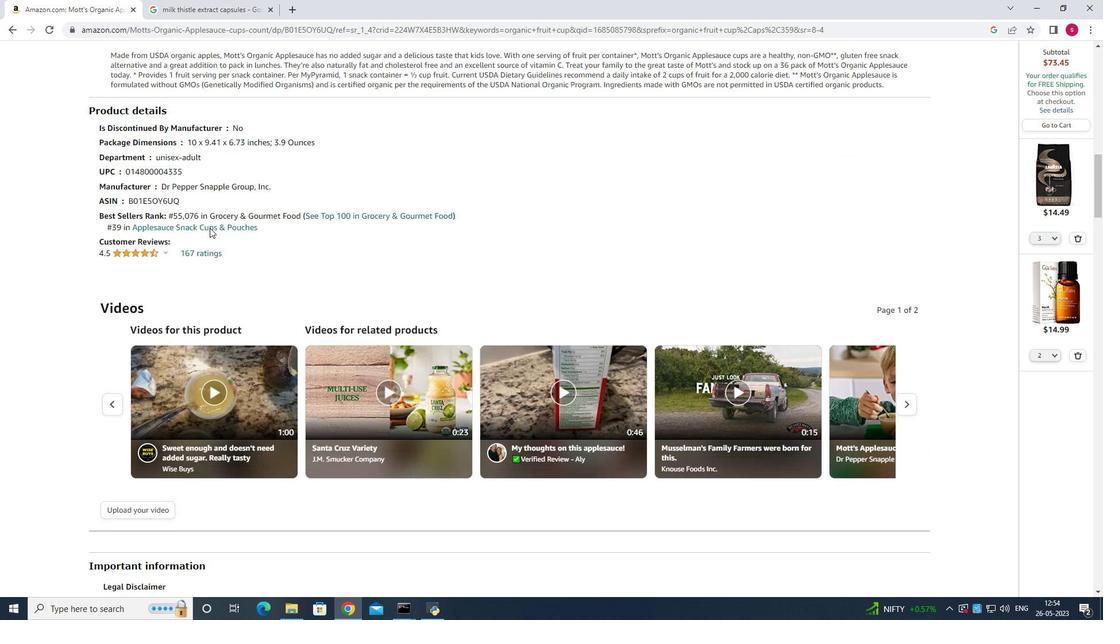 
Action: Mouse scrolled (210, 225) with delta (0, 0)
Screenshot: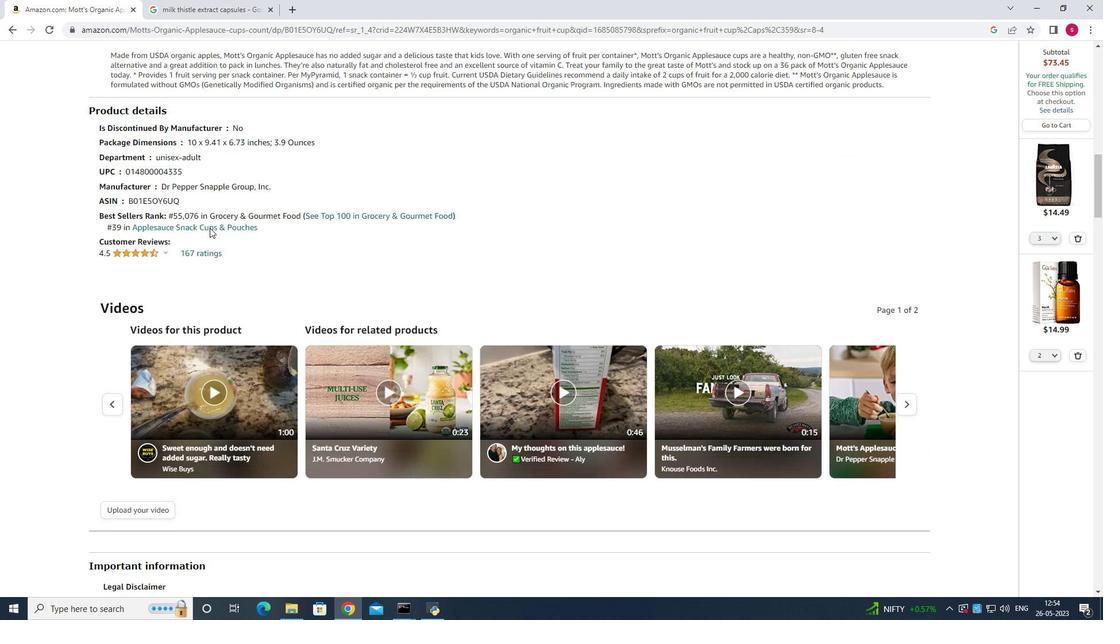 
Action: Mouse moved to (213, 221)
Screenshot: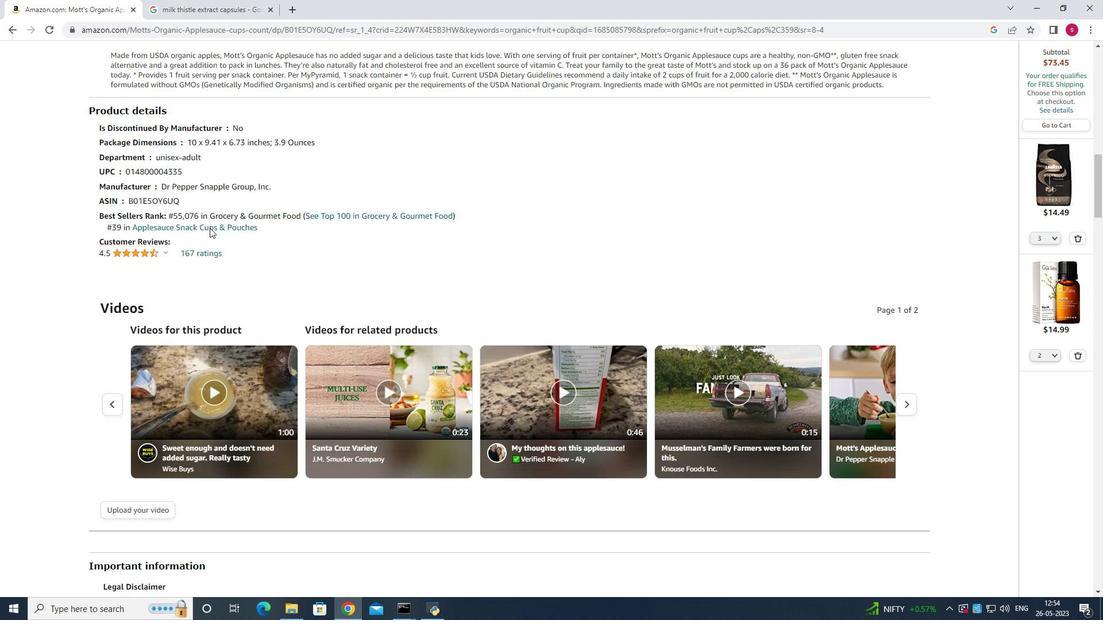 
Action: Mouse scrolled (213, 222) with delta (0, 0)
Screenshot: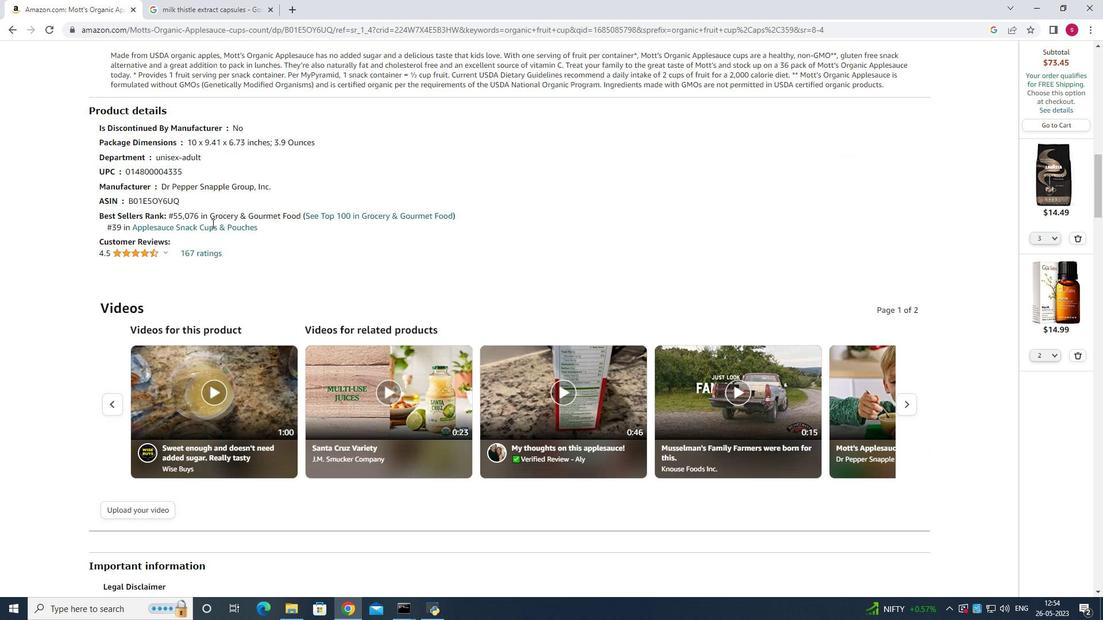 
Action: Mouse scrolled (213, 222) with delta (0, 0)
Screenshot: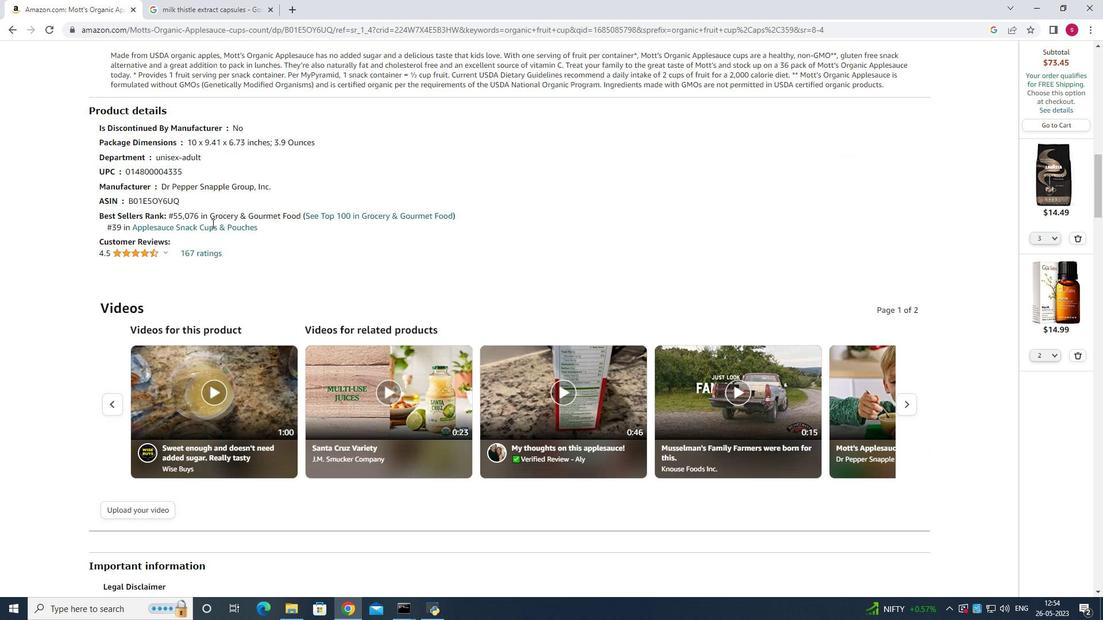 
Action: Mouse scrolled (213, 222) with delta (0, 0)
Screenshot: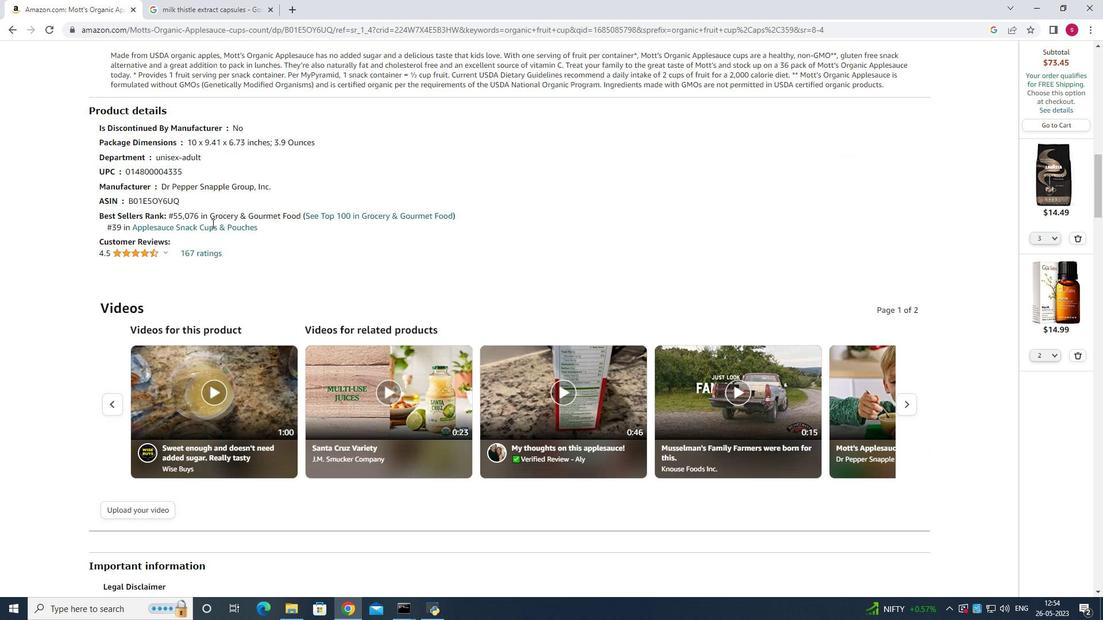 
Action: Mouse scrolled (213, 222) with delta (0, 0)
Screenshot: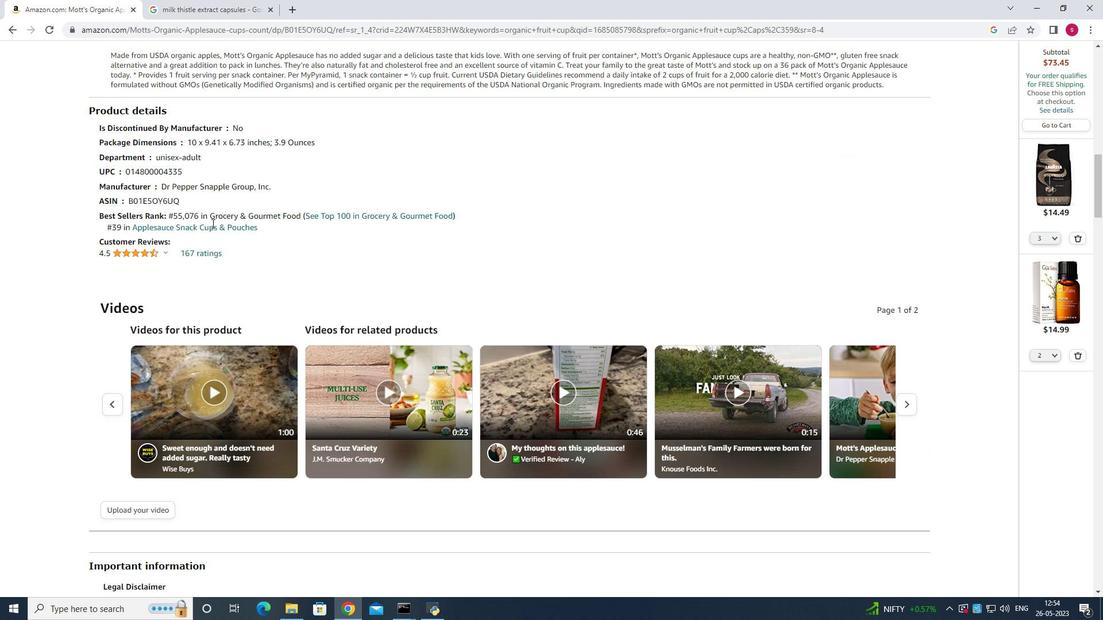 
Action: Mouse scrolled (213, 222) with delta (0, 0)
Screenshot: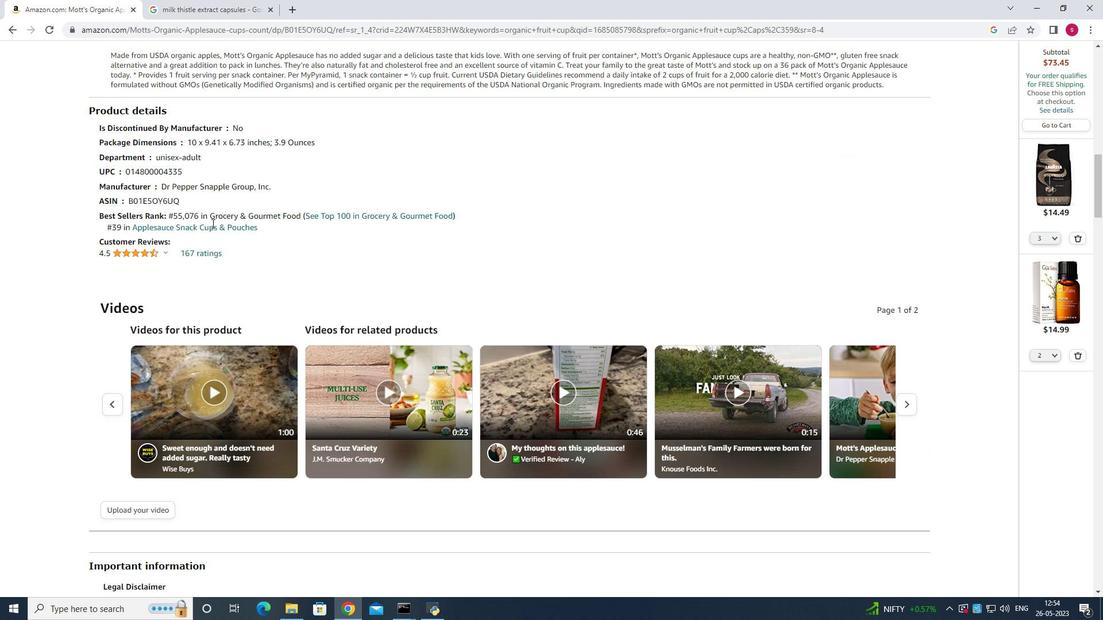 
Action: Mouse scrolled (213, 222) with delta (0, 0)
Screenshot: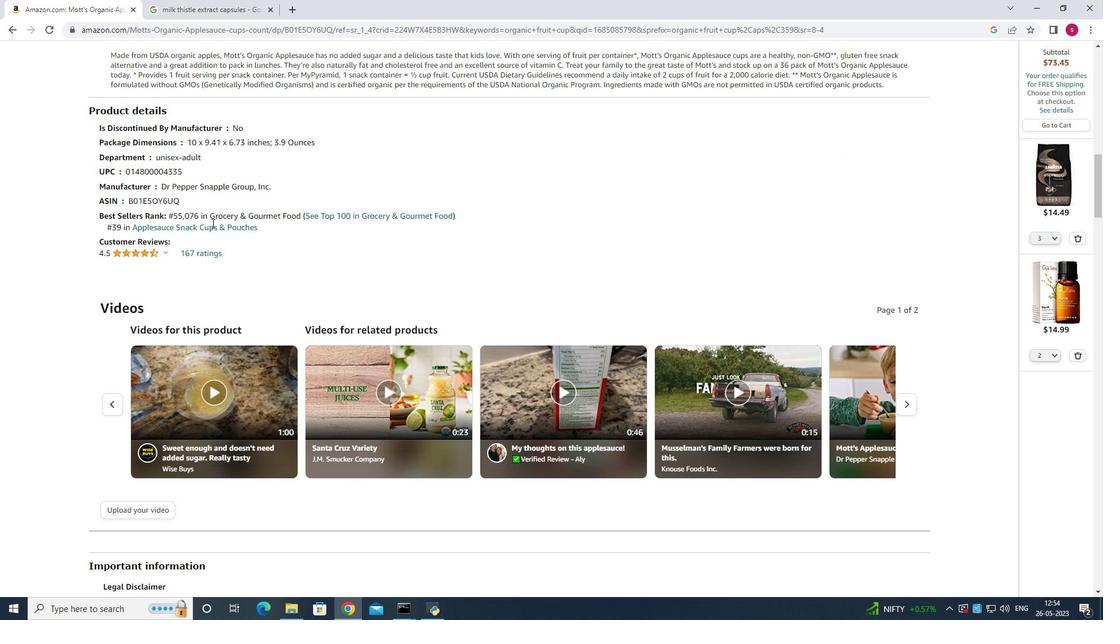 
Action: Mouse moved to (213, 218)
Screenshot: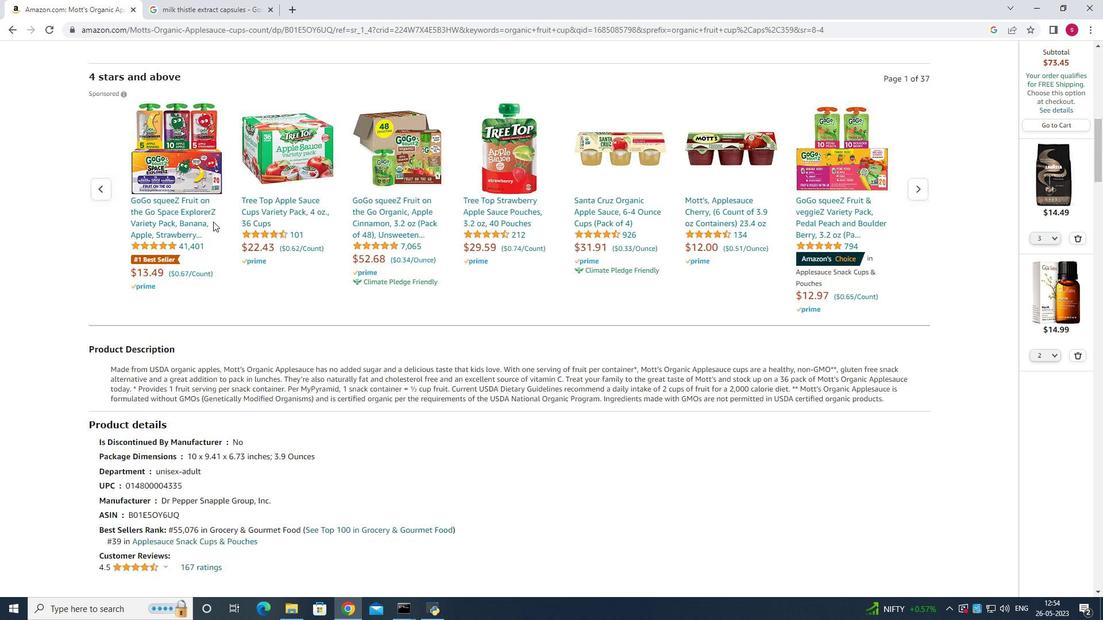 
Action: Mouse scrolled (213, 219) with delta (0, 0)
Screenshot: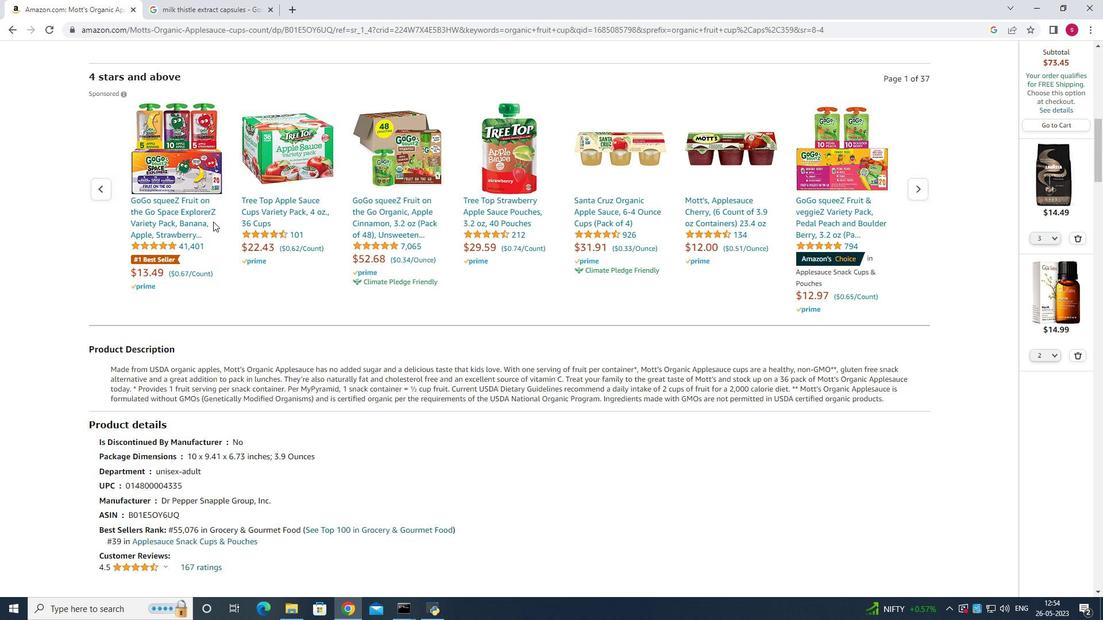 
Action: Mouse scrolled (213, 219) with delta (0, 0)
Screenshot: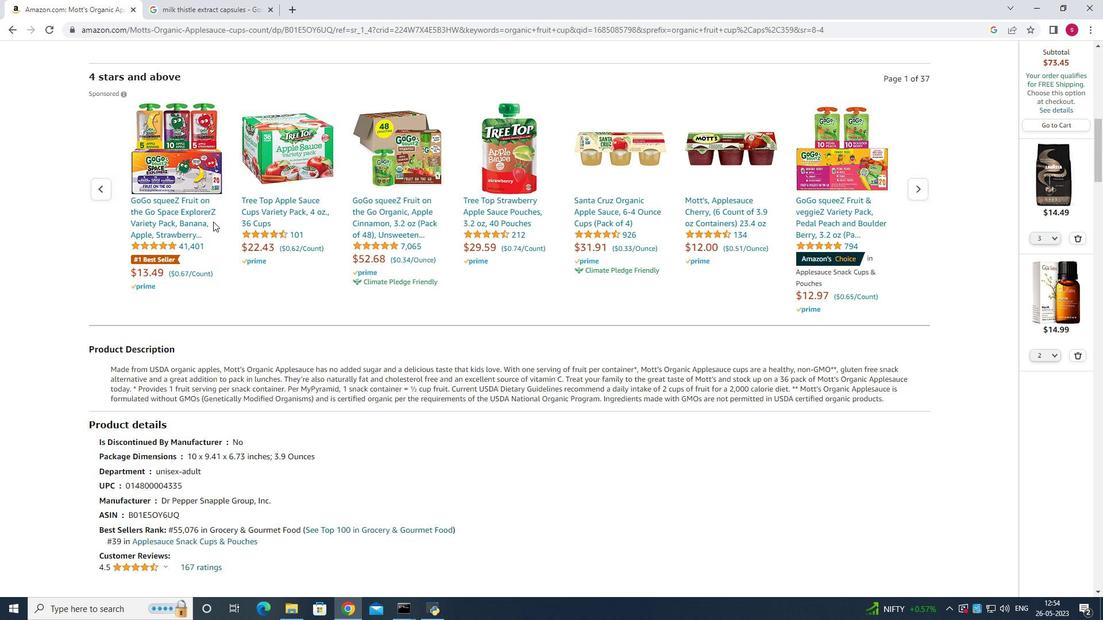 
Action: Mouse scrolled (213, 219) with delta (0, 0)
Screenshot: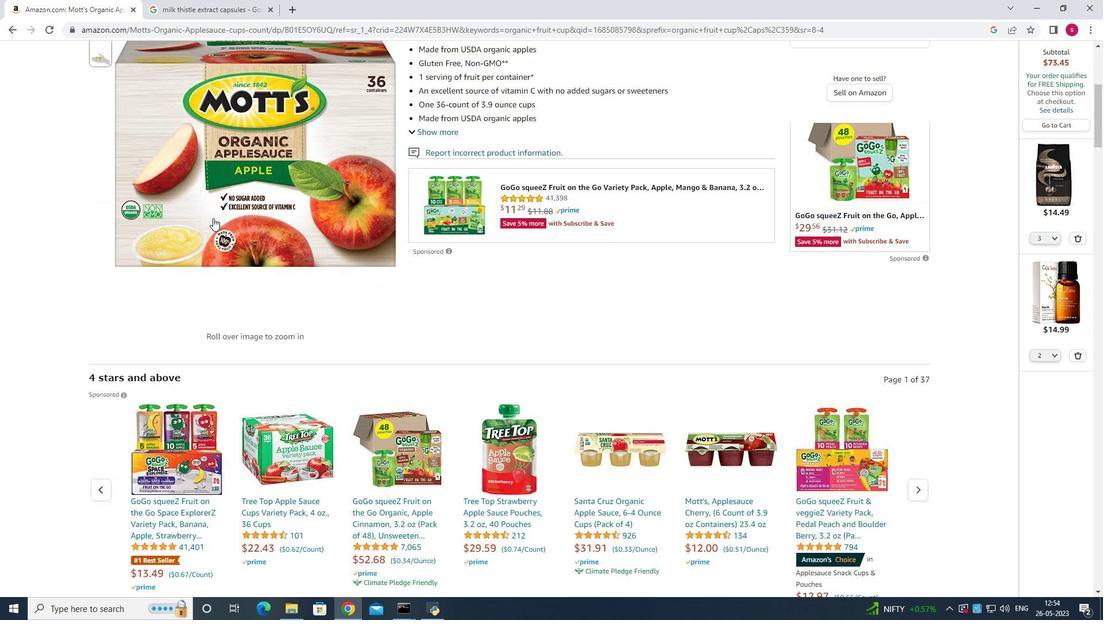 
Action: Mouse scrolled (213, 219) with delta (0, 0)
Screenshot: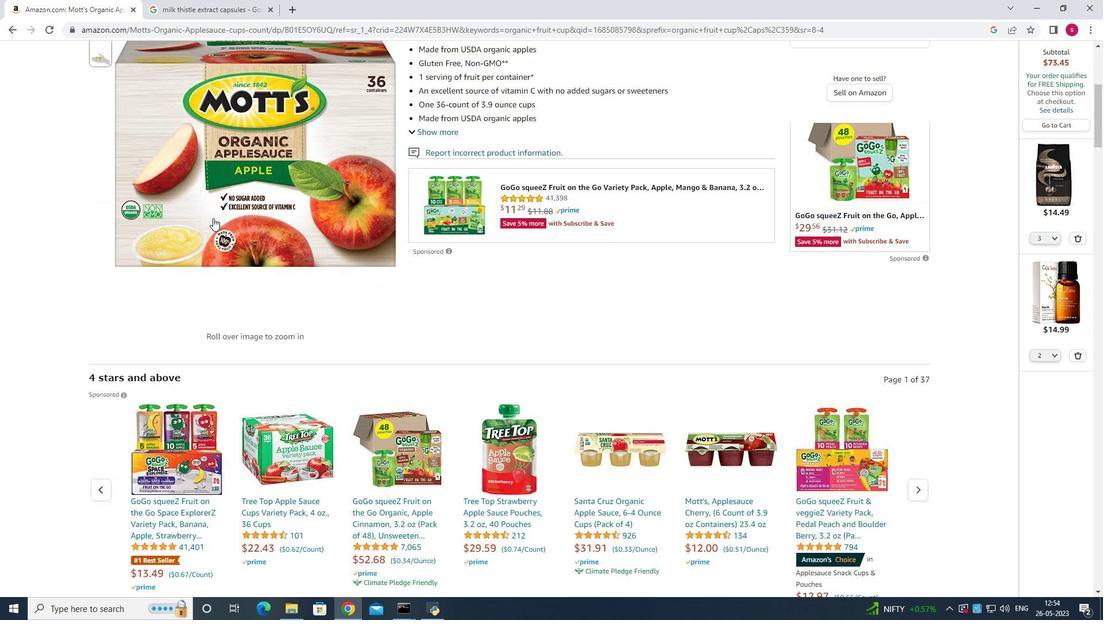 
Action: Mouse scrolled (213, 219) with delta (0, 0)
Screenshot: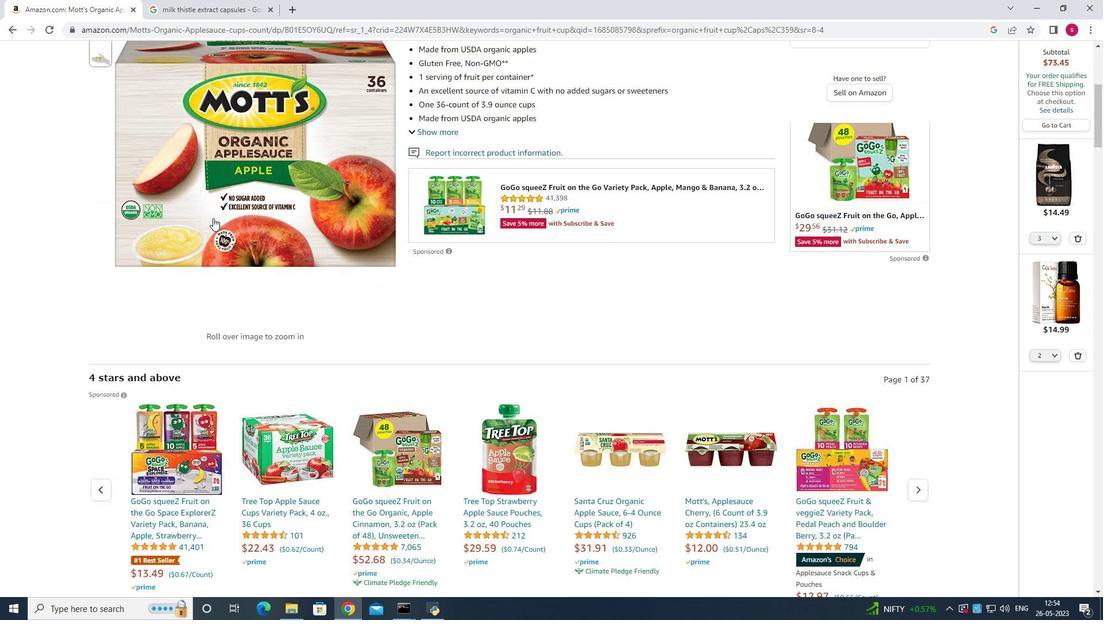 
Action: Mouse scrolled (213, 219) with delta (0, 0)
Screenshot: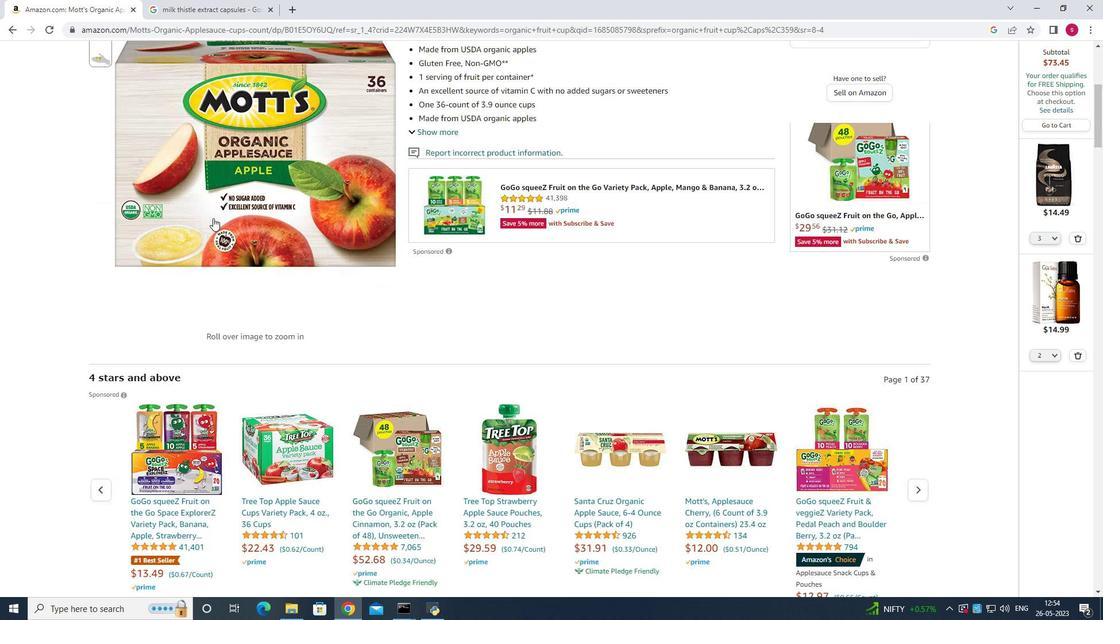 
Action: Mouse scrolled (213, 219) with delta (0, 0)
Screenshot: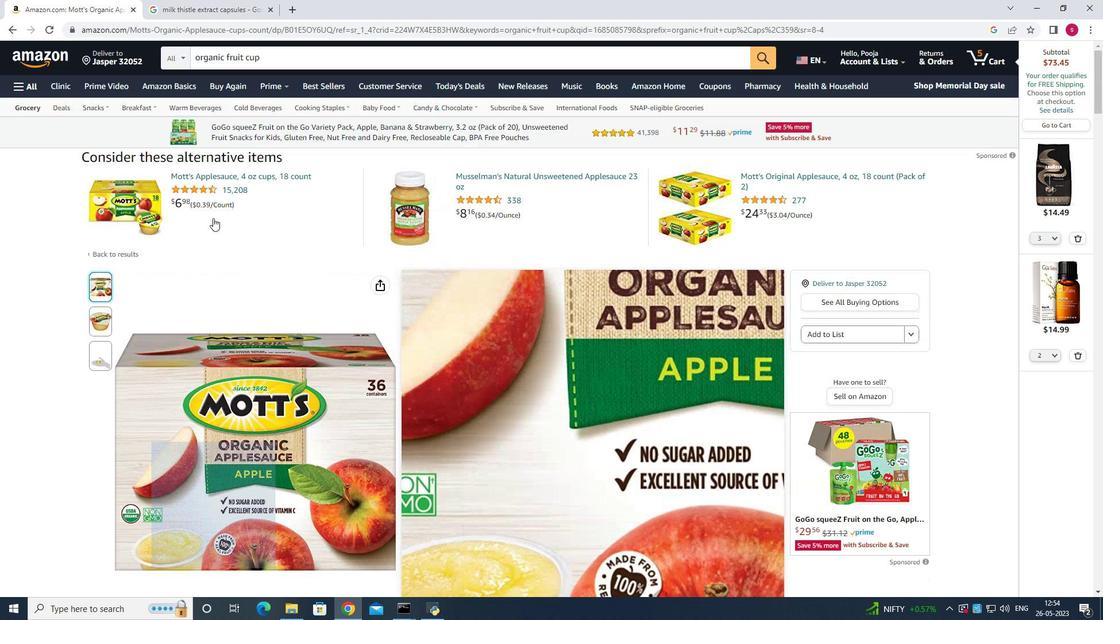 
Action: Mouse scrolled (213, 219) with delta (0, 0)
Screenshot: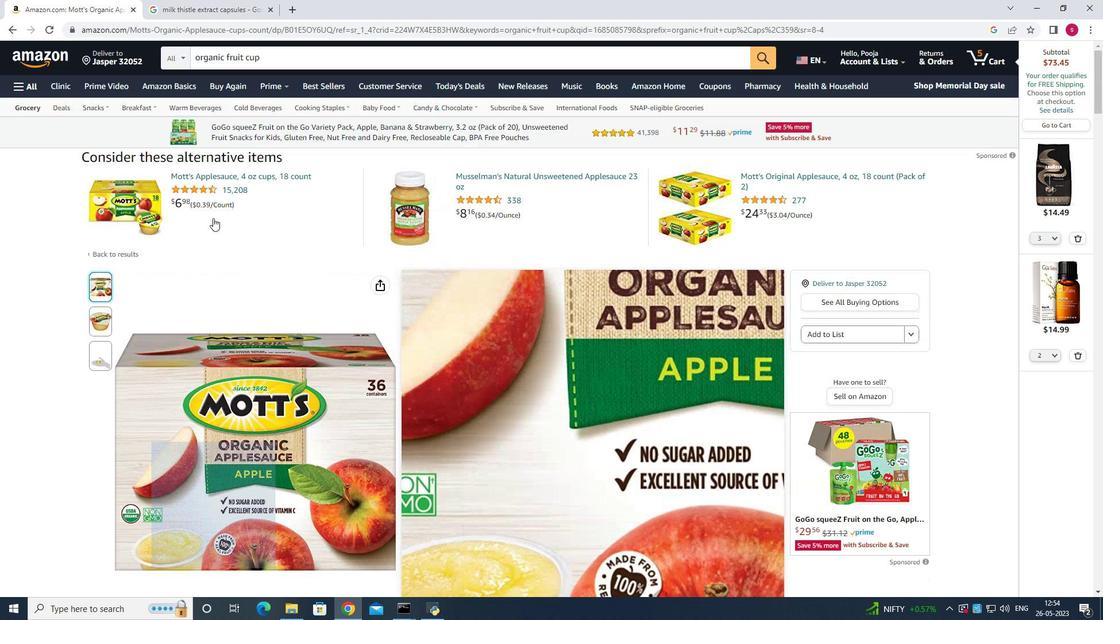 
Action: Mouse scrolled (213, 219) with delta (0, 0)
Screenshot: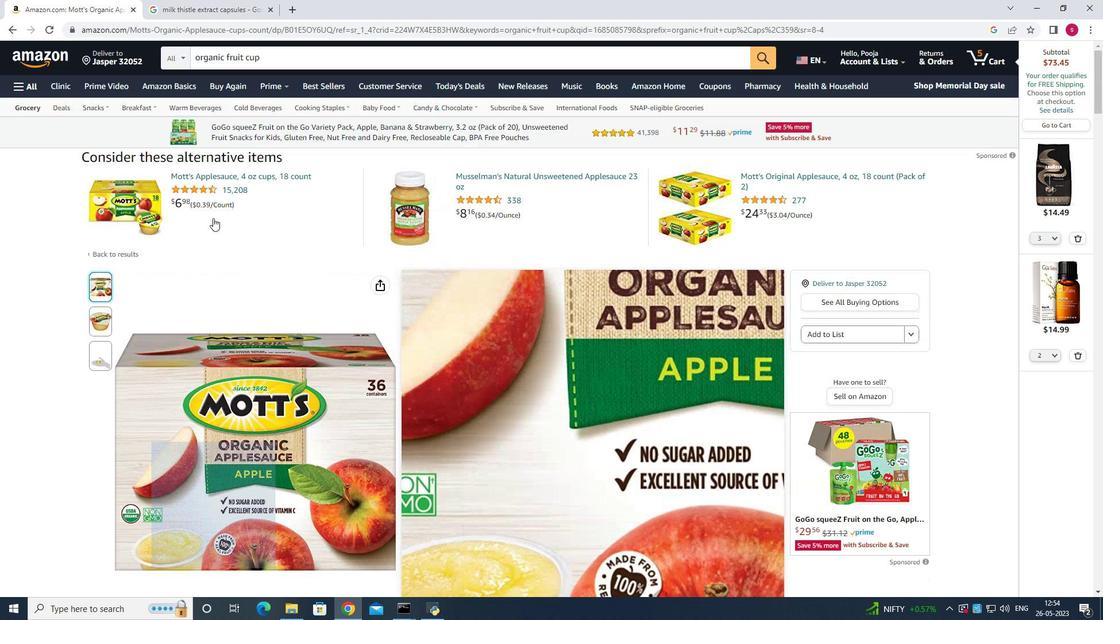 
Action: Mouse scrolled (213, 219) with delta (0, 0)
Screenshot: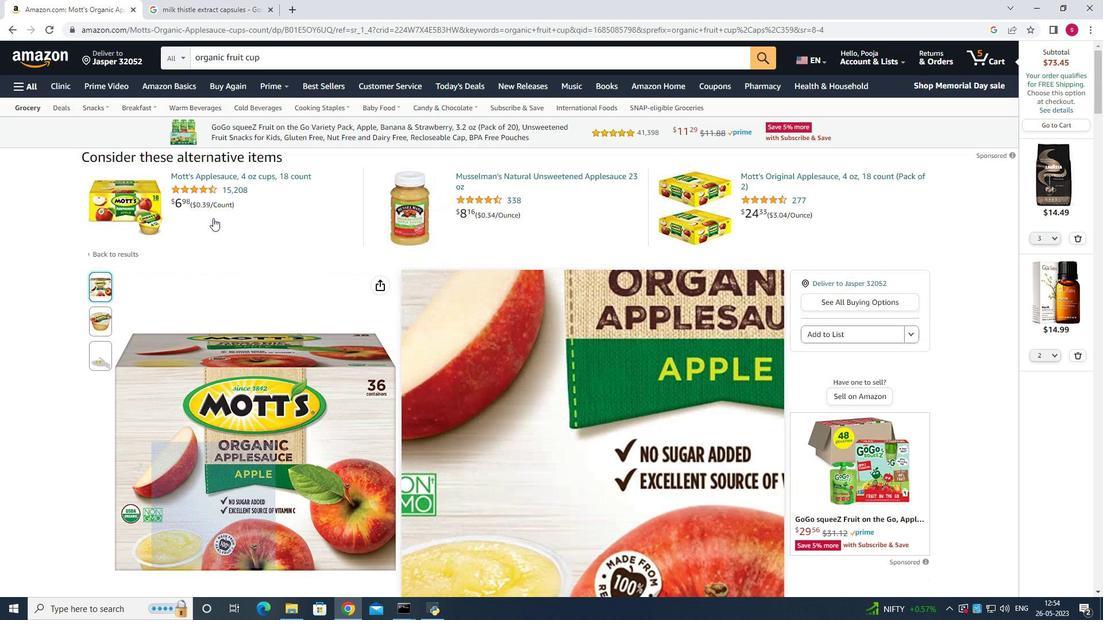 
Action: Mouse scrolled (213, 219) with delta (0, 0)
Screenshot: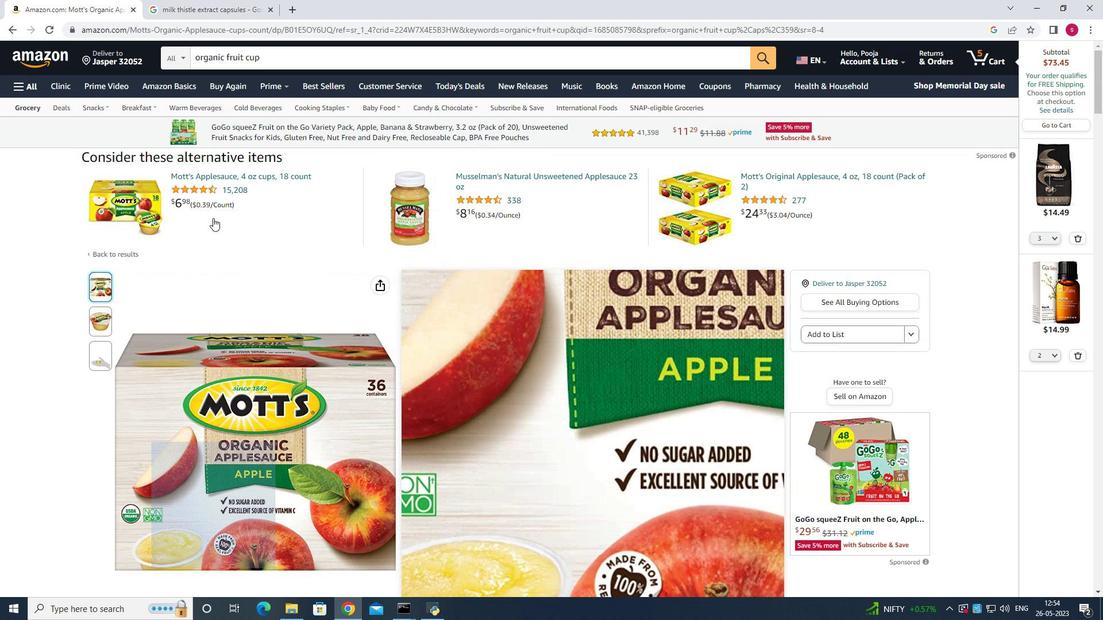 
Action: Mouse scrolled (213, 219) with delta (0, 0)
Screenshot: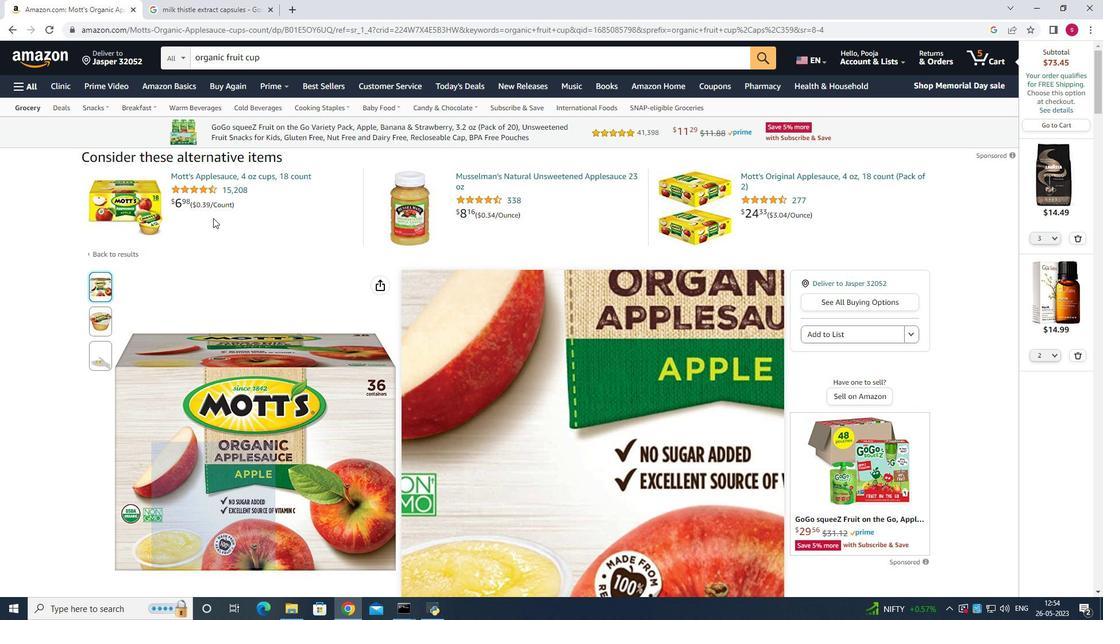 
Action: Mouse moved to (398, 240)
Screenshot: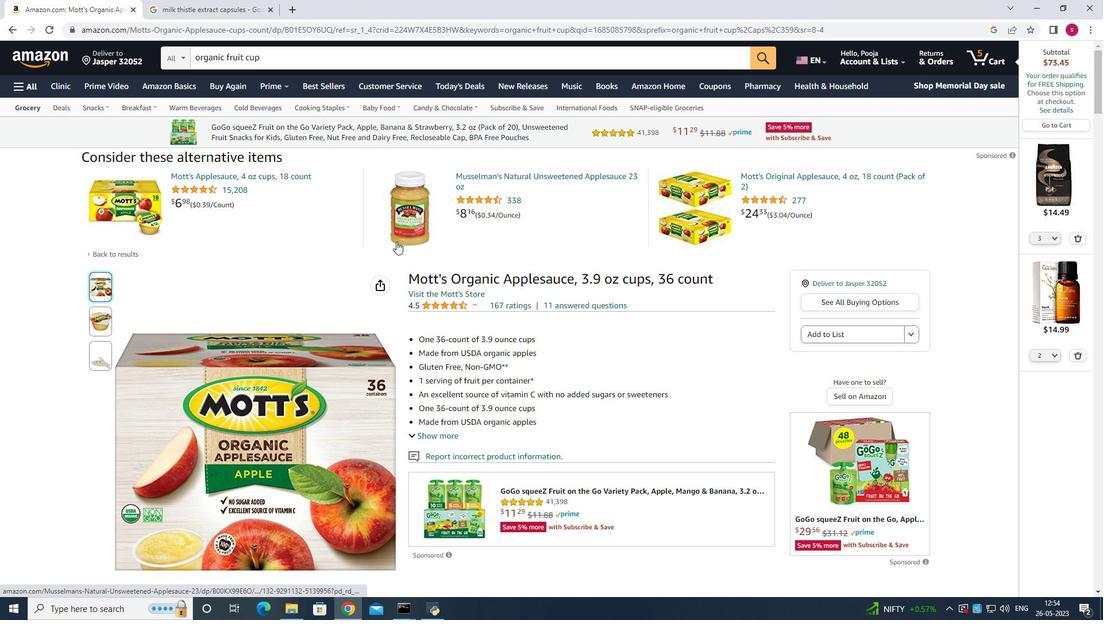
Action: Mouse scrolled (398, 240) with delta (0, 0)
Screenshot: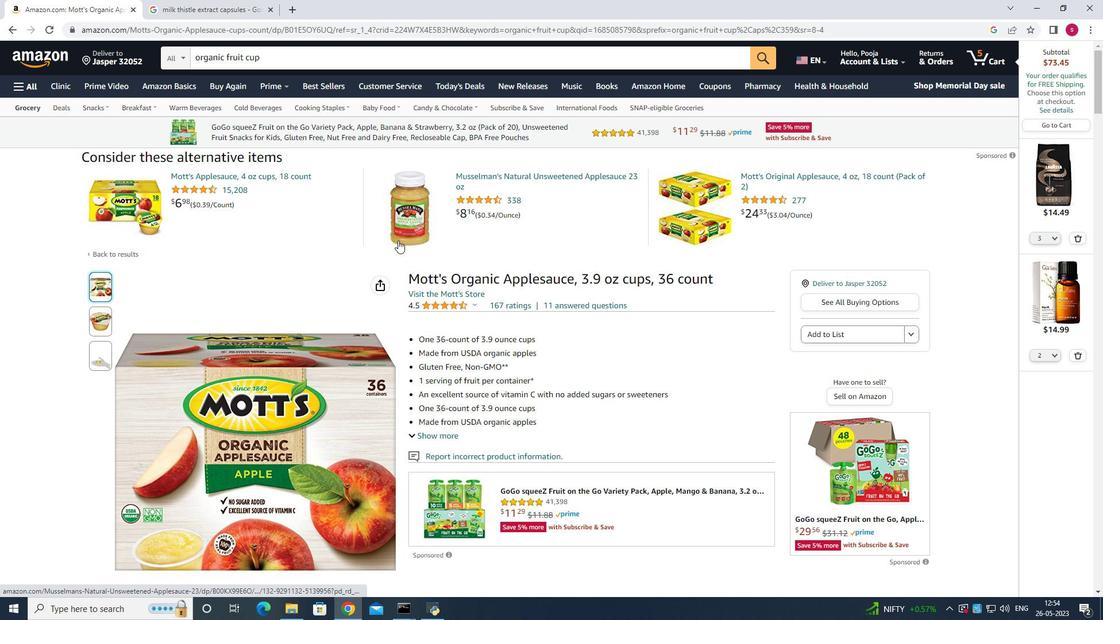 
Action: Mouse moved to (471, 238)
Screenshot: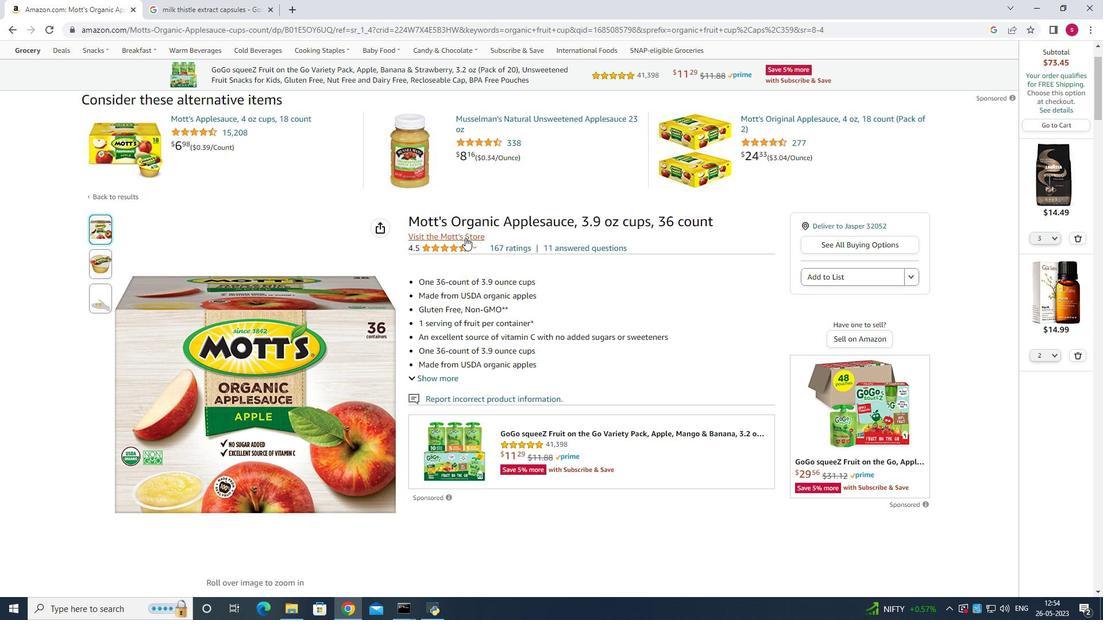 
Action: Mouse scrolled (471, 238) with delta (0, 0)
Screenshot: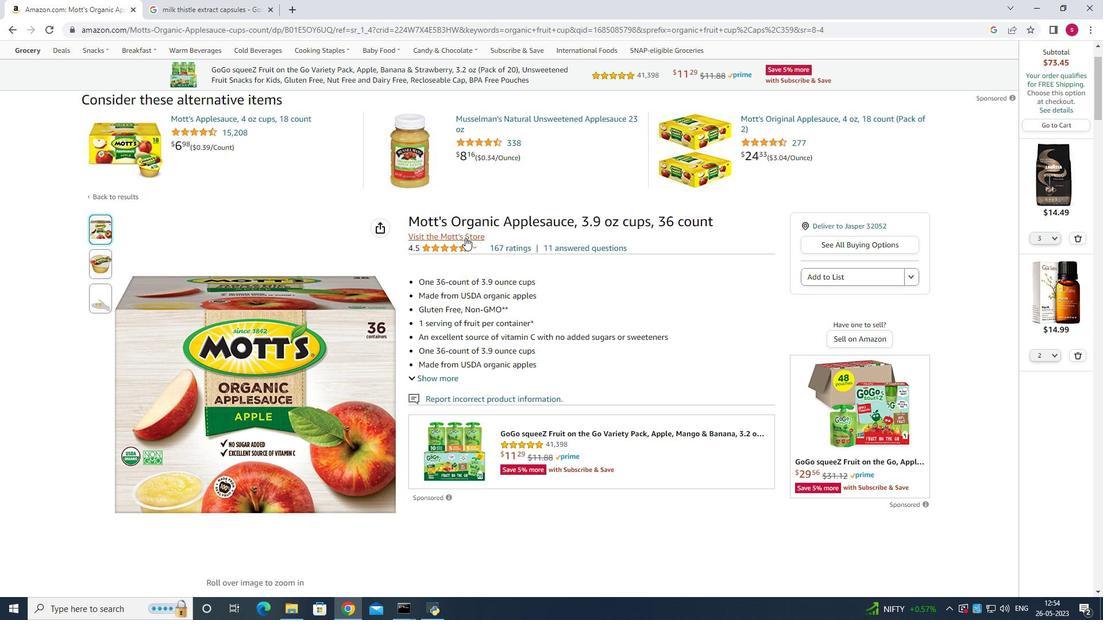 
Action: Mouse scrolled (471, 238) with delta (0, 0)
Screenshot: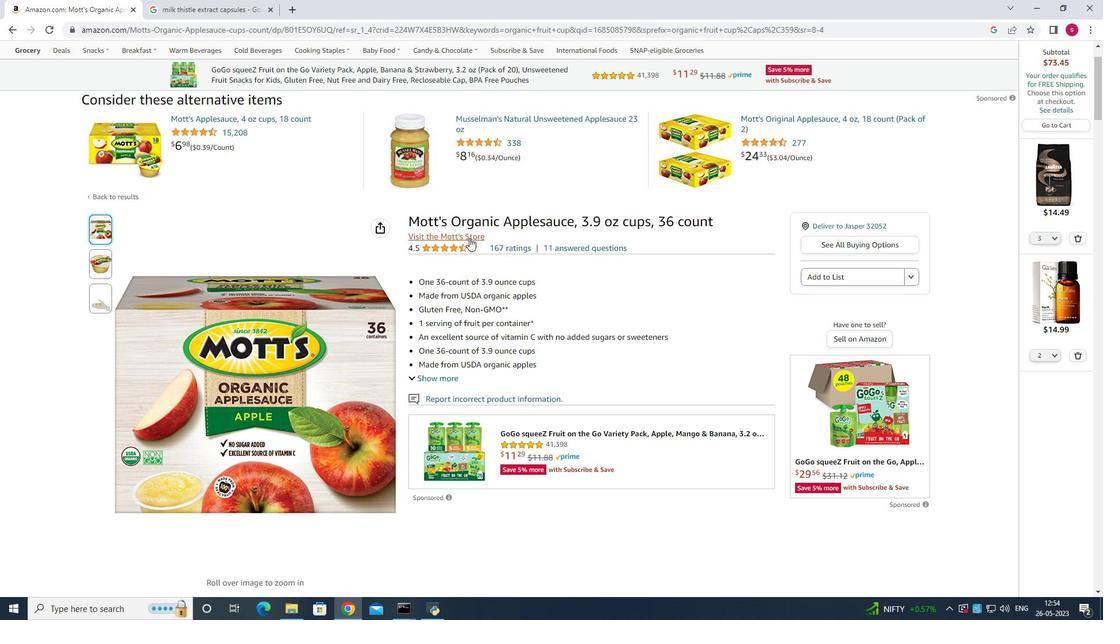 
Action: Mouse moved to (476, 236)
Screenshot: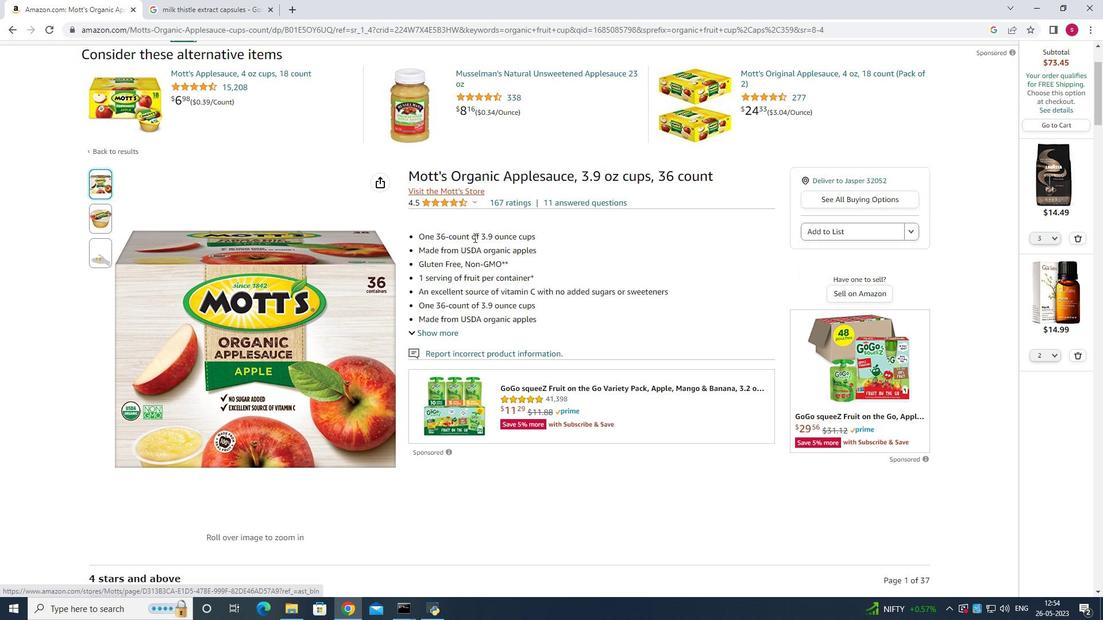 
Action: Mouse scrolled (476, 235) with delta (0, 0)
Screenshot: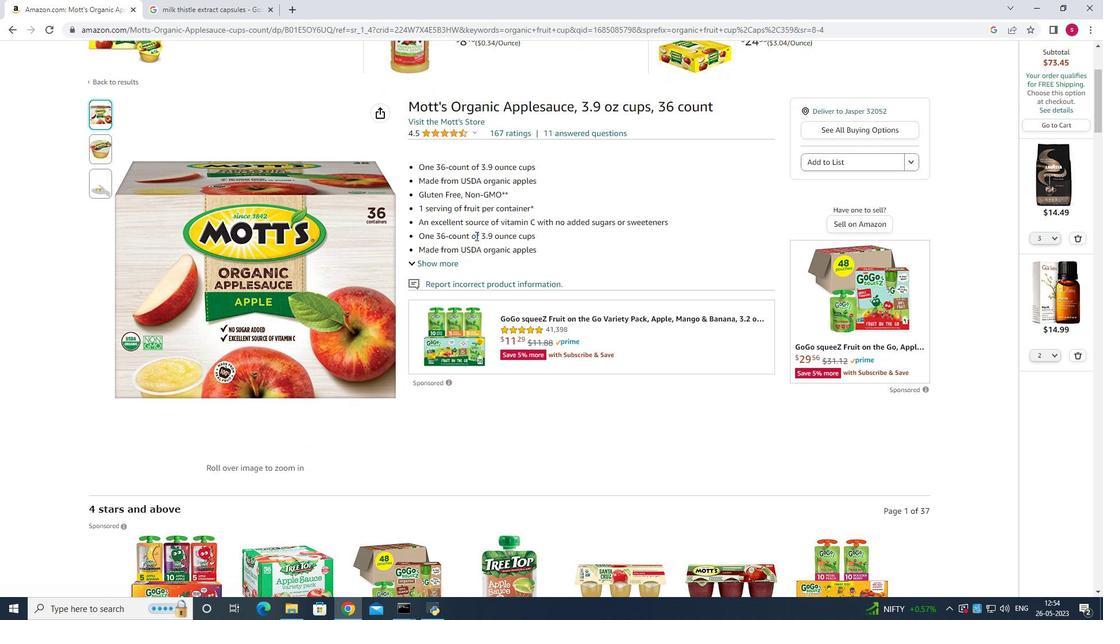 
Action: Mouse moved to (476, 236)
Screenshot: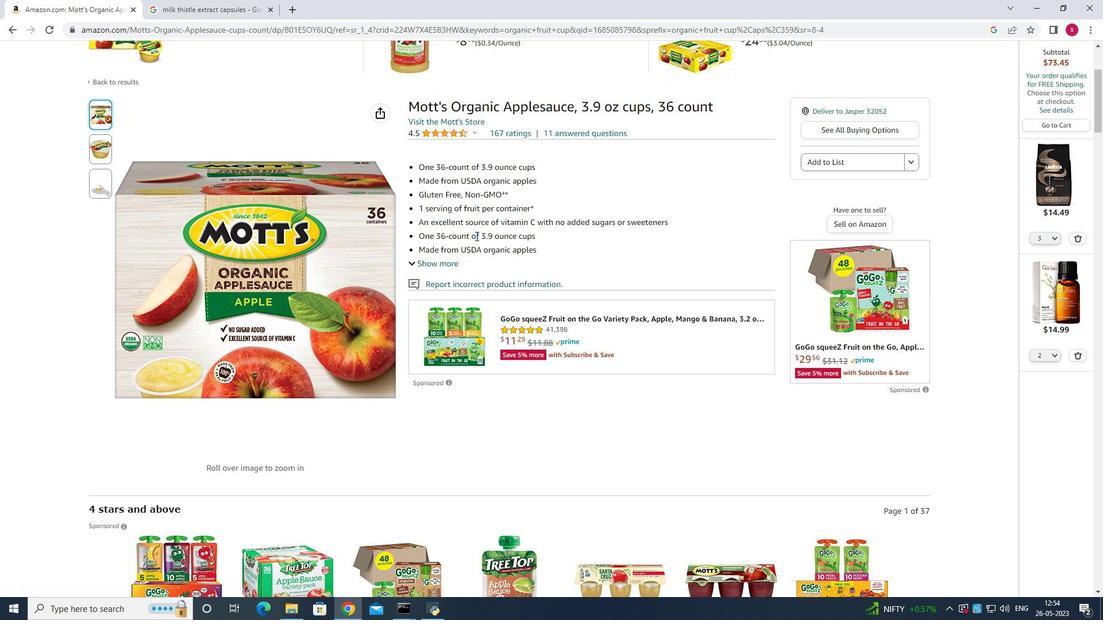 
Action: Mouse scrolled (476, 235) with delta (0, 0)
Screenshot: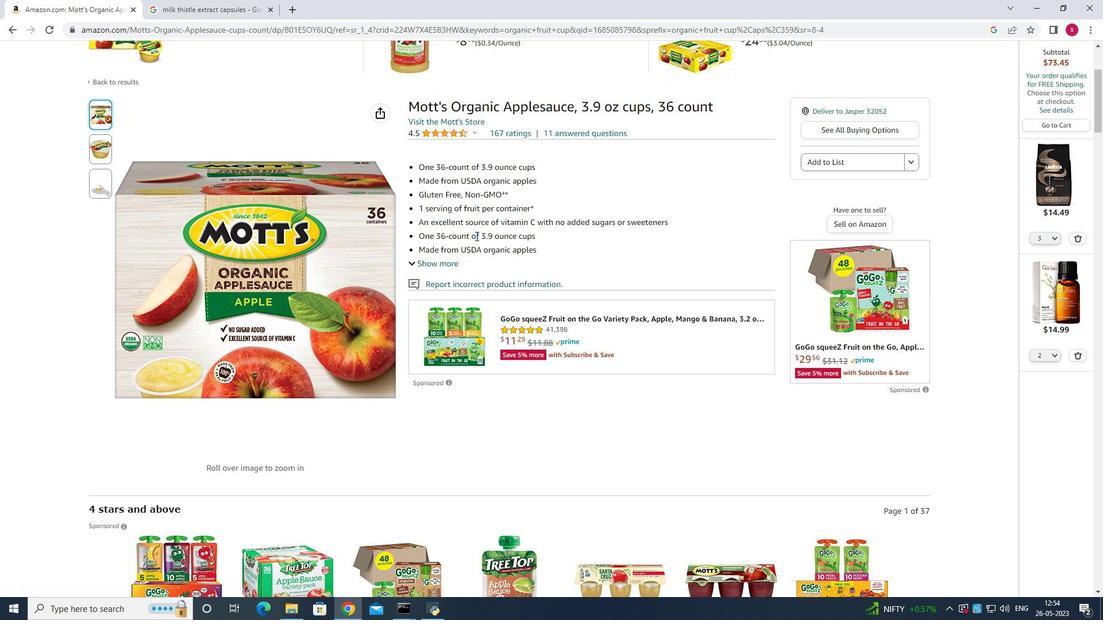 
Action: Mouse scrolled (476, 235) with delta (0, 0)
Screenshot: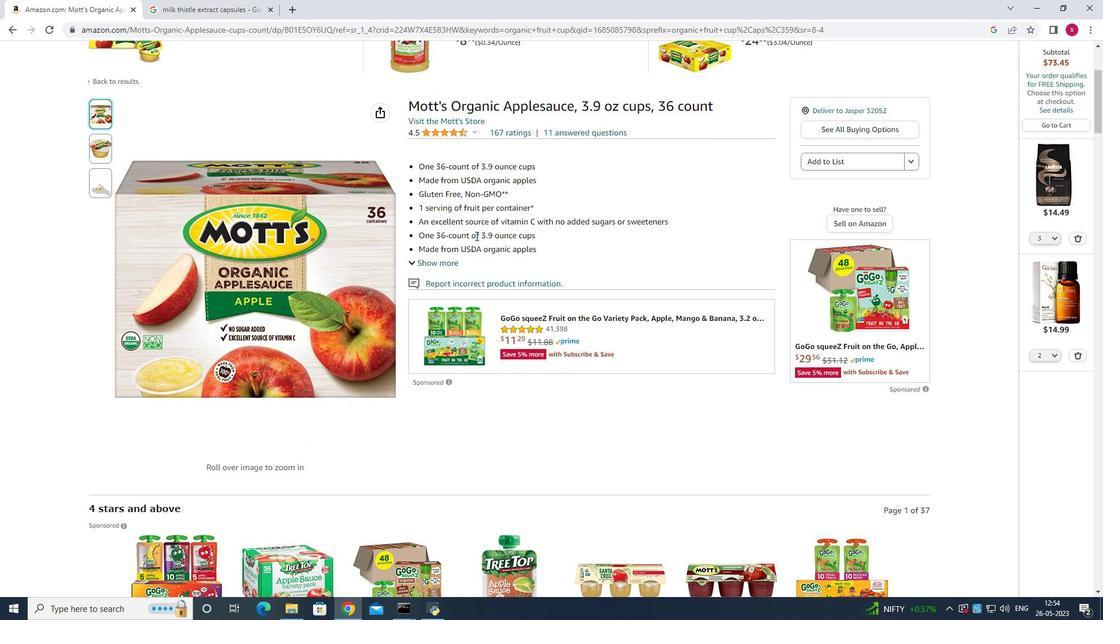 
Action: Mouse moved to (474, 233)
Screenshot: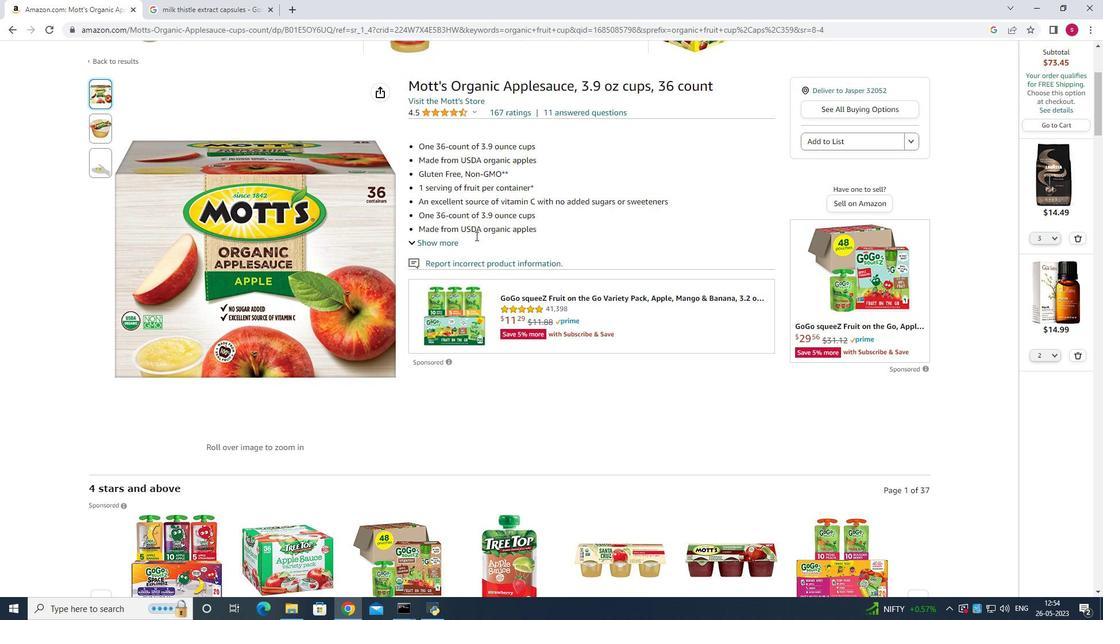 
Action: Mouse scrolled (475, 234) with delta (0, 0)
Screenshot: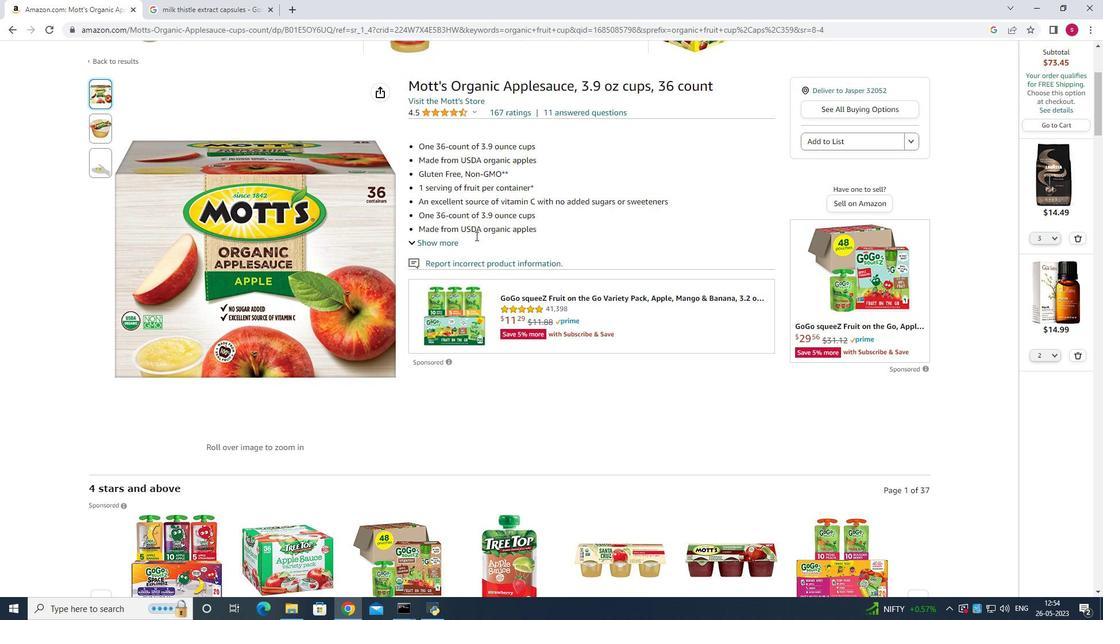 
Action: Mouse moved to (473, 226)
Screenshot: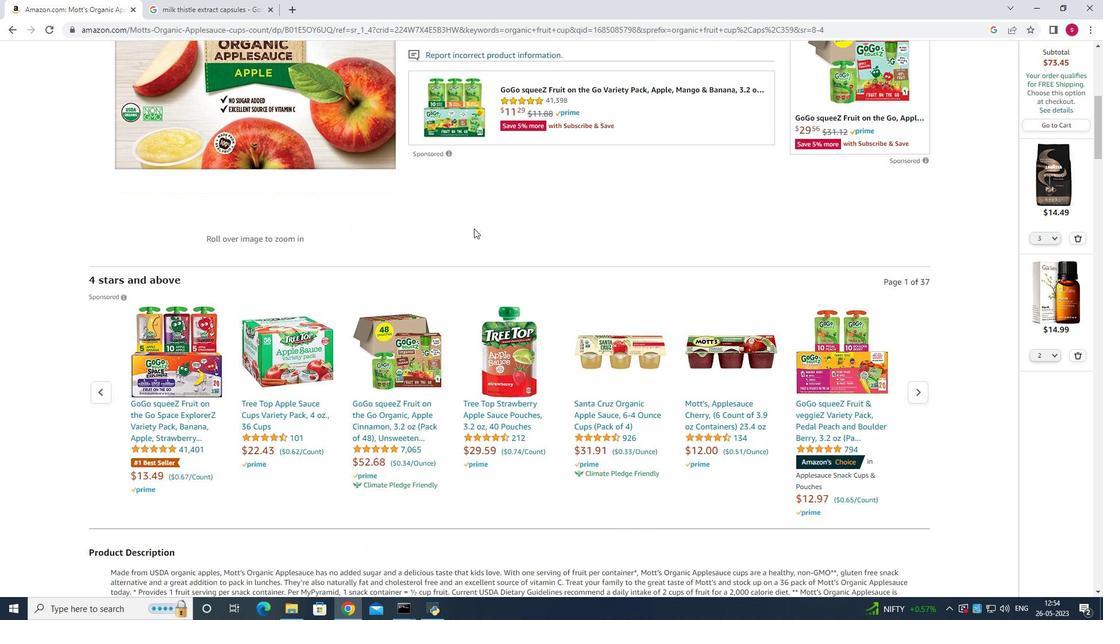 
Action: Mouse scrolled (473, 227) with delta (0, 0)
Screenshot: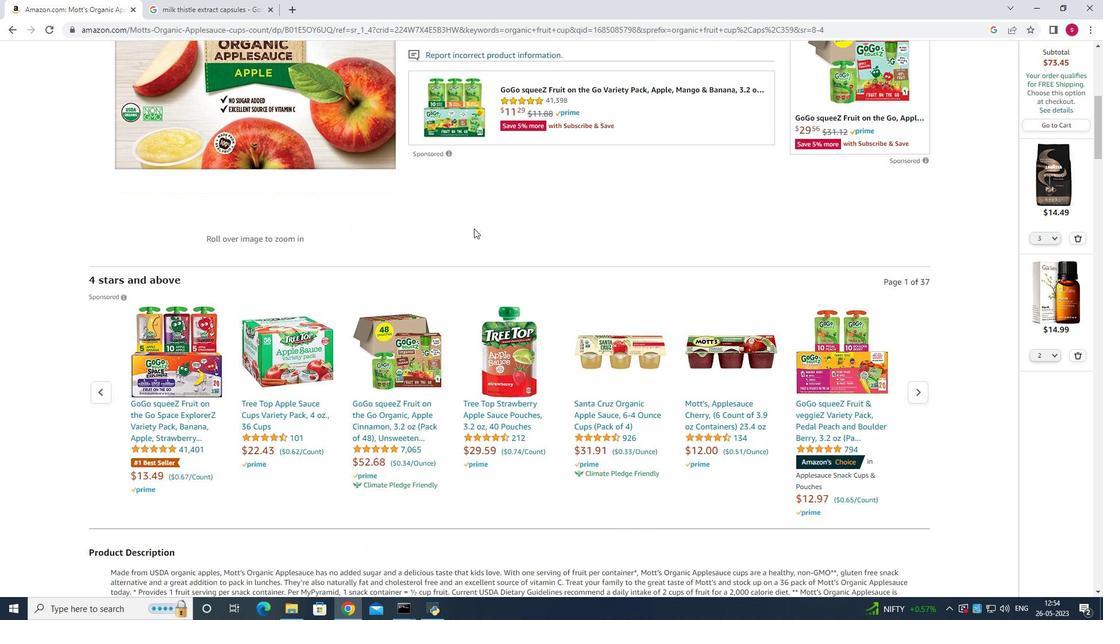 
Action: Mouse scrolled (473, 227) with delta (0, 0)
Screenshot: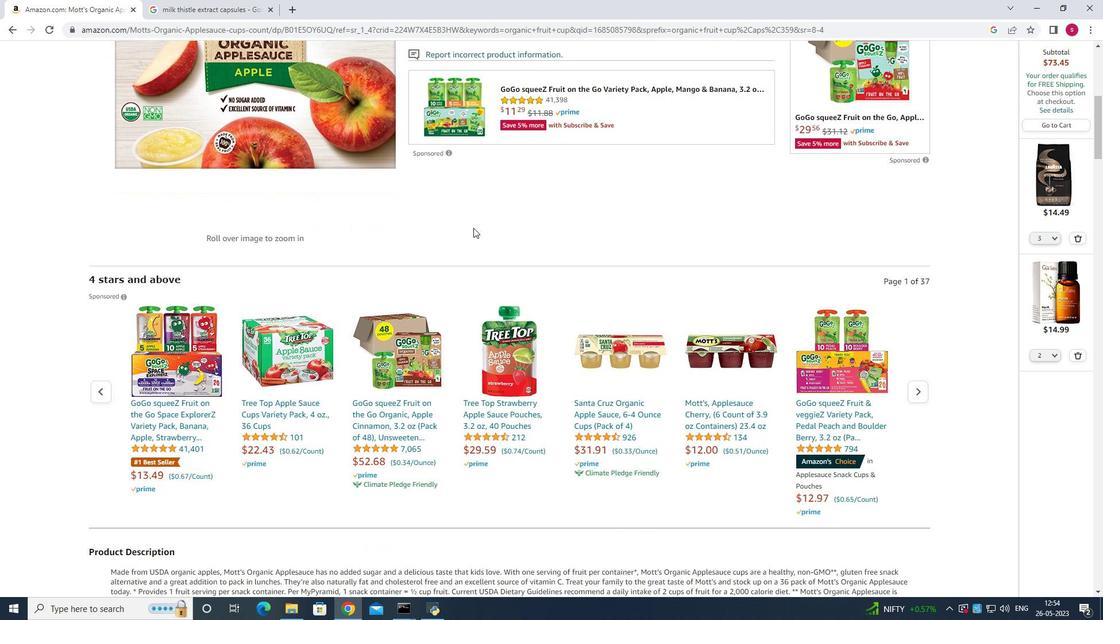 
Action: Mouse scrolled (473, 227) with delta (0, 0)
Screenshot: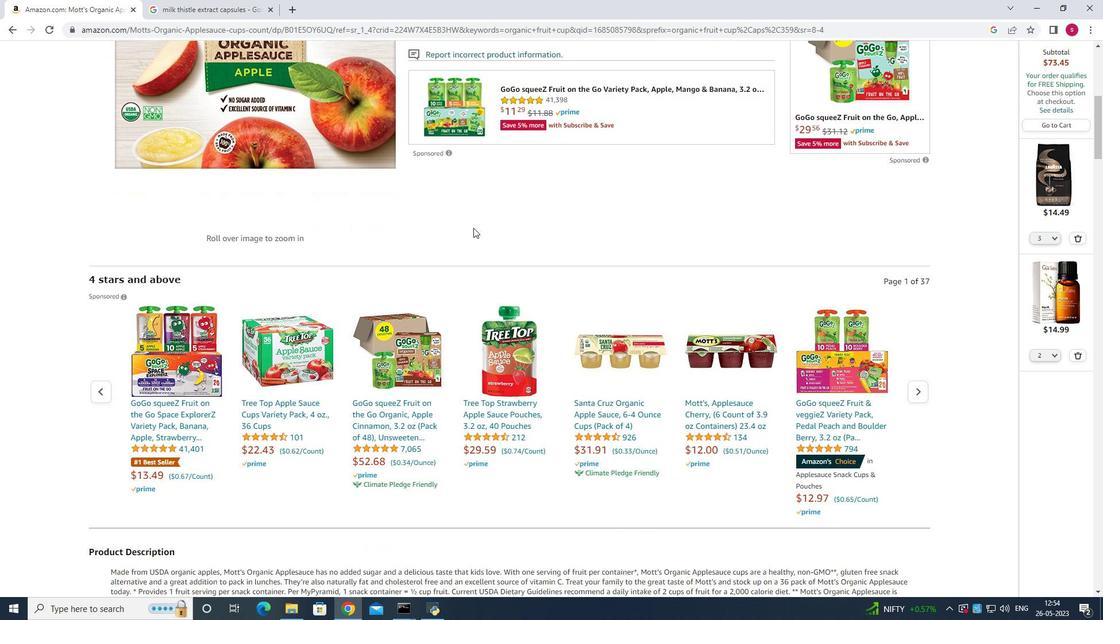 
Action: Mouse scrolled (473, 227) with delta (0, 0)
Screenshot: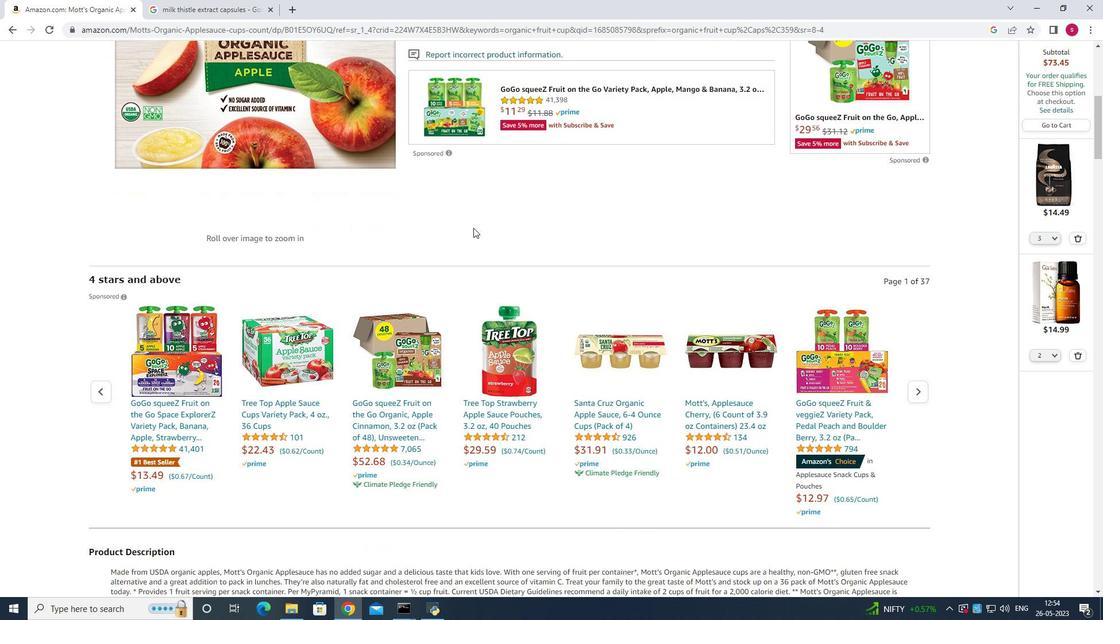 
Action: Mouse moved to (473, 226)
Screenshot: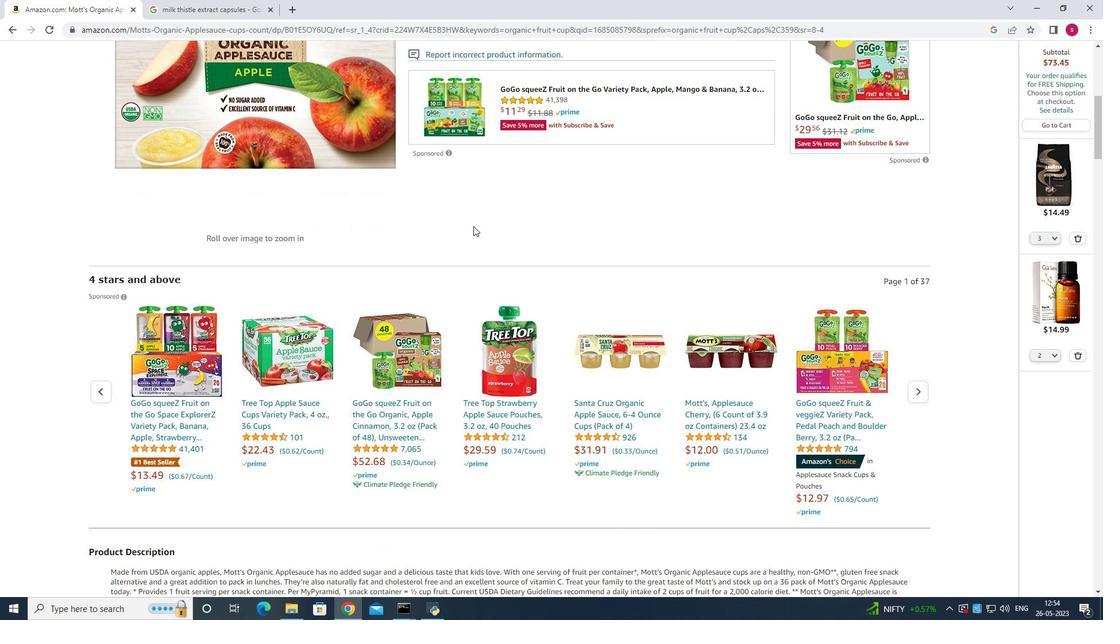 
Action: Mouse scrolled (473, 227) with delta (0, 0)
Screenshot: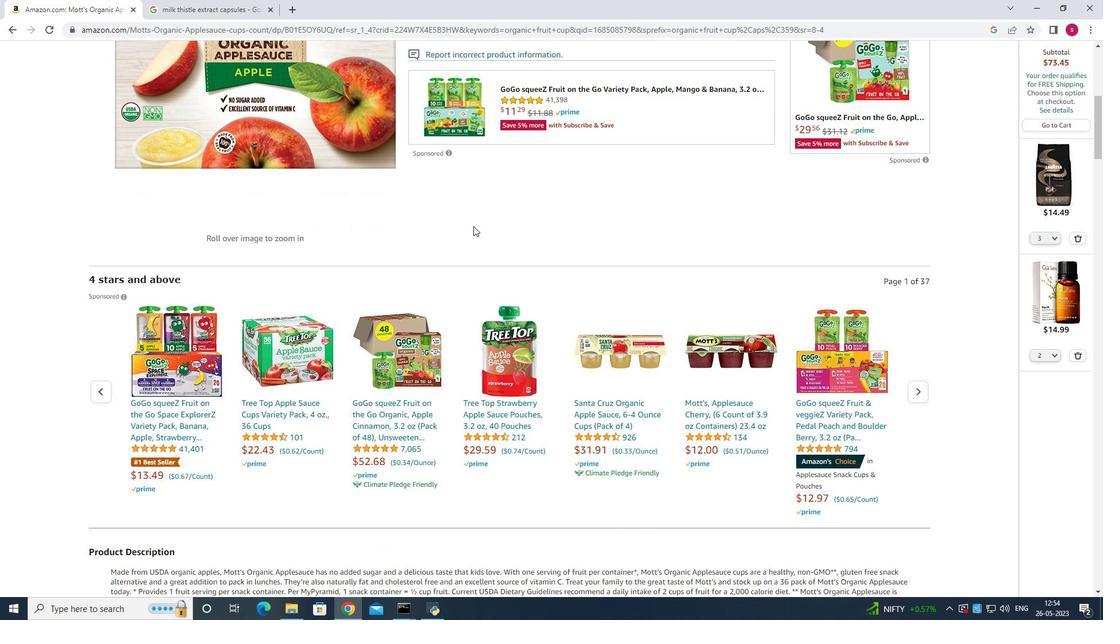 
Action: Mouse moved to (470, 212)
Screenshot: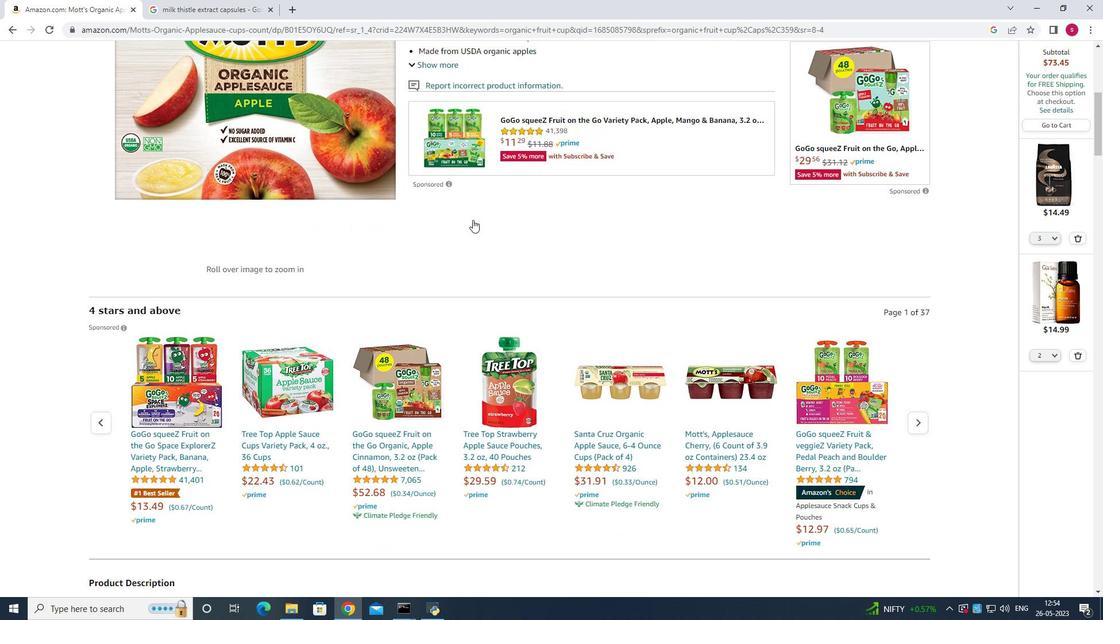 
Action: Mouse scrolled (470, 212) with delta (0, 0)
Screenshot: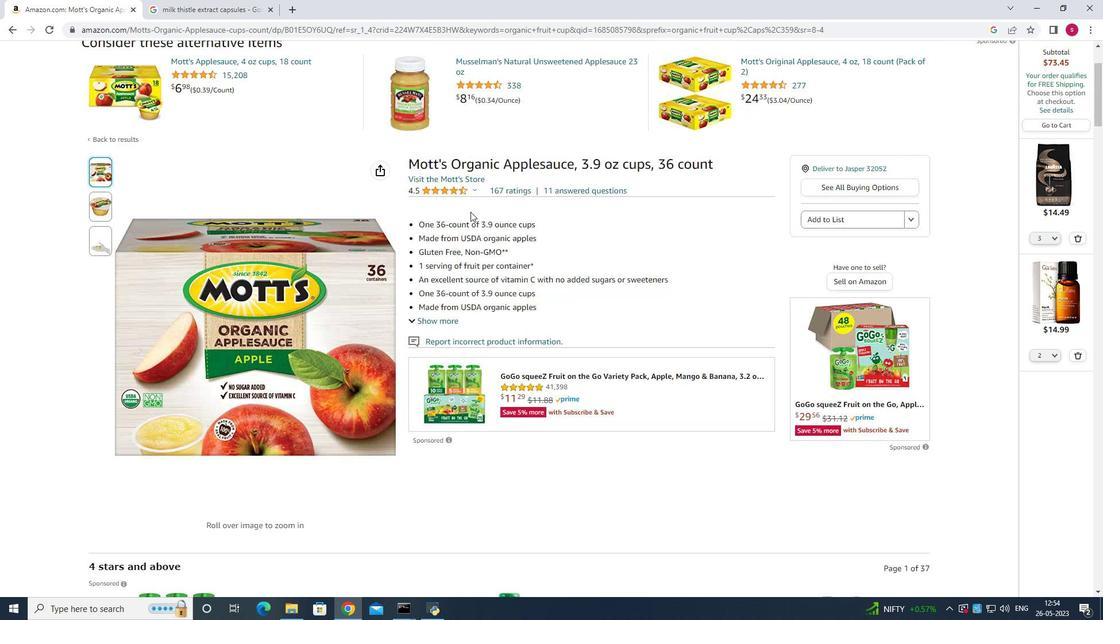 
Action: Mouse scrolled (470, 212) with delta (0, 0)
Screenshot: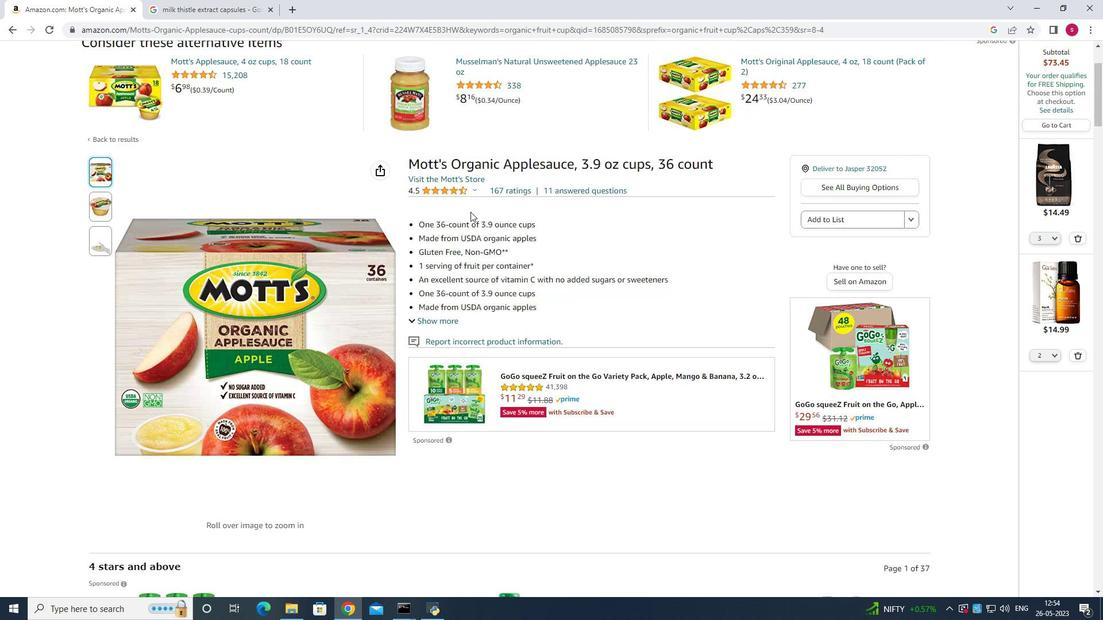 
Action: Mouse scrolled (470, 212) with delta (0, 0)
Screenshot: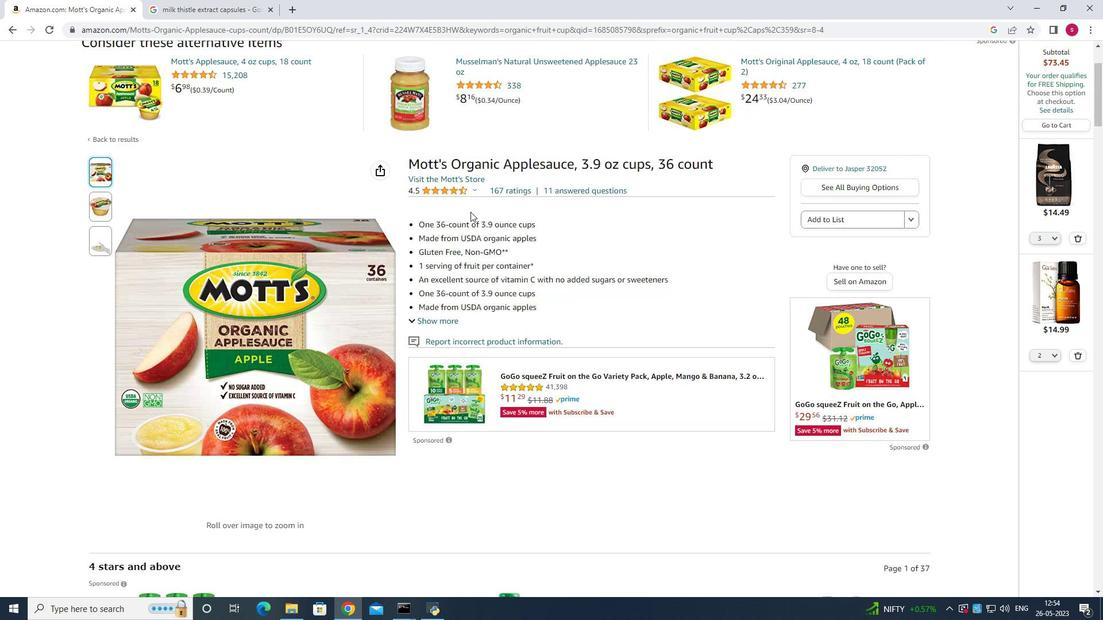 
Action: Mouse scrolled (470, 212) with delta (0, 0)
Screenshot: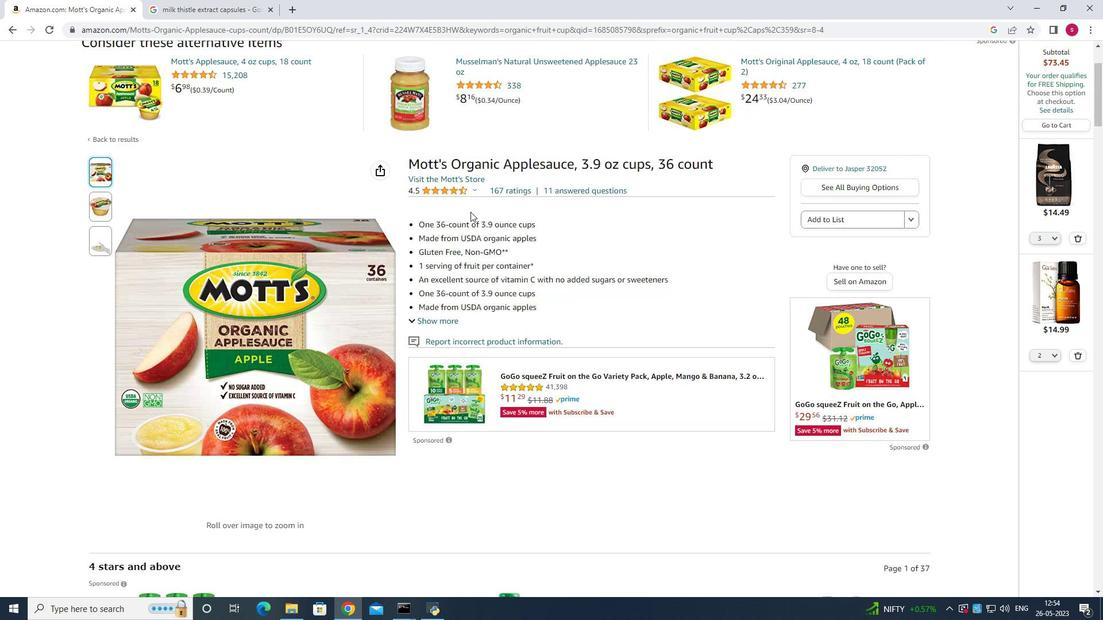 
Action: Mouse scrolled (470, 212) with delta (0, 0)
Screenshot: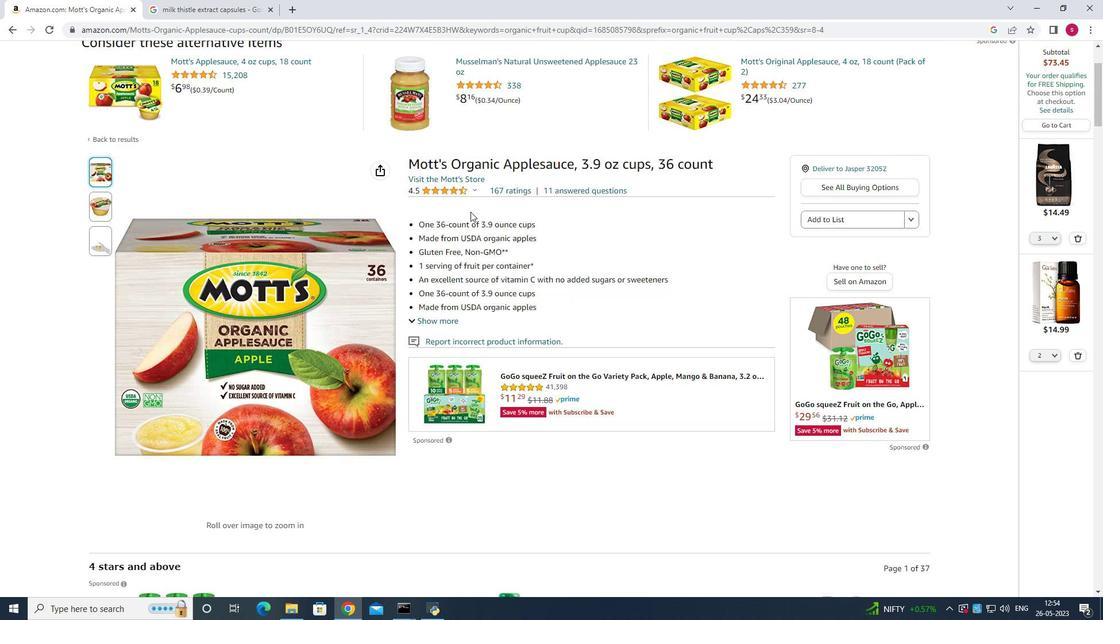 
Action: Mouse scrolled (470, 212) with delta (0, 0)
Screenshot: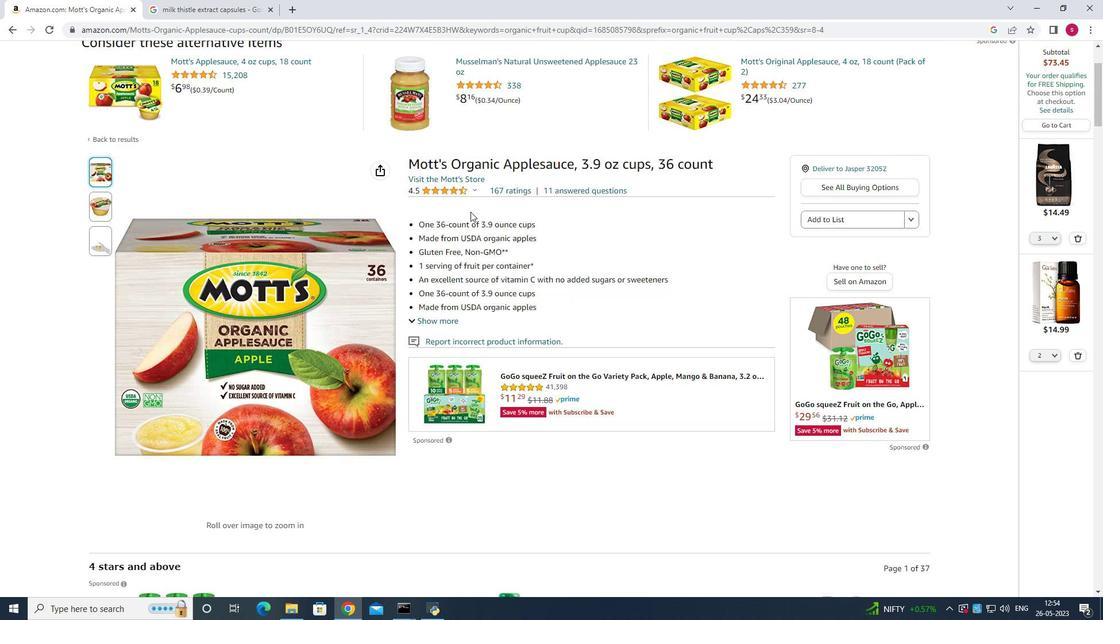 
Action: Mouse scrolled (470, 212) with delta (0, 0)
Screenshot: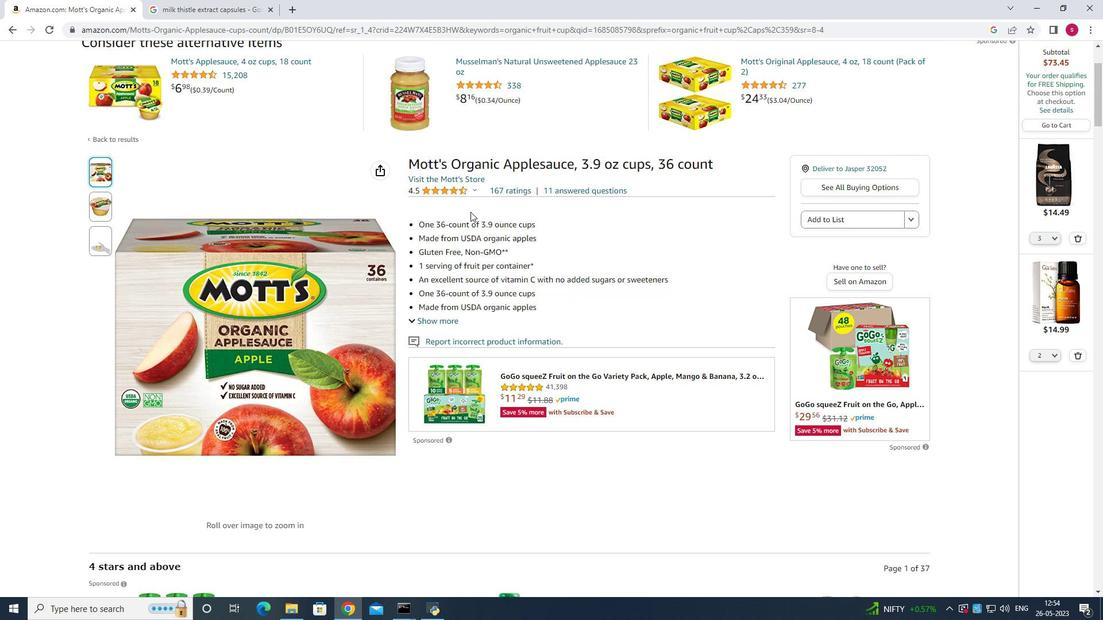 
Action: Mouse scrolled (470, 212) with delta (0, 0)
Screenshot: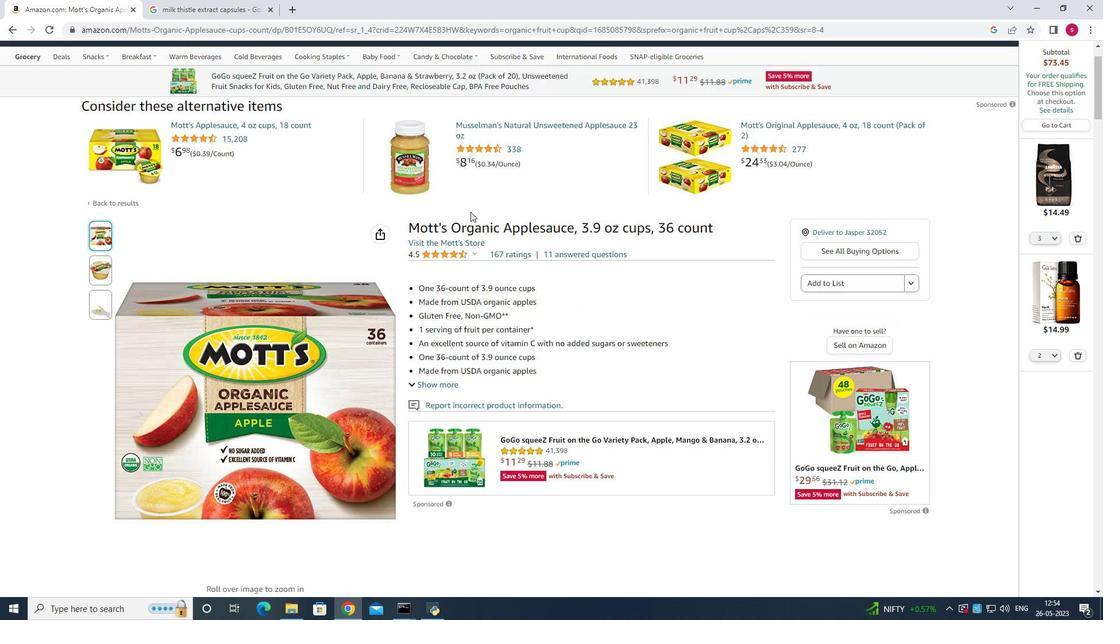 
Action: Mouse scrolled (470, 212) with delta (0, 0)
Screenshot: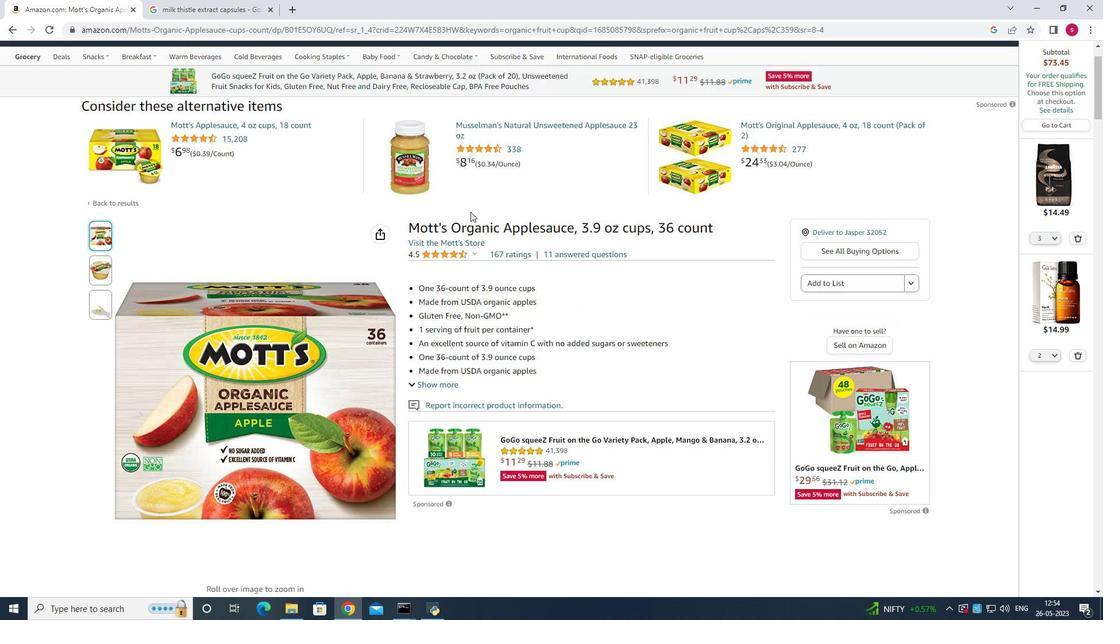 
Action: Mouse scrolled (470, 212) with delta (0, 0)
Screenshot: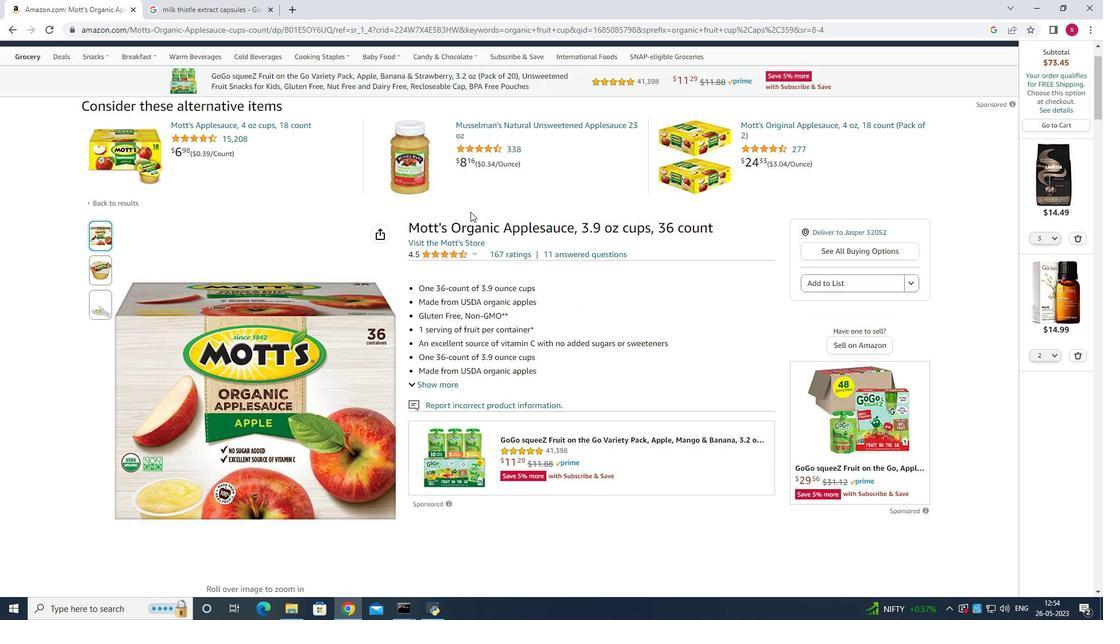 
Action: Mouse scrolled (470, 212) with delta (0, 0)
Screenshot: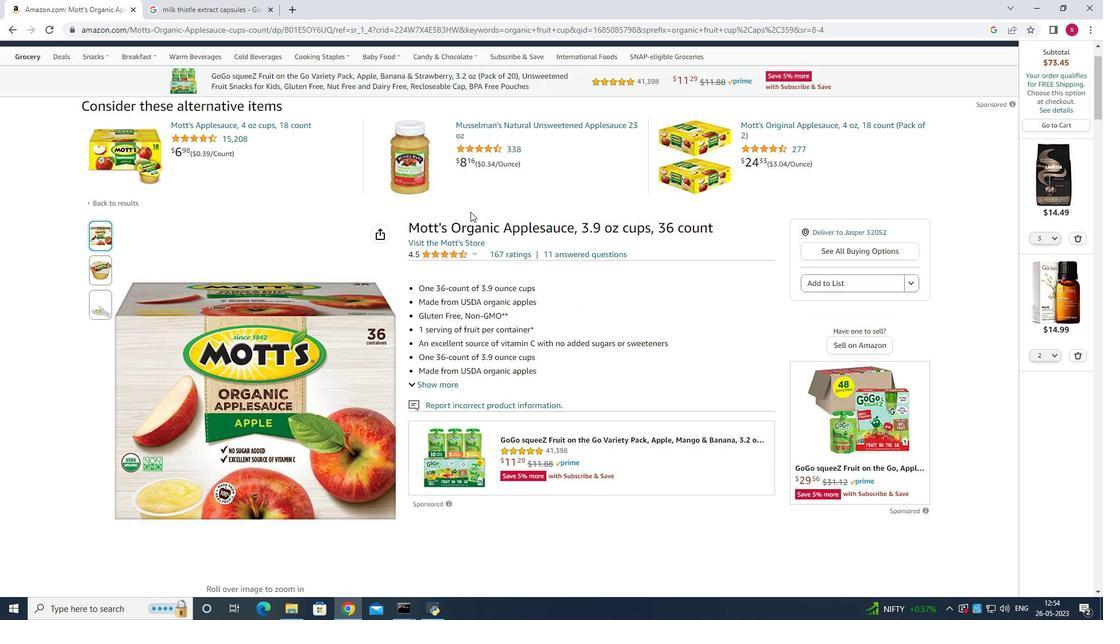 
Action: Mouse scrolled (470, 212) with delta (0, 0)
Screenshot: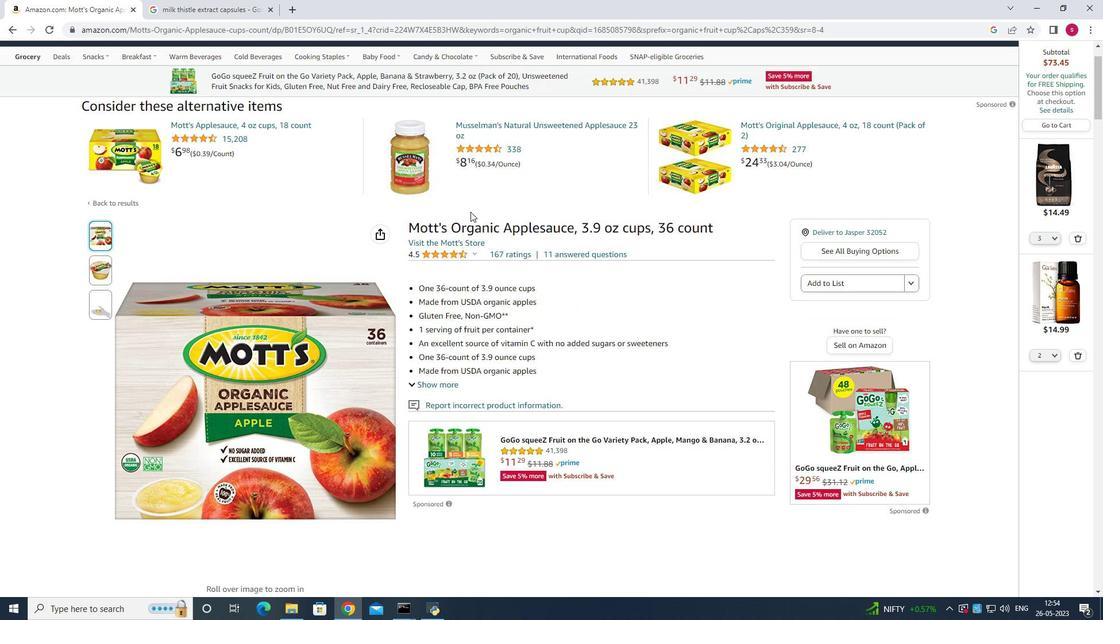 
Action: Mouse moved to (5, 29)
Screenshot: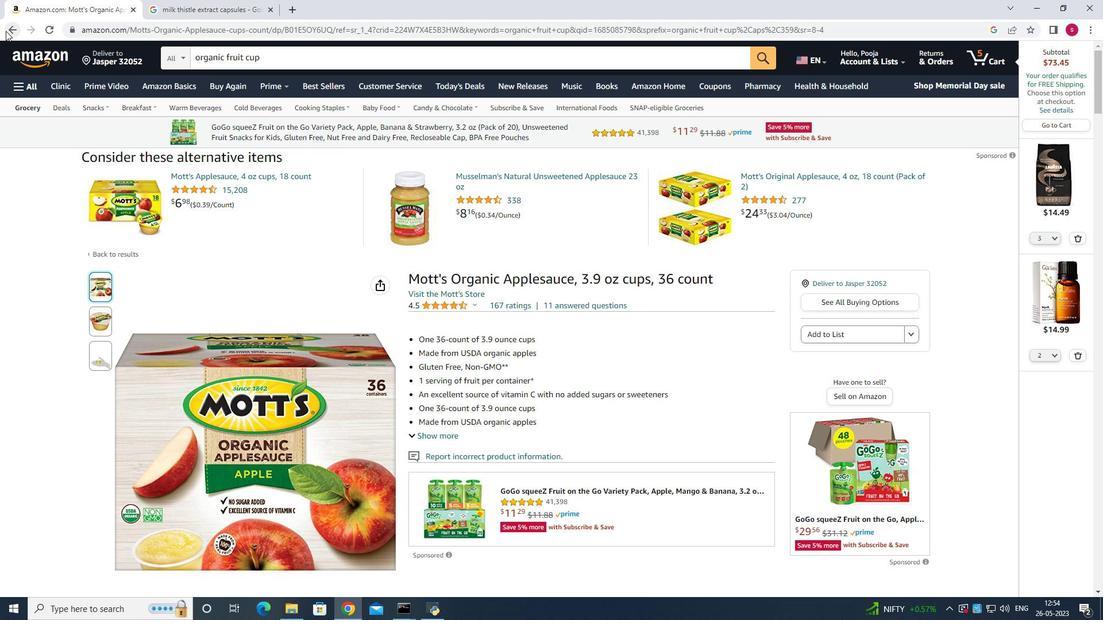 
Action: Mouse pressed left at (5, 29)
Screenshot: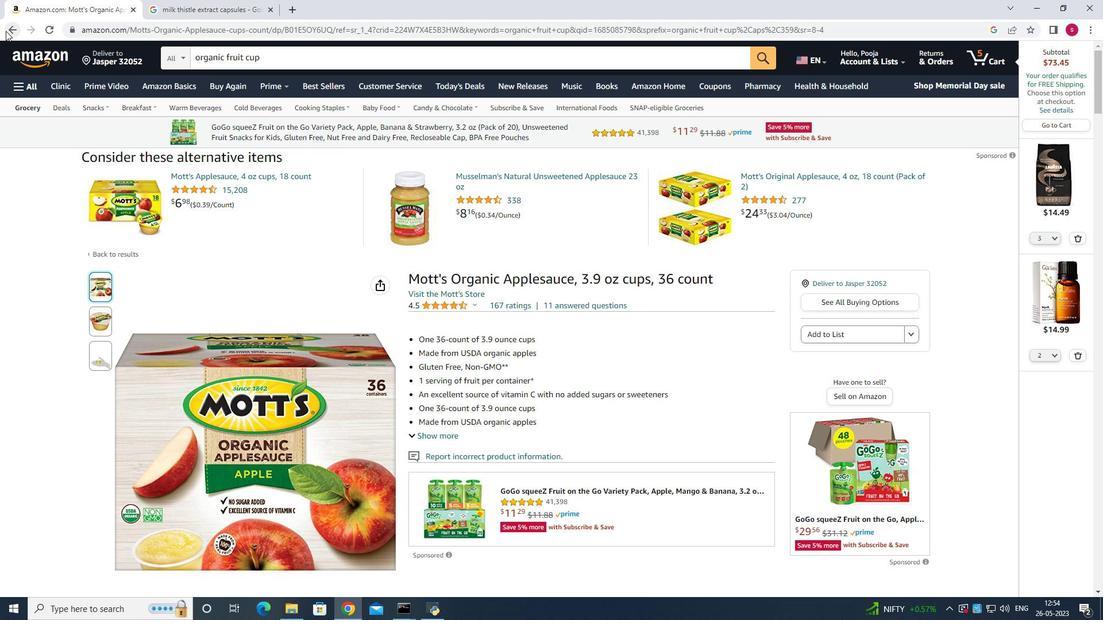 
Action: Mouse moved to (523, 297)
Screenshot: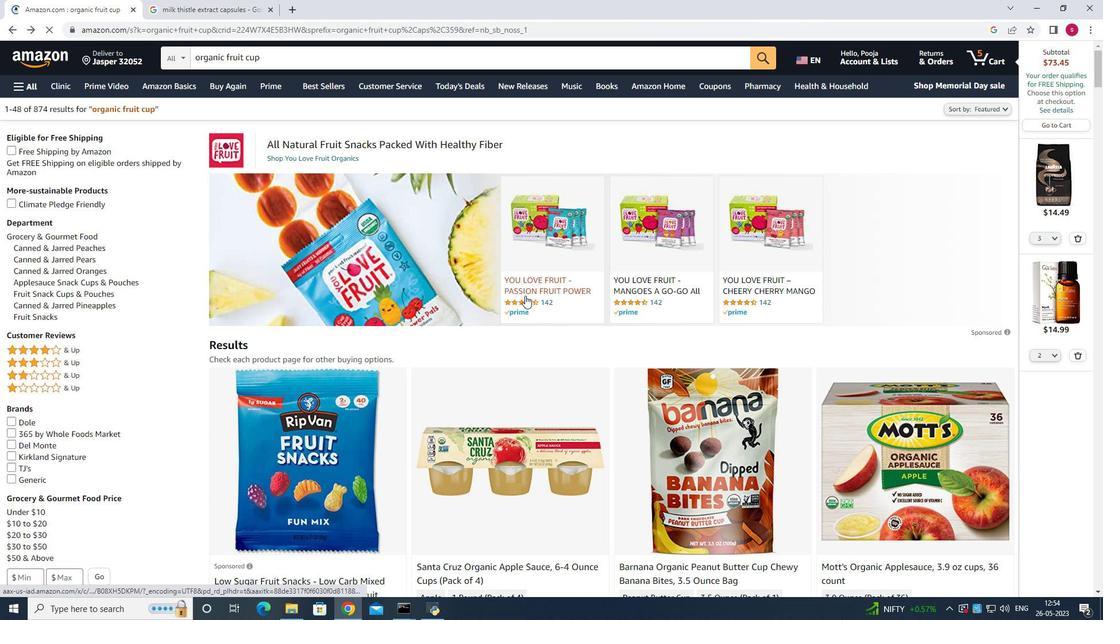 
Action: Mouse scrolled (523, 296) with delta (0, 0)
